 Task: Slide 5 - 01 Author Purpose.
Action: Mouse moved to (788, 472)
Screenshot: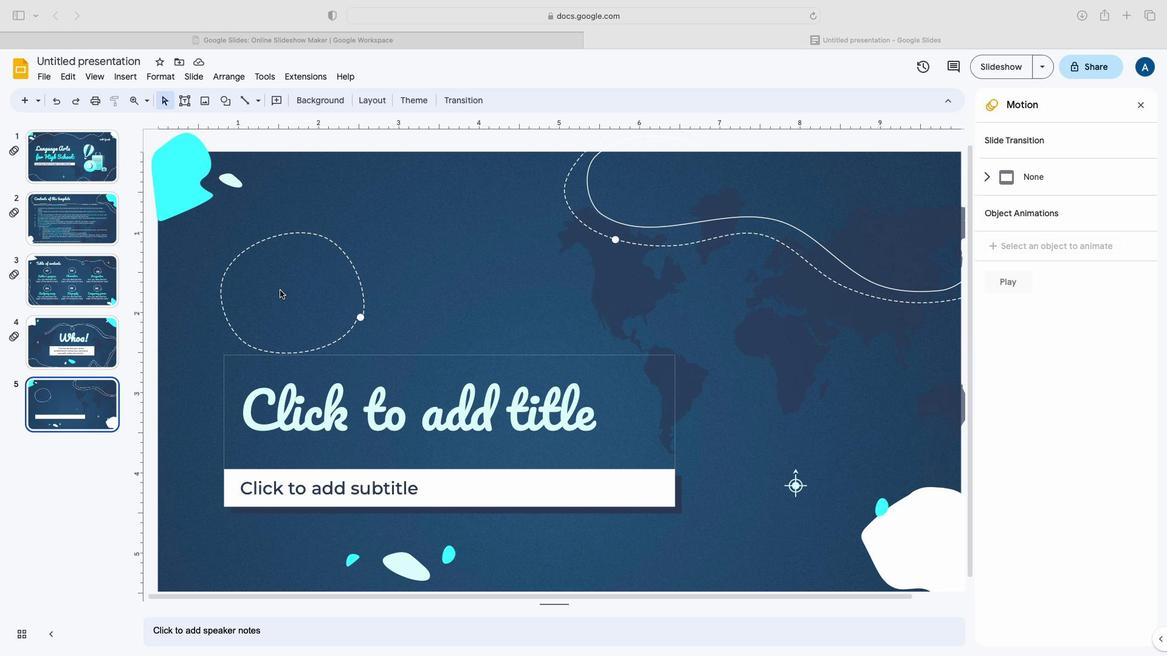 
Action: Mouse pressed left at (788, 472)
Screenshot: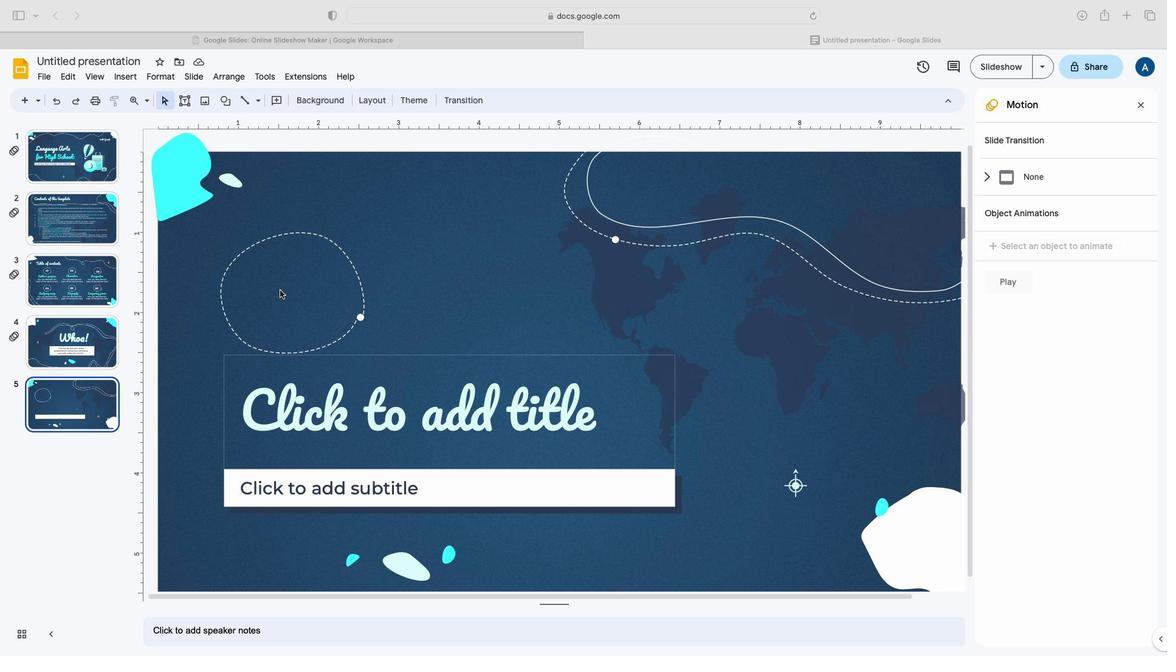 
Action: Mouse moved to (788, 472)
Screenshot: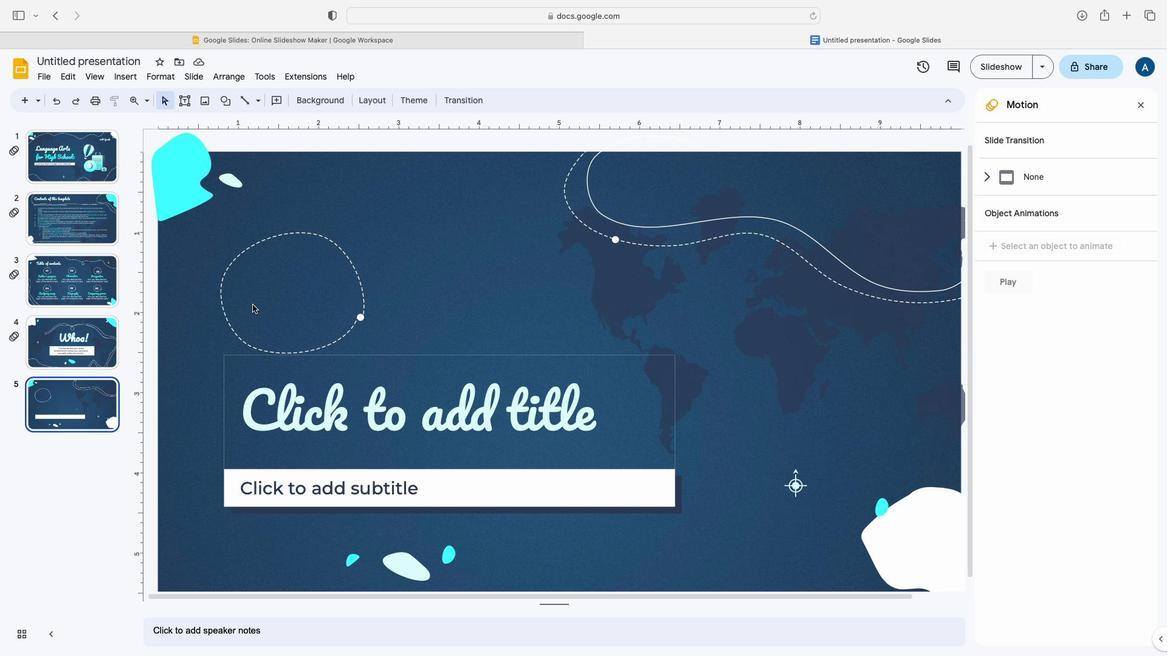 
Action: Mouse pressed left at (788, 472)
Screenshot: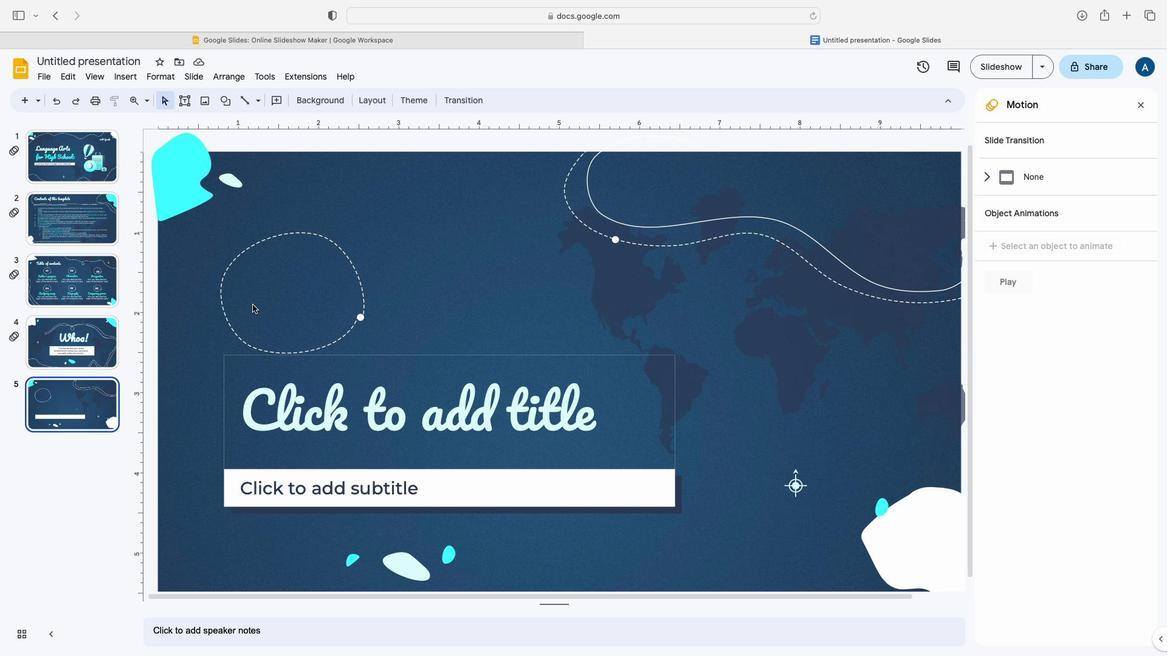 
Action: Mouse moved to (788, 479)
Screenshot: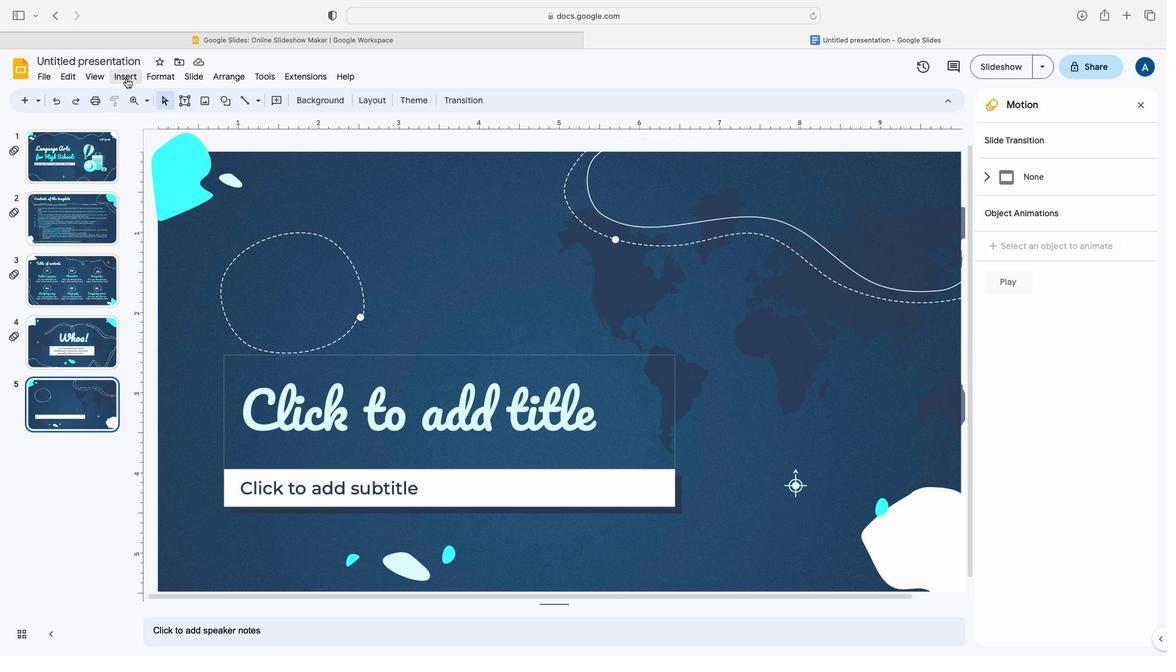 
Action: Mouse pressed left at (788, 479)
Screenshot: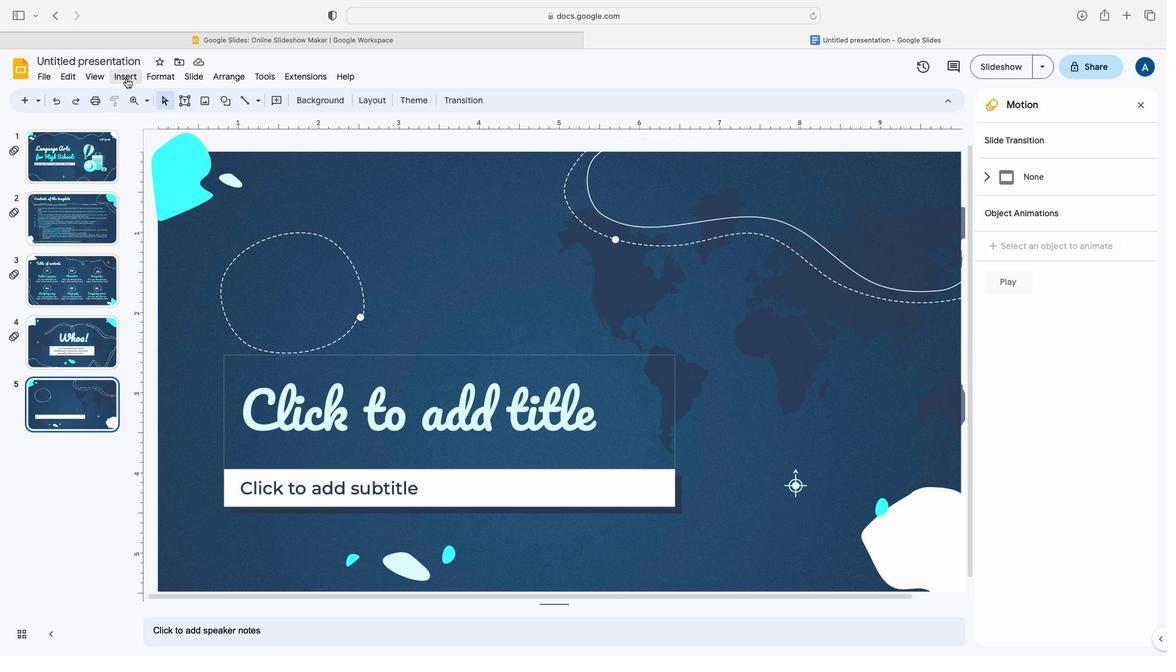 
Action: Mouse moved to (788, 478)
Screenshot: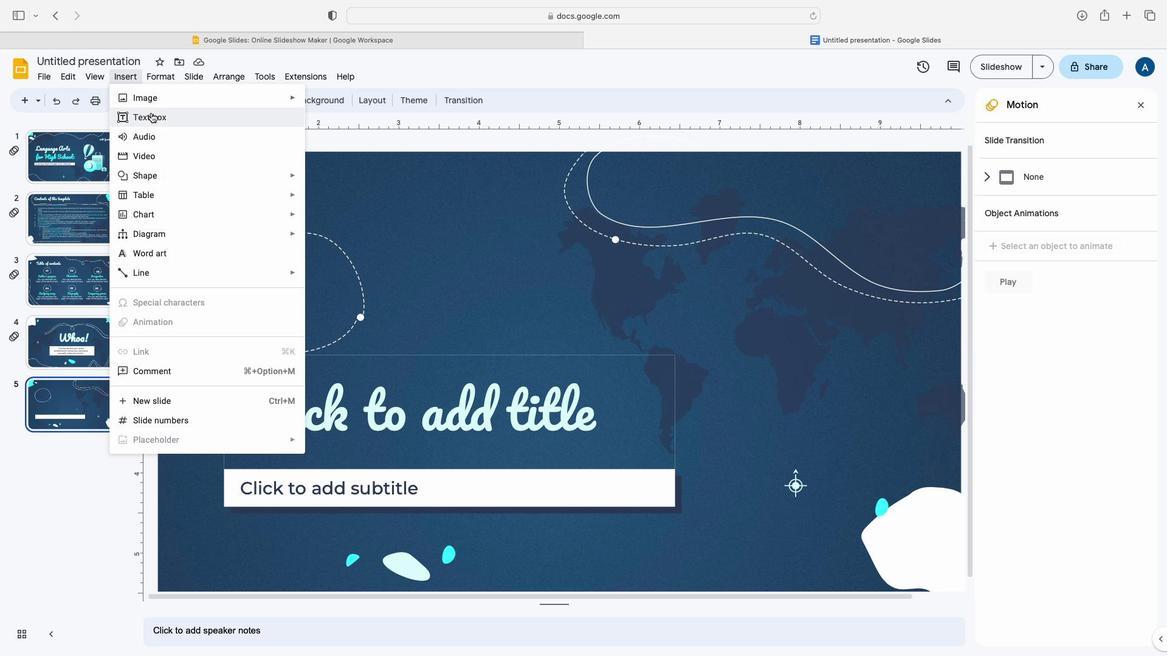 
Action: Mouse pressed left at (788, 478)
Screenshot: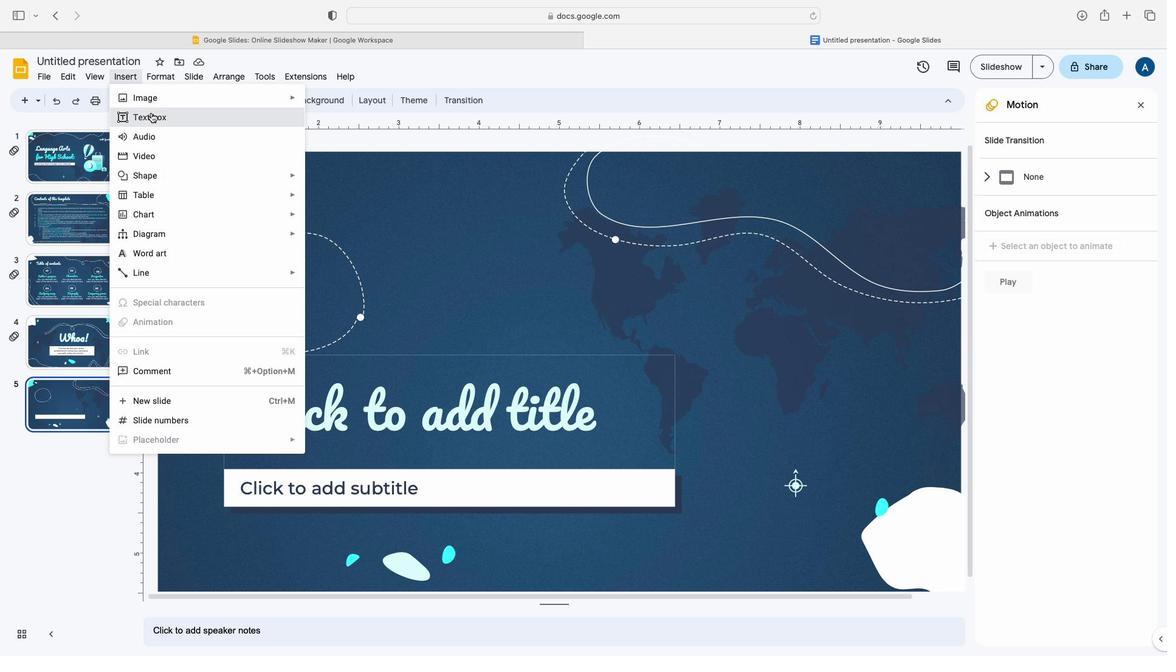 
Action: Mouse moved to (788, 473)
Screenshot: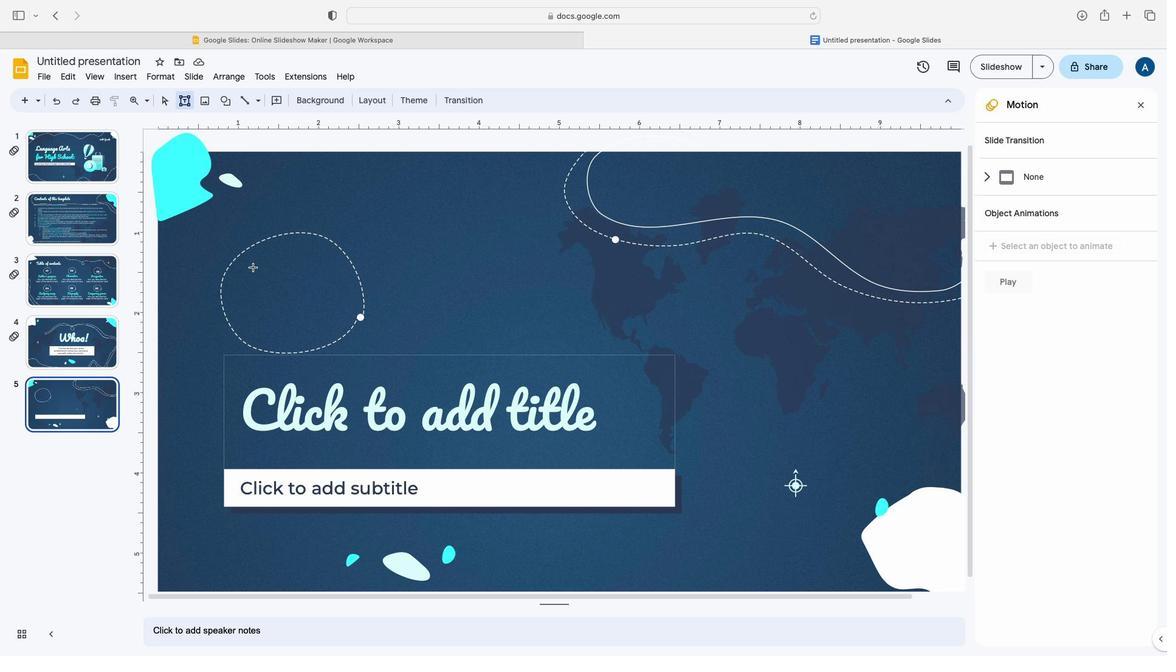 
Action: Mouse pressed left at (788, 473)
Screenshot: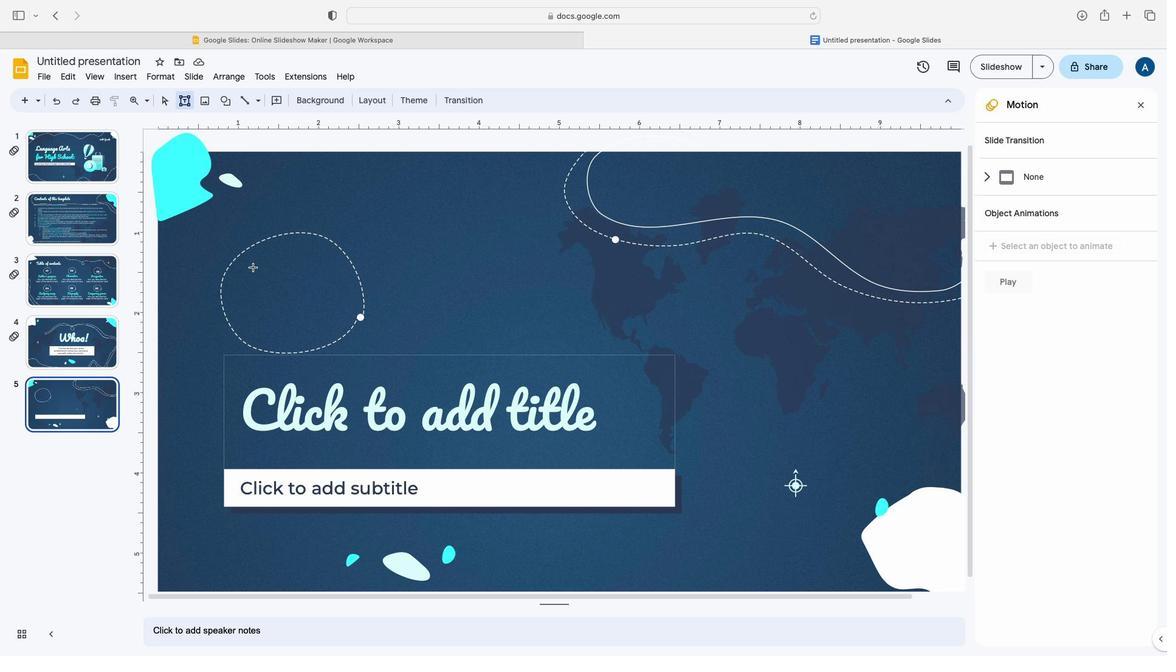 
Action: Mouse moved to (788, 472)
Screenshot: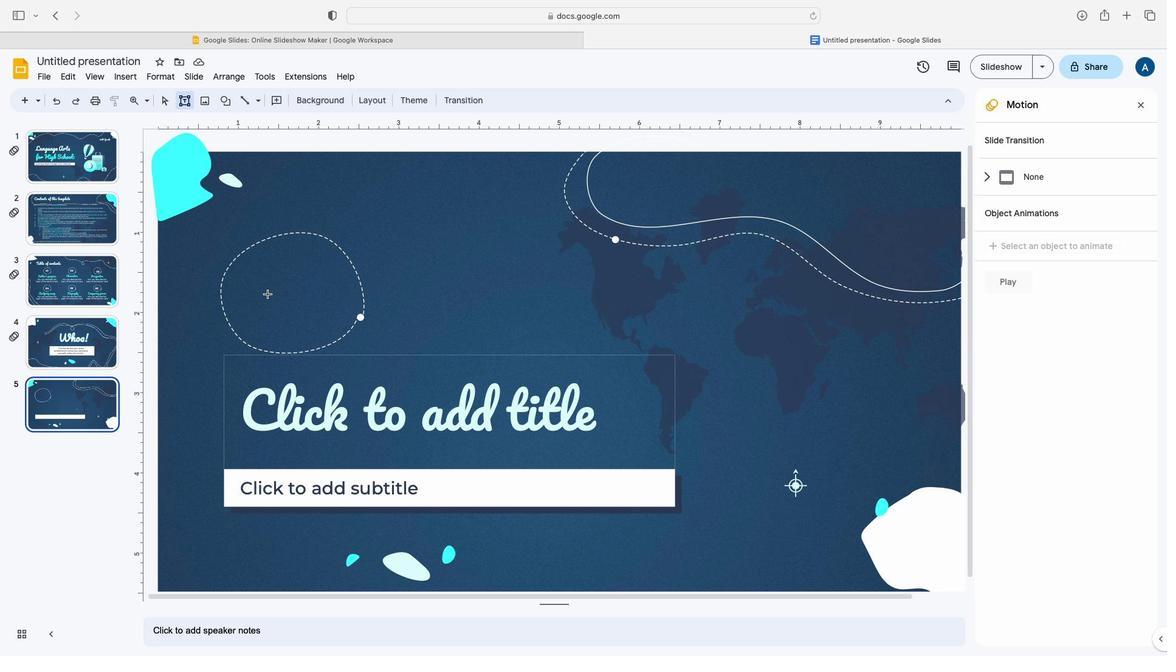 
Action: Mouse pressed left at (788, 472)
Screenshot: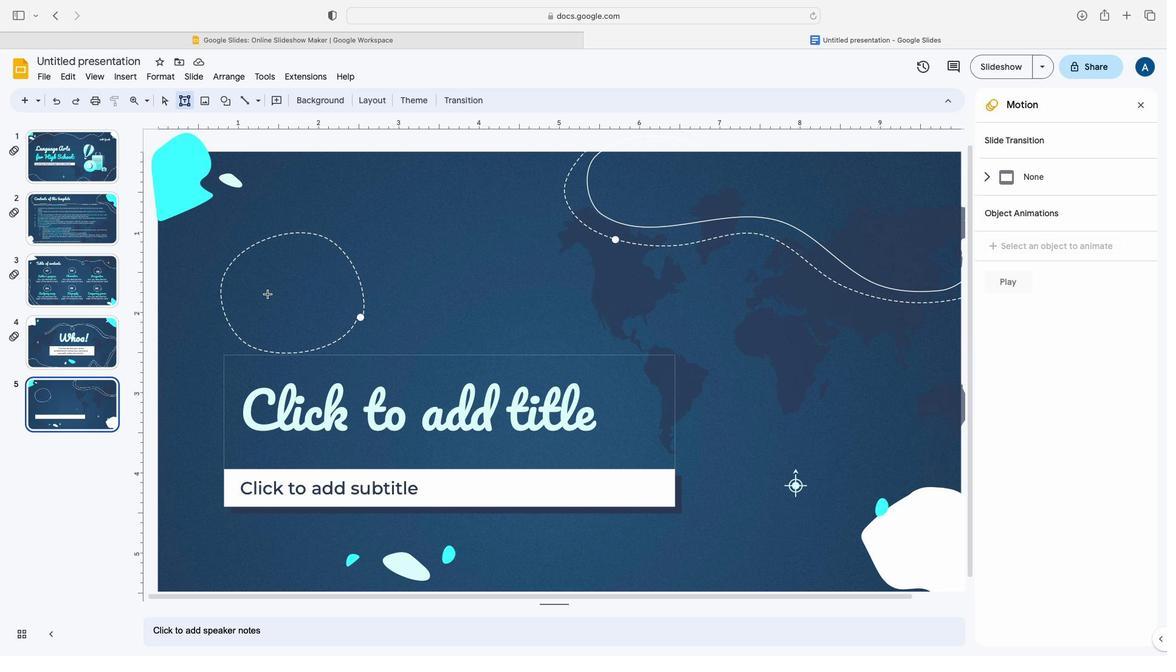 
Action: Mouse moved to (790, 471)
Screenshot: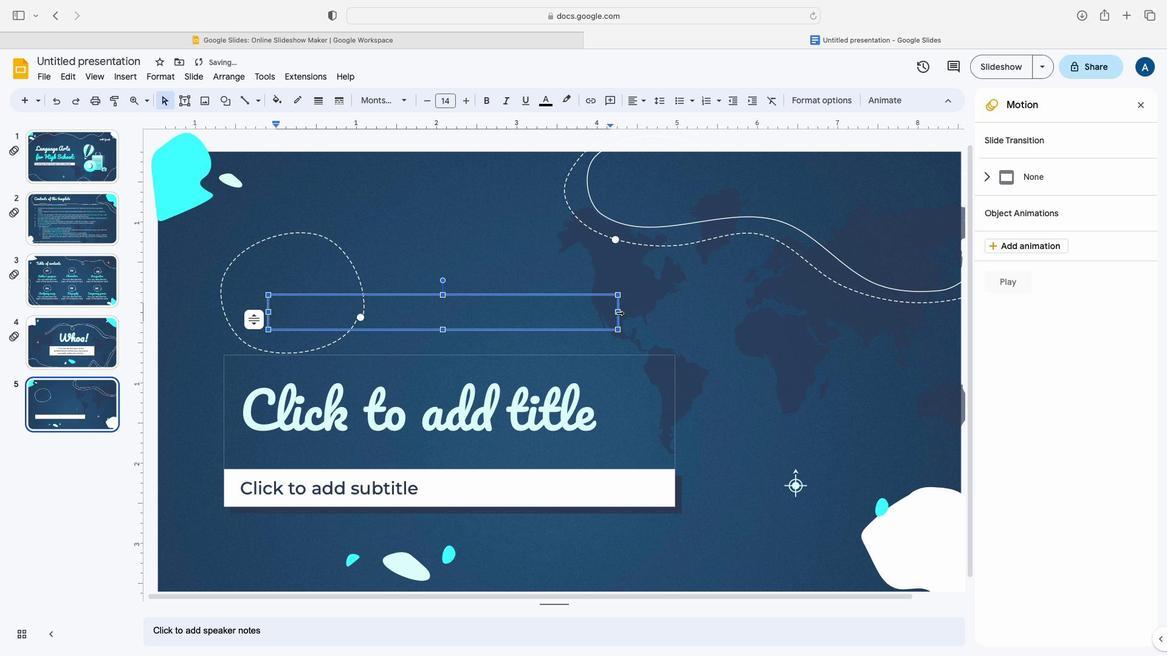 
Action: Mouse pressed left at (790, 471)
Screenshot: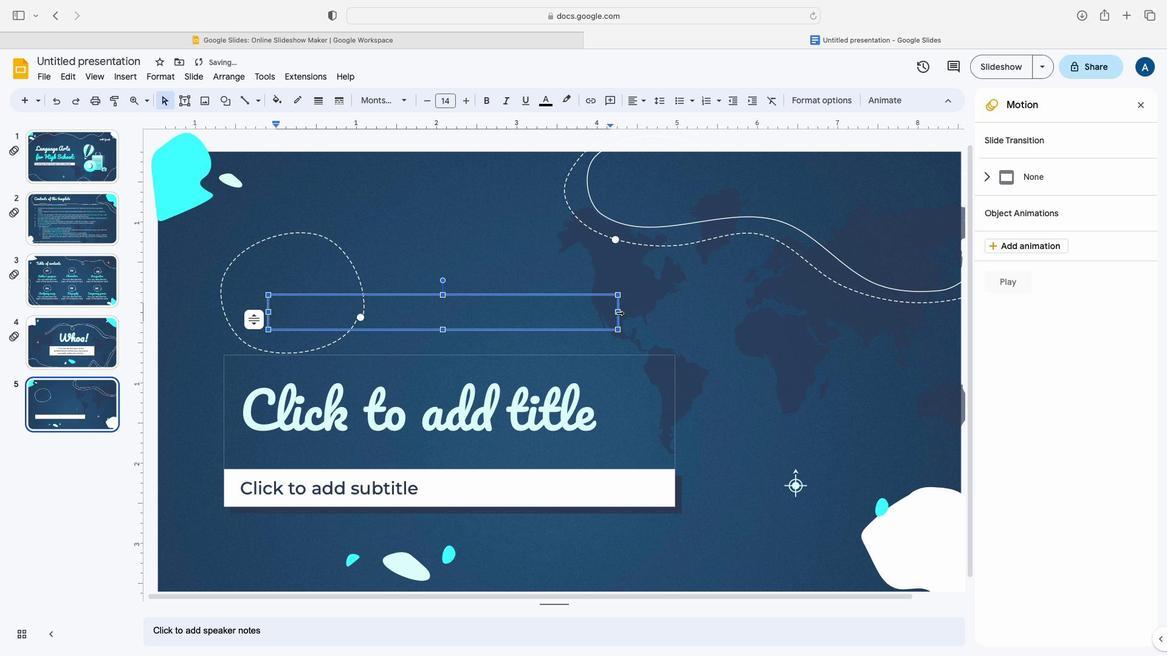 
Action: Mouse moved to (788, 472)
Screenshot: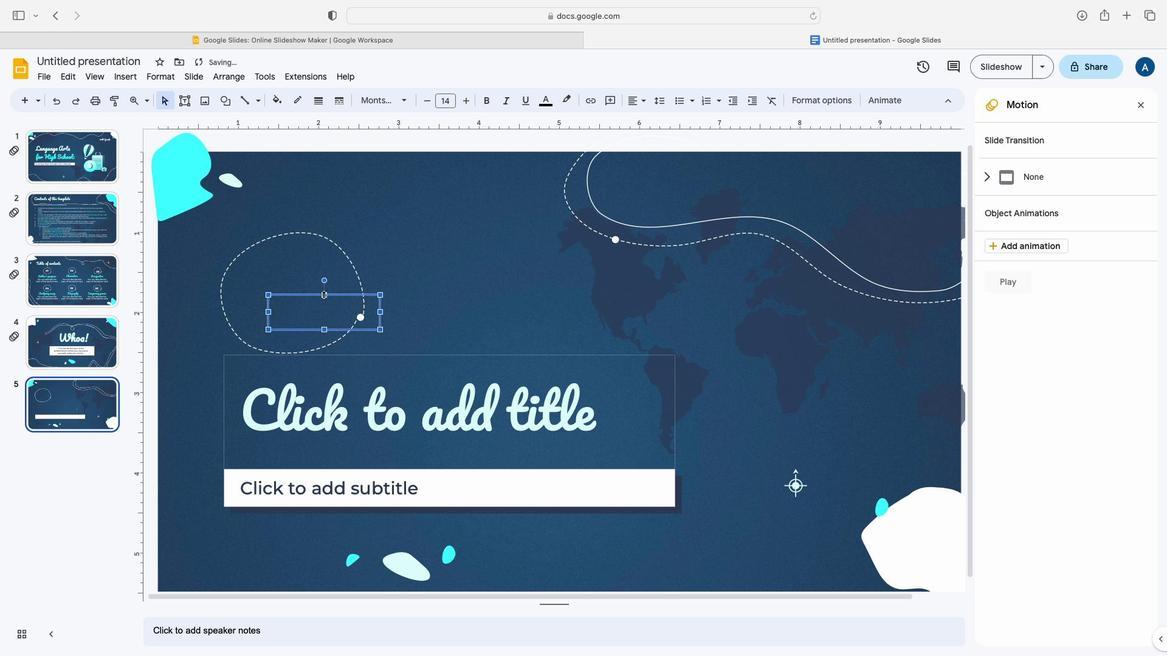 
Action: Mouse pressed left at (788, 472)
Screenshot: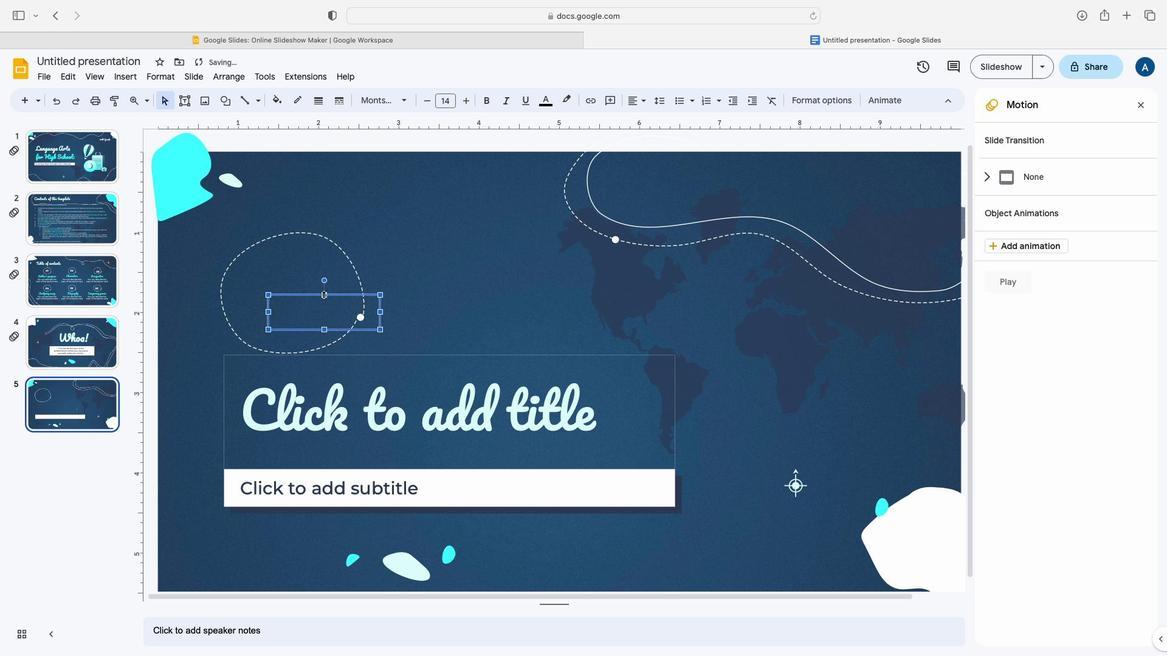 
Action: Mouse moved to (788, 472)
Screenshot: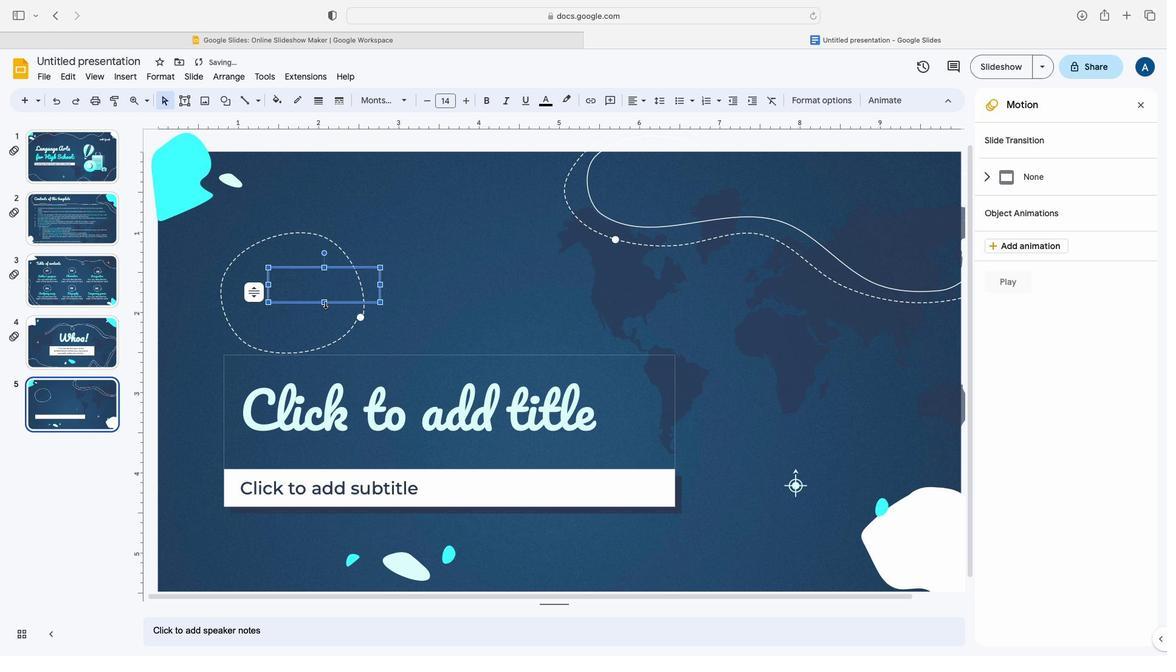 
Action: Mouse pressed left at (788, 472)
Screenshot: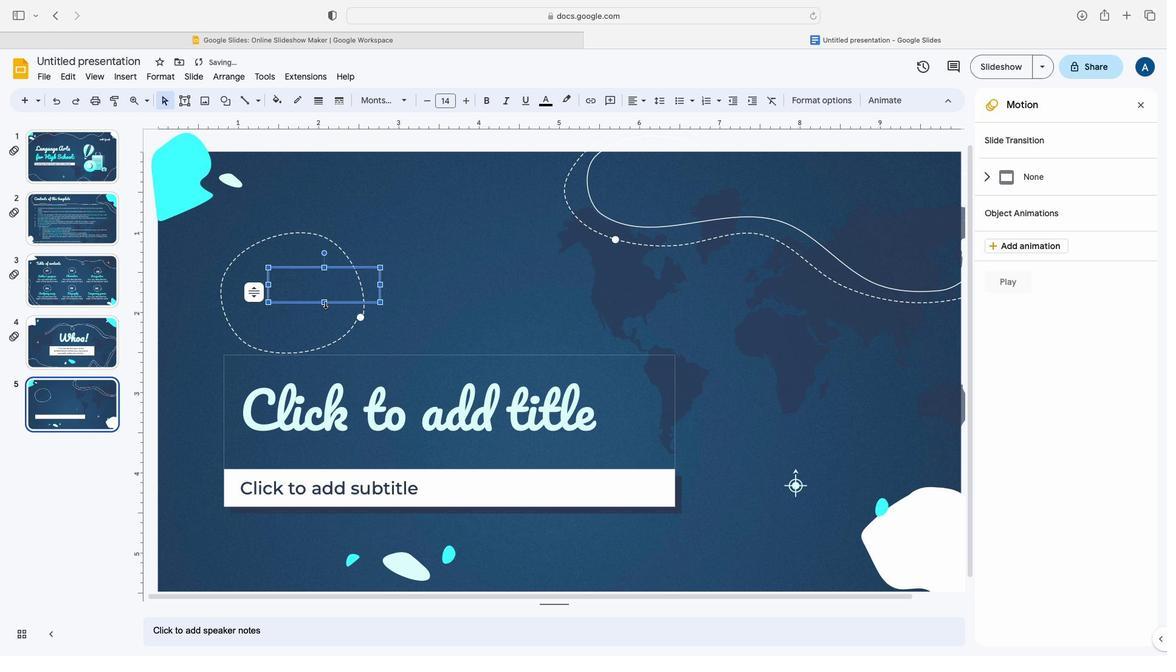 
Action: Mouse moved to (788, 472)
Screenshot: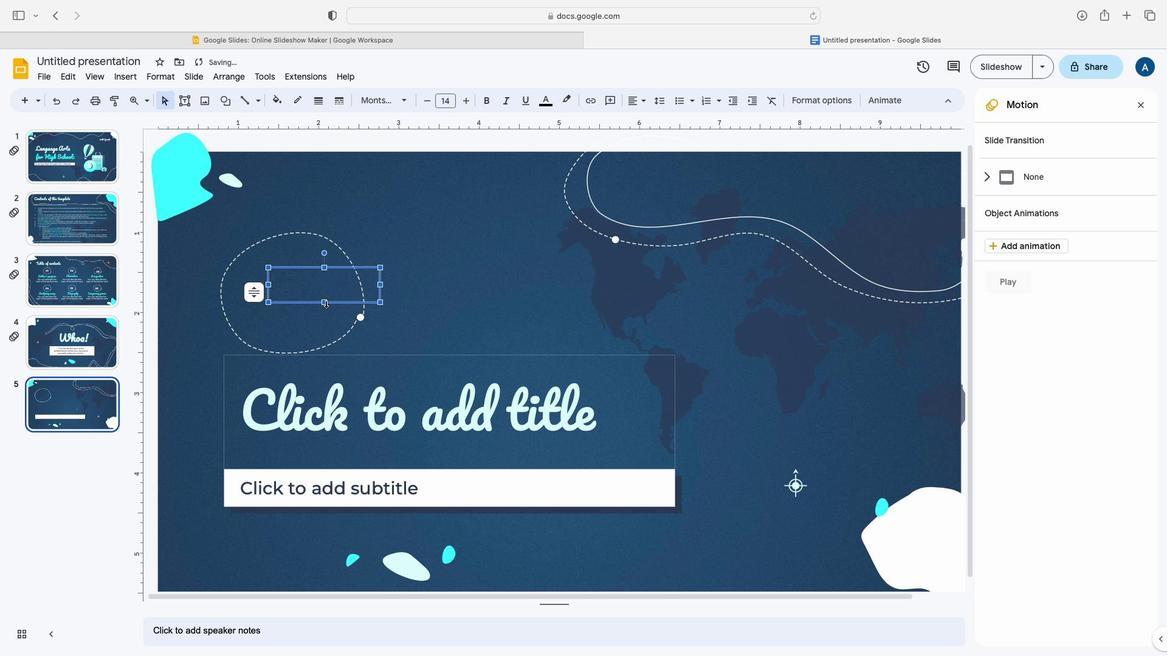 
Action: Mouse pressed left at (788, 472)
Screenshot: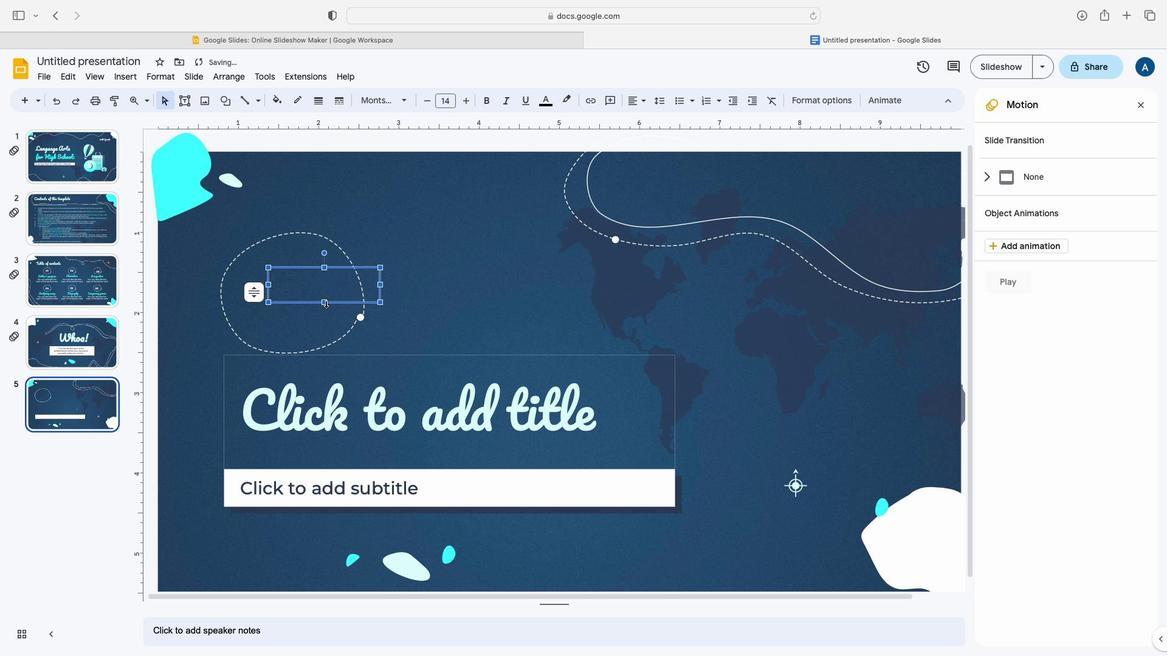 
Action: Mouse moved to (788, 472)
Screenshot: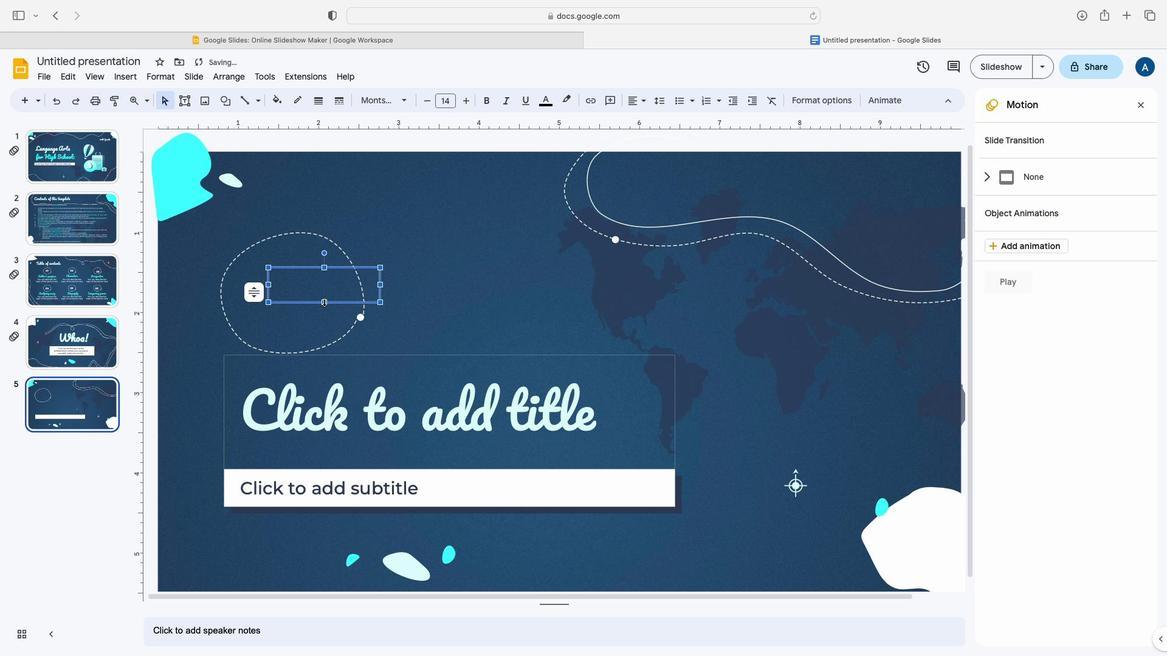 
Action: Mouse pressed left at (788, 472)
Screenshot: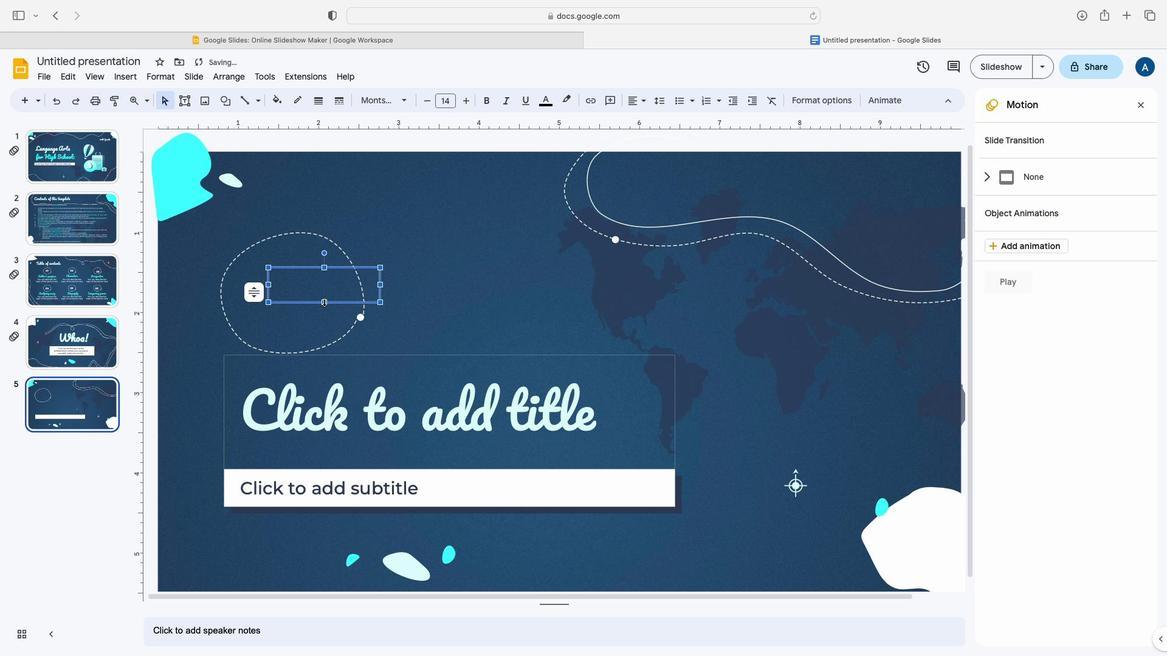 
Action: Mouse moved to (788, 472)
Screenshot: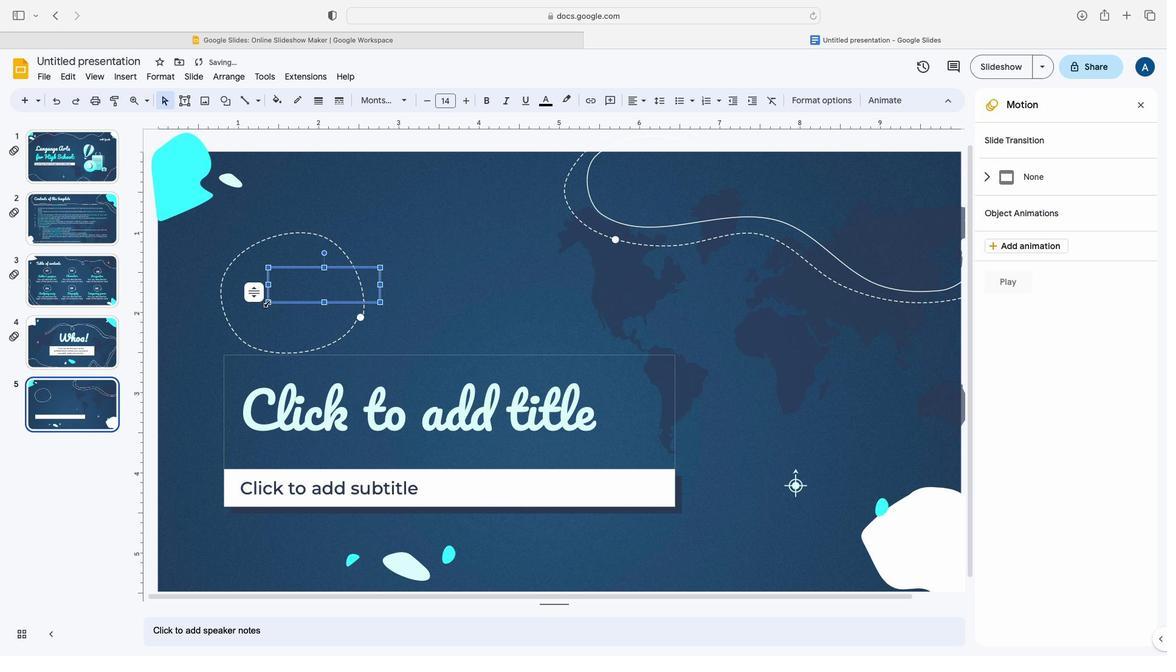 
Action: Mouse pressed left at (788, 472)
Screenshot: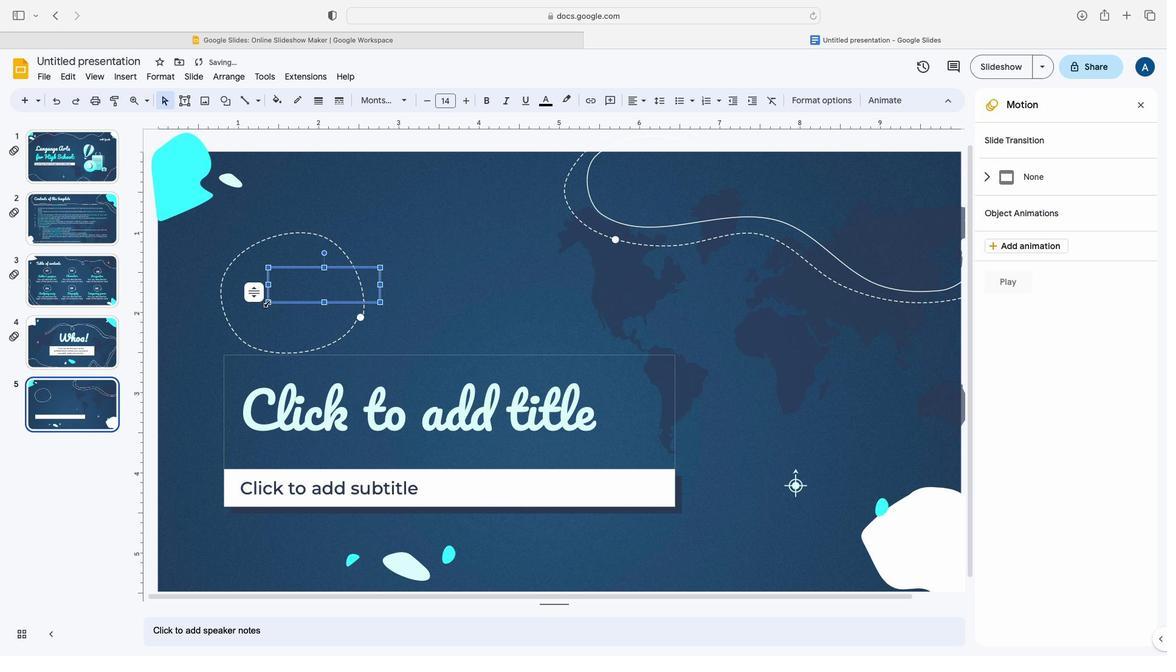 
Action: Mouse moved to (788, 472)
Screenshot: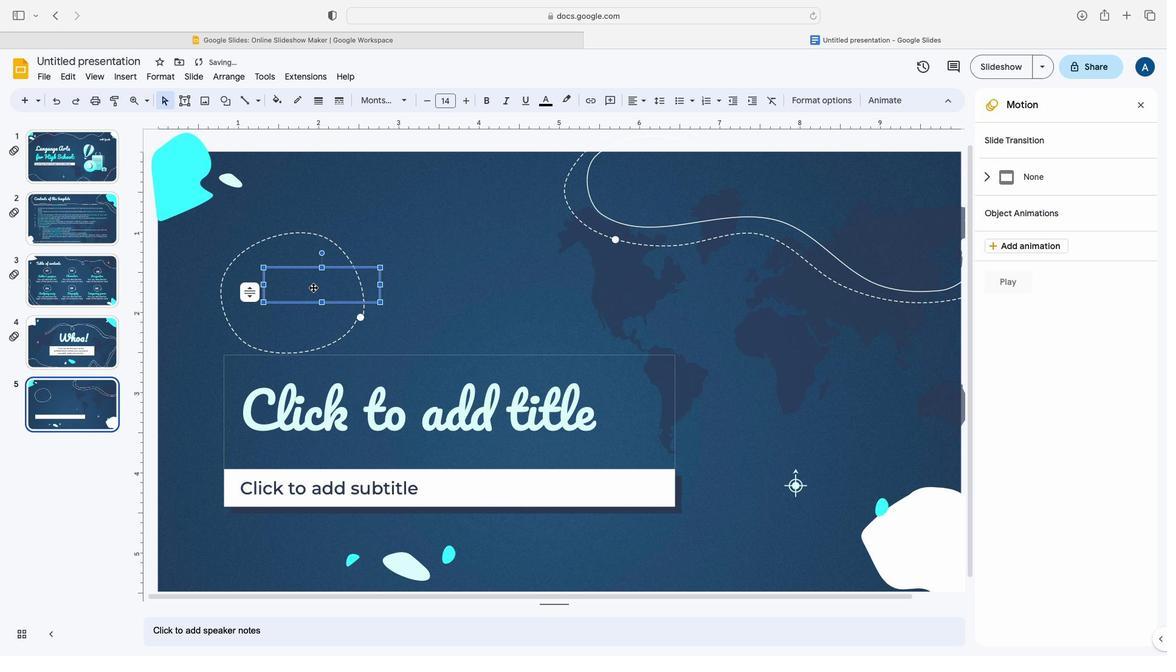 
Action: Mouse pressed left at (788, 472)
Screenshot: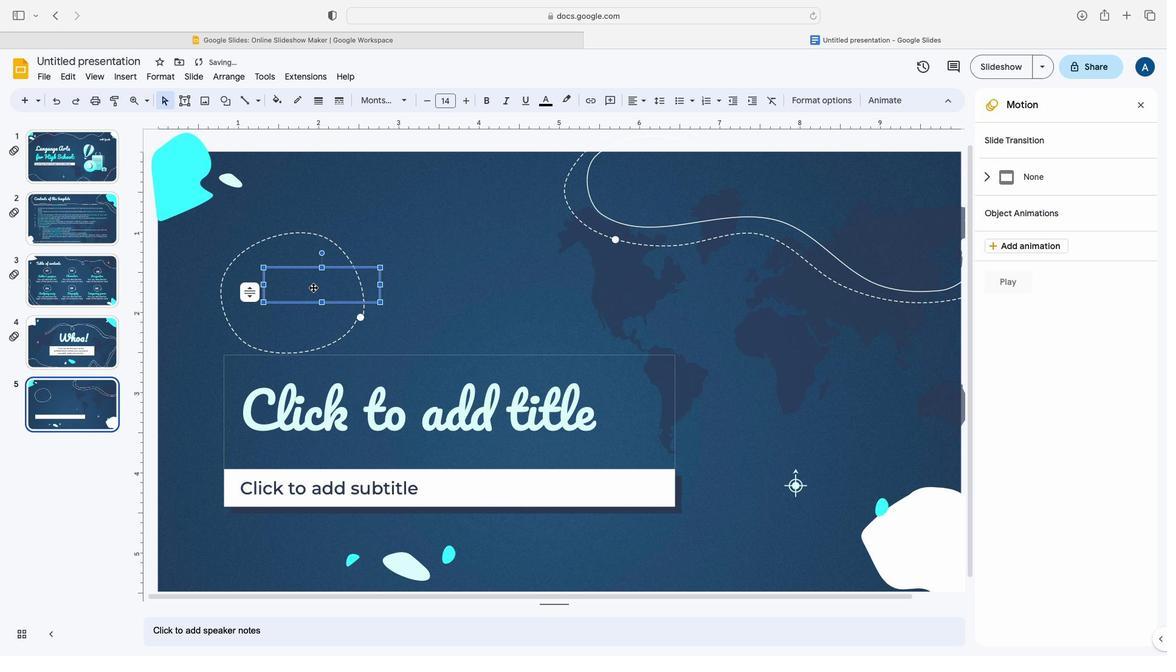 
Action: Mouse moved to (788, 472)
Screenshot: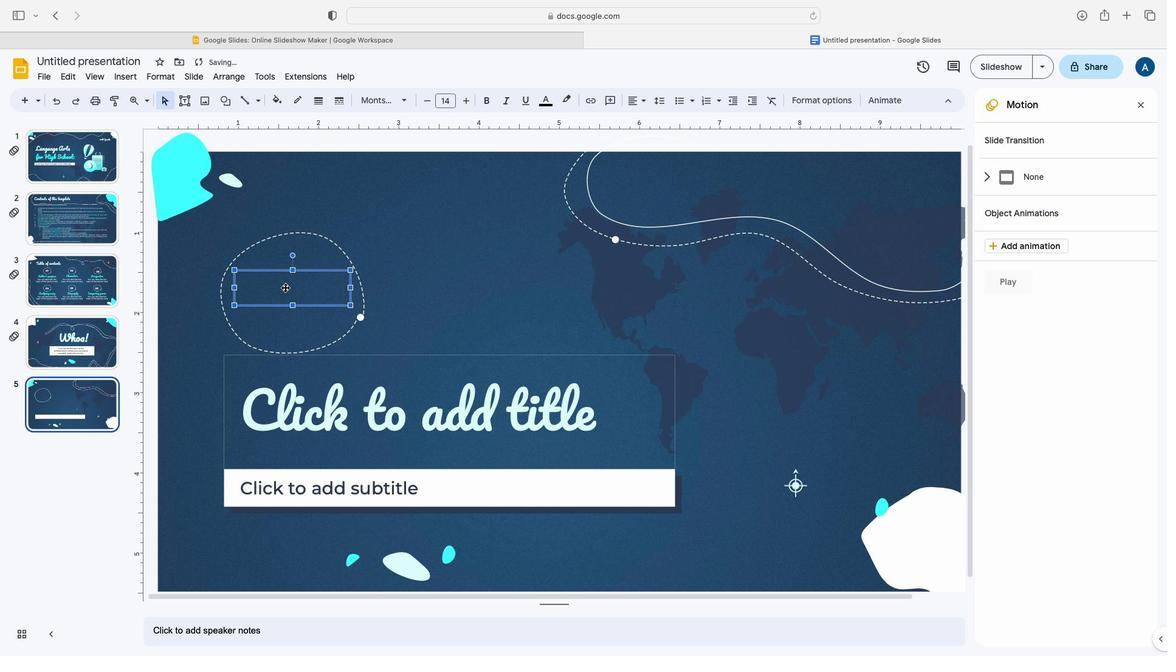 
Action: Mouse pressed left at (788, 472)
Screenshot: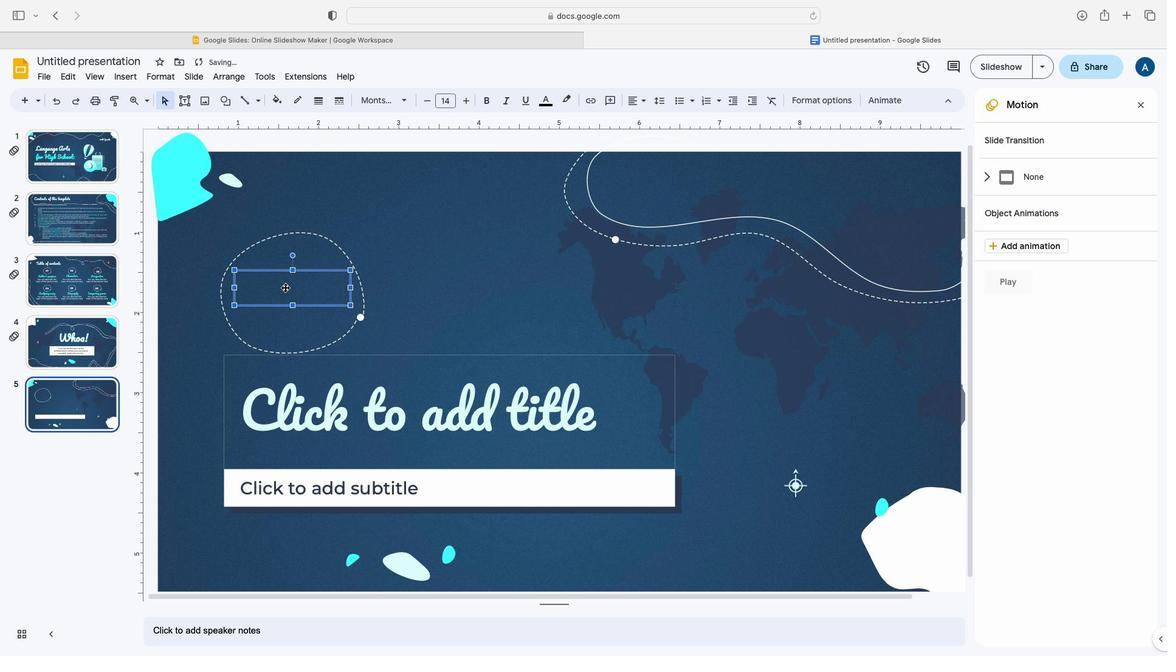 
Action: Key pressed '0''1'
Screenshot: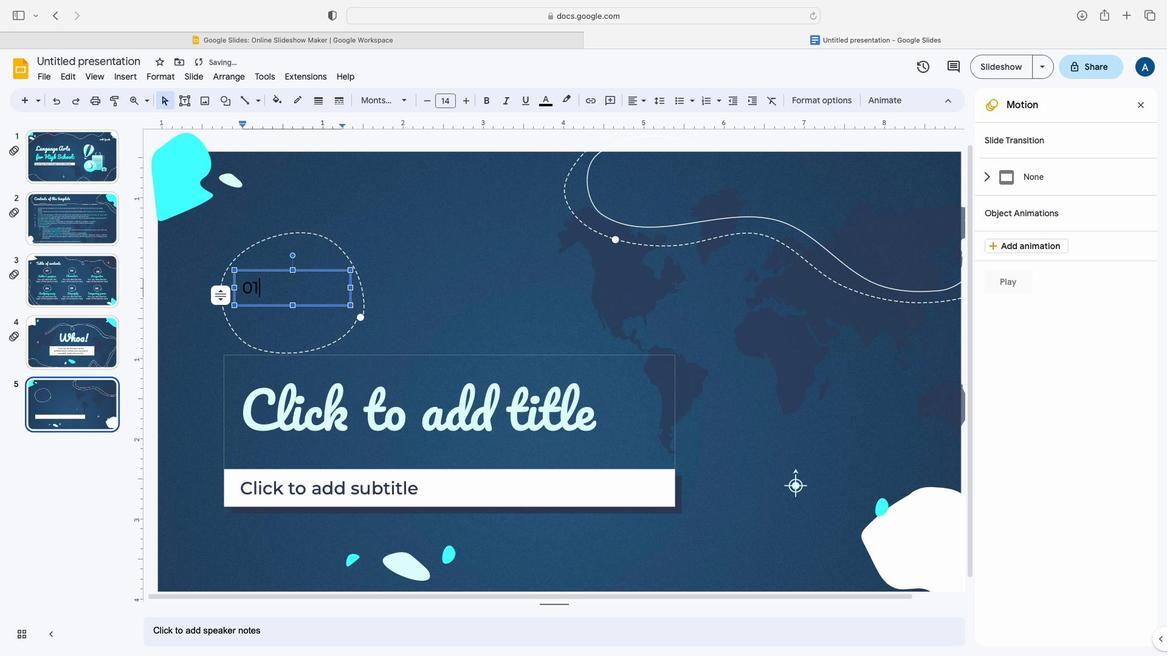 
Action: Mouse moved to (788, 472)
Screenshot: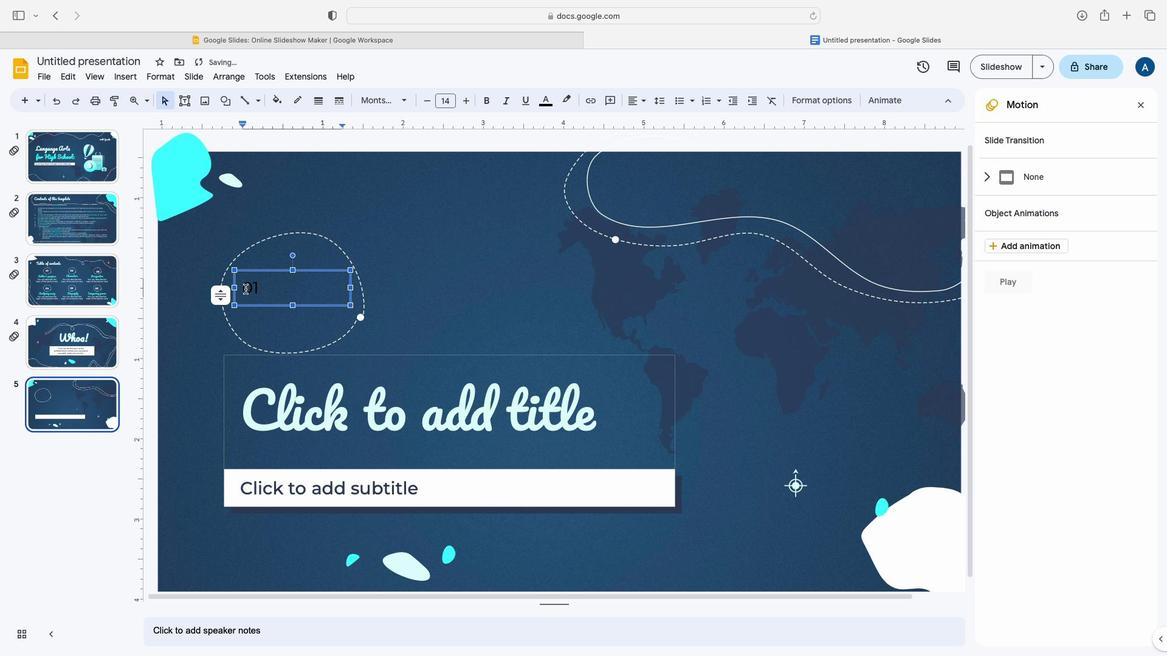 
Action: Mouse pressed left at (788, 472)
Screenshot: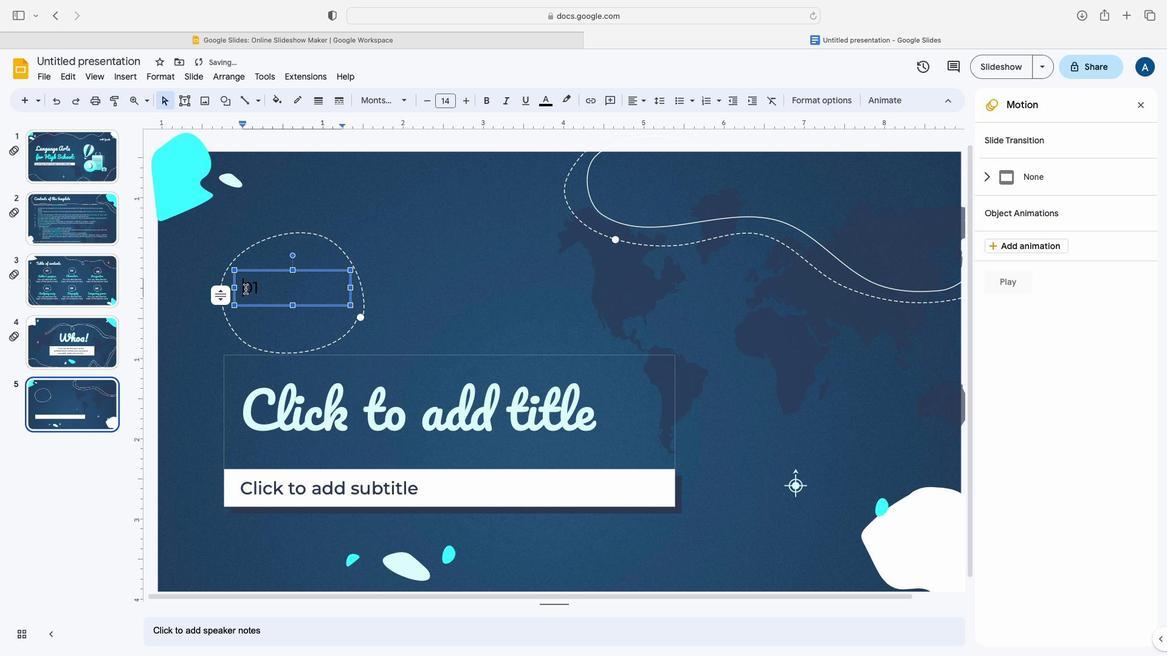 
Action: Mouse pressed left at (788, 472)
Screenshot: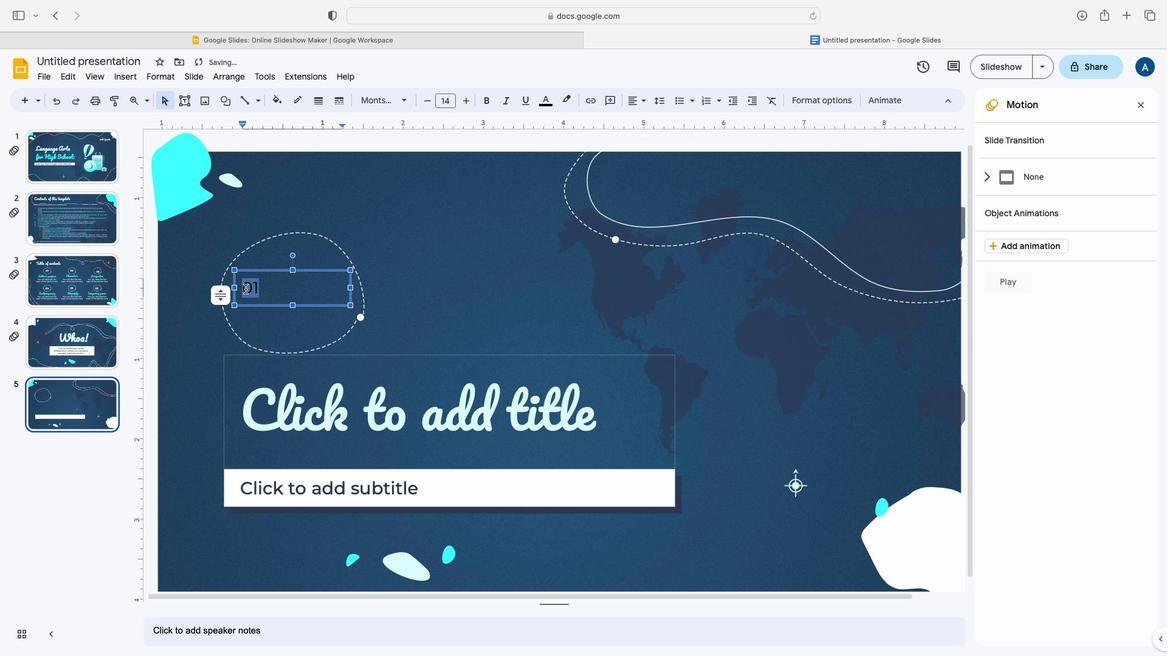 
Action: Mouse moved to (789, 478)
Screenshot: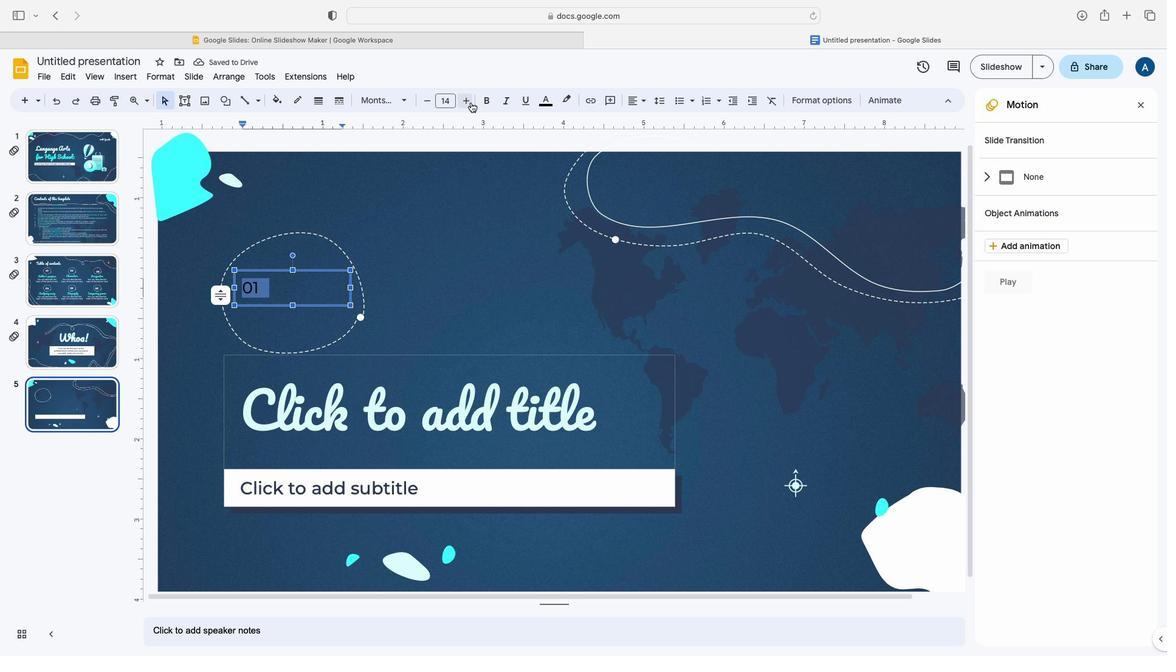 
Action: Mouse pressed left at (789, 478)
Screenshot: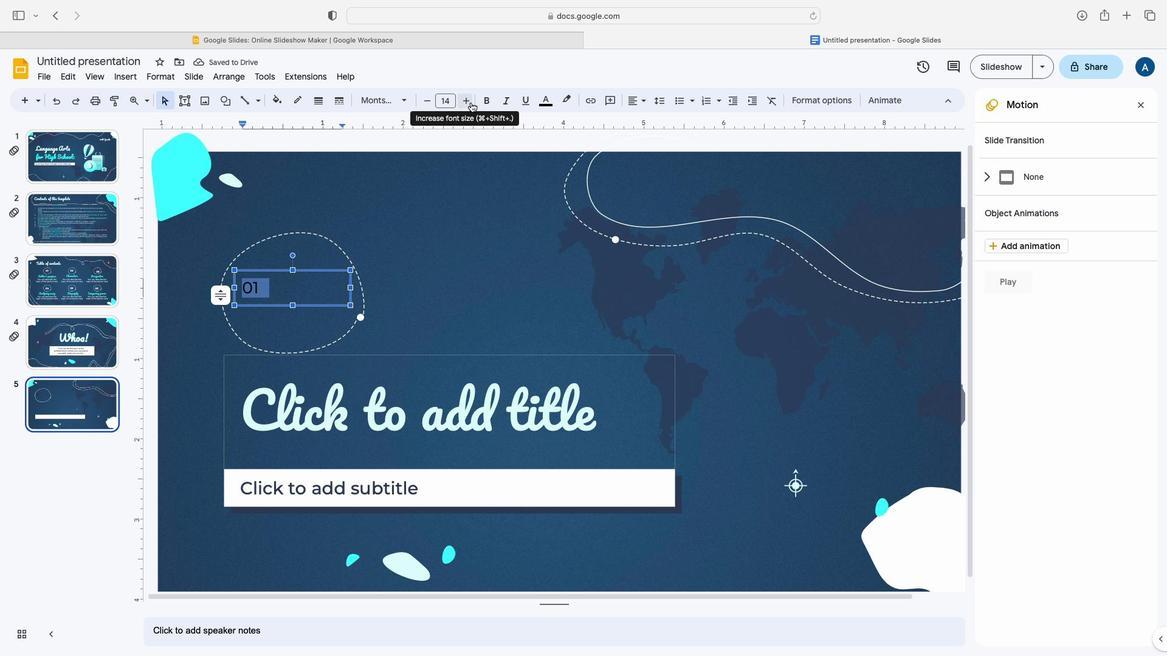 
Action: Mouse moved to (795, 471)
Screenshot: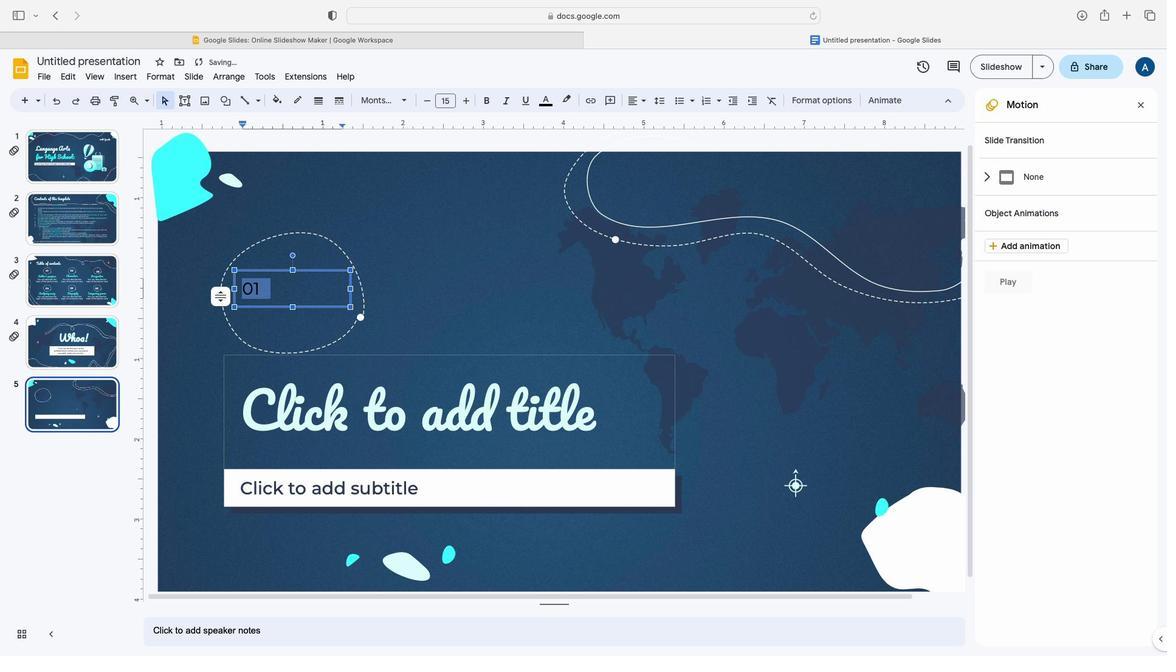 
Action: Mouse pressed left at (795, 471)
Screenshot: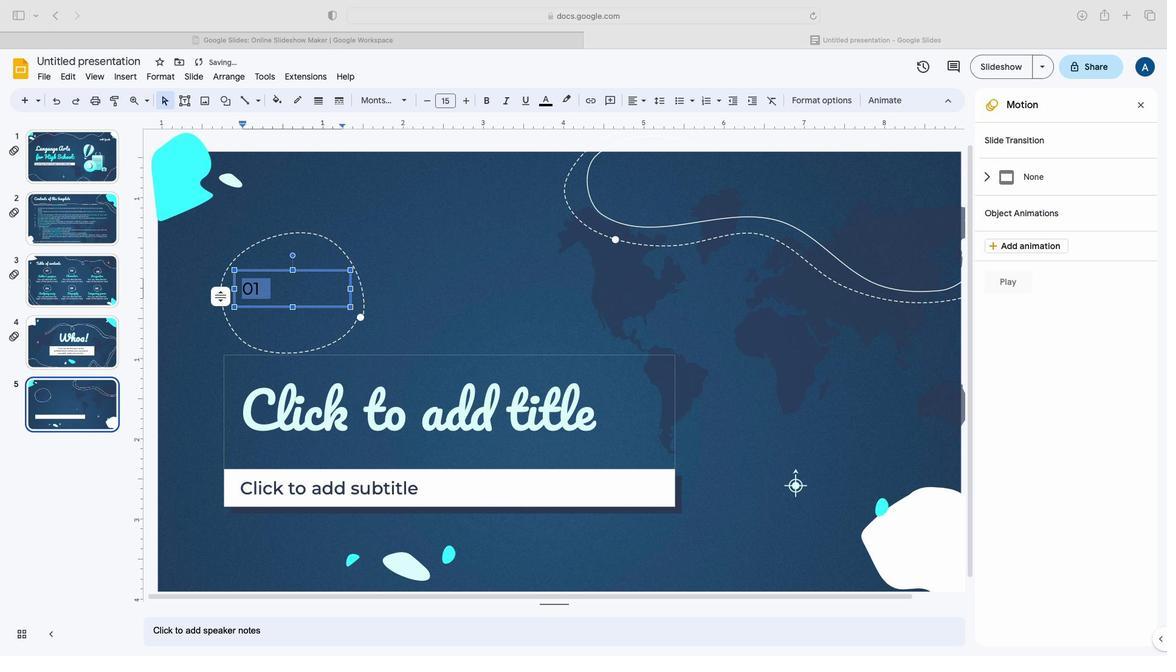 
Action: Mouse moved to (795, 471)
Screenshot: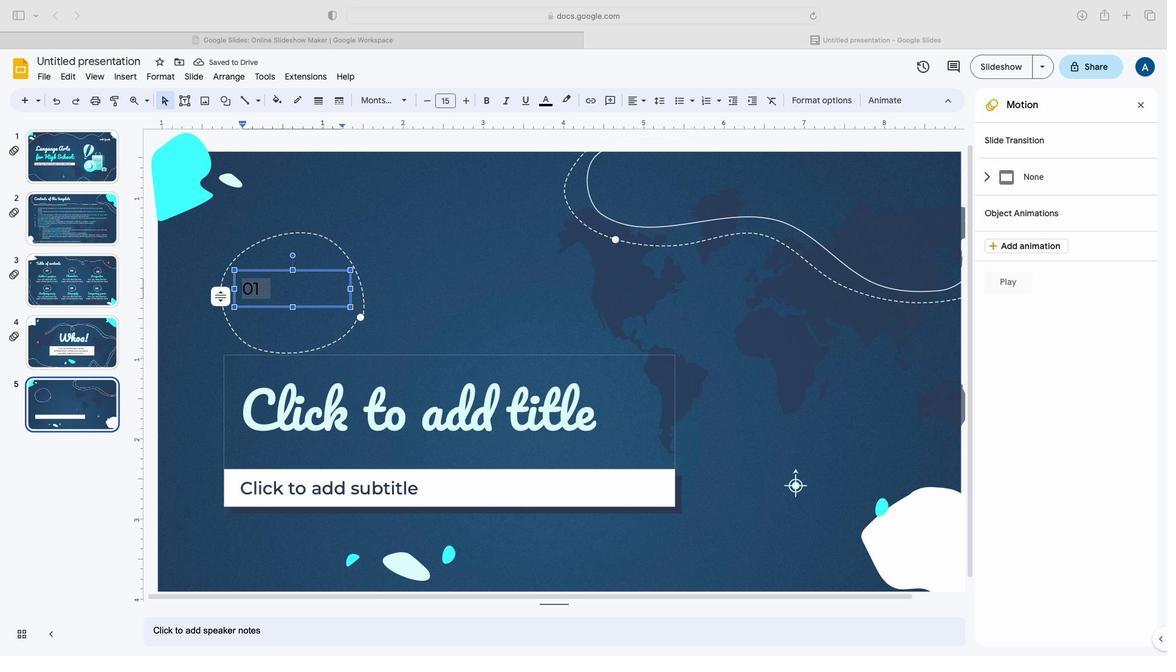 
Action: Mouse pressed left at (795, 471)
Screenshot: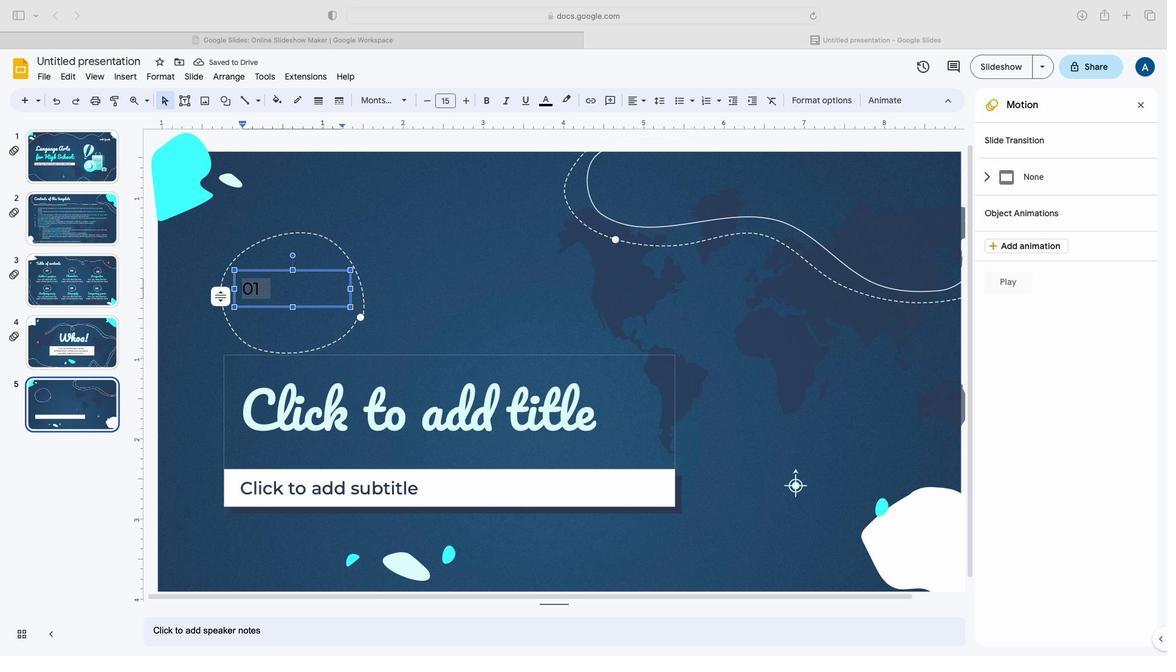
Action: Mouse moved to (789, 478)
Screenshot: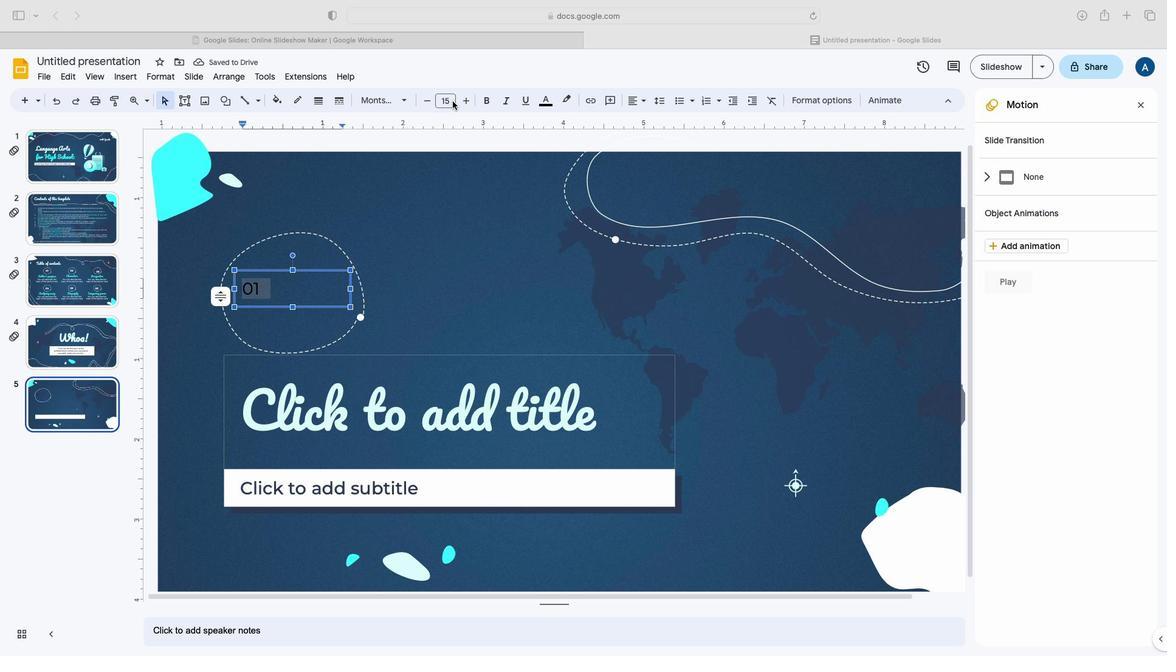 
Action: Mouse pressed left at (789, 478)
Screenshot: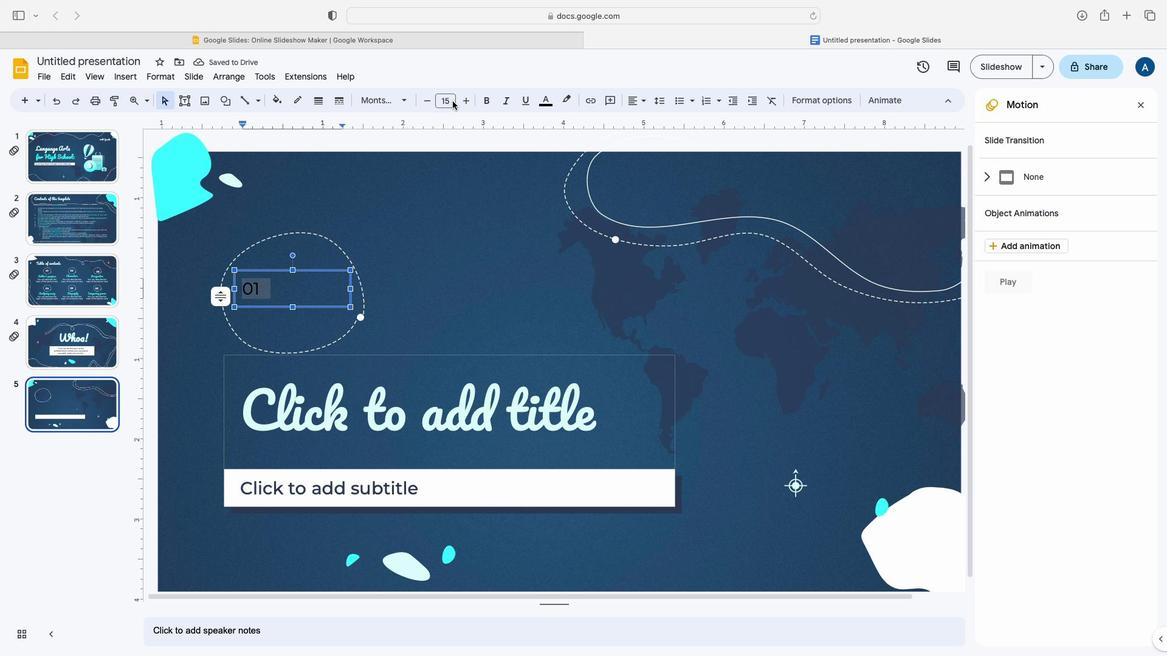 
Action: Mouse pressed left at (789, 478)
Screenshot: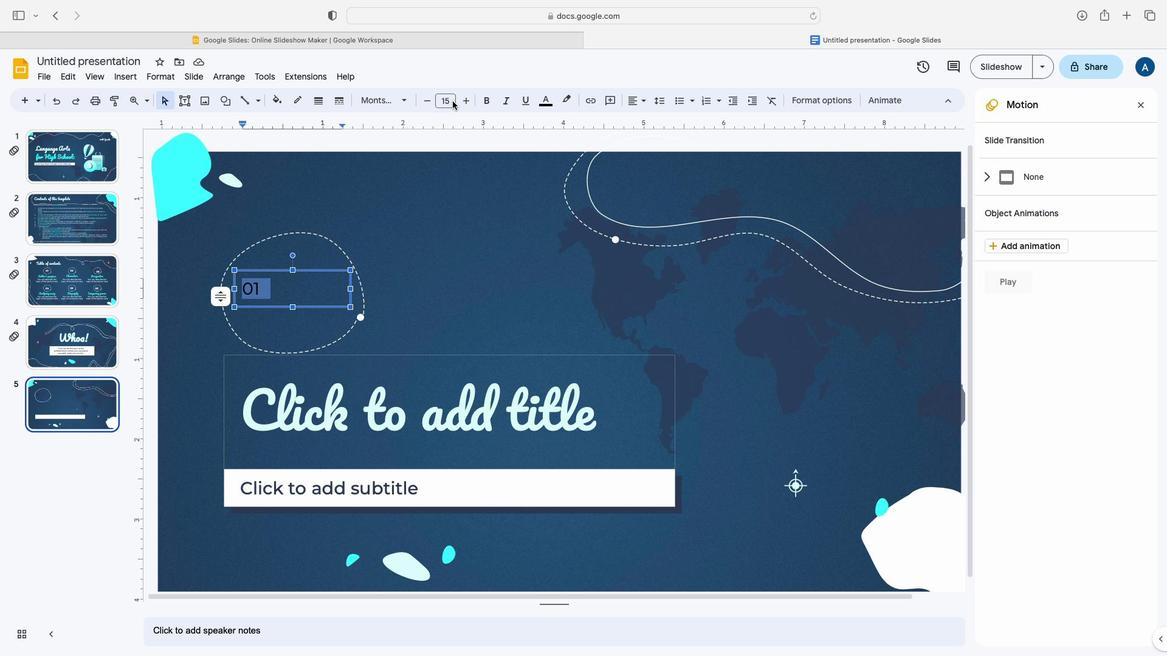 
Action: Mouse moved to (789, 469)
Screenshot: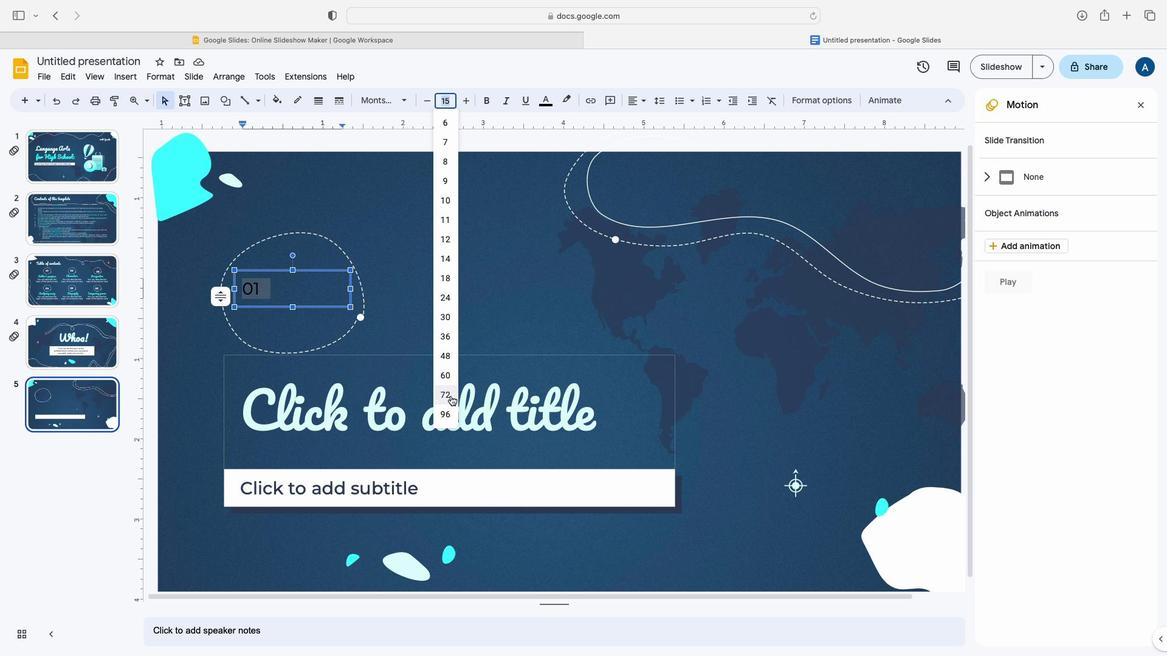
Action: Mouse pressed left at (789, 469)
Screenshot: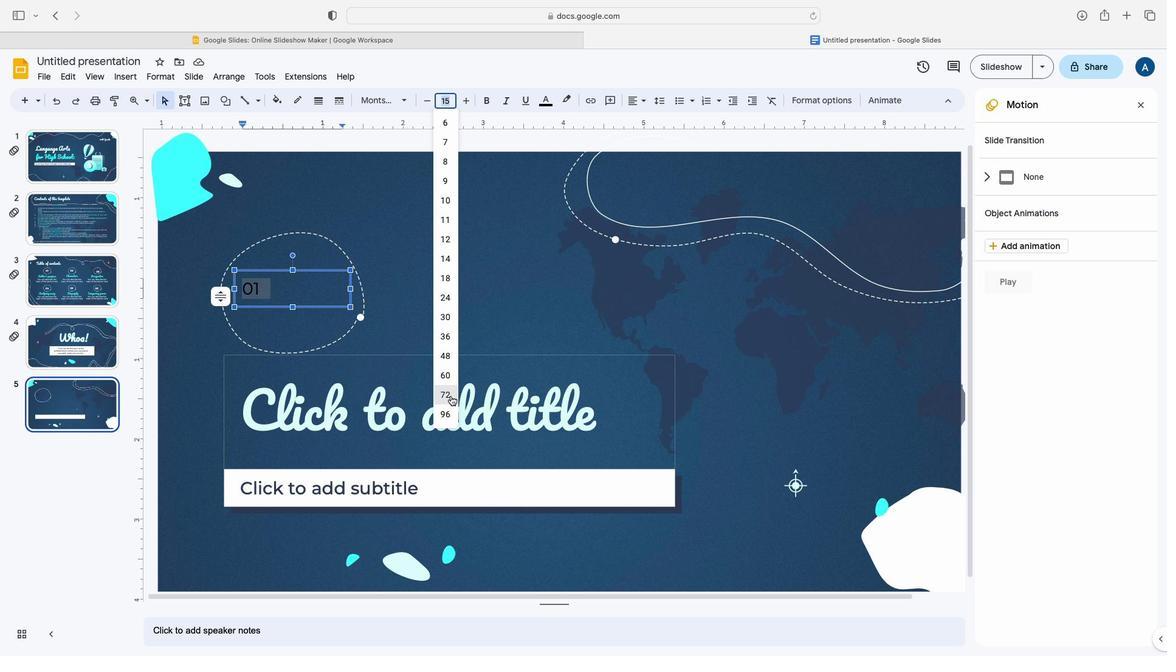 
Action: Mouse moved to (789, 478)
Screenshot: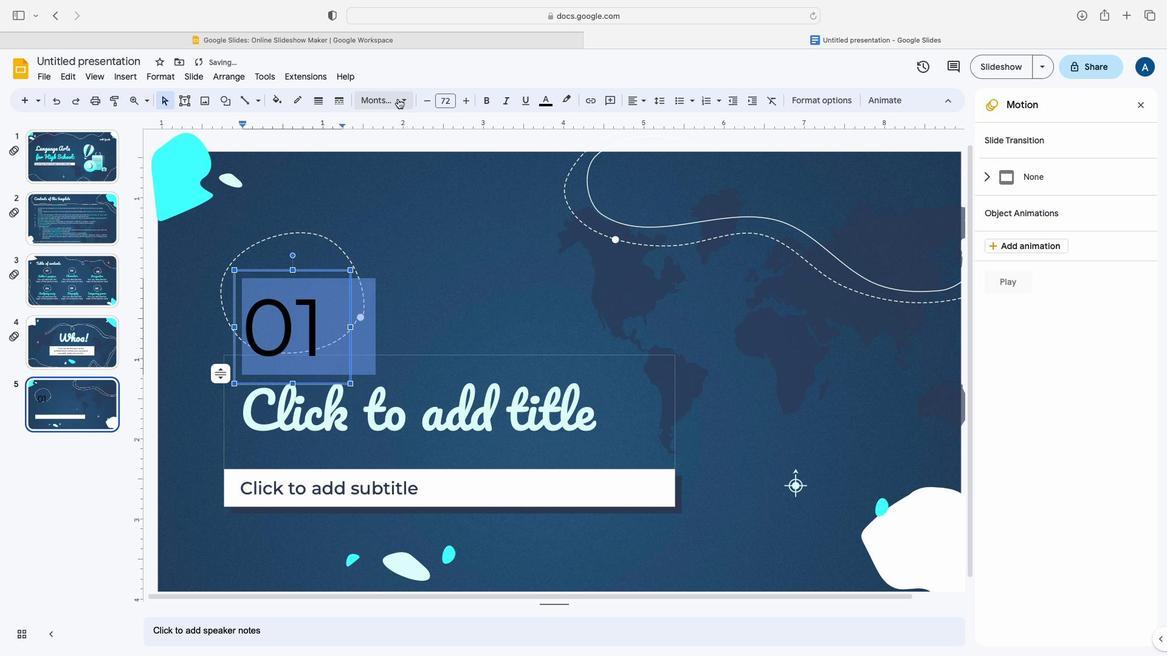 
Action: Mouse pressed left at (789, 478)
Screenshot: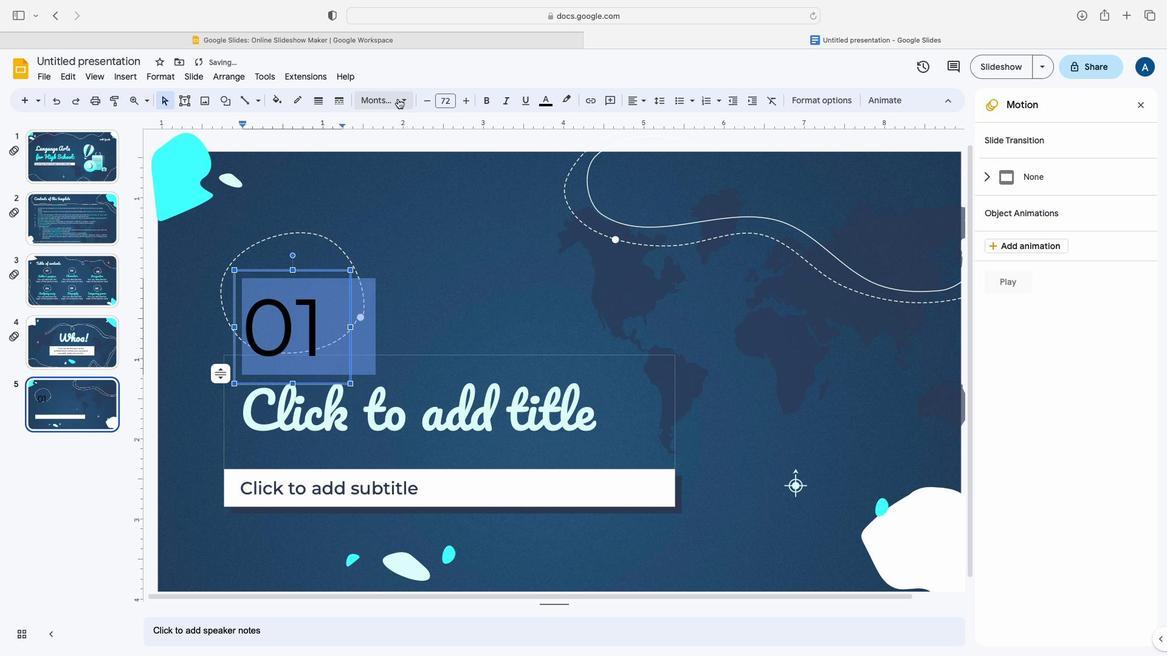 
Action: Mouse moved to (789, 476)
Screenshot: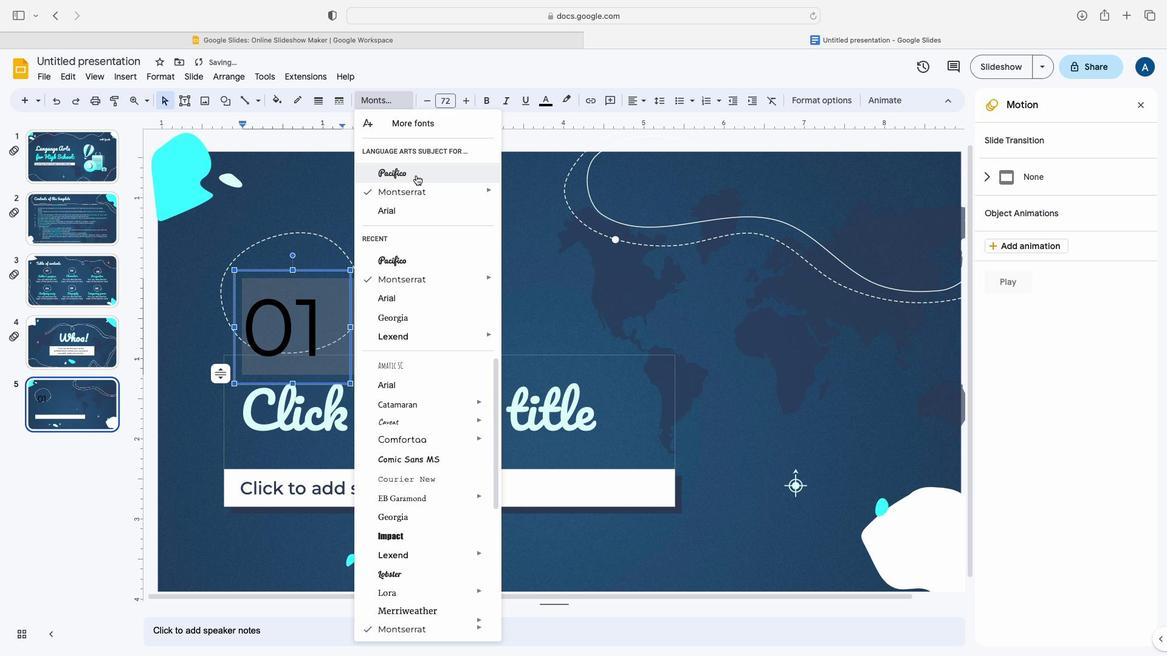 
Action: Mouse pressed left at (789, 476)
Screenshot: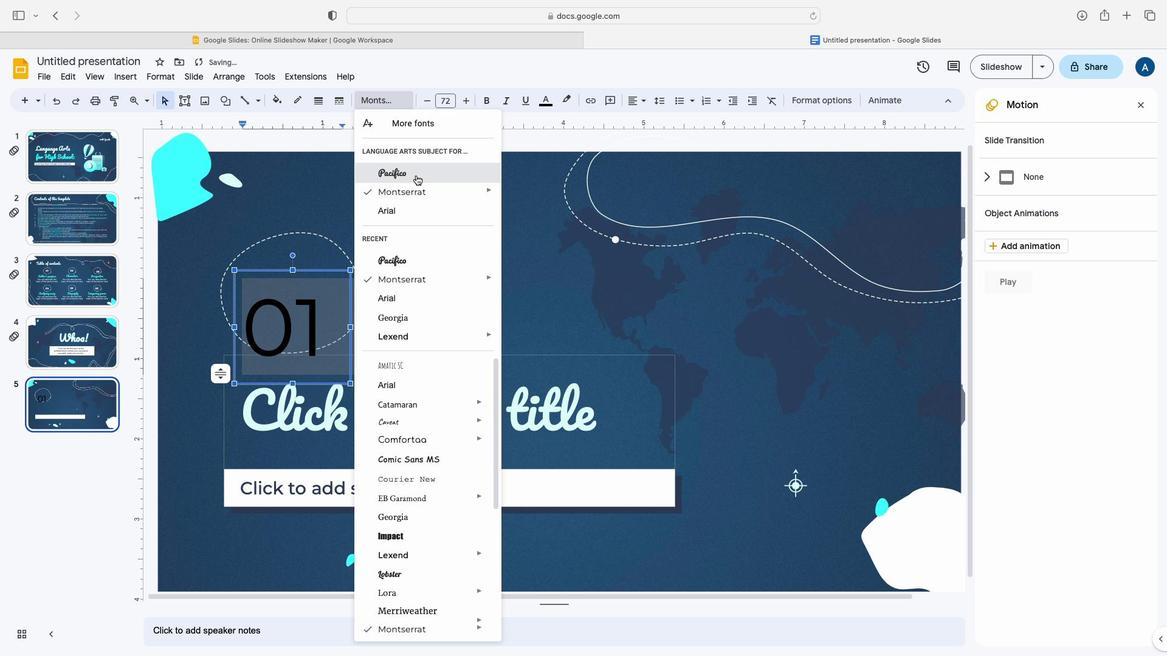 
Action: Mouse moved to (788, 473)
Screenshot: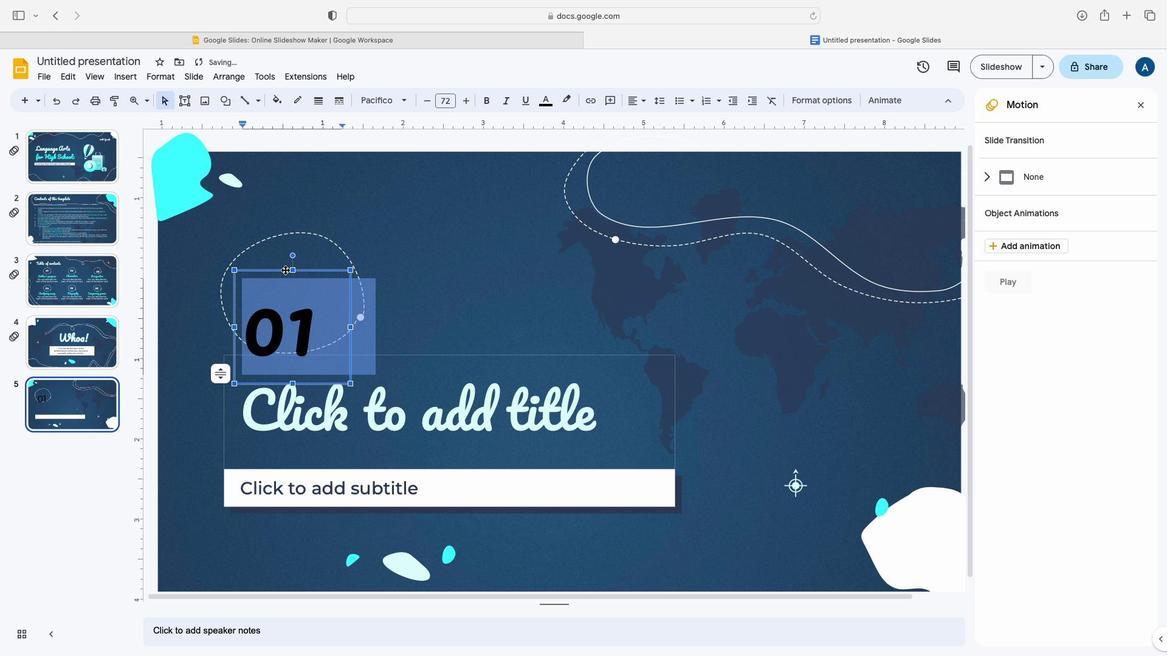 
Action: Mouse pressed left at (788, 473)
Screenshot: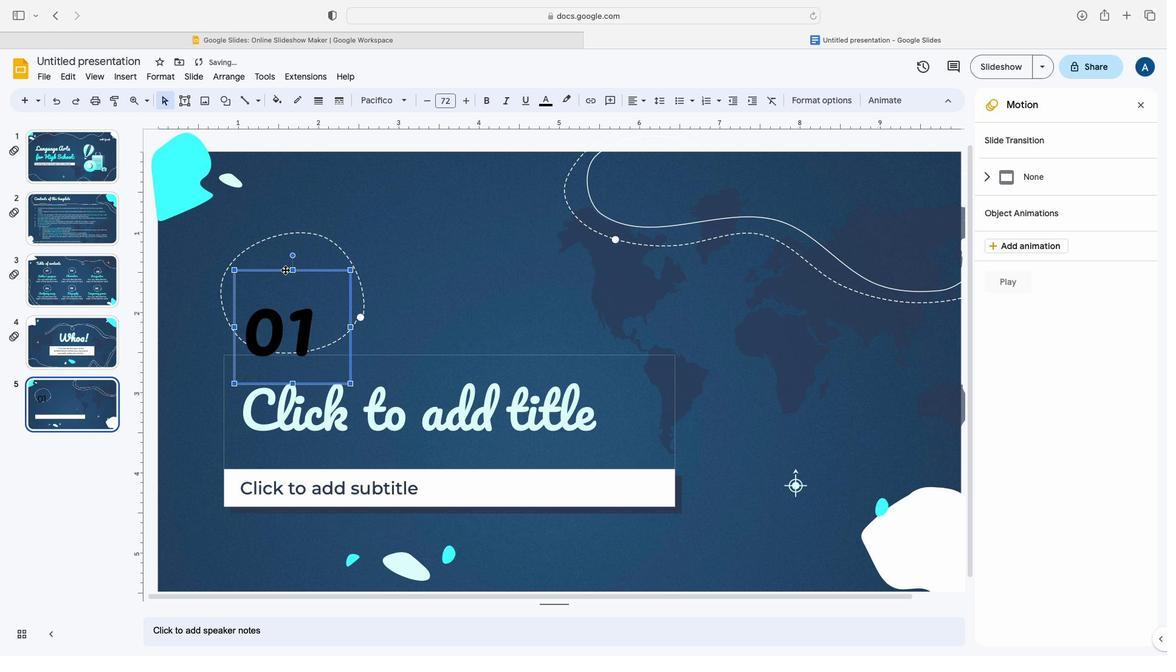 
Action: Mouse moved to (788, 473)
Screenshot: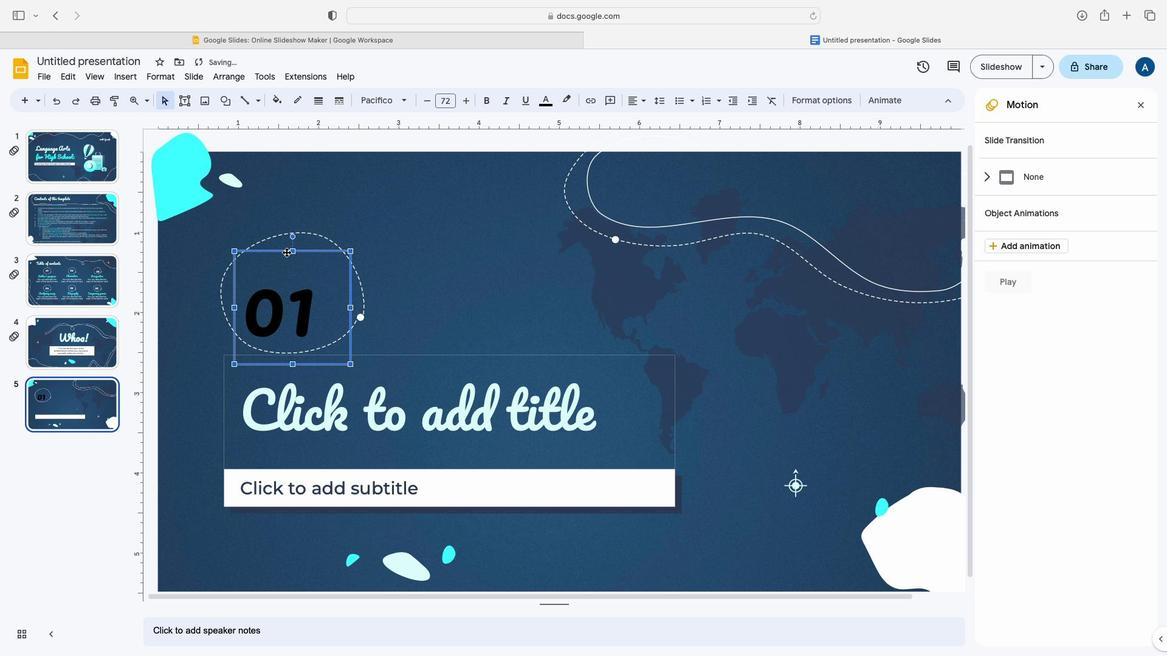 
Action: Mouse pressed left at (788, 473)
Screenshot: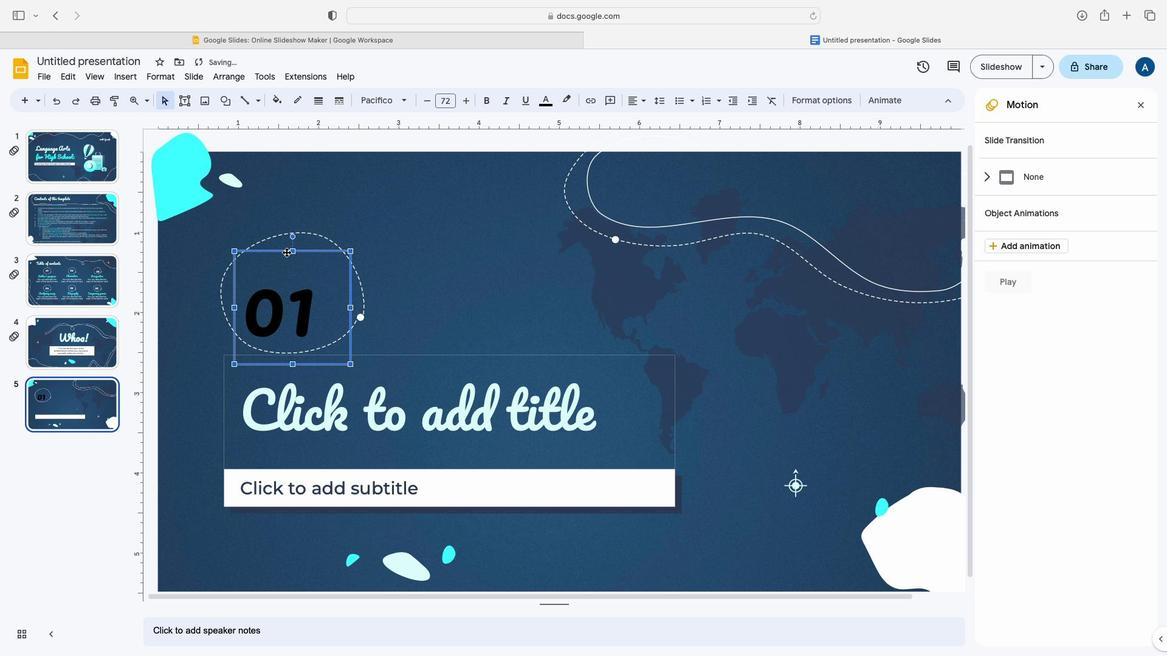 
Action: Mouse moved to (789, 472)
Screenshot: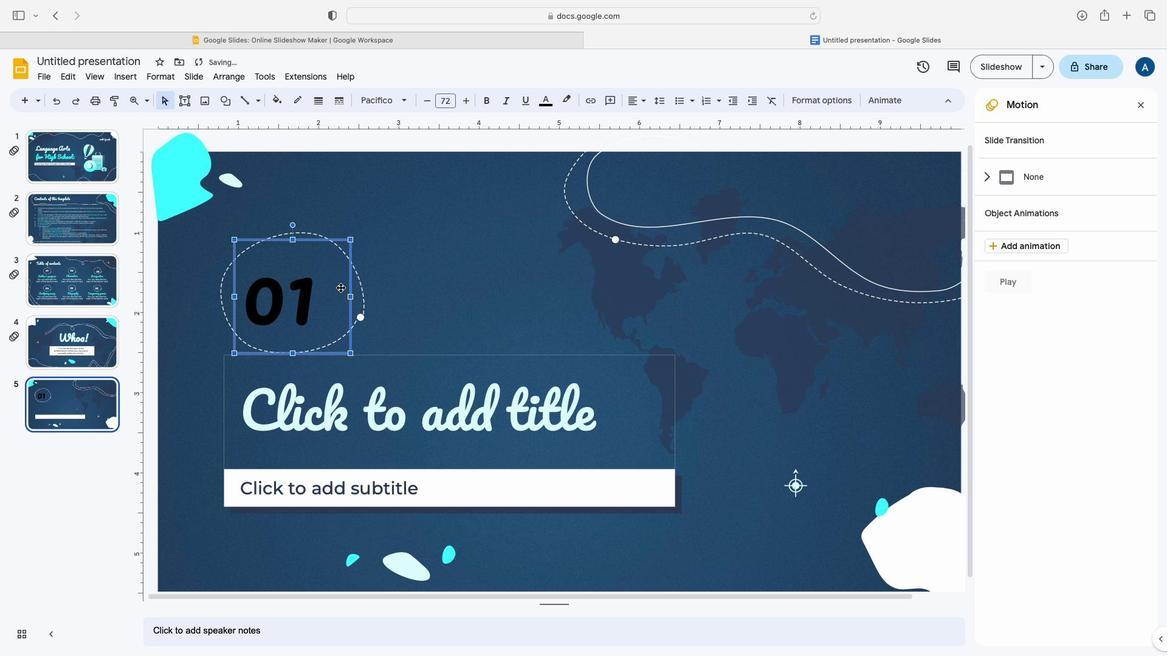 
Action: Mouse pressed left at (789, 472)
Screenshot: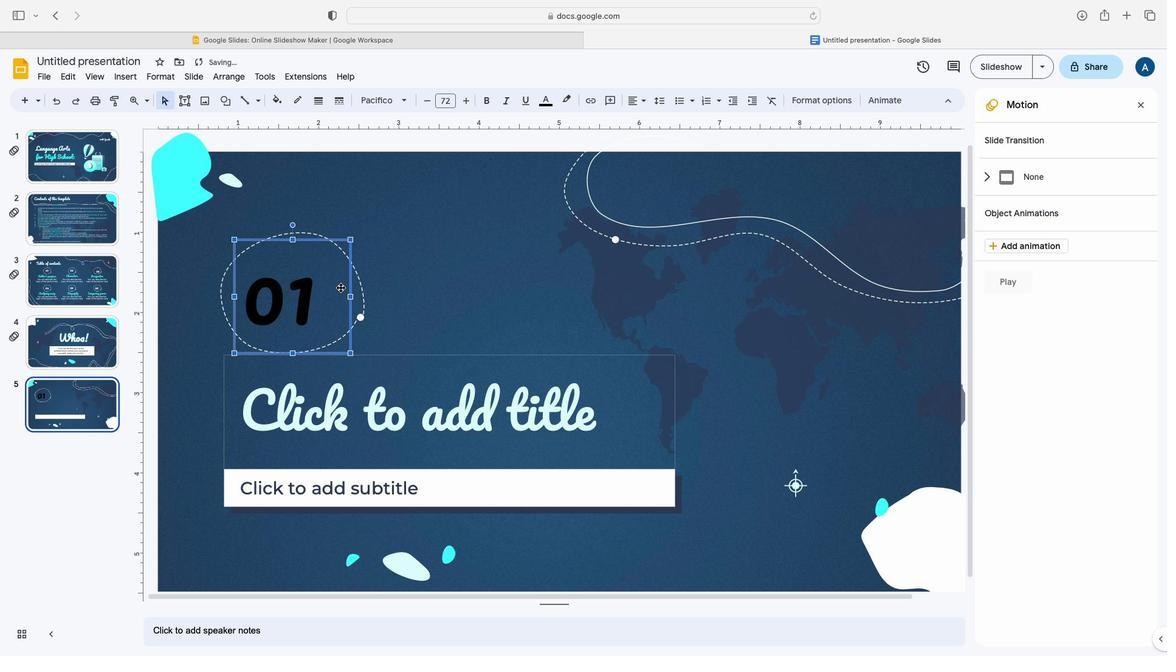 
Action: Mouse moved to (788, 472)
Screenshot: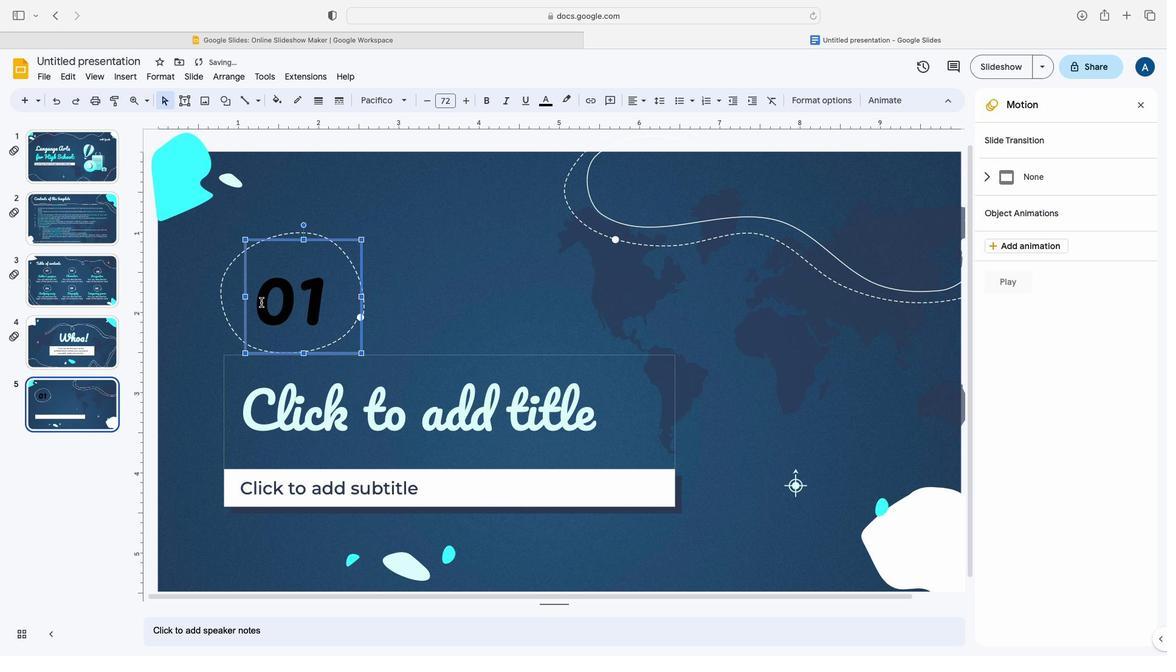 
Action: Mouse pressed left at (788, 472)
Screenshot: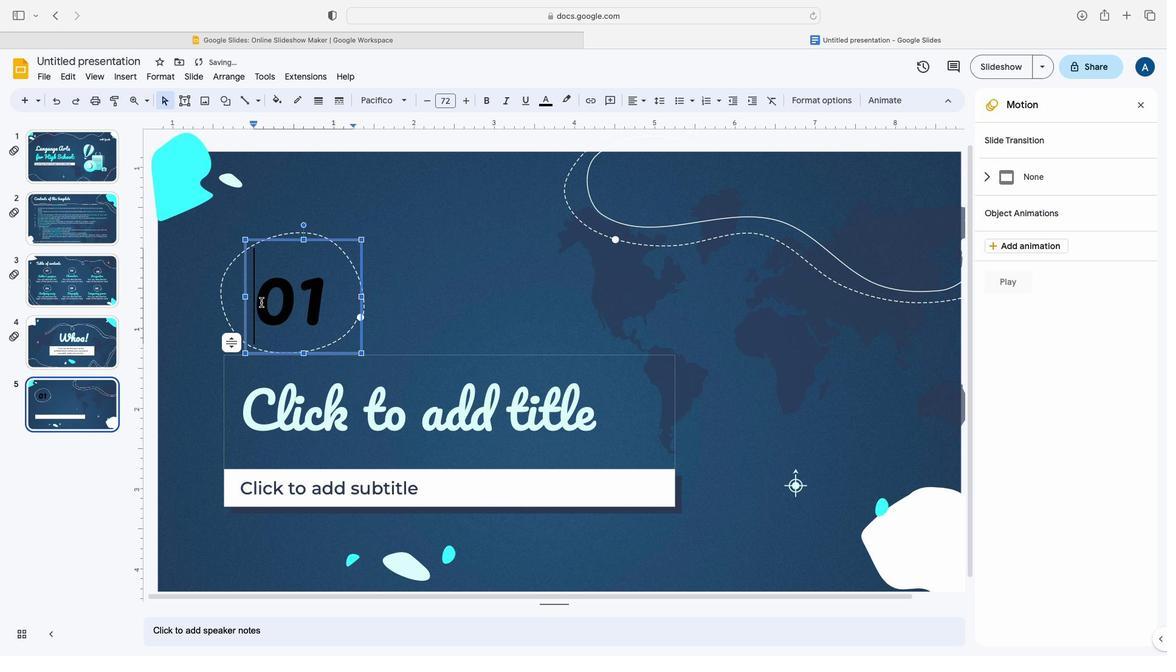 
Action: Mouse moved to (789, 478)
Screenshot: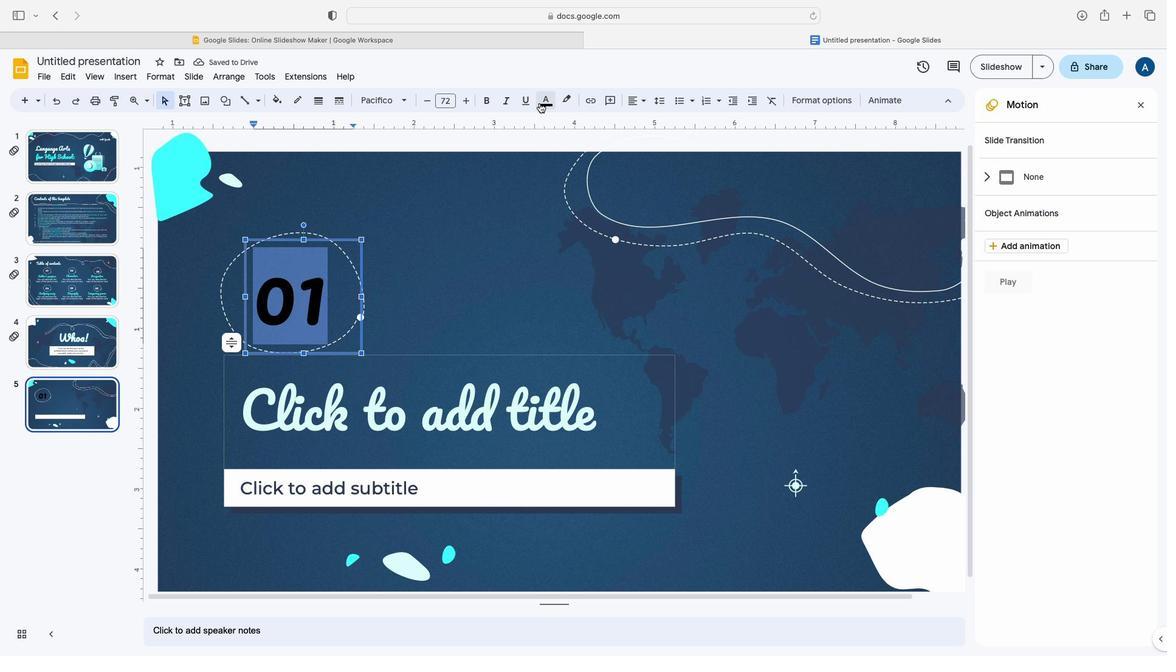
Action: Mouse pressed left at (789, 478)
Screenshot: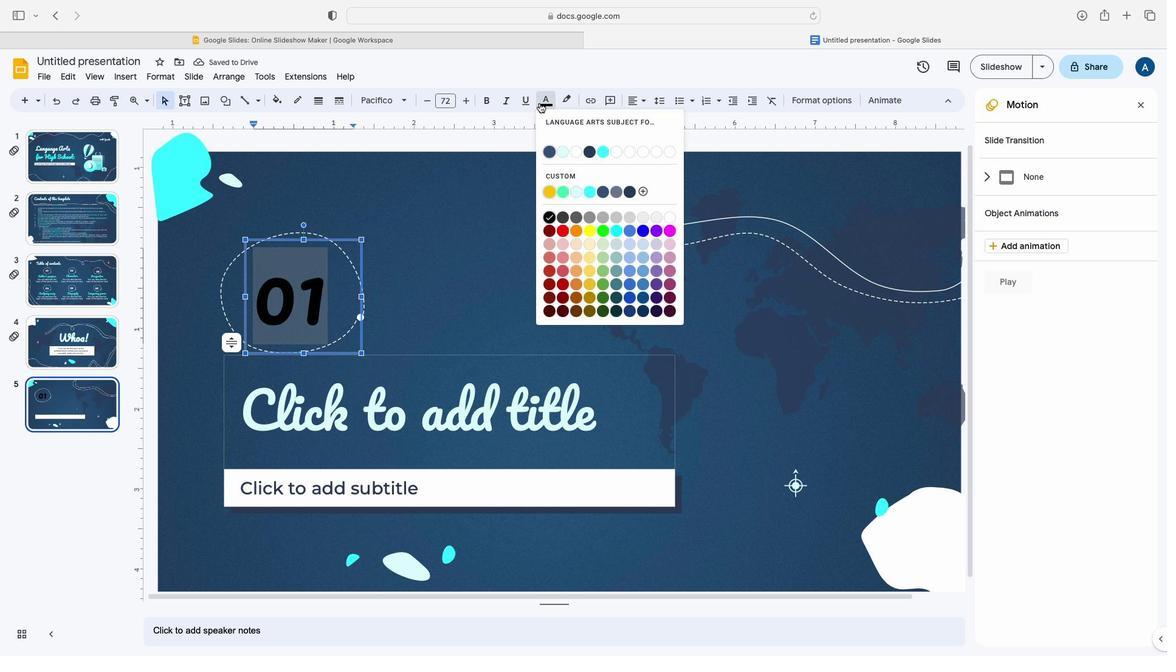 
Action: Mouse moved to (790, 477)
Screenshot: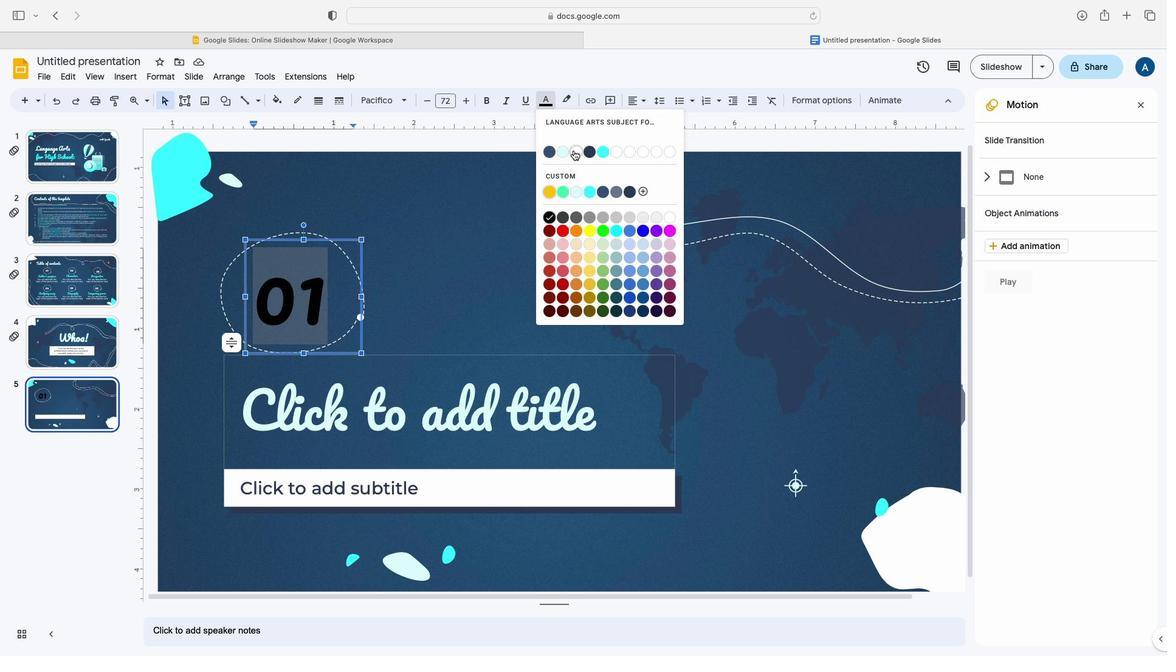 
Action: Mouse pressed left at (790, 477)
Screenshot: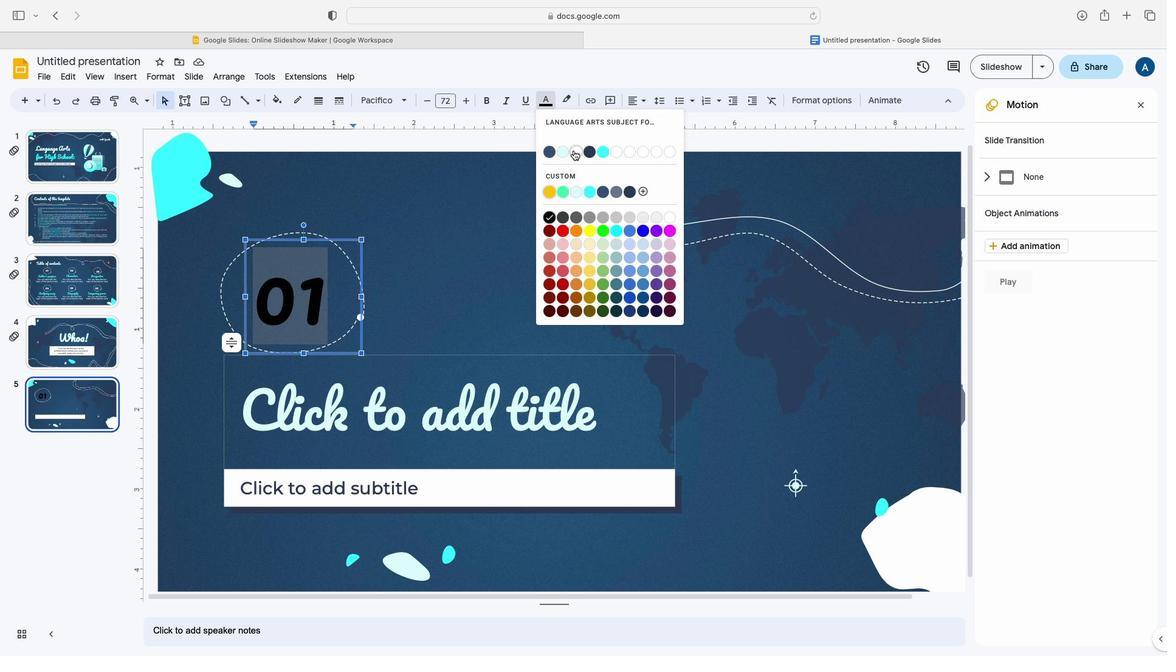 
Action: Mouse moved to (789, 468)
Screenshot: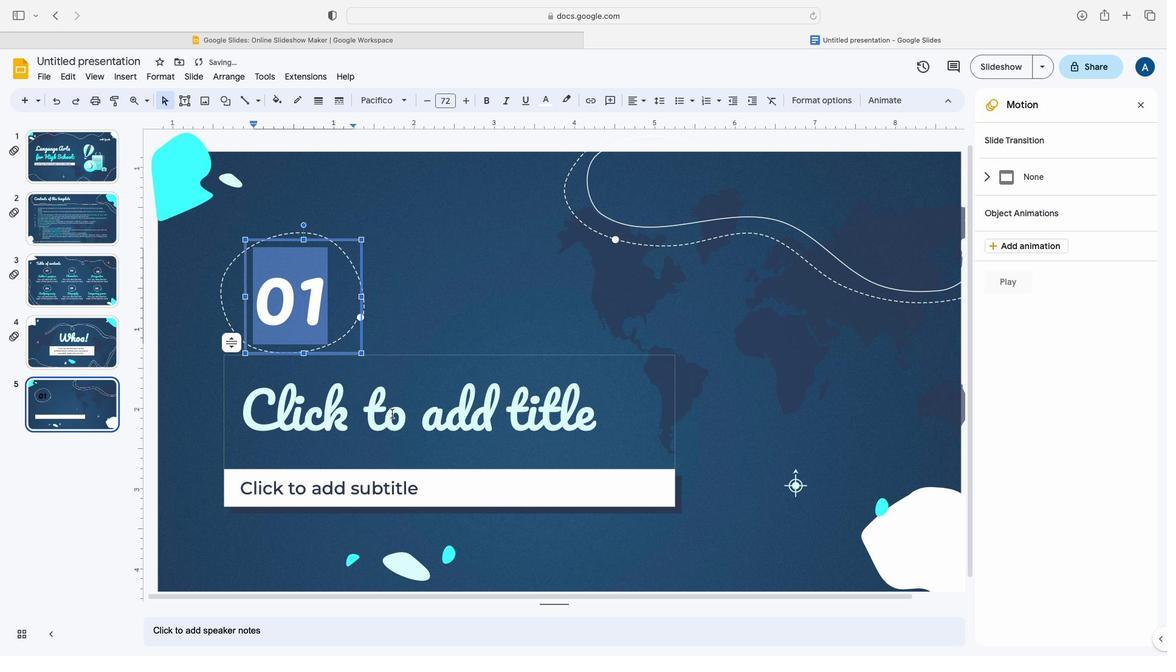 
Action: Mouse pressed left at (789, 468)
Screenshot: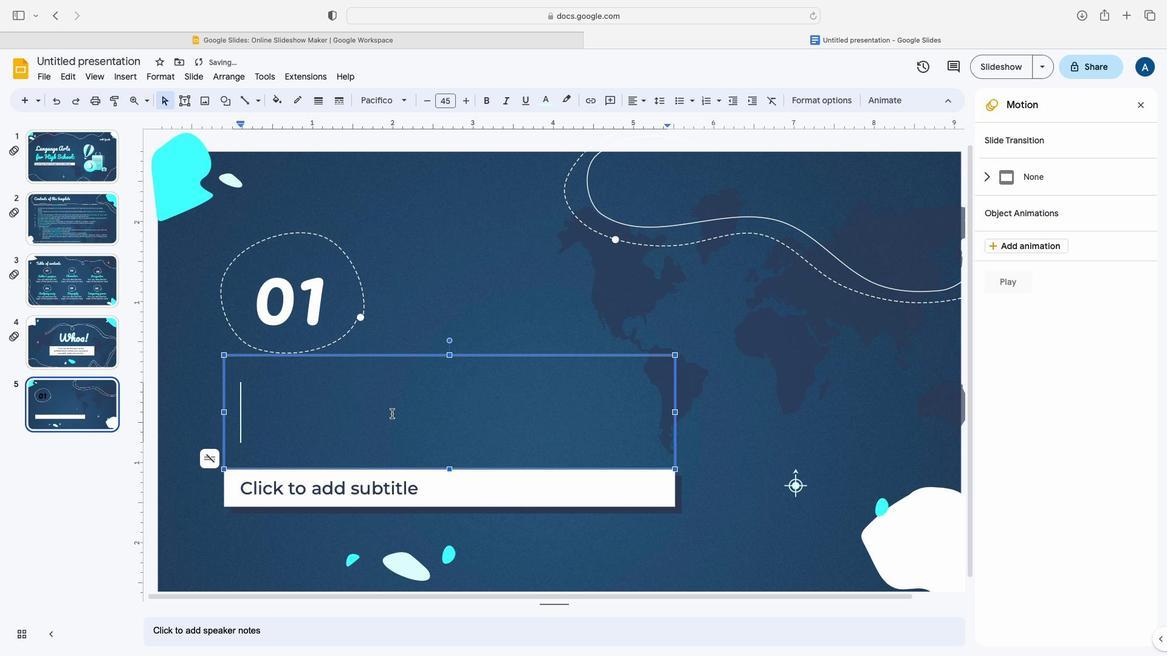 
Action: Mouse moved to (789, 468)
Screenshot: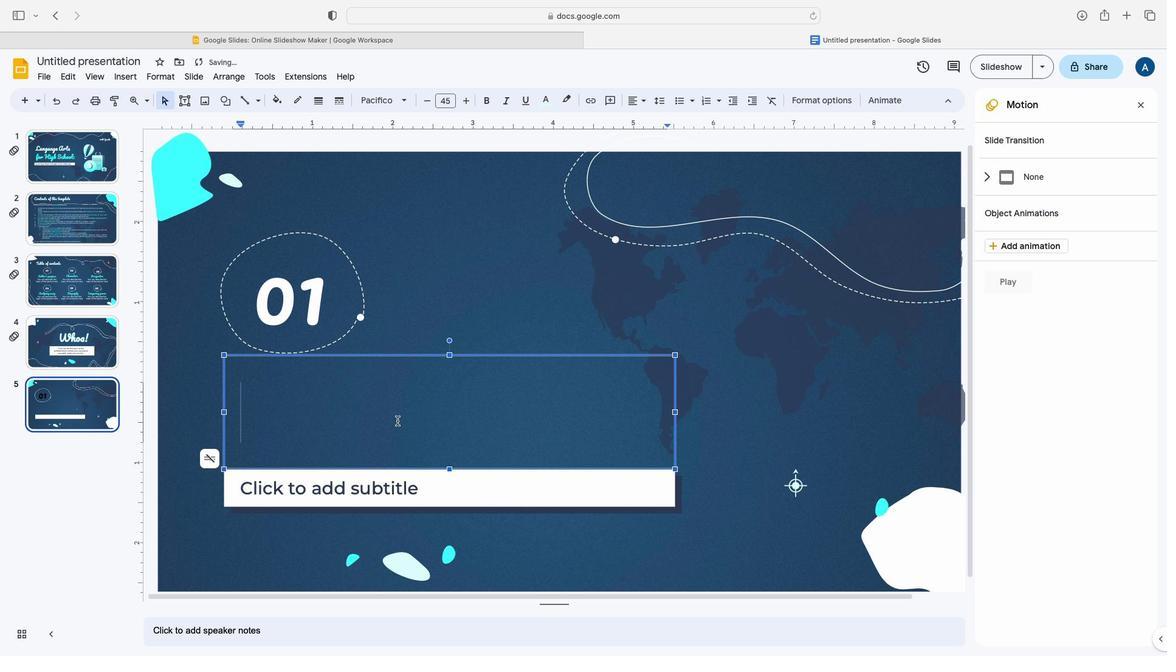
Action: Key pressed Key.shift'A''u''t''h''o''r'"'"'s'Key.space'p''u''r''p''o''s''e'
Screenshot: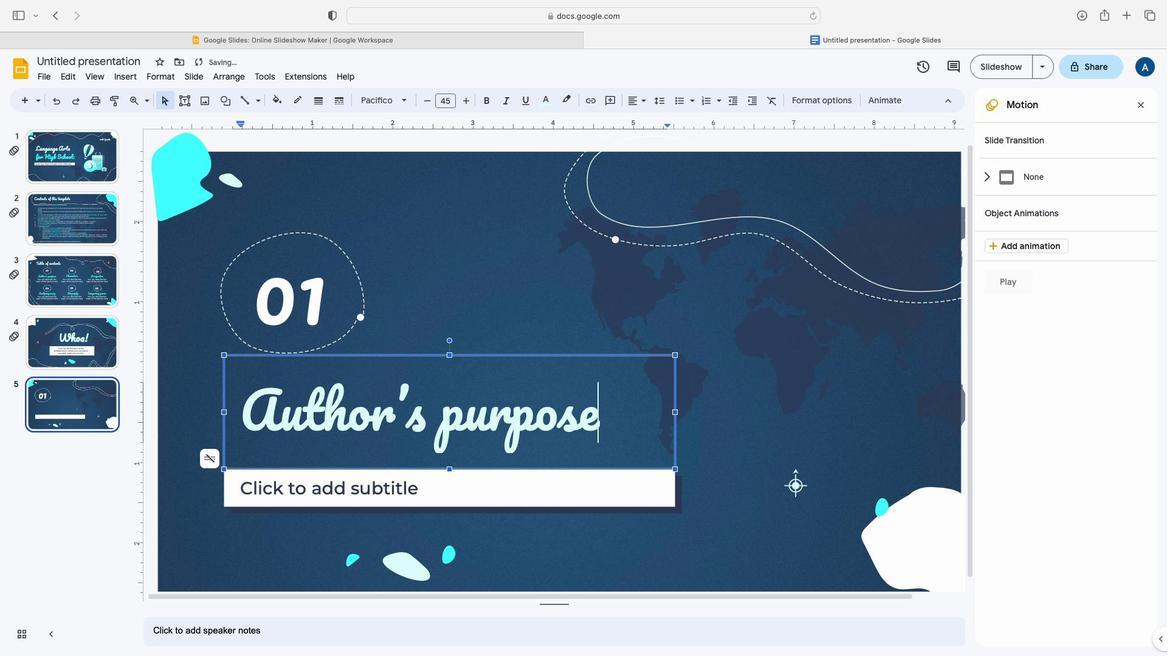 
Action: Mouse moved to (788, 469)
Screenshot: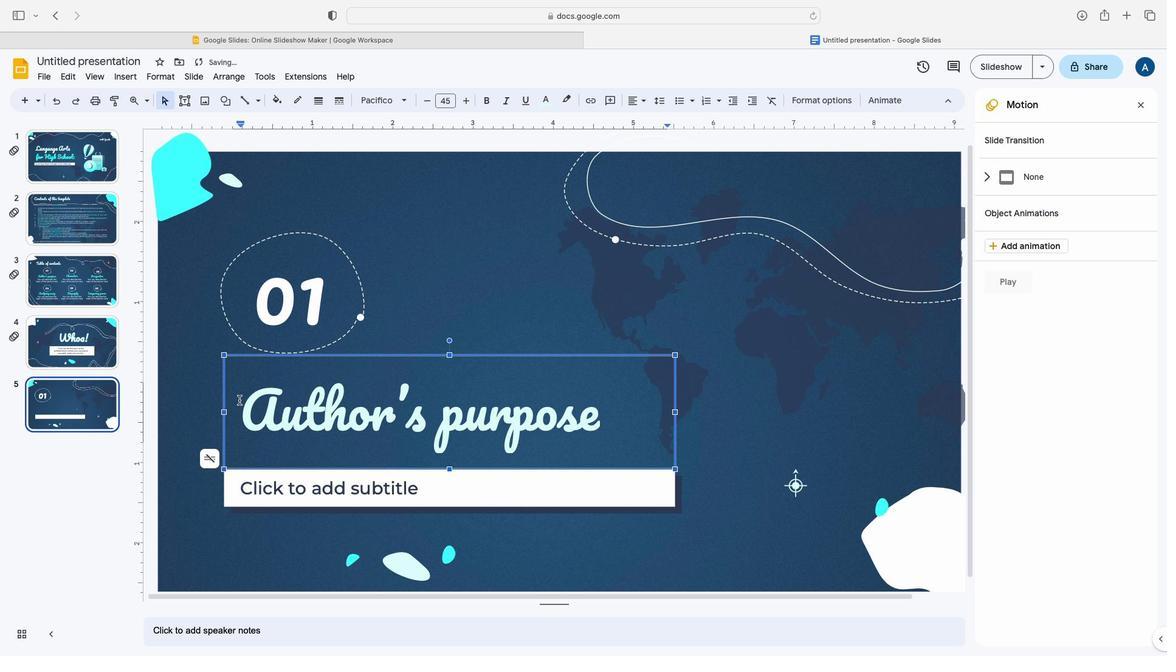 
Action: Mouse pressed left at (788, 469)
Screenshot: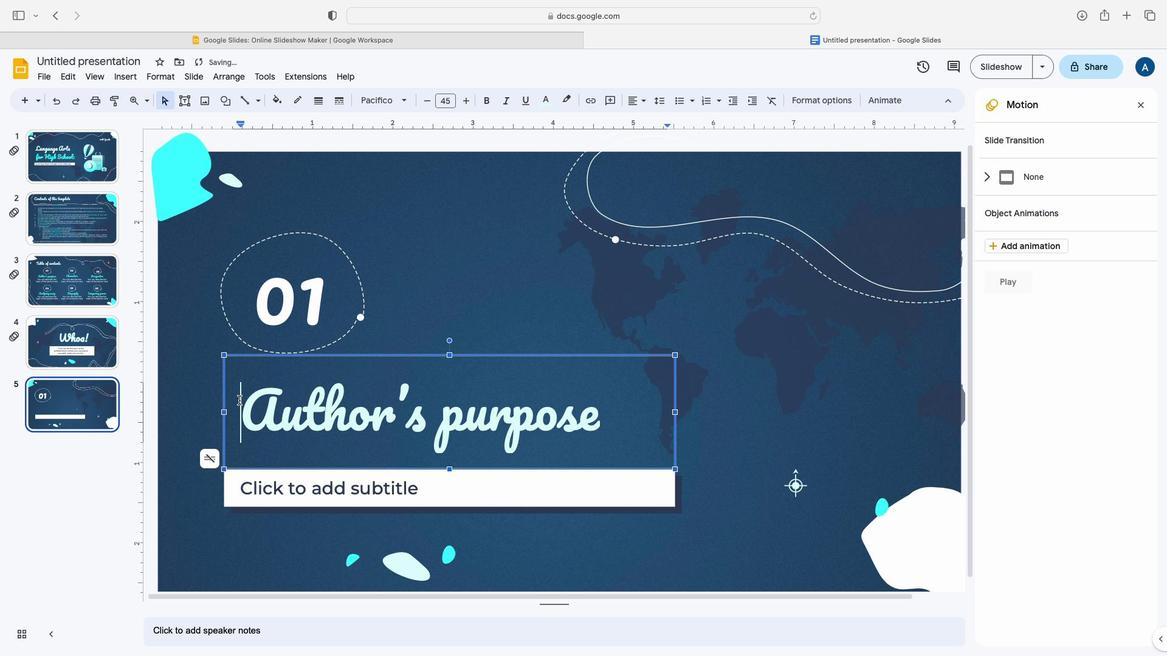 
Action: Mouse moved to (788, 469)
Screenshot: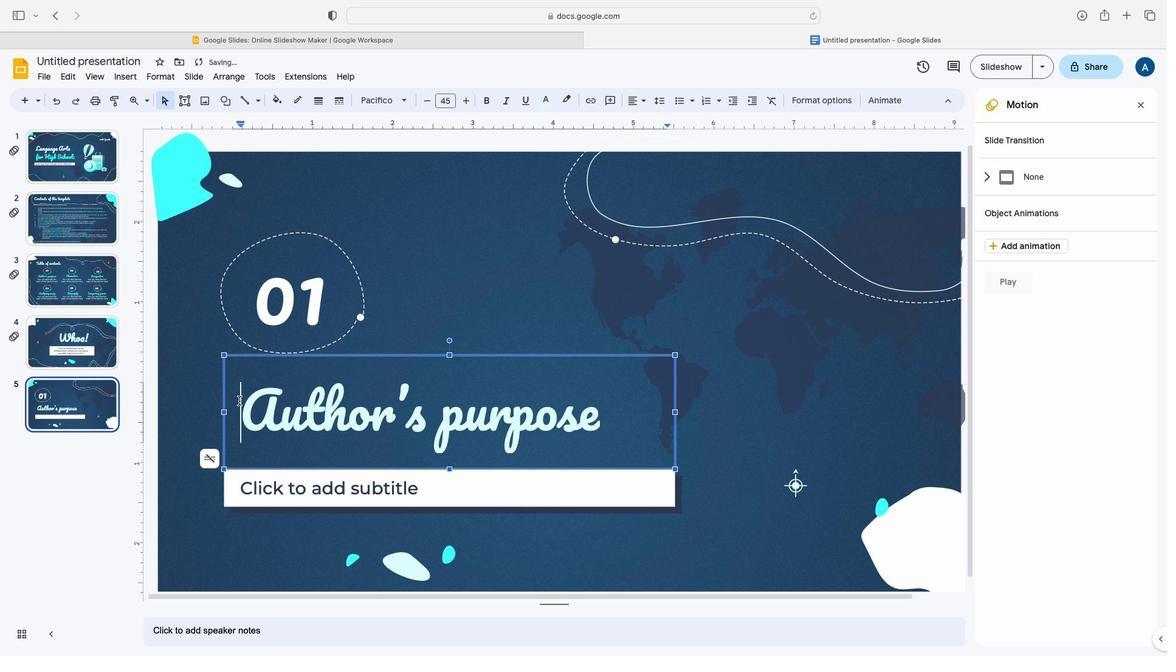 
Action: Mouse pressed left at (788, 469)
Screenshot: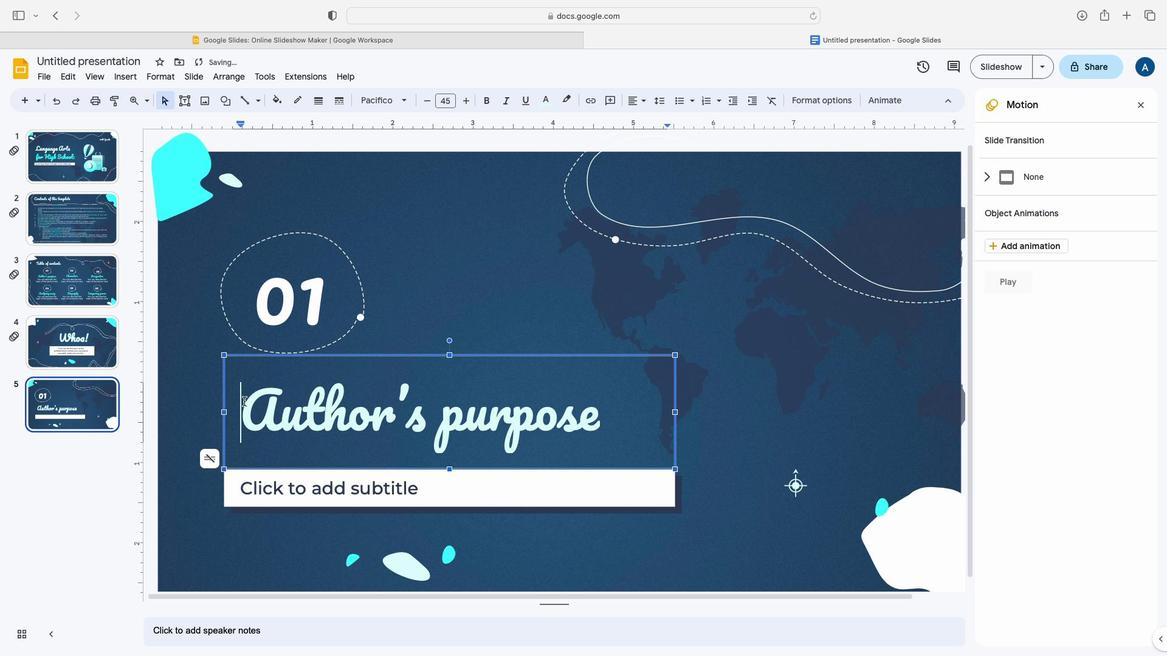 
Action: Mouse moved to (789, 478)
Screenshot: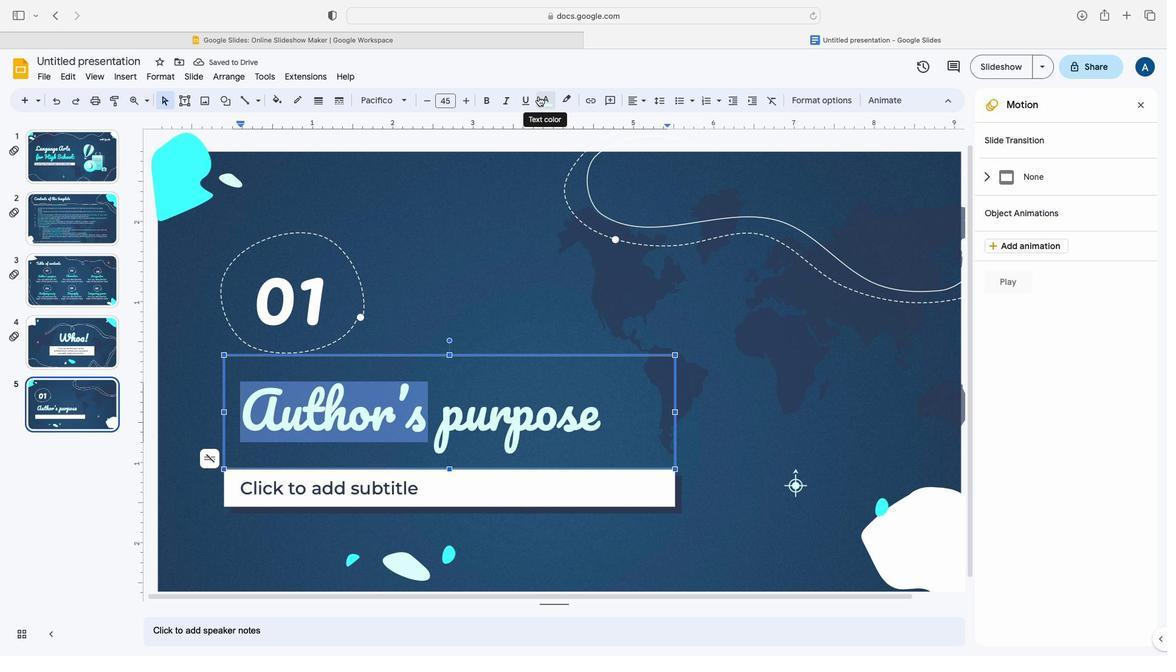 
Action: Mouse pressed left at (789, 478)
Screenshot: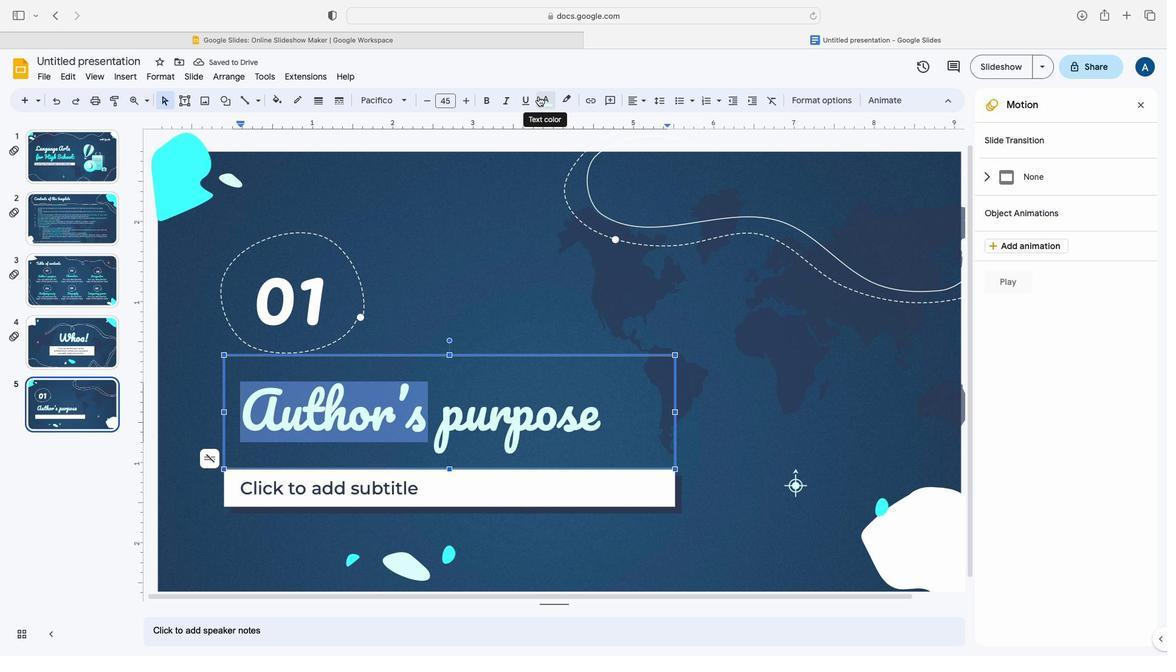 
Action: Mouse moved to (790, 477)
Screenshot: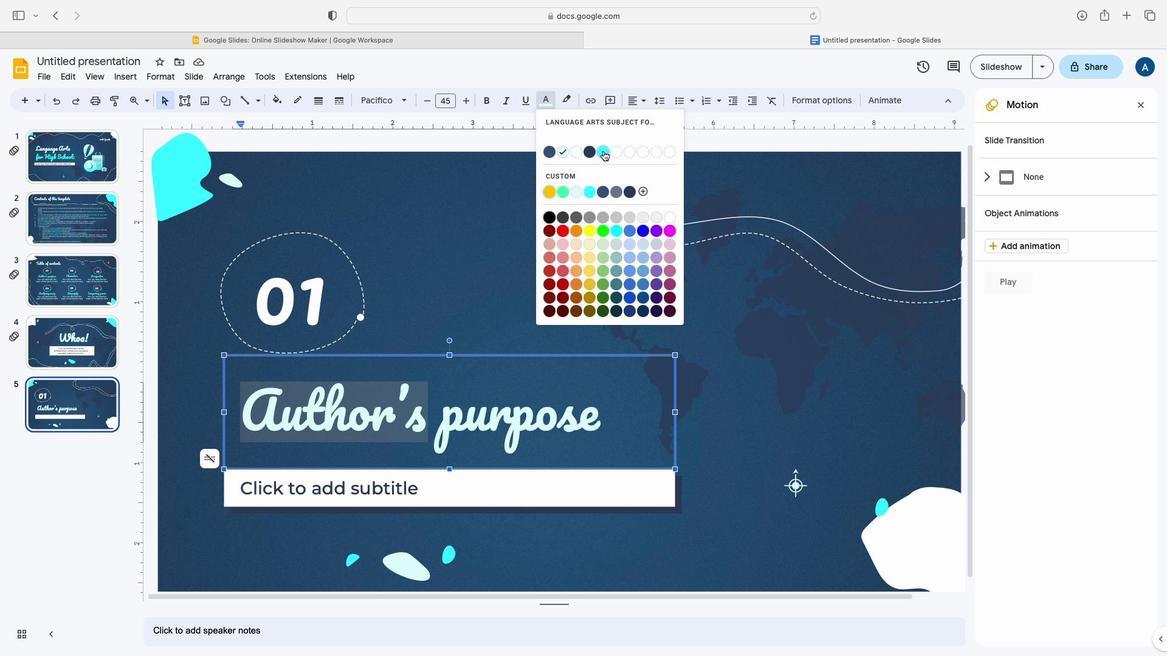 
Action: Mouse pressed left at (790, 477)
Screenshot: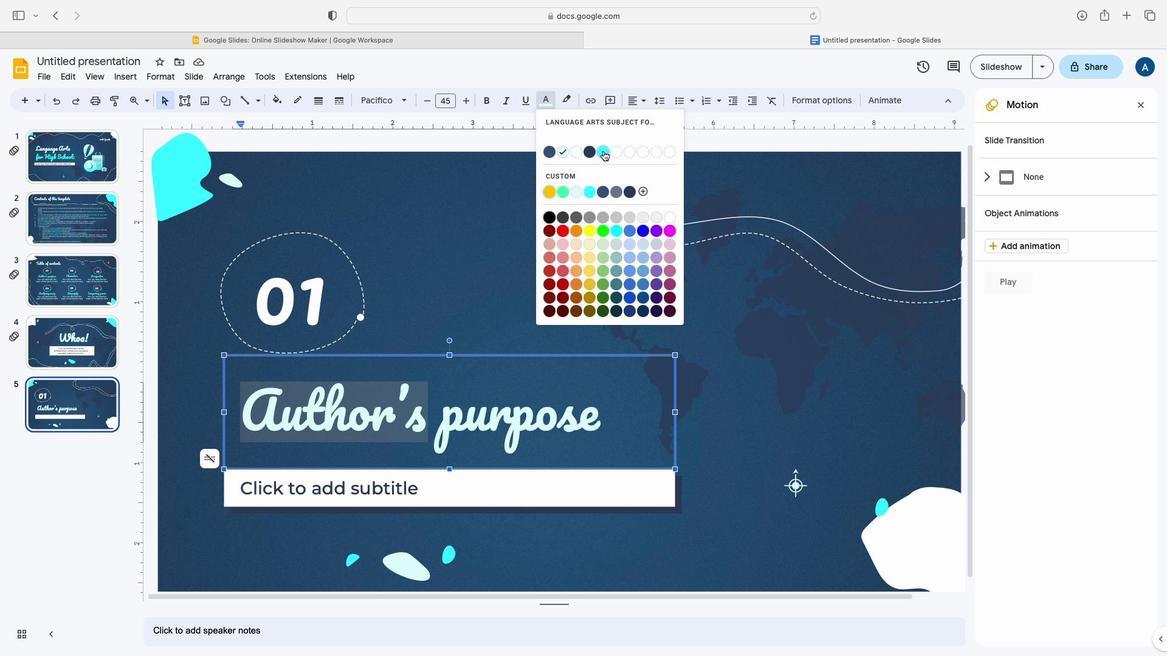 
Action: Mouse moved to (788, 466)
Screenshot: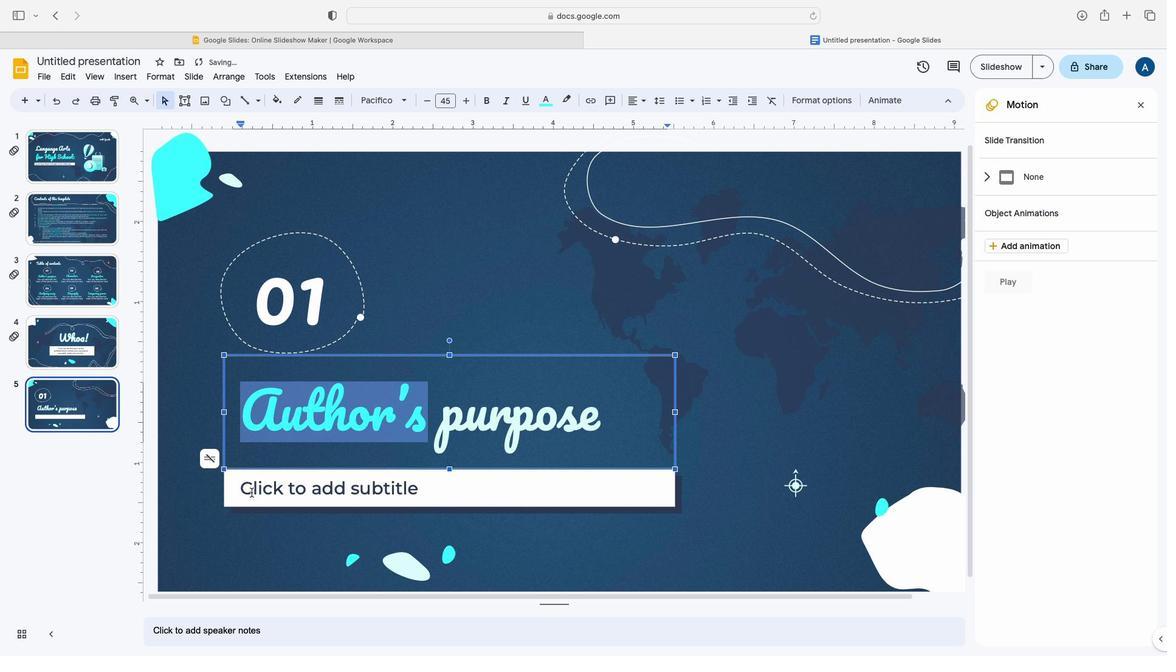 
Action: Mouse pressed left at (788, 466)
Screenshot: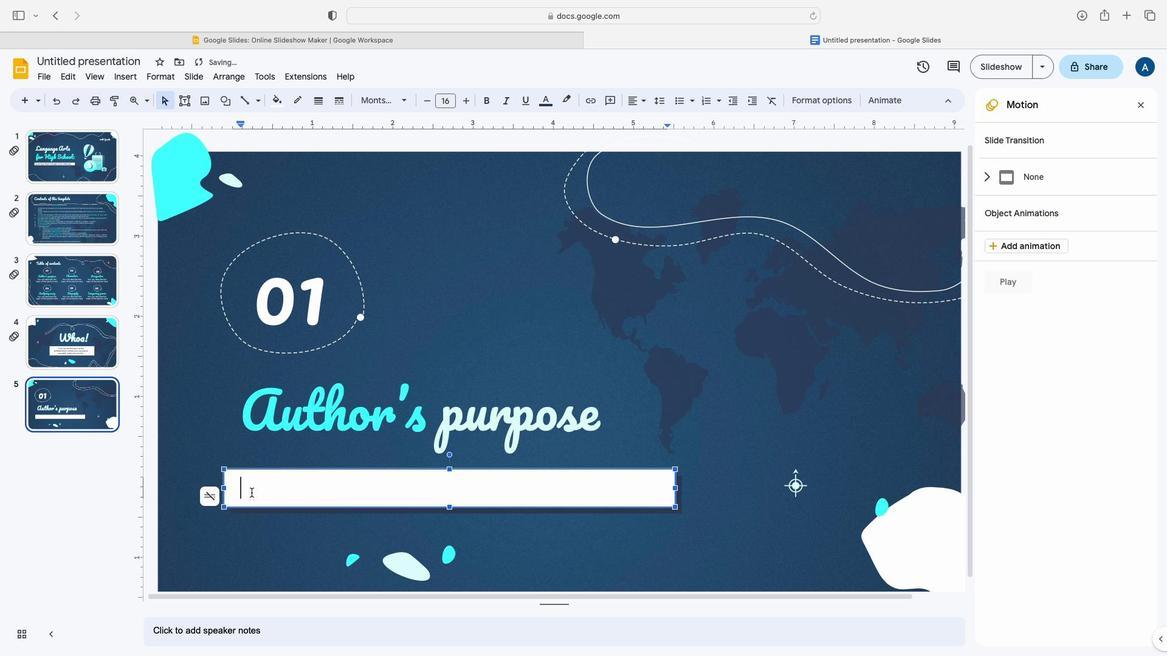 
Action: Key pressed Key.shift'Y''o''u'Key.space'c''a''n'Key.space'e''n''t''e''r'Key.space'a'Key.space's''u''b''t''i''t''l''e'Key.space'h''e''r''e'Key.space'i''f'Key.space'y''o''u'Key.space'n''e''e''d'Key.space'i''t'
Screenshot: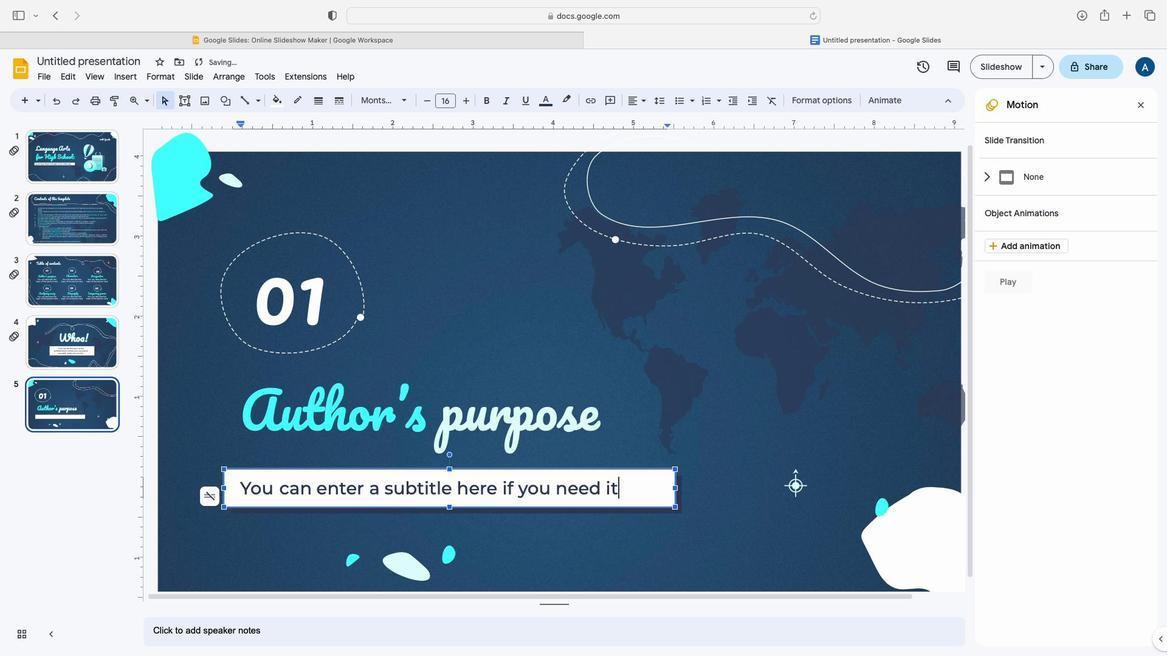 
Action: Mouse moved to (790, 471)
Screenshot: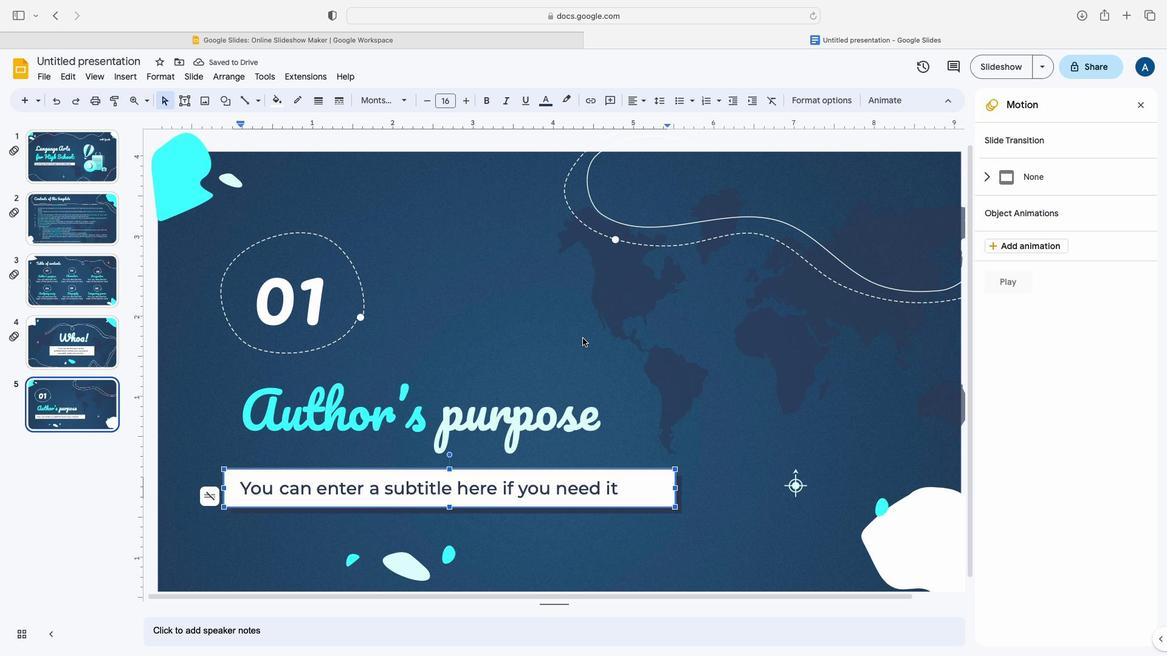 
Action: Mouse pressed left at (790, 471)
Screenshot: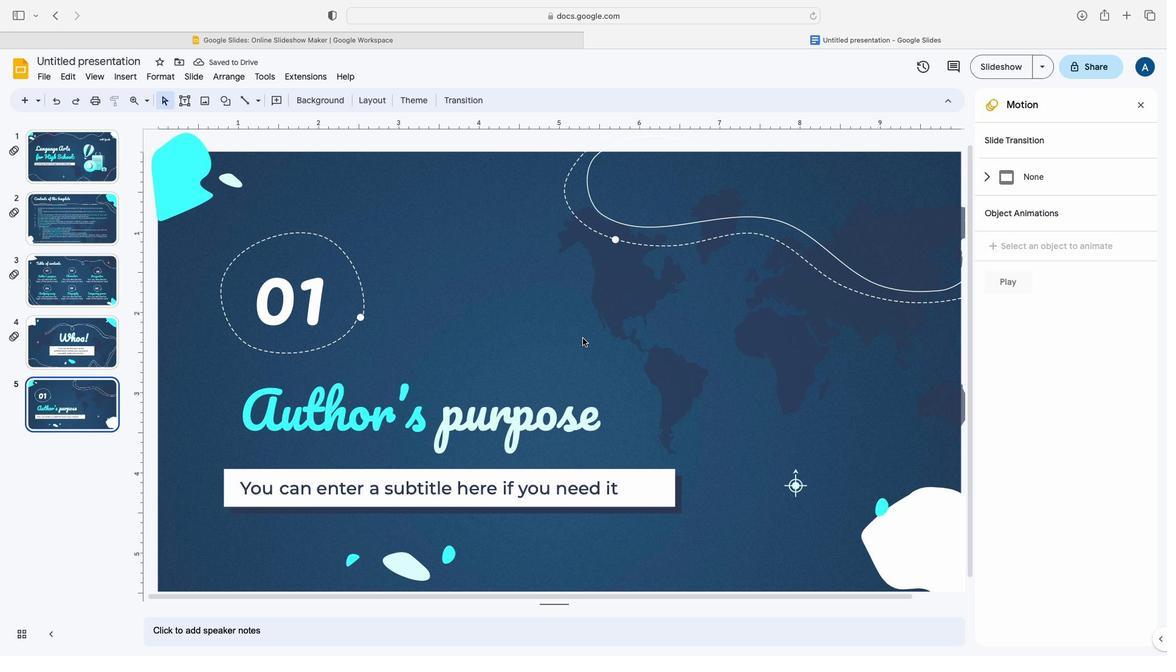 
Action: Mouse moved to (798, 471)
Screenshot: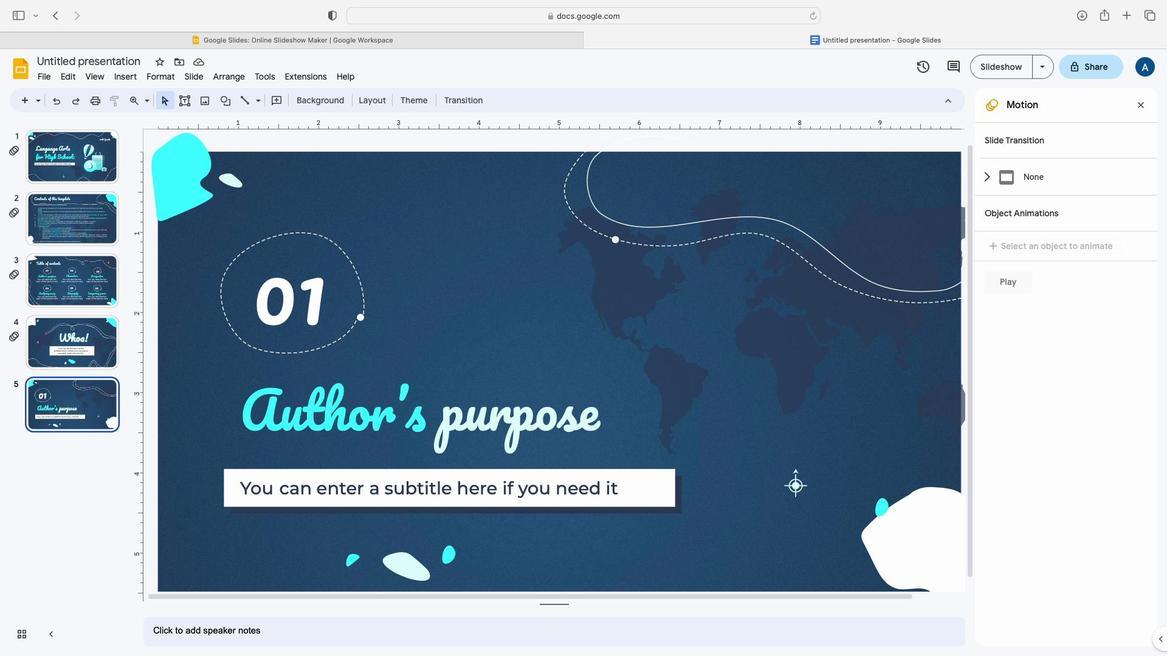 
Action: Mouse pressed left at (798, 471)
Screenshot: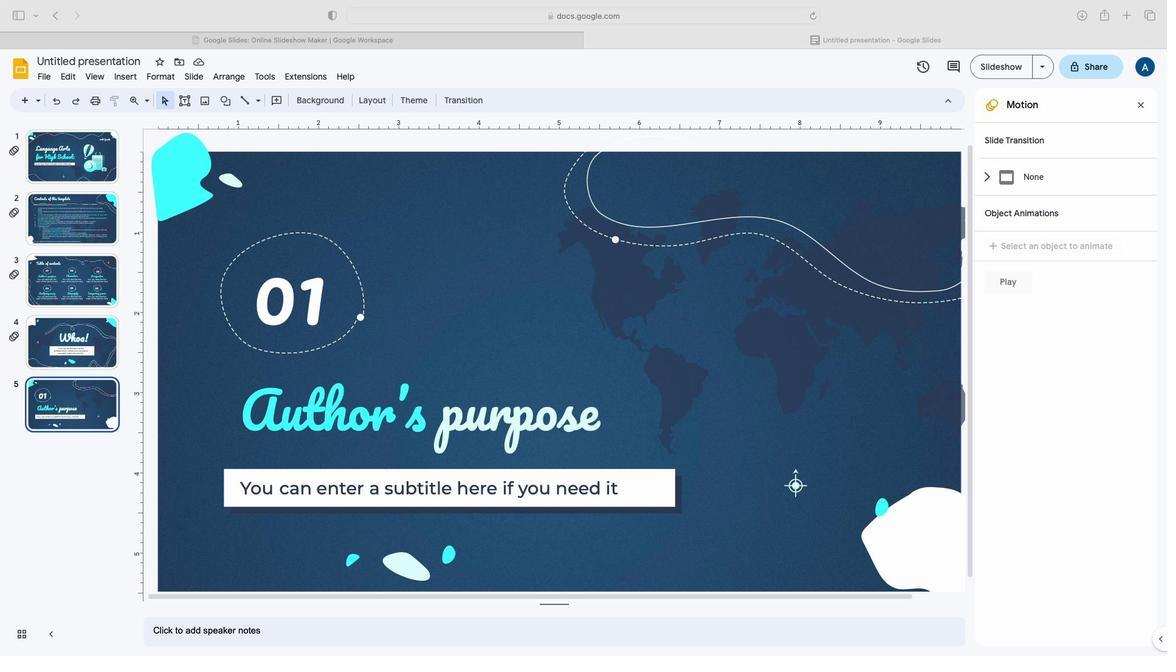 
Action: Mouse pressed left at (798, 471)
Screenshot: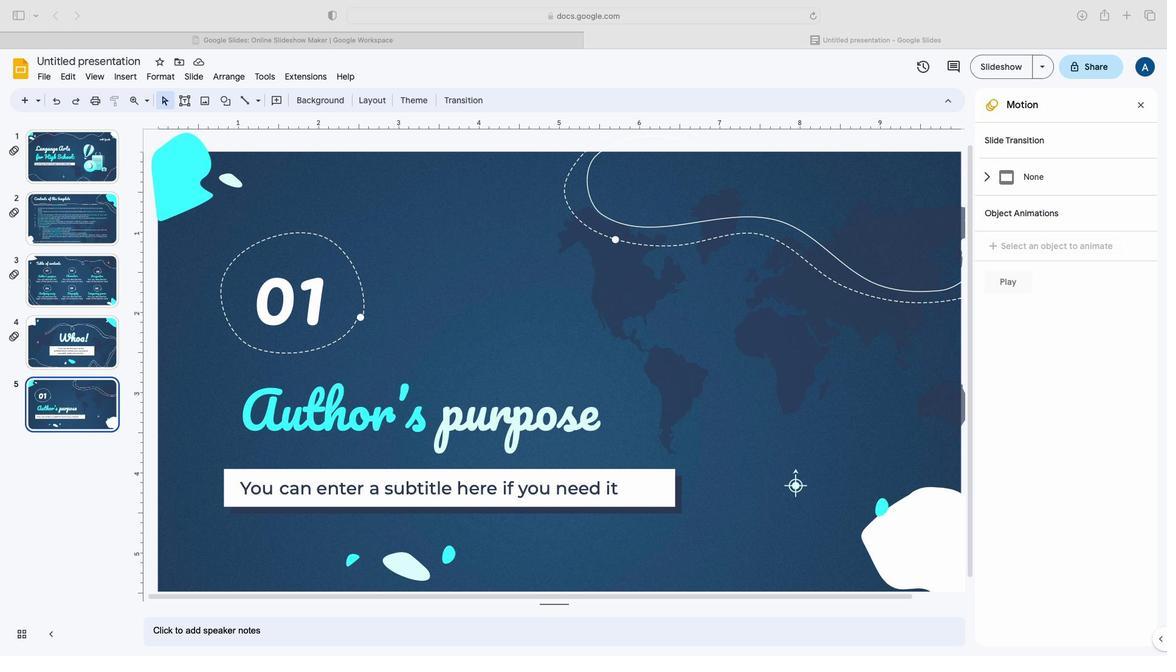 
Action: Mouse pressed right at (798, 471)
Screenshot: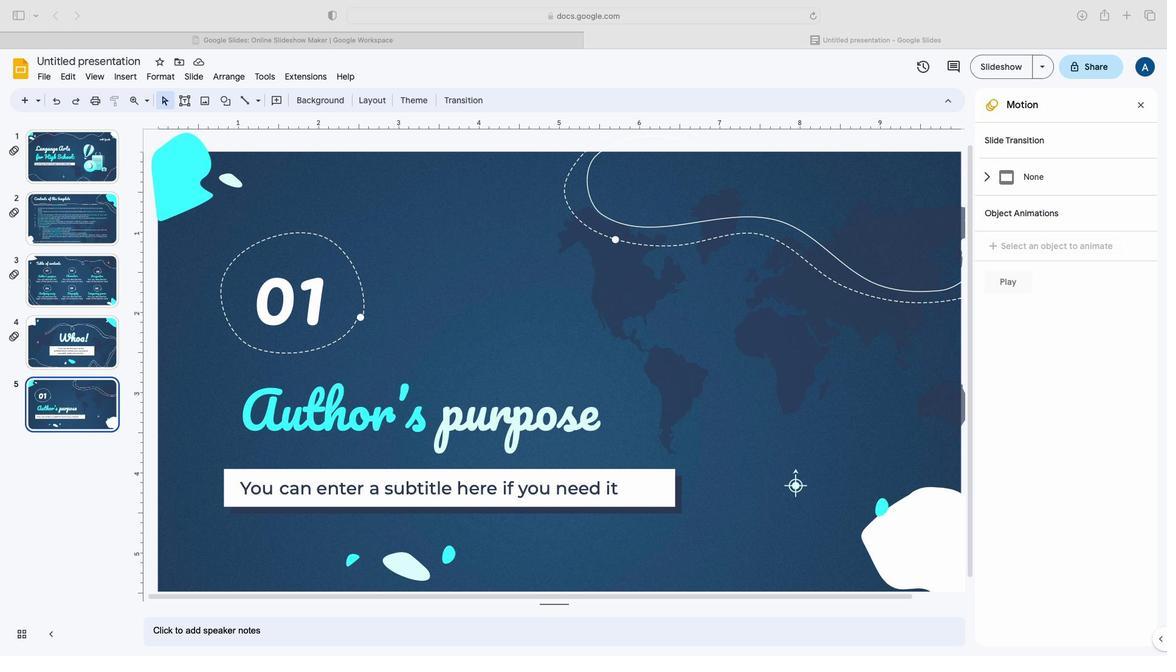 
Action: Mouse moved to (798, 470)
Screenshot: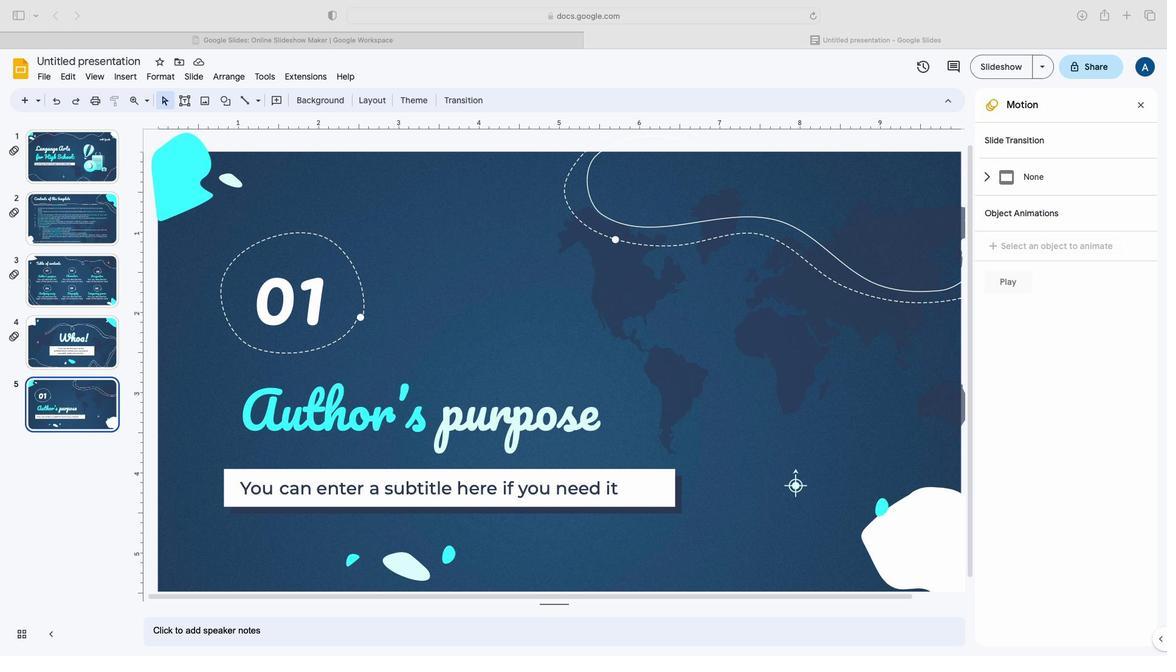 
Action: Mouse pressed right at (798, 470)
Screenshot: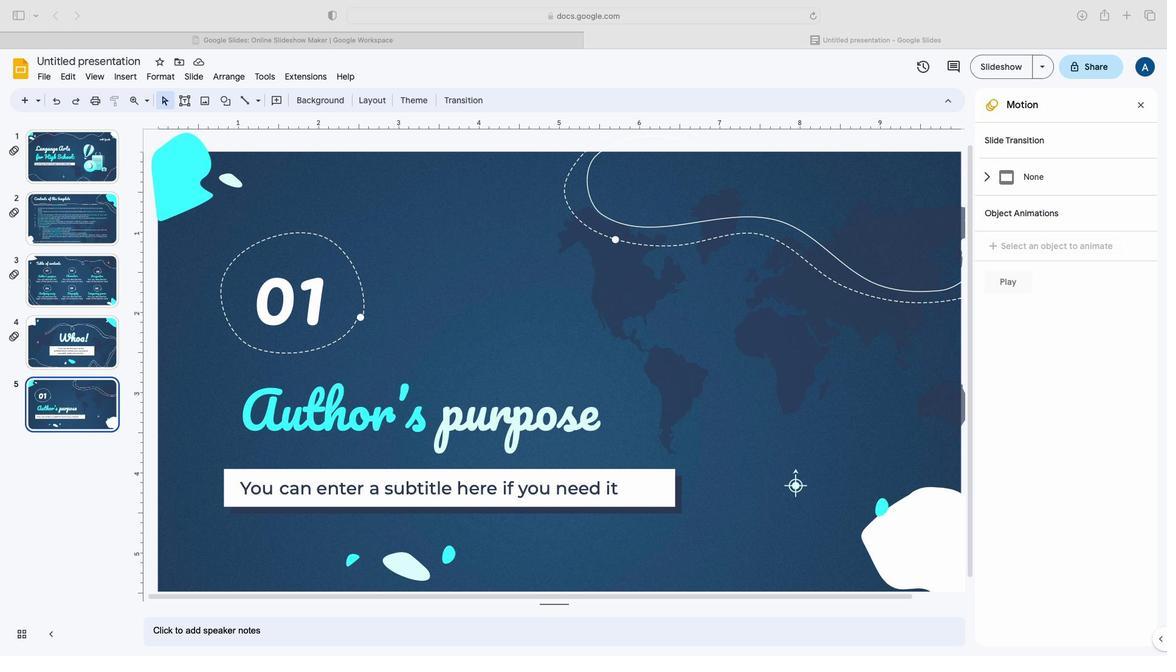 
Action: Mouse moved to (798, 470)
Screenshot: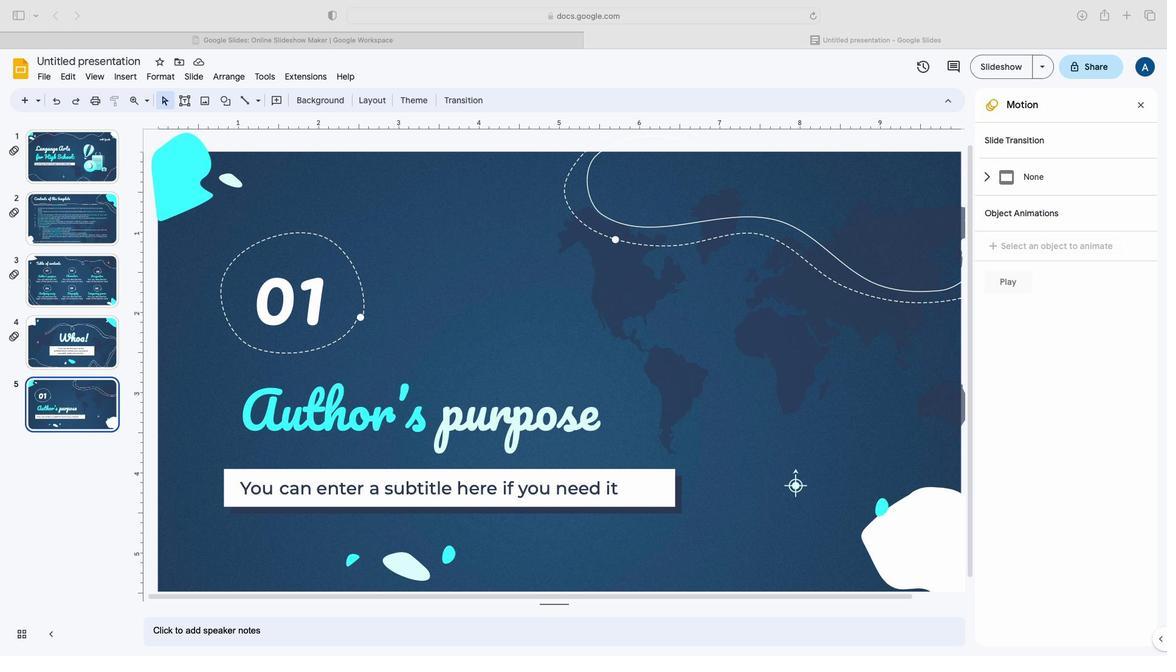 
Action: Mouse pressed left at (798, 470)
Screenshot: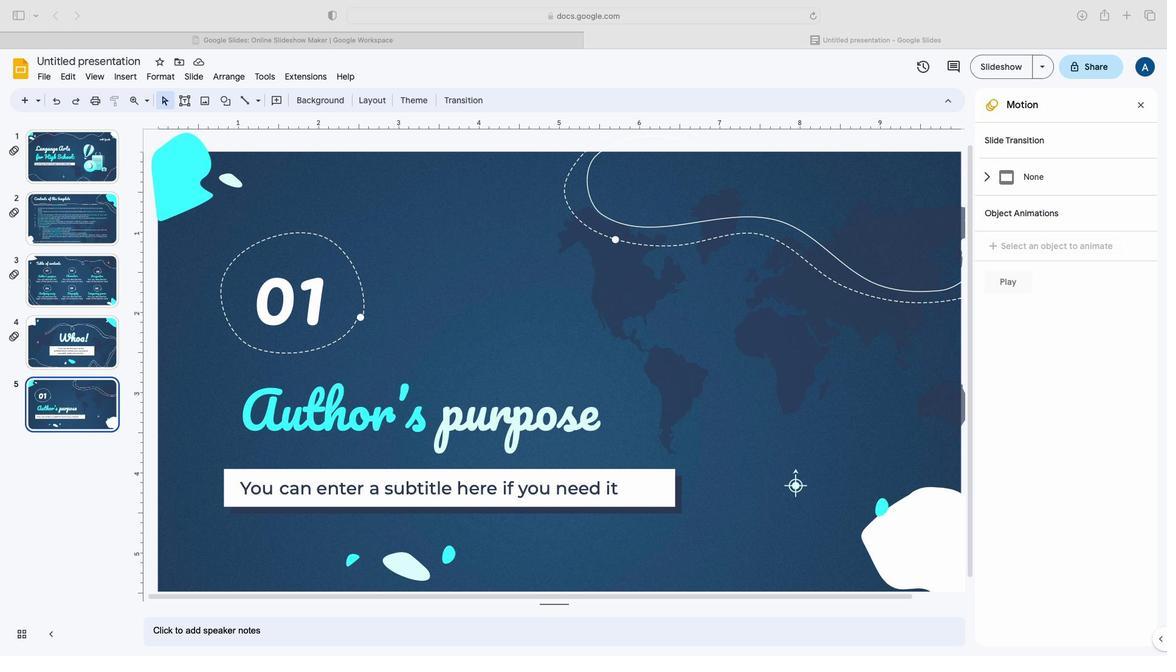 
Action: Mouse moved to (791, 470)
Screenshot: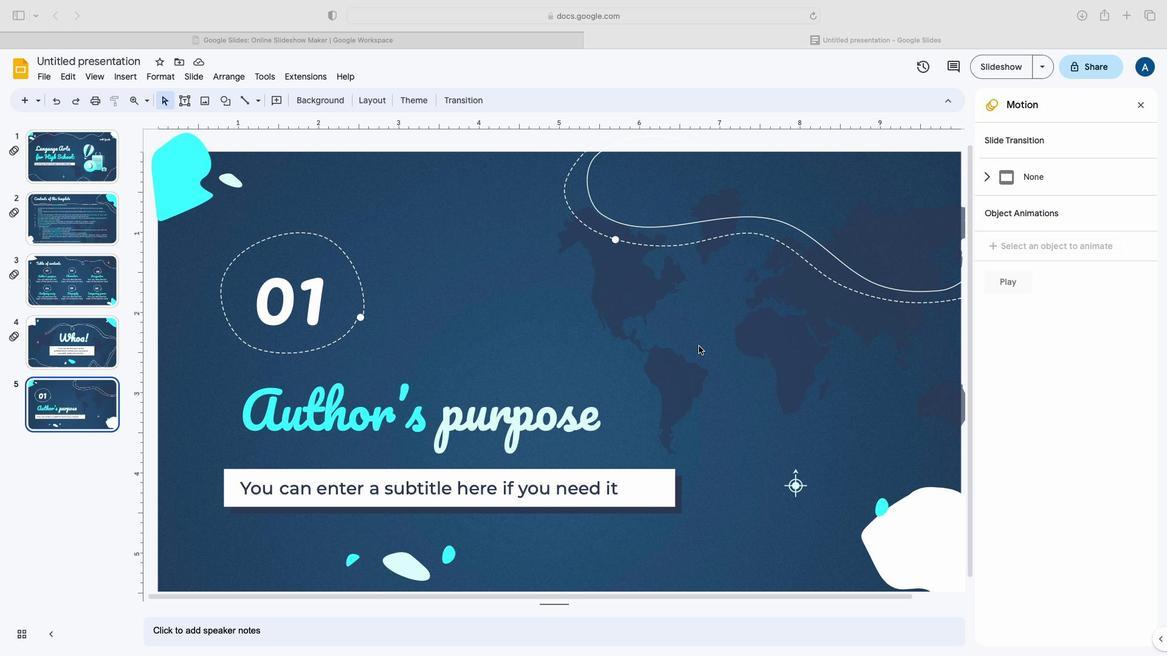 
Action: Mouse pressed left at (791, 470)
Screenshot: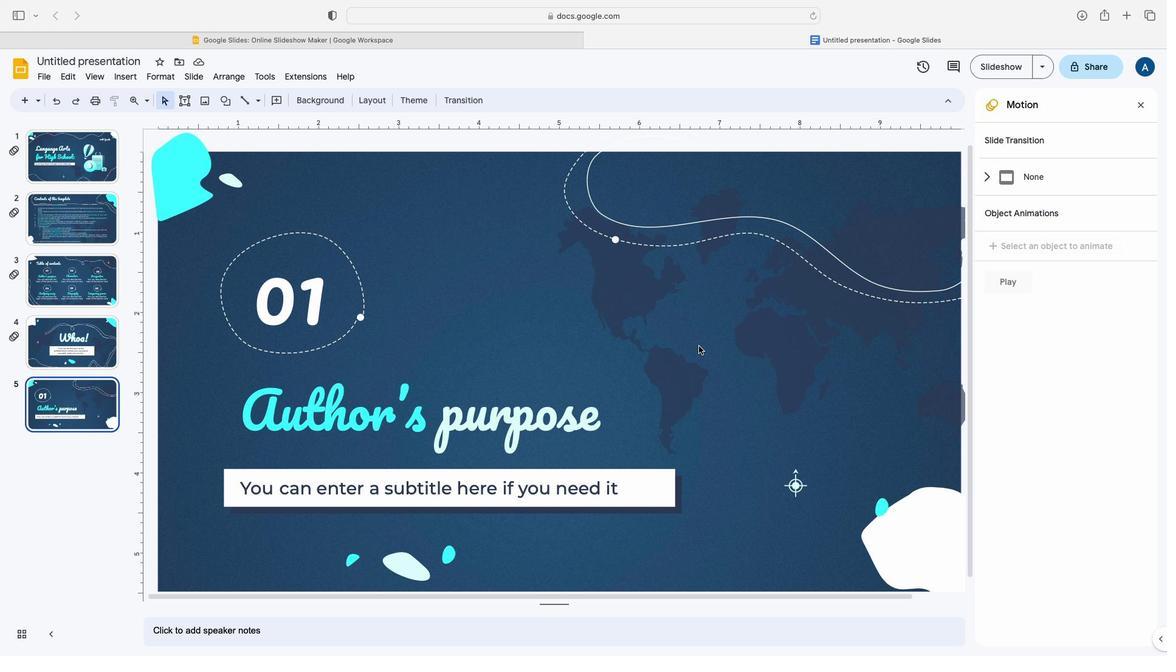 
Action: Mouse moved to (791, 471)
Screenshot: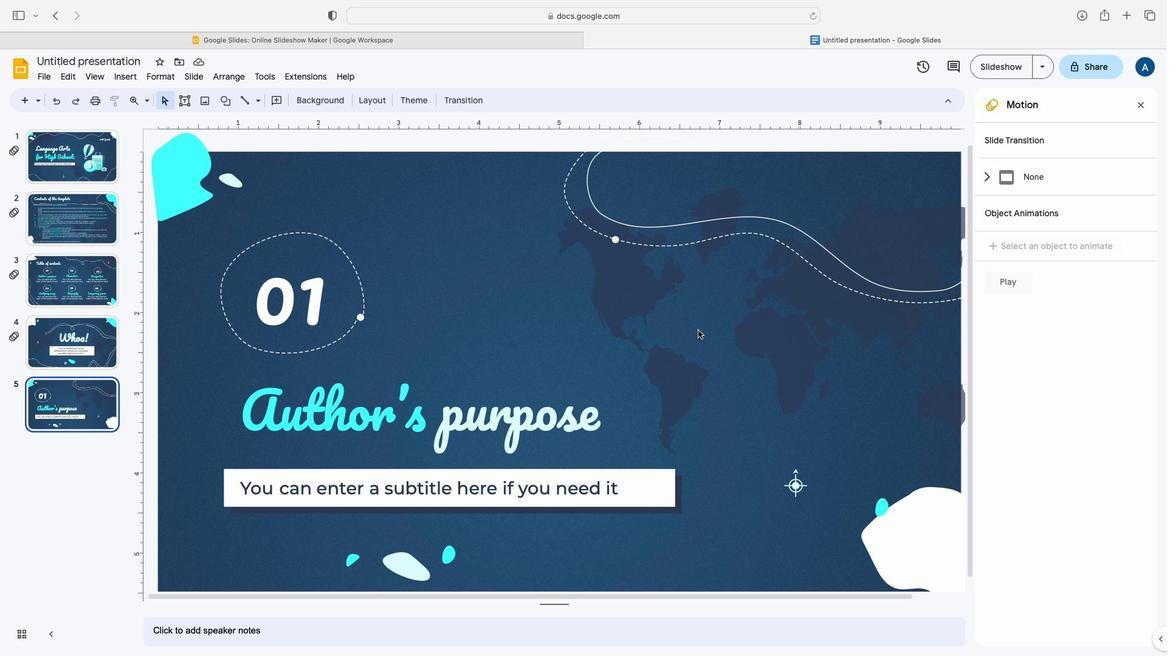 
Action: Mouse pressed left at (791, 471)
Screenshot: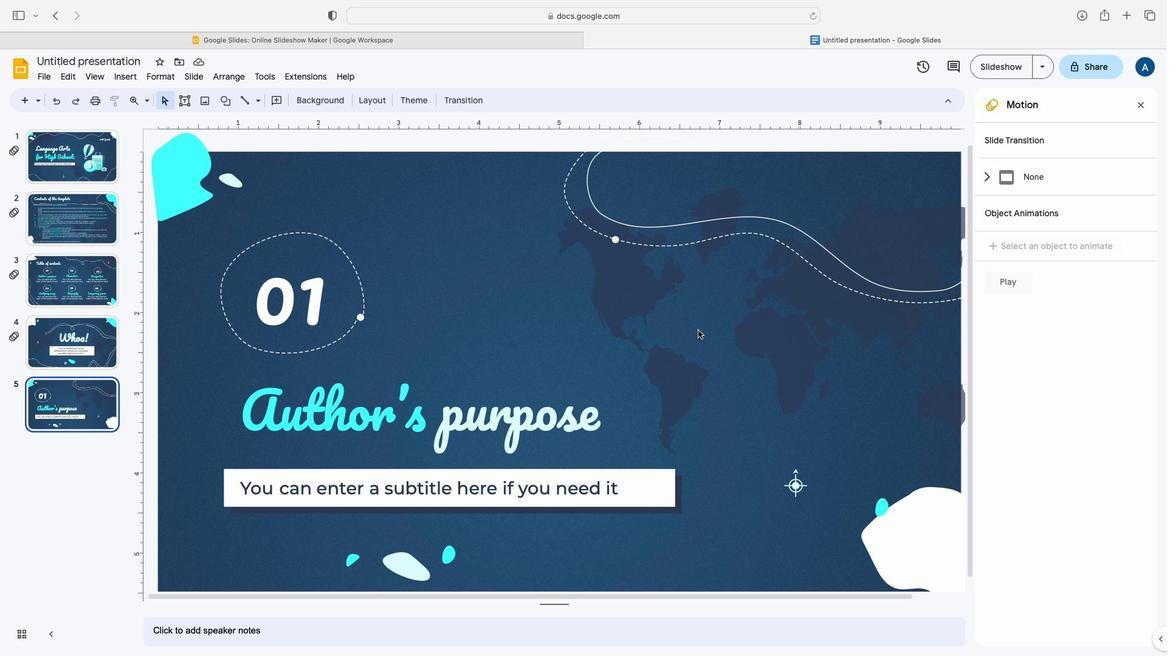 
Action: Mouse pressed right at (791, 471)
Screenshot: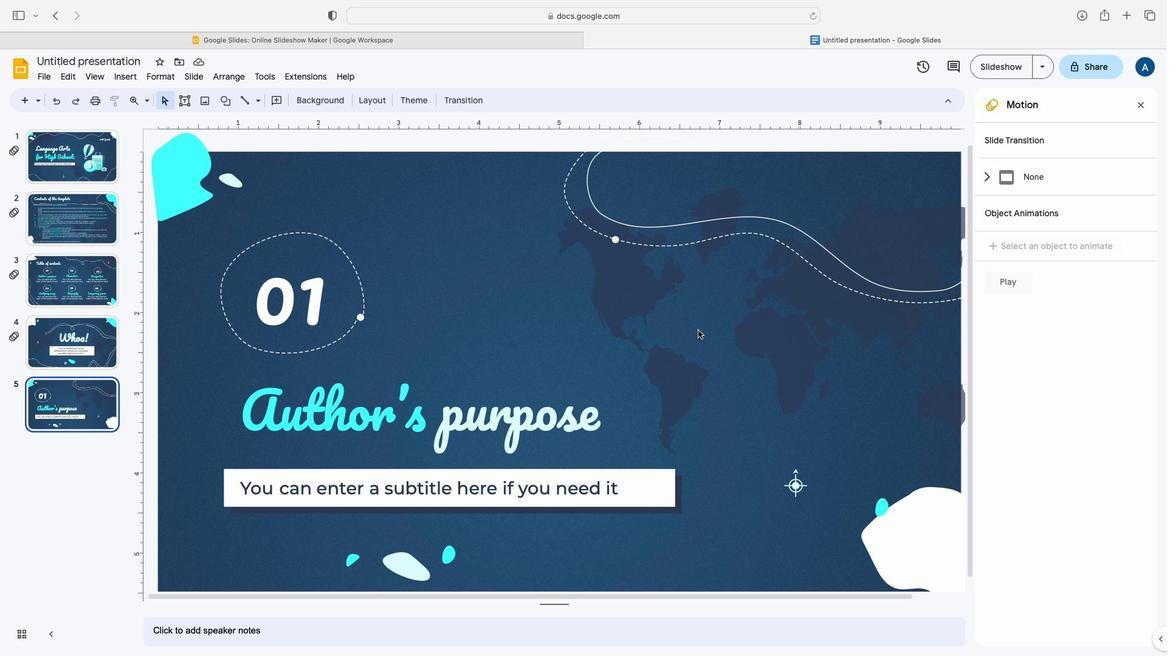 
Action: Mouse moved to (791, 471)
Screenshot: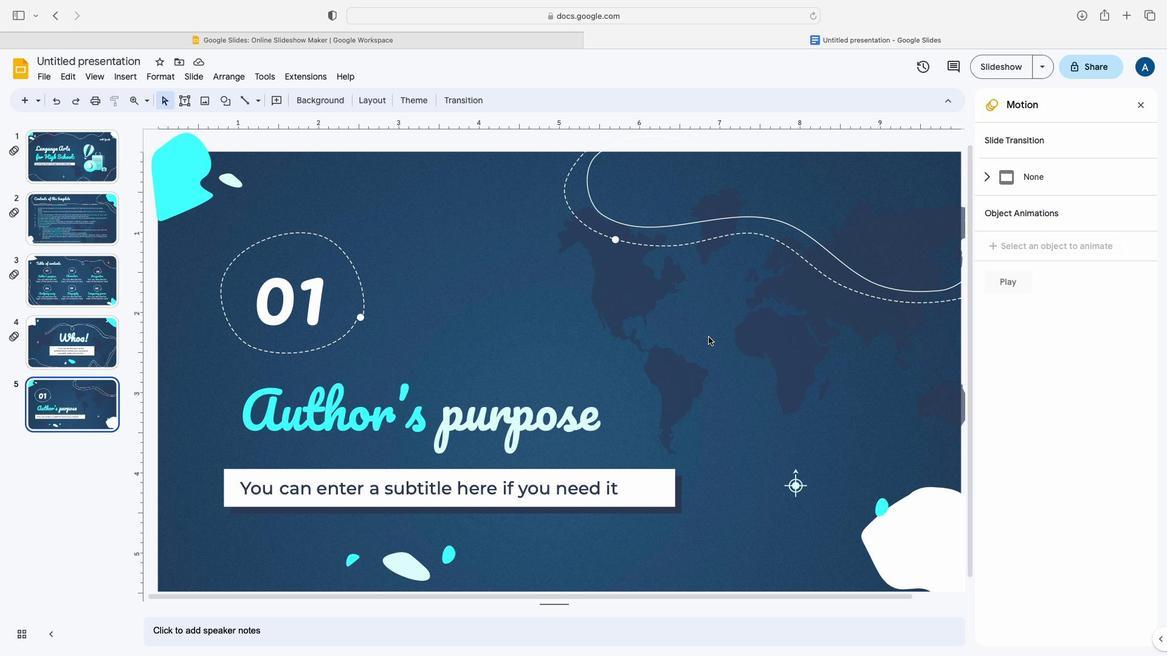 
Action: Mouse pressed right at (791, 471)
Screenshot: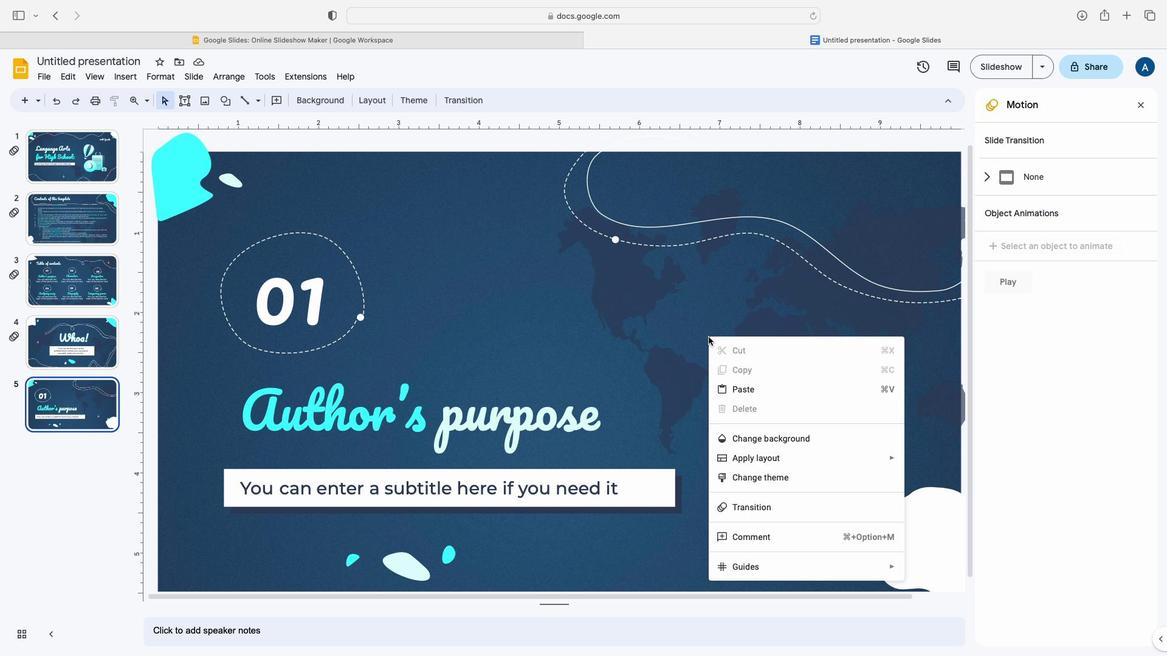 
Action: Mouse moved to (791, 469)
Screenshot: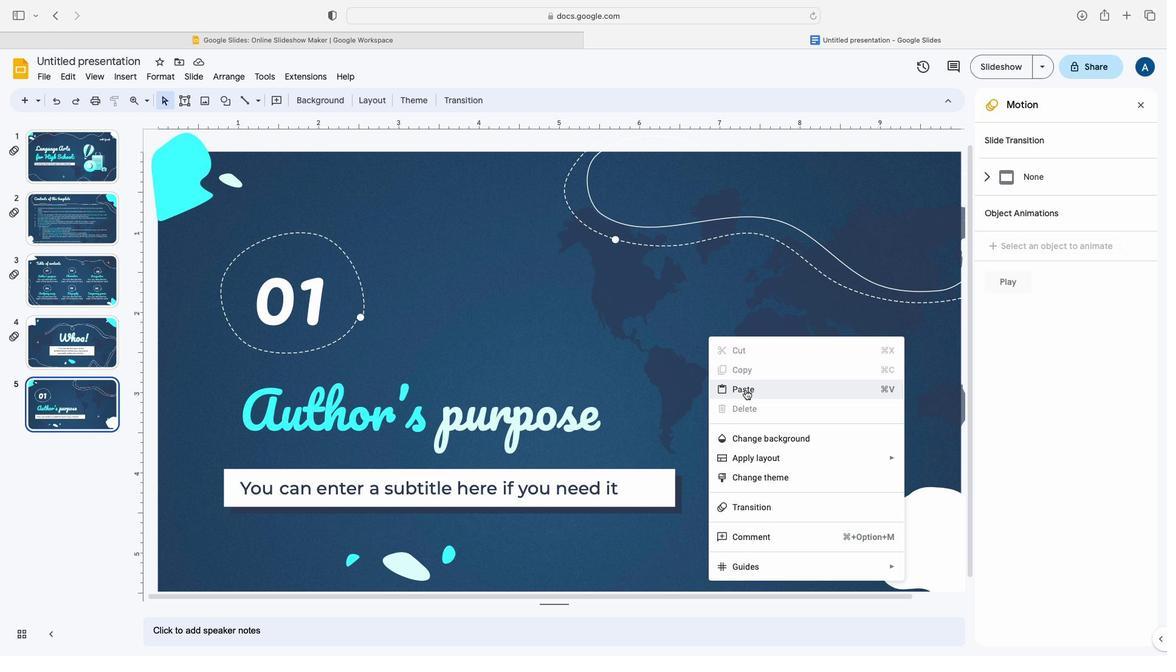 
Action: Mouse pressed left at (791, 469)
Screenshot: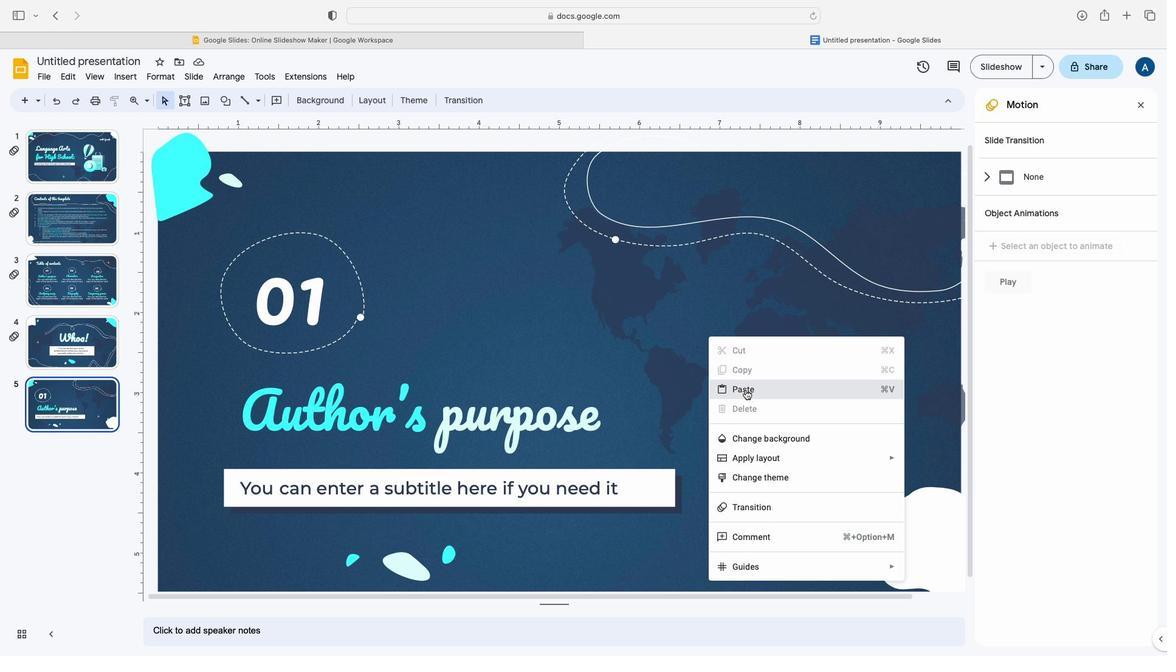 
Action: Mouse moved to (791, 471)
Screenshot: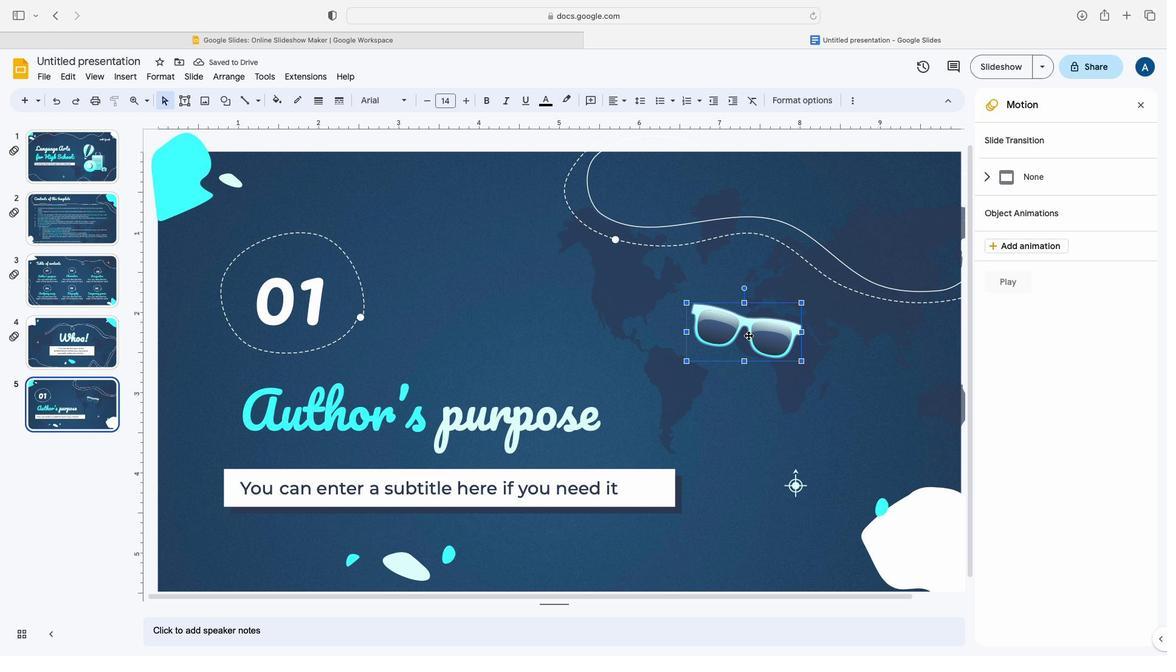 
Action: Mouse pressed left at (791, 471)
Screenshot: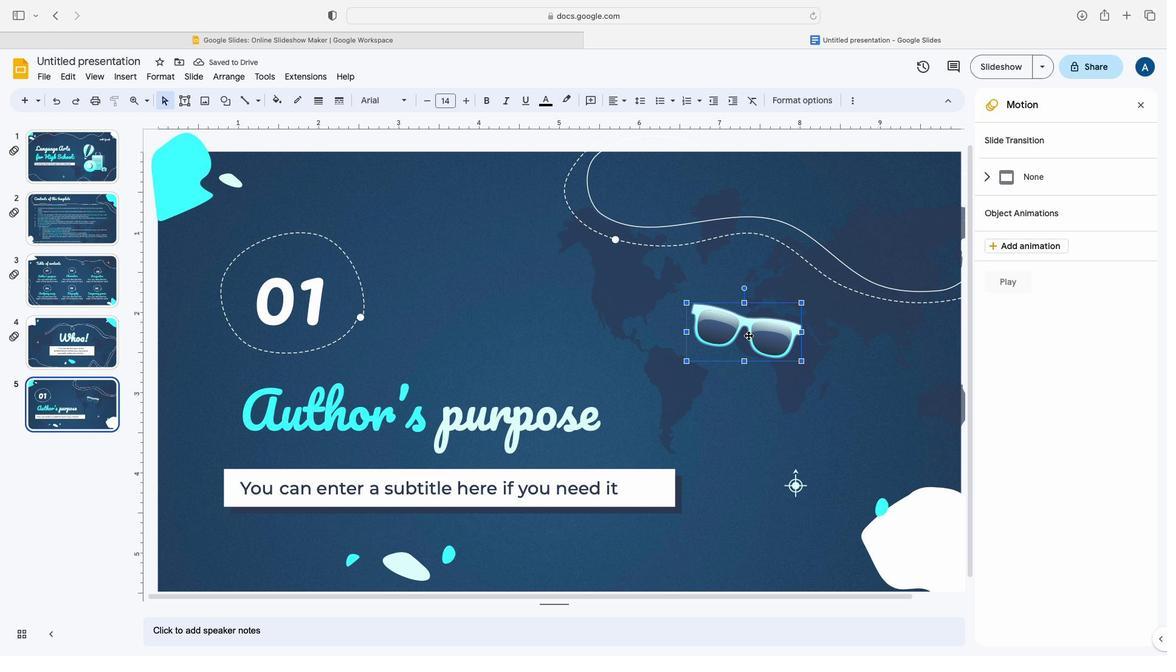 
Action: Mouse moved to (791, 469)
Screenshot: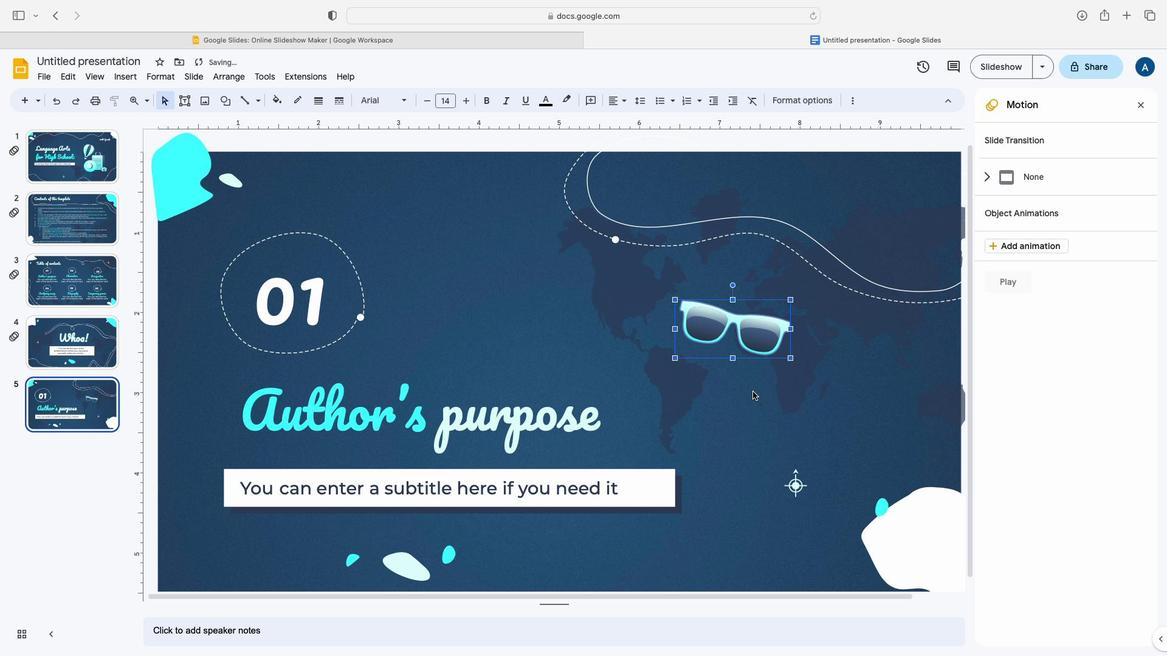
Action: Mouse pressed left at (791, 469)
Screenshot: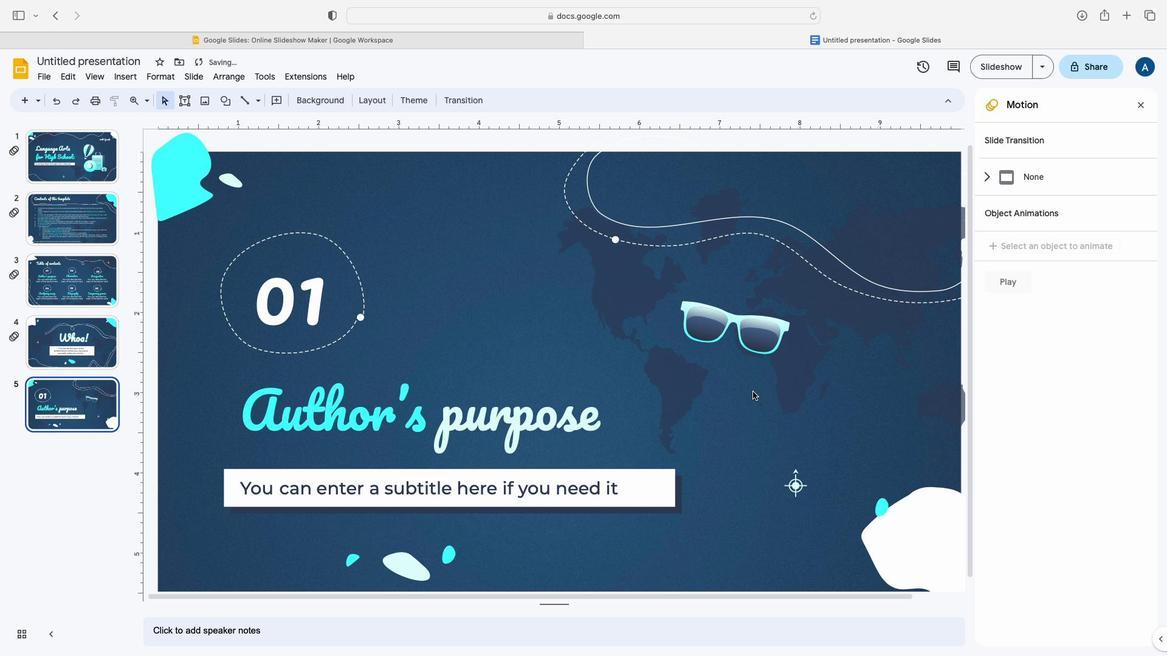 
Action: Mouse moved to (788, 475)
Screenshot: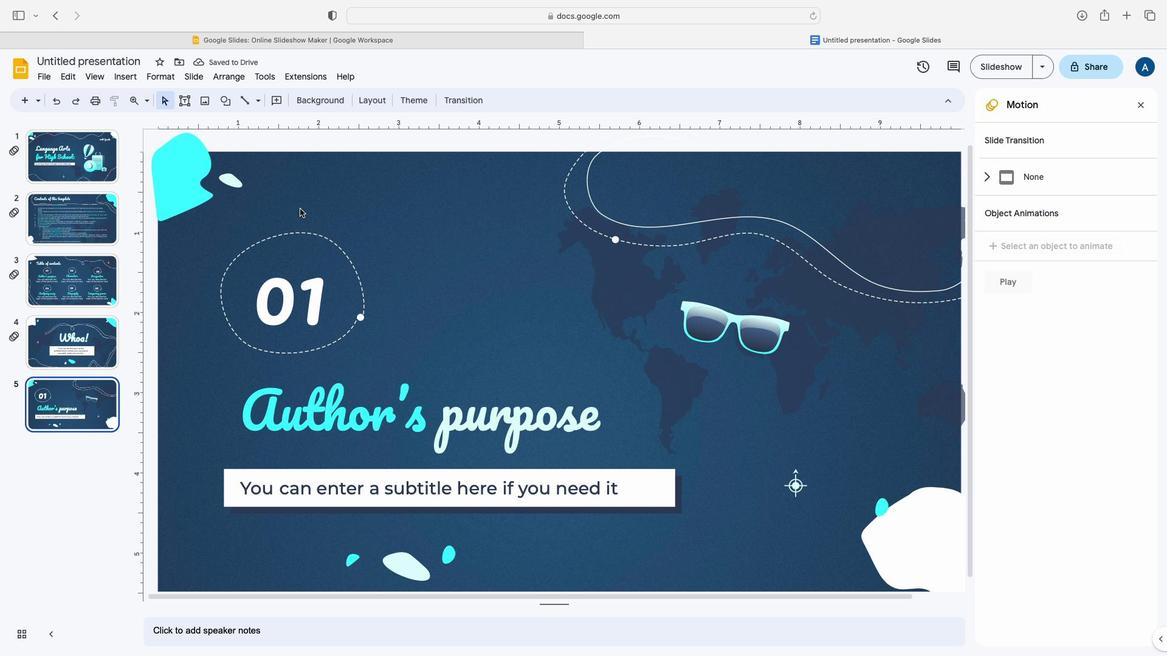 
Action: Mouse pressed left at (788, 475)
Screenshot: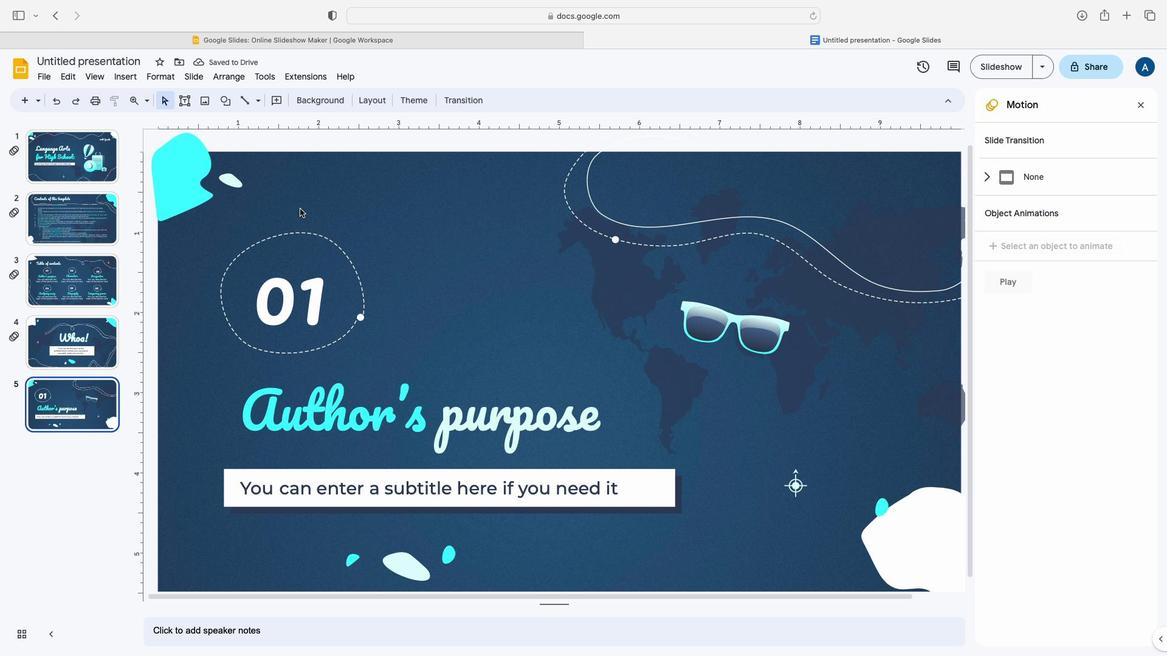 
Action: Mouse moved to (789, 474)
Screenshot: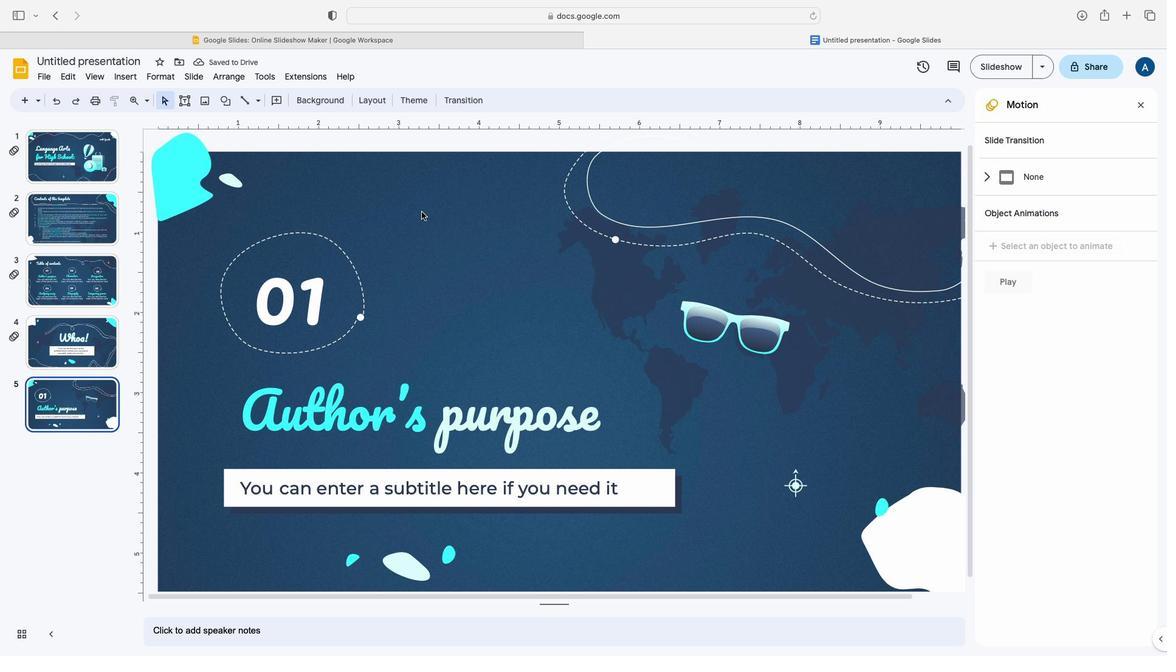 
Action: Mouse pressed left at (789, 474)
Screenshot: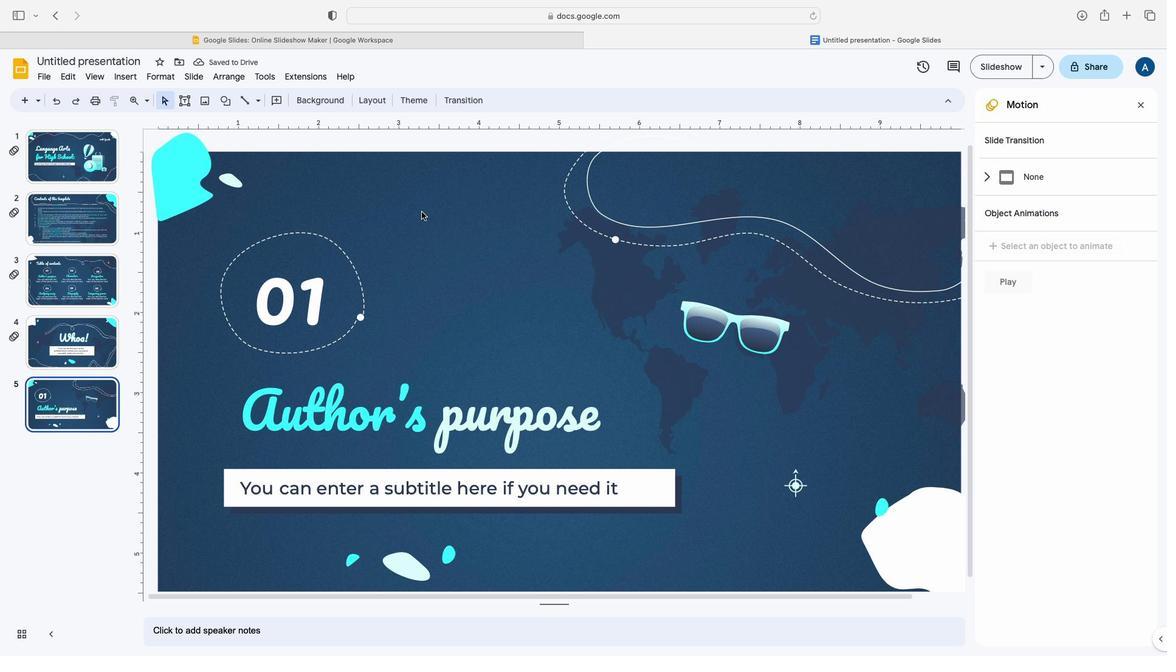 
Action: Mouse pressed left at (789, 474)
Screenshot: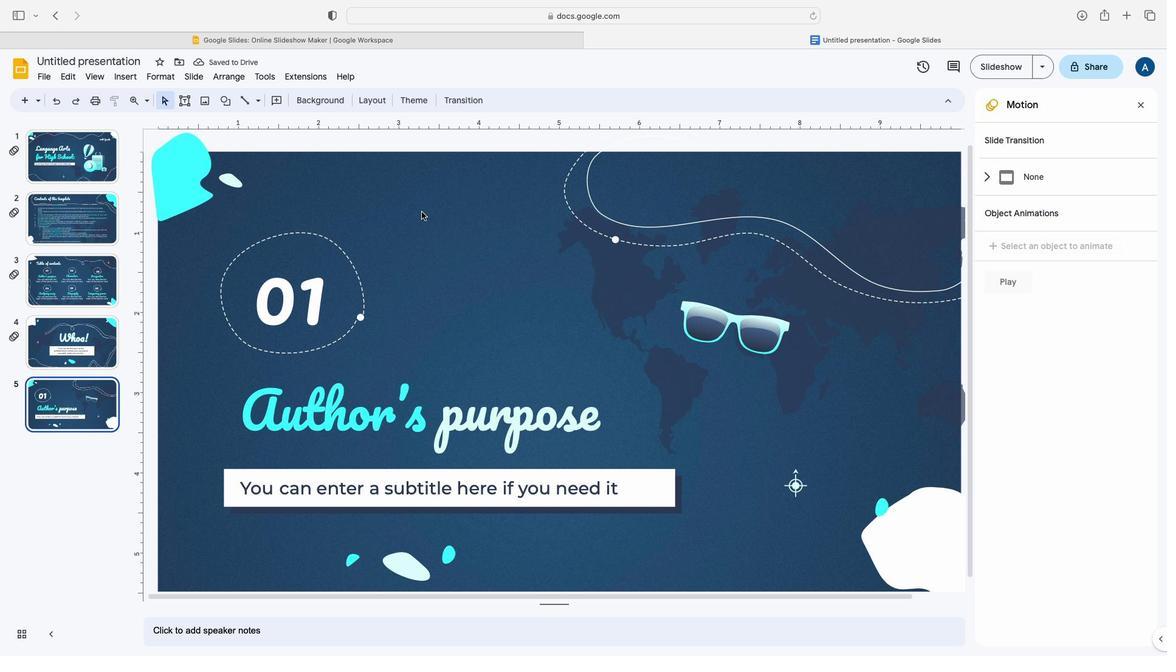 
Action: Mouse moved to (788, 479)
Screenshot: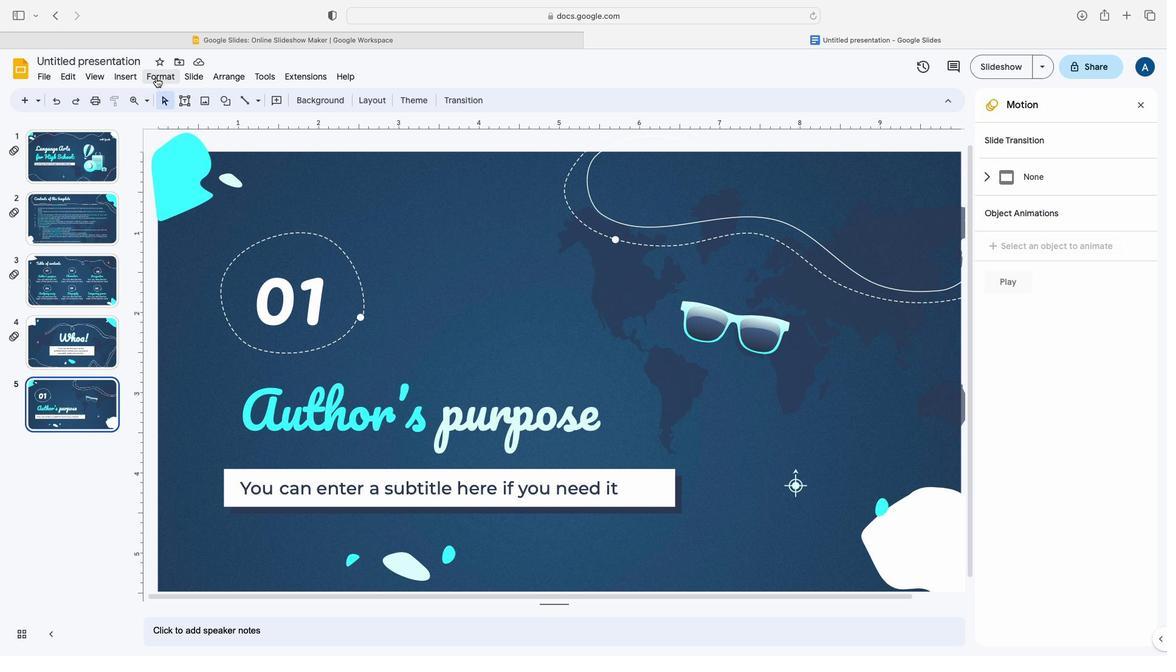
Action: Mouse pressed left at (788, 479)
Screenshot: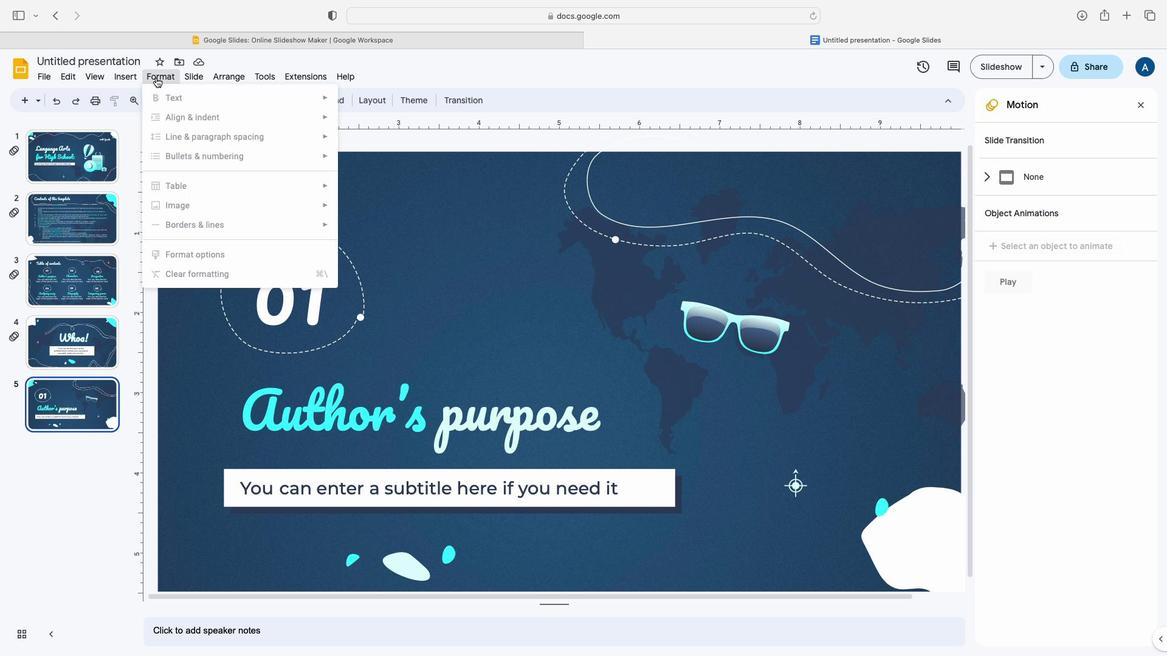 
Action: Mouse moved to (788, 479)
Screenshot: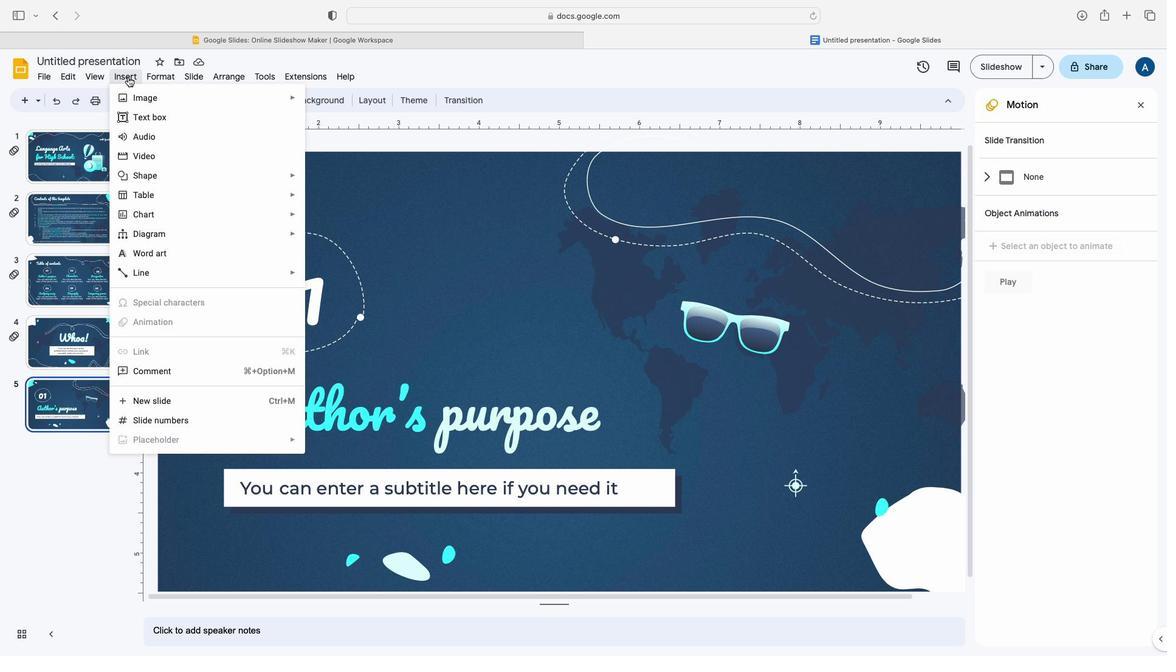 
Action: Mouse pressed left at (788, 479)
Screenshot: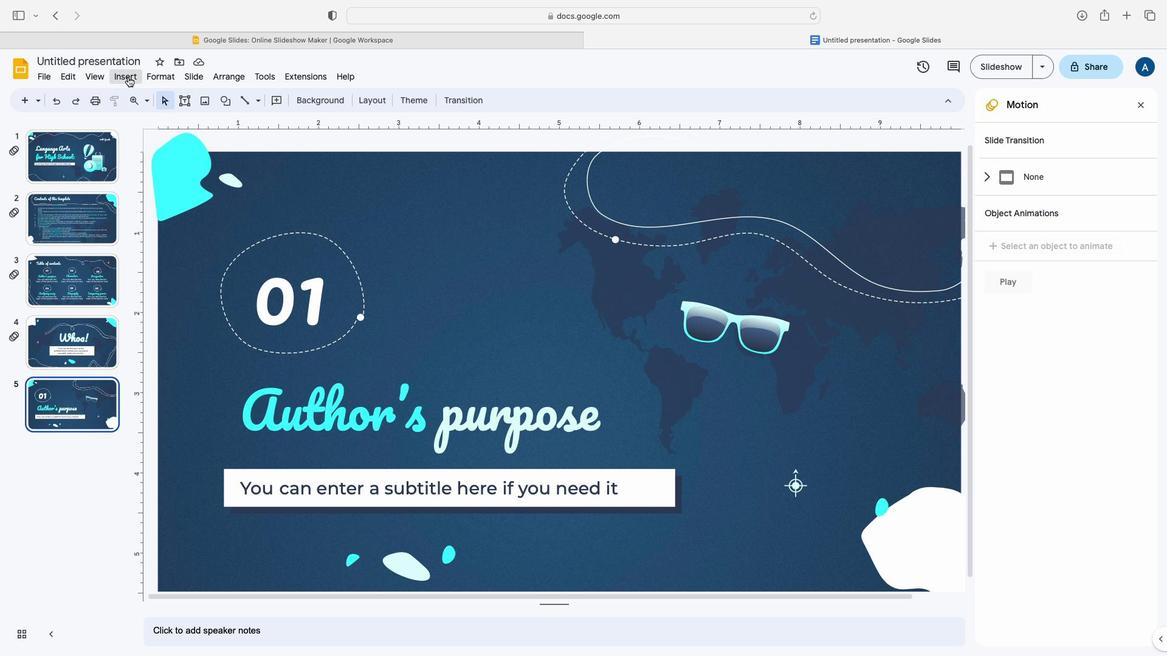 
Action: Mouse pressed left at (788, 479)
Screenshot: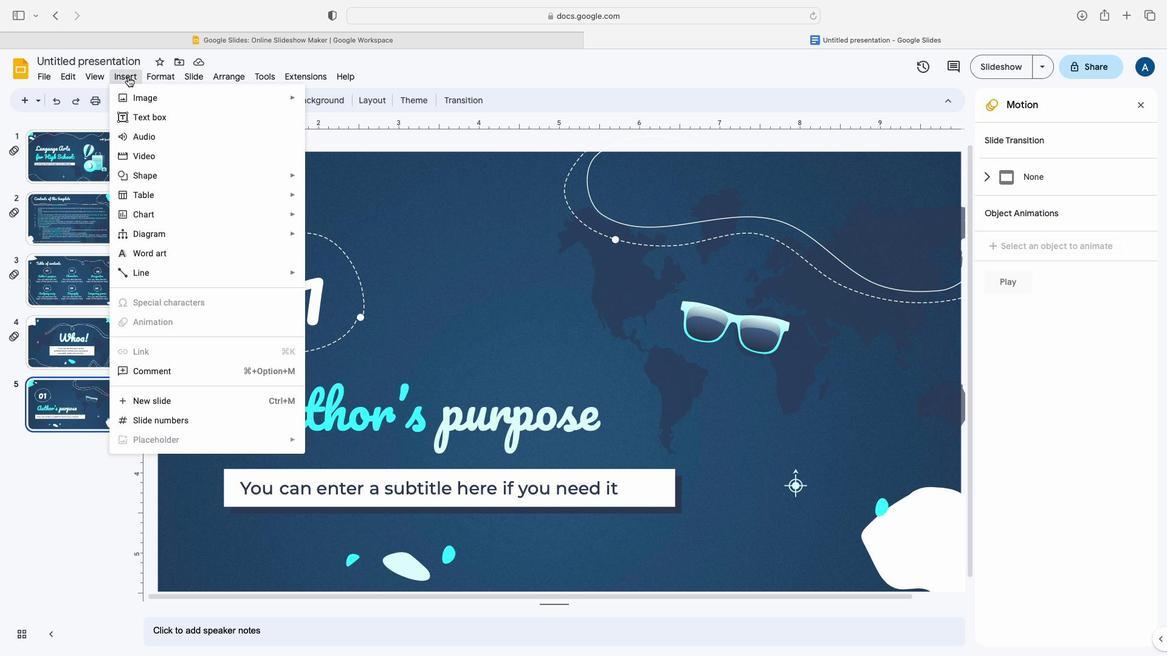 
Action: Mouse moved to (789, 474)
Screenshot: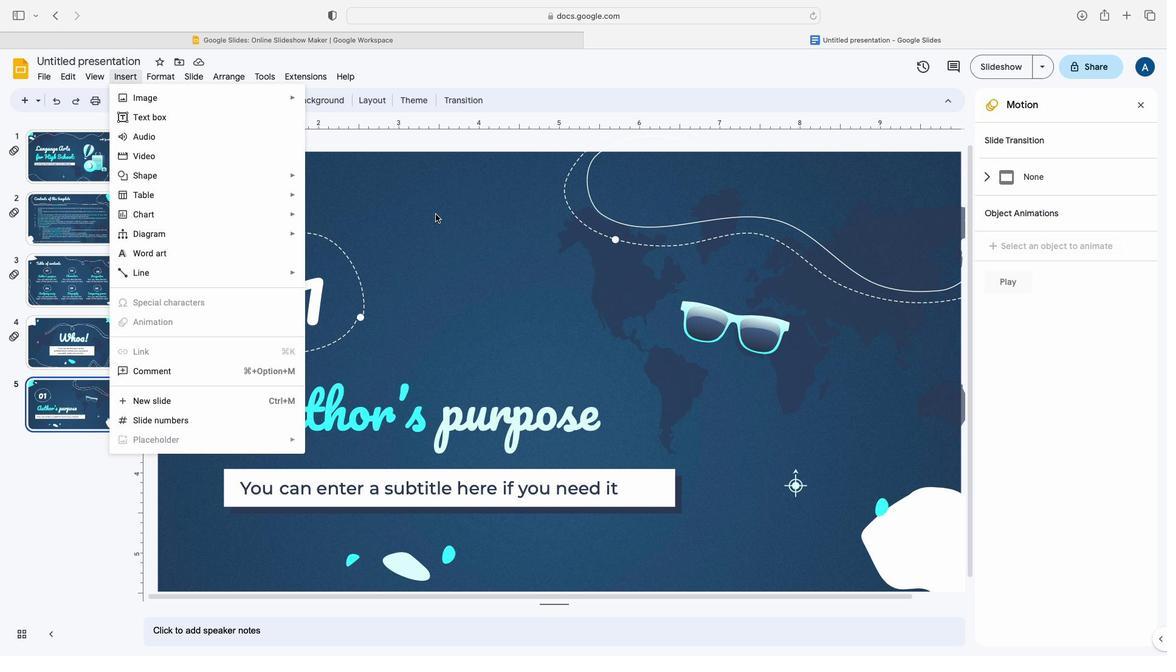 
Action: Mouse pressed right at (789, 474)
Screenshot: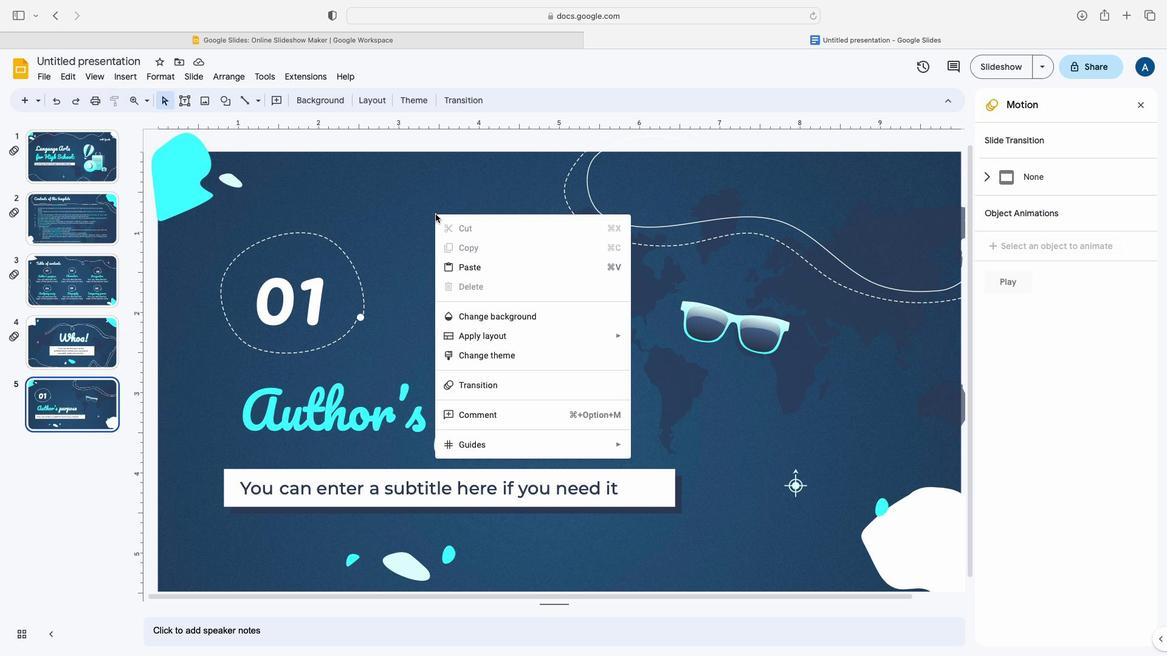 
Action: Mouse moved to (789, 469)
Screenshot: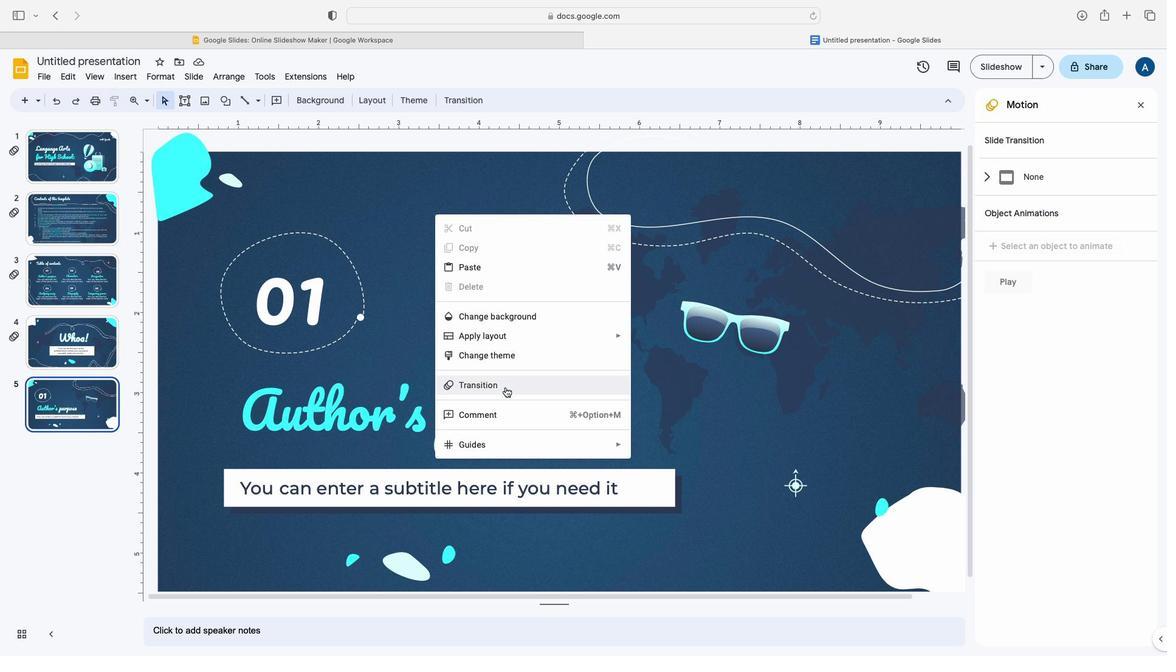 
Action: Mouse pressed left at (789, 469)
Screenshot: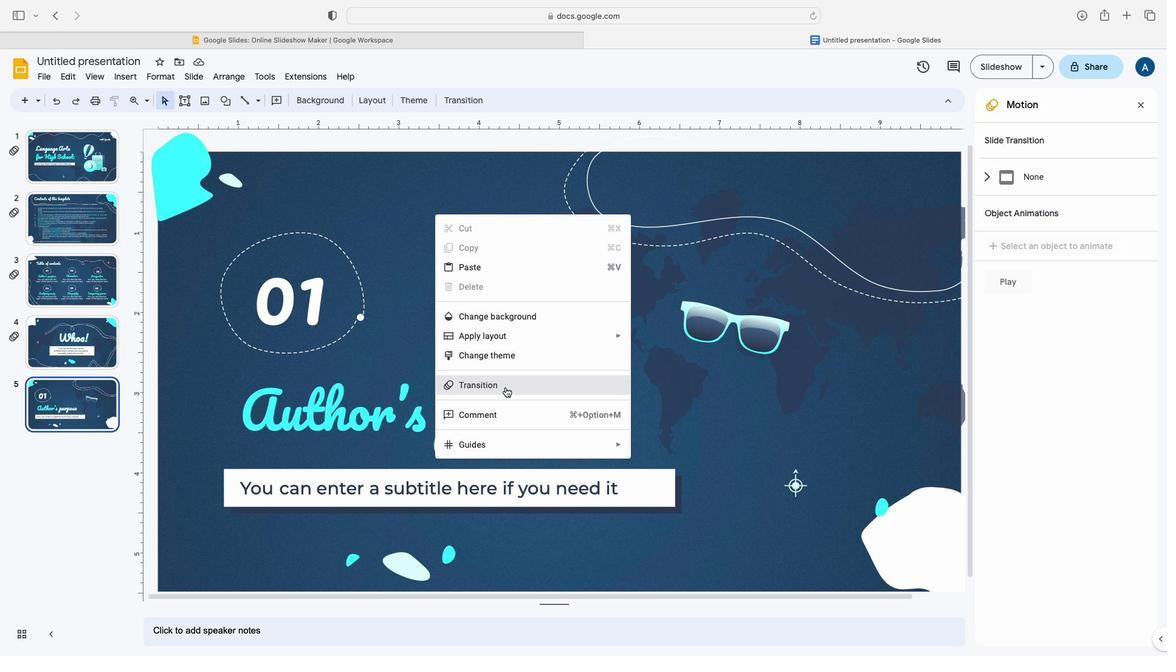 
Action: Mouse moved to (792, 474)
Screenshot: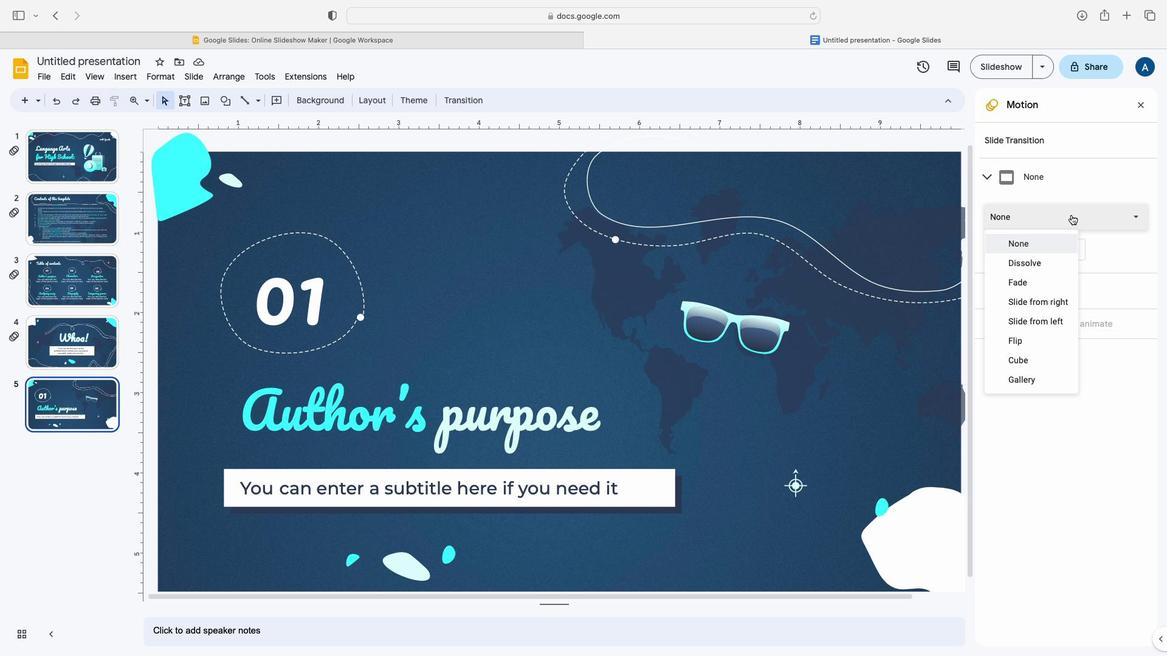 
Action: Mouse pressed left at (792, 474)
Screenshot: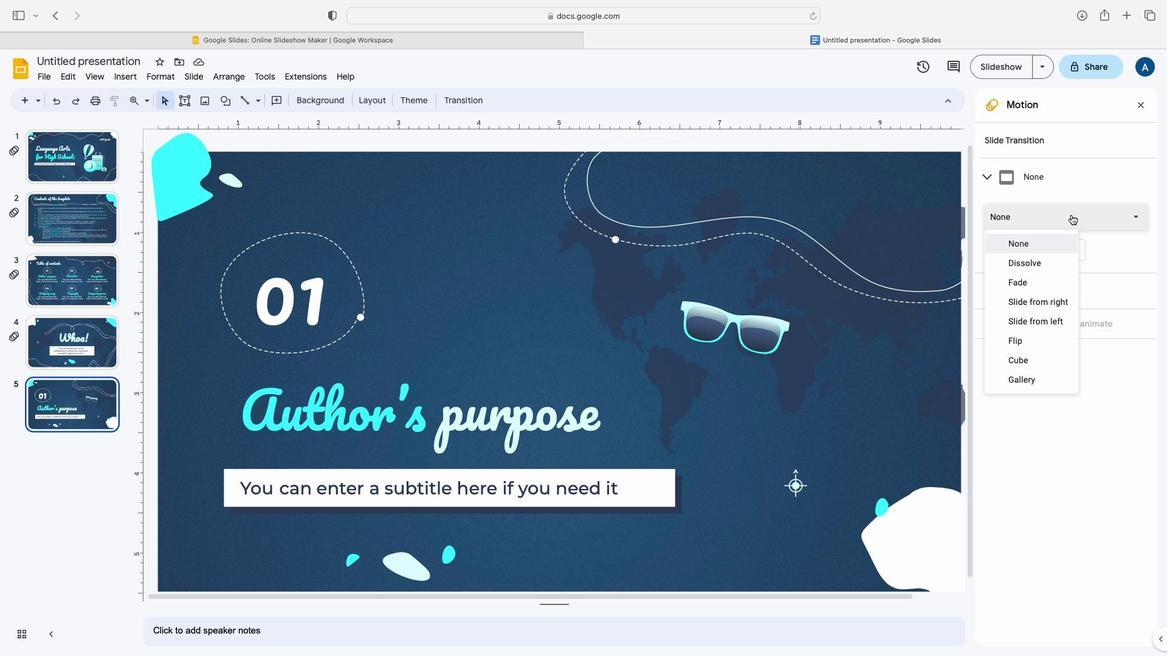 
Action: Mouse moved to (792, 470)
Screenshot: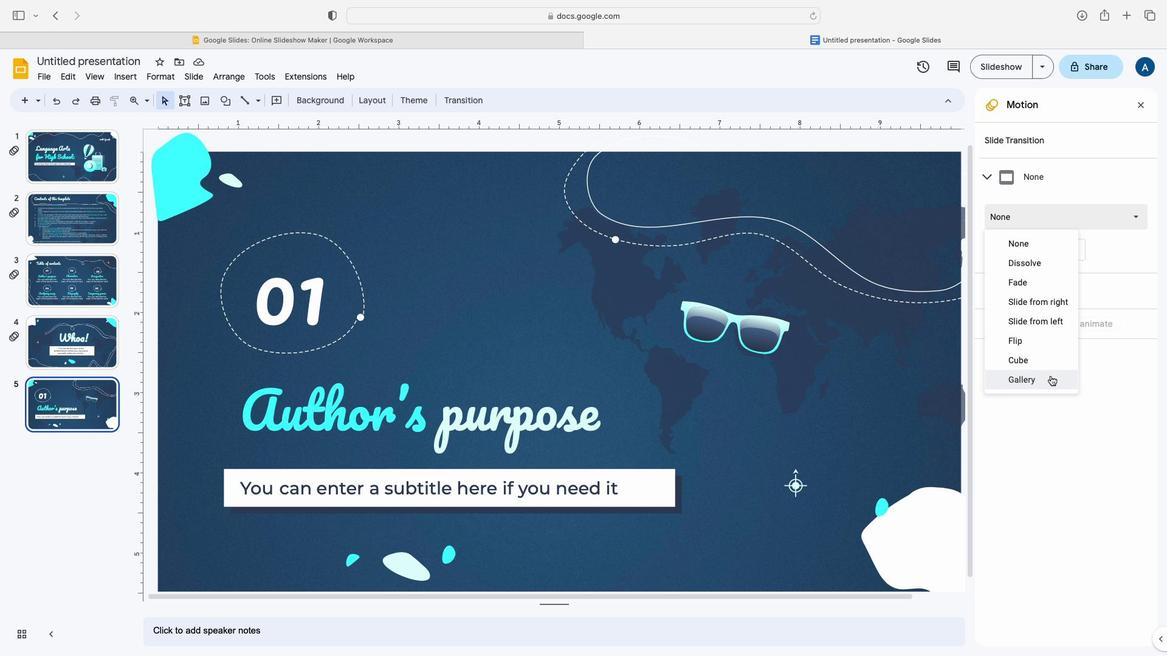 
Action: Mouse pressed left at (792, 470)
Screenshot: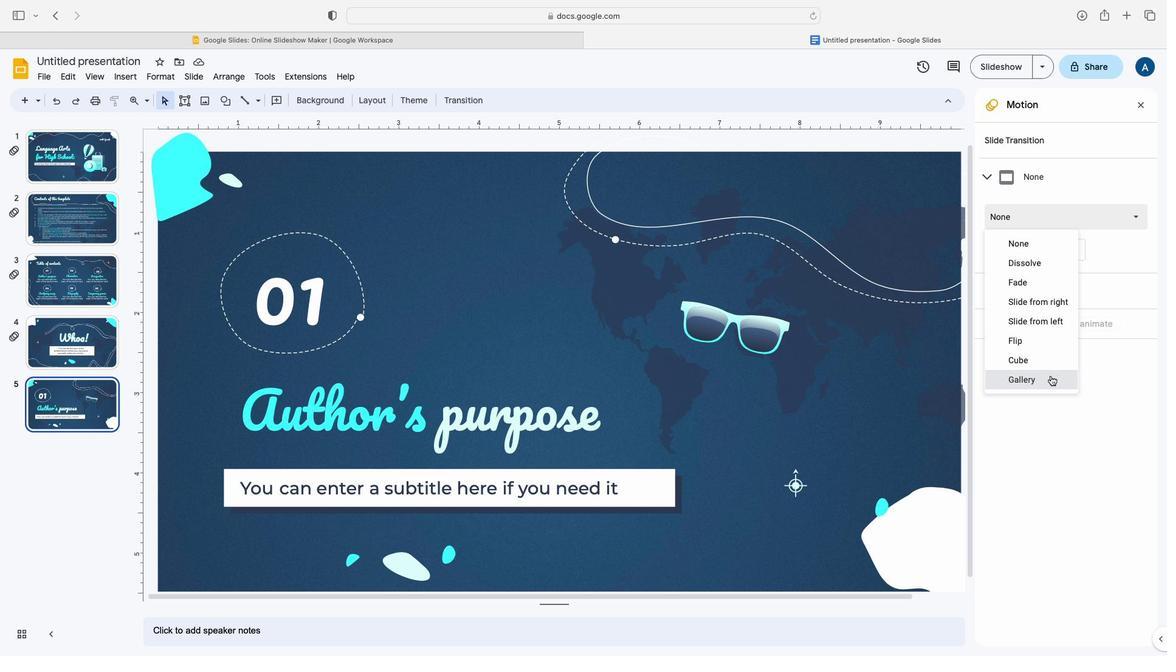 
Action: Mouse moved to (793, 474)
Screenshot: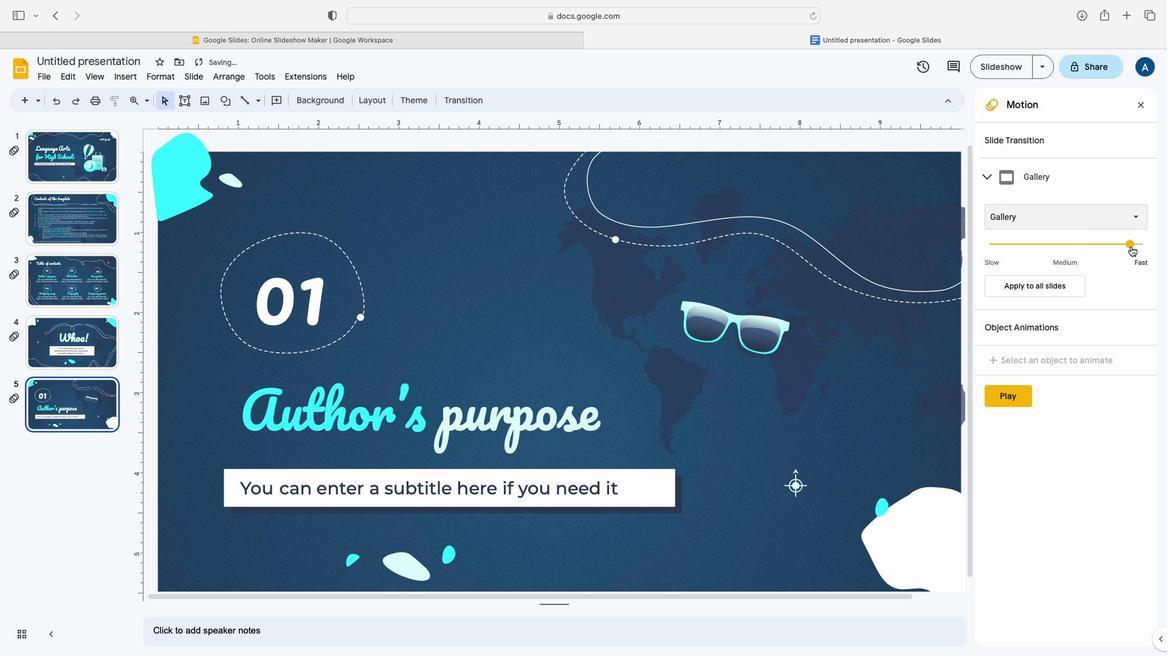 
Action: Mouse pressed left at (793, 474)
Screenshot: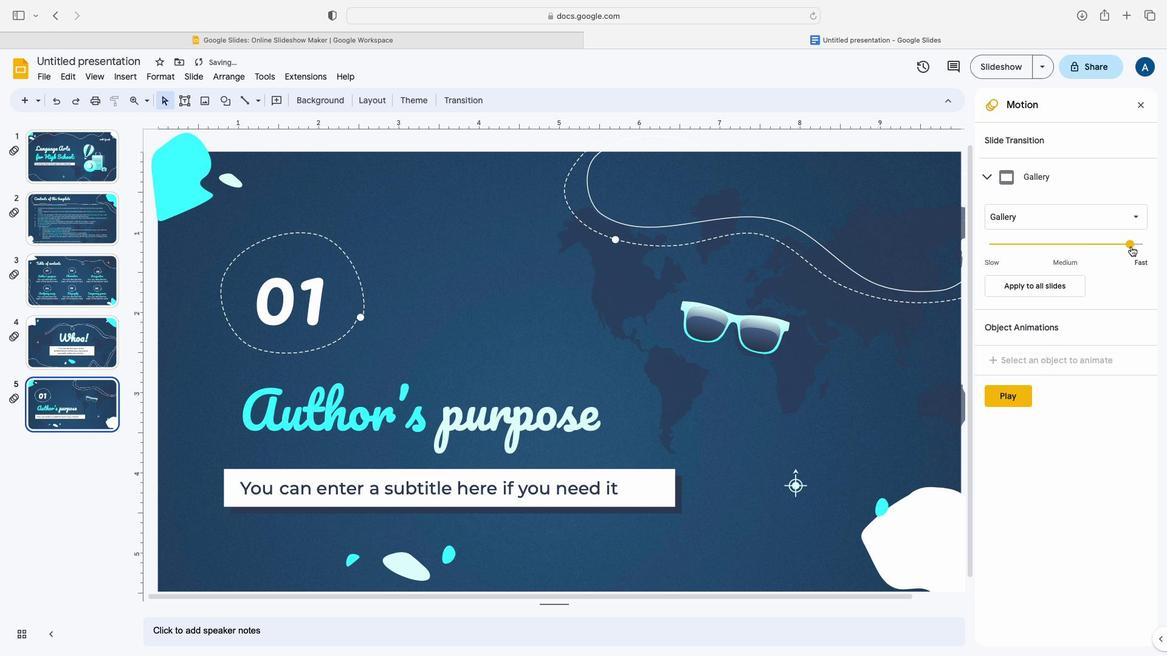
Action: Mouse moved to (788, 471)
Screenshot: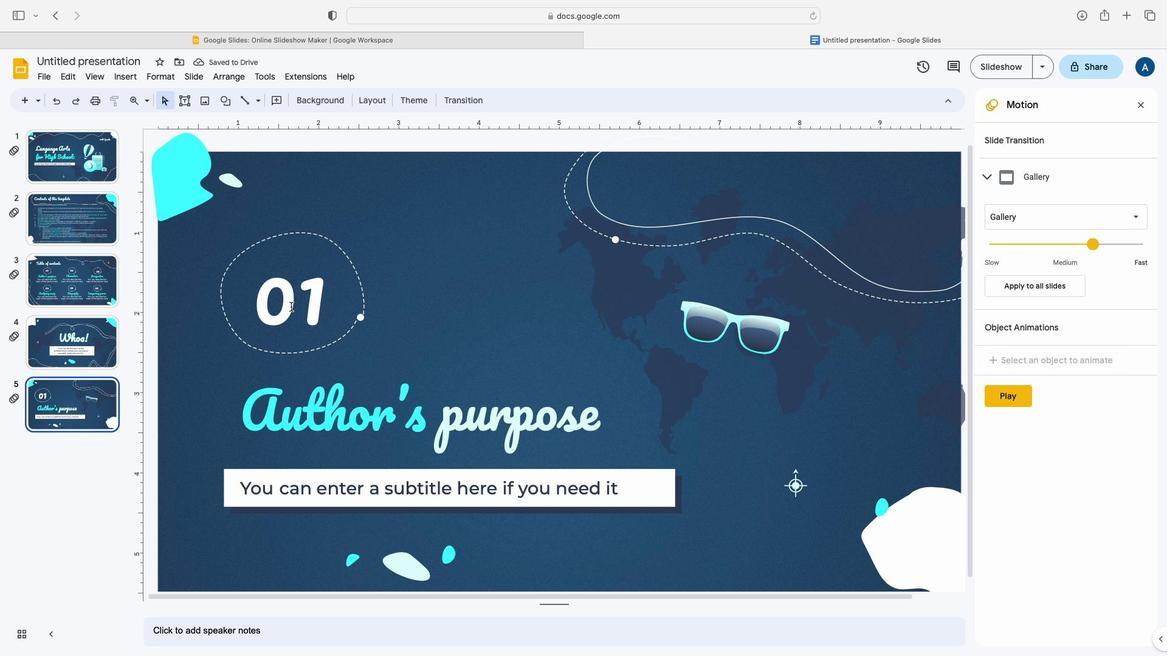 
Action: Mouse pressed left at (788, 471)
Screenshot: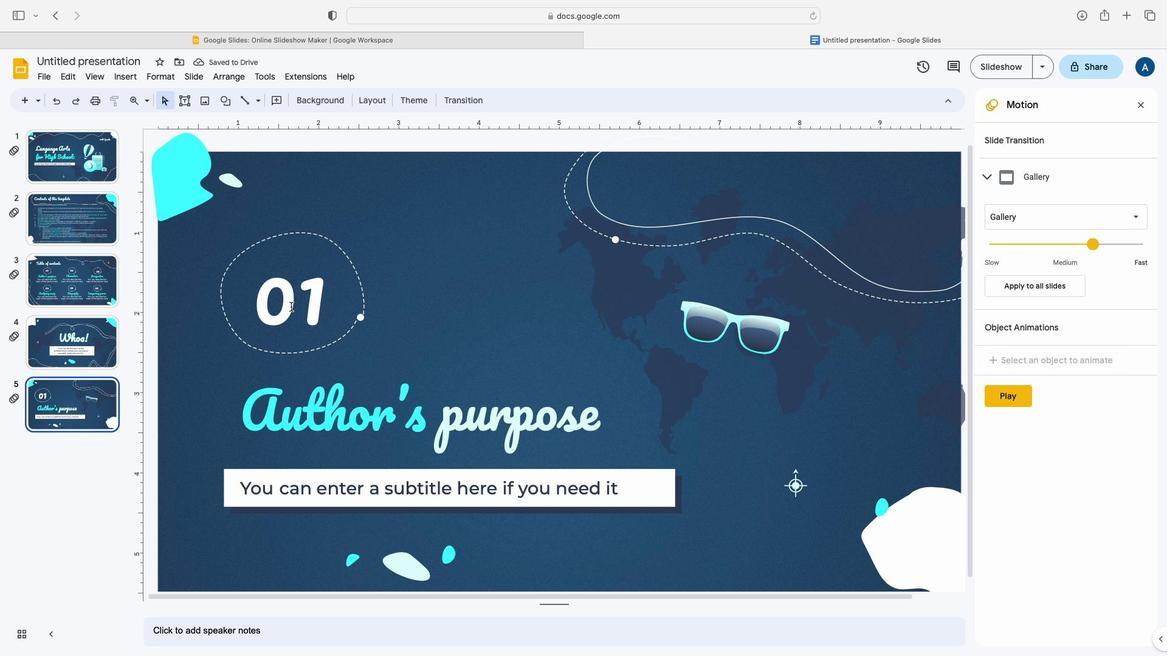 
Action: Mouse moved to (792, 474)
Screenshot: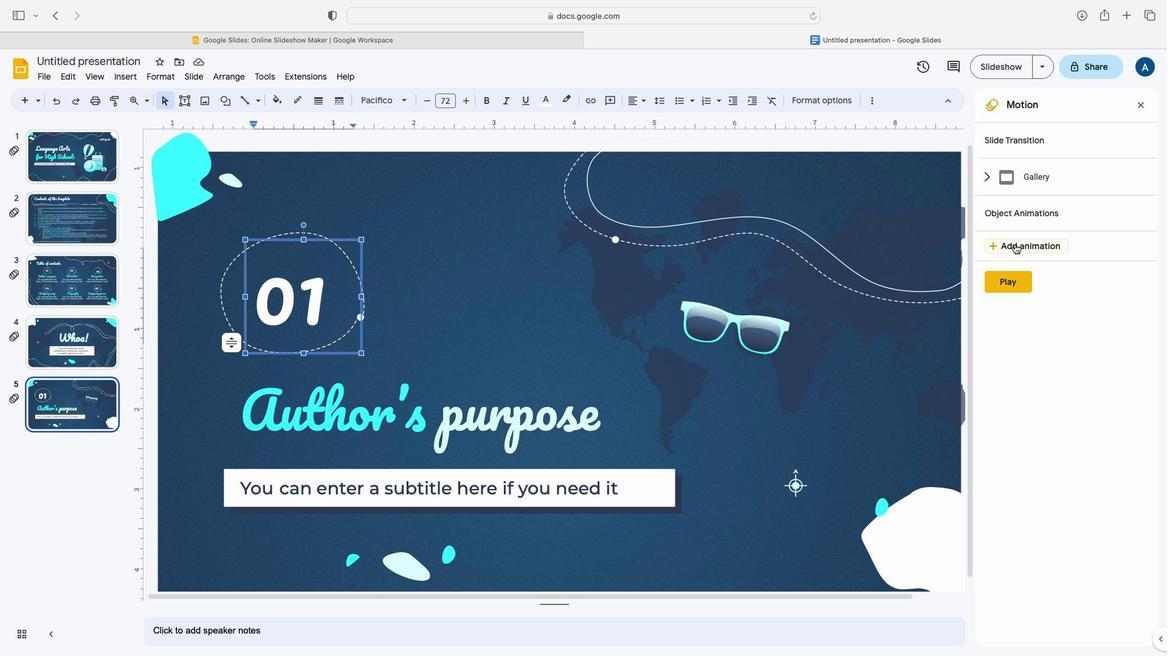 
Action: Mouse pressed left at (792, 474)
Screenshot: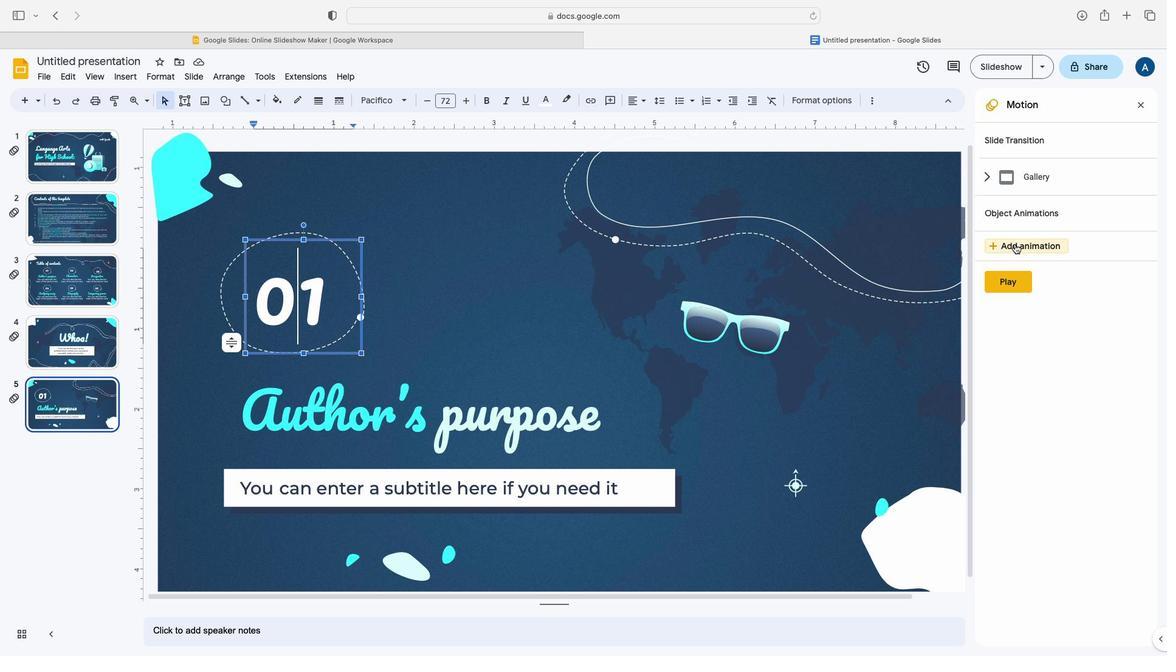 
Action: Mouse moved to (792, 472)
Screenshot: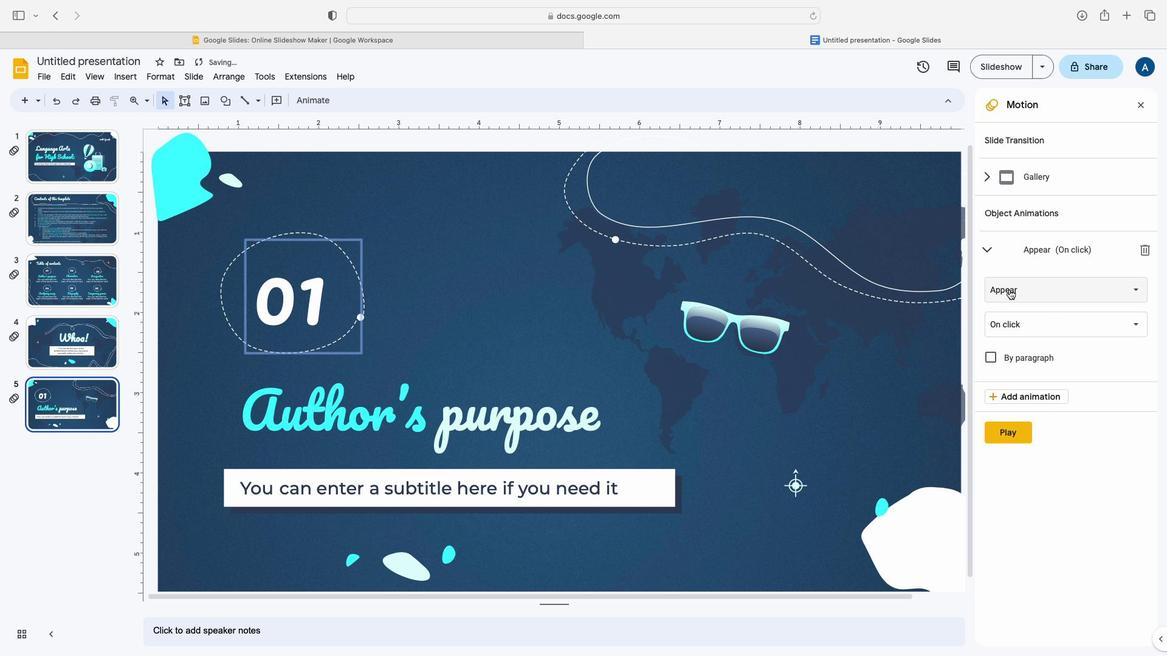 
Action: Mouse pressed left at (792, 472)
Screenshot: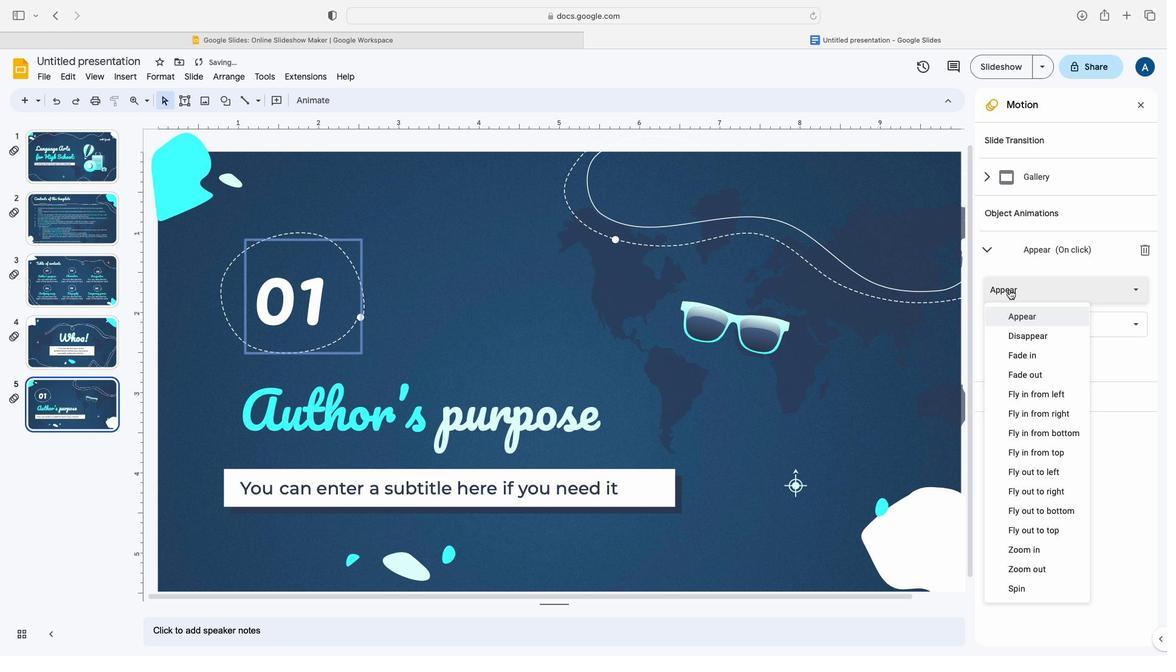 
Action: Mouse moved to (792, 466)
Screenshot: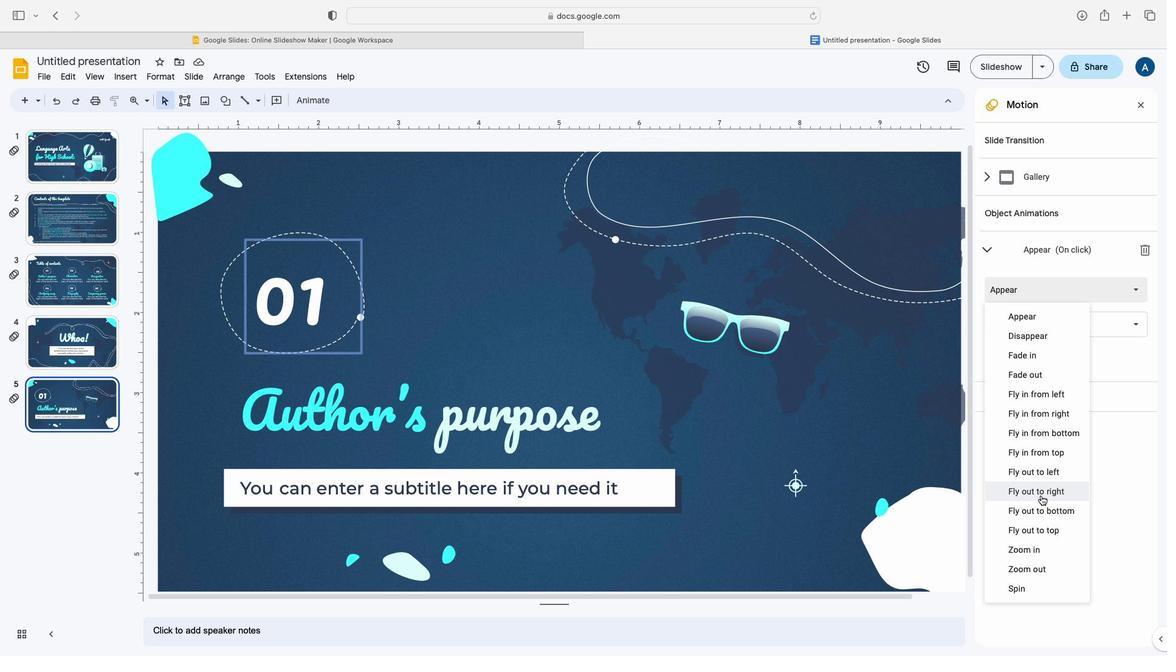 
Action: Mouse pressed left at (792, 466)
Screenshot: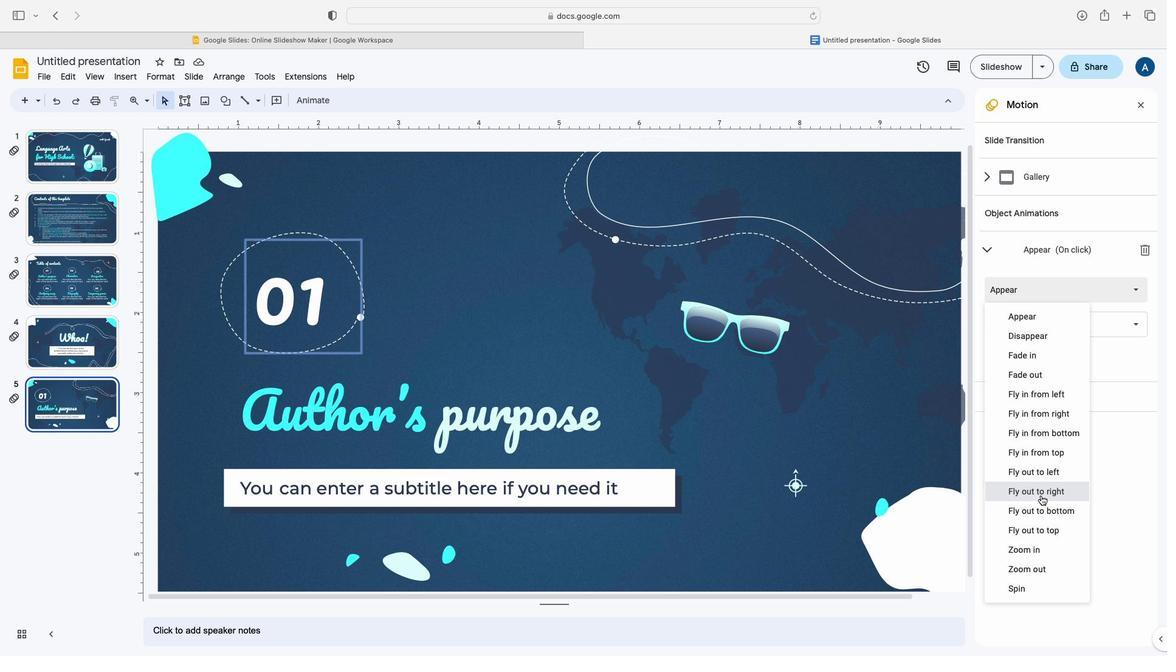
Action: Mouse moved to (792, 470)
Screenshot: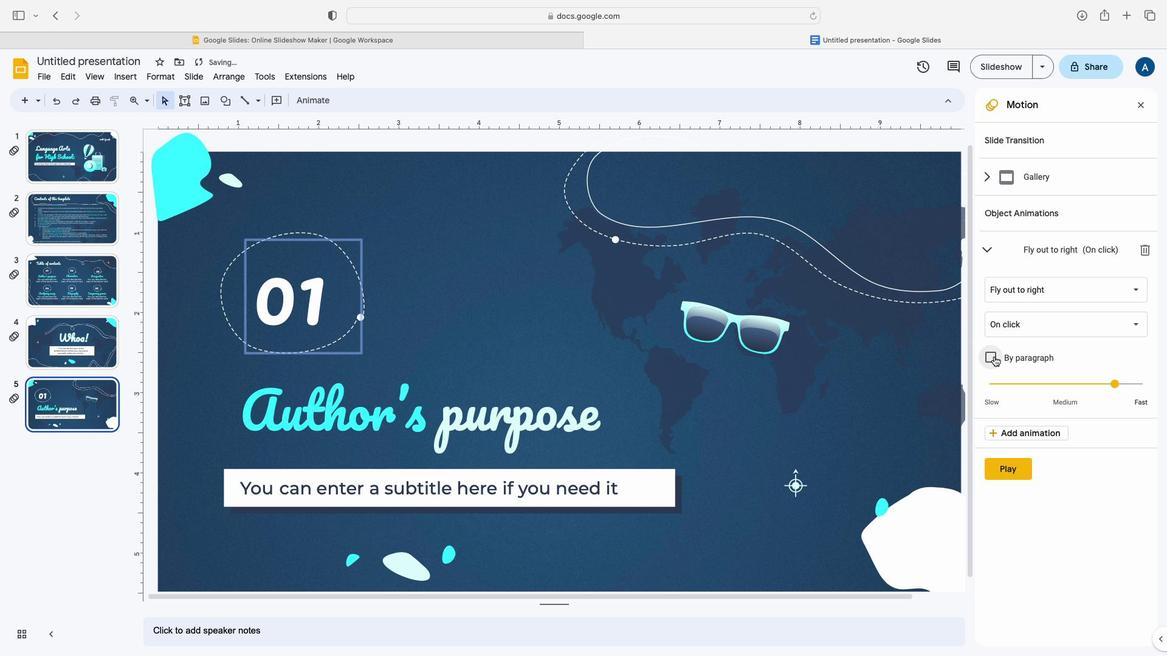 
Action: Mouse pressed left at (792, 470)
Screenshot: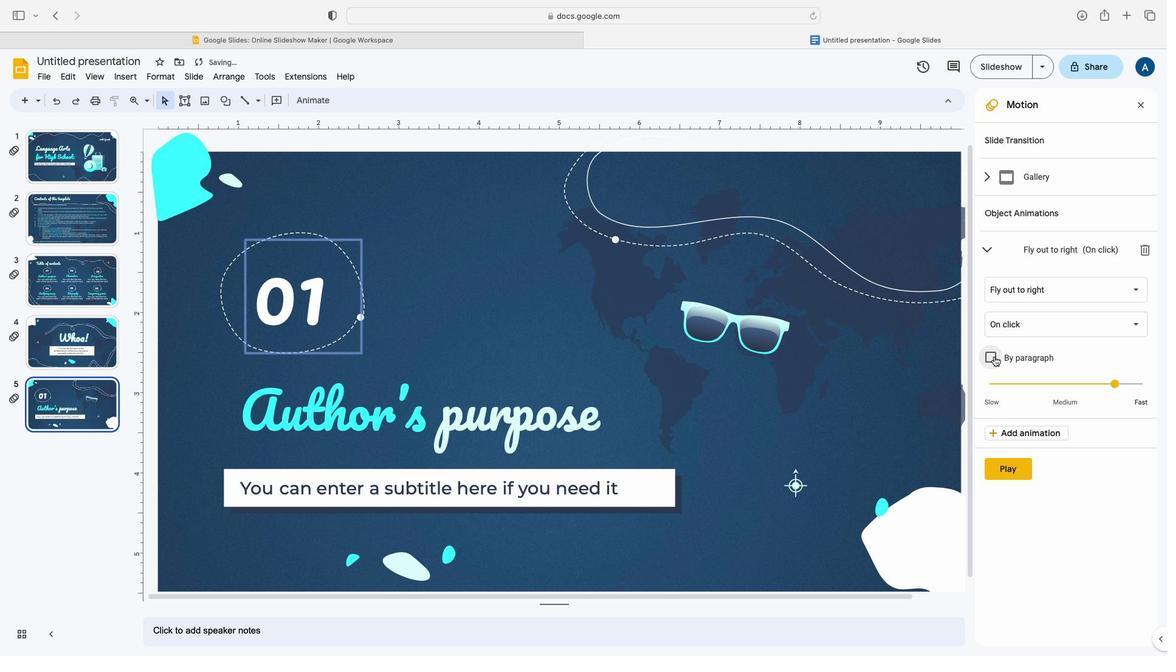 
Action: Mouse moved to (792, 471)
Screenshot: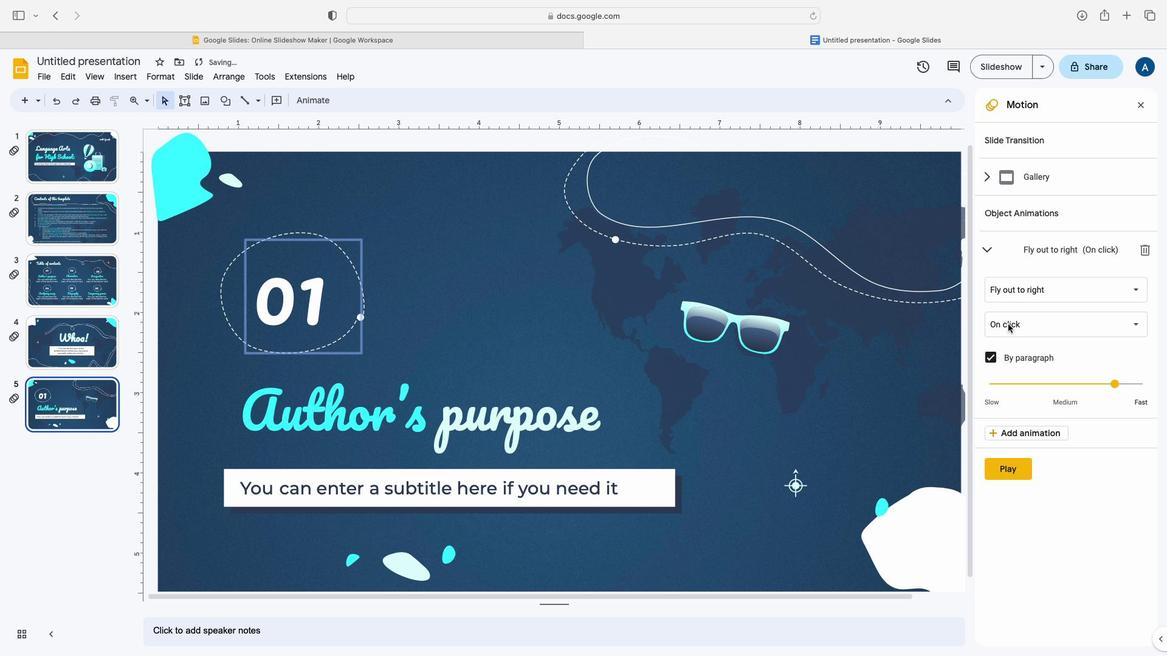 
Action: Mouse pressed left at (792, 471)
Screenshot: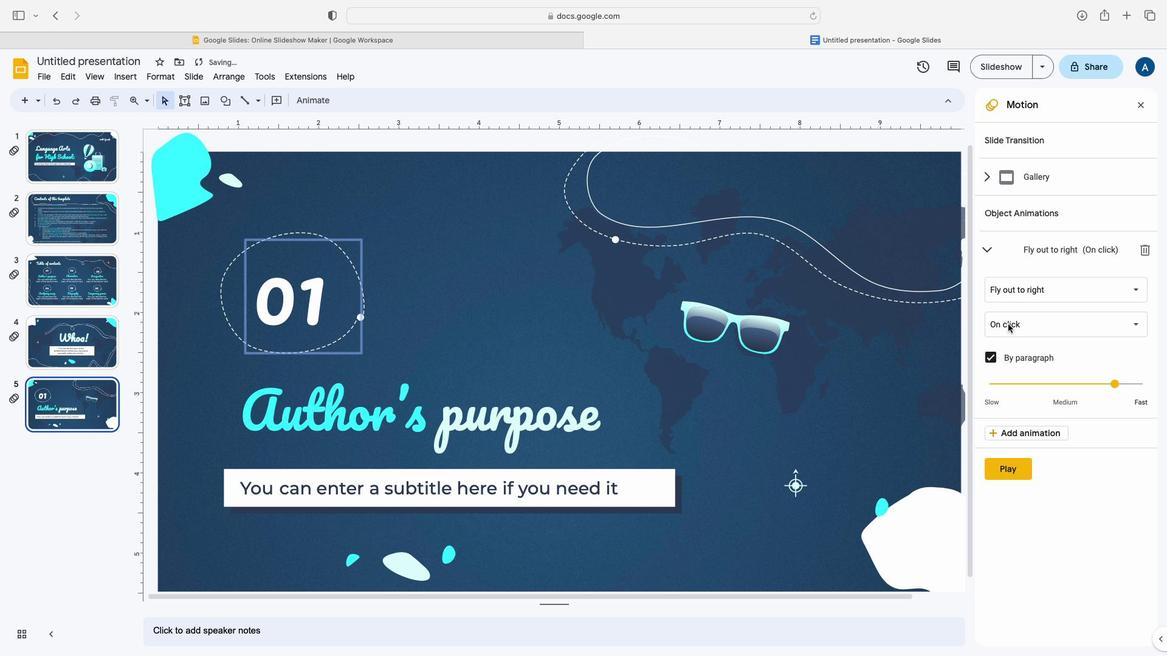
Action: Mouse moved to (792, 471)
Screenshot: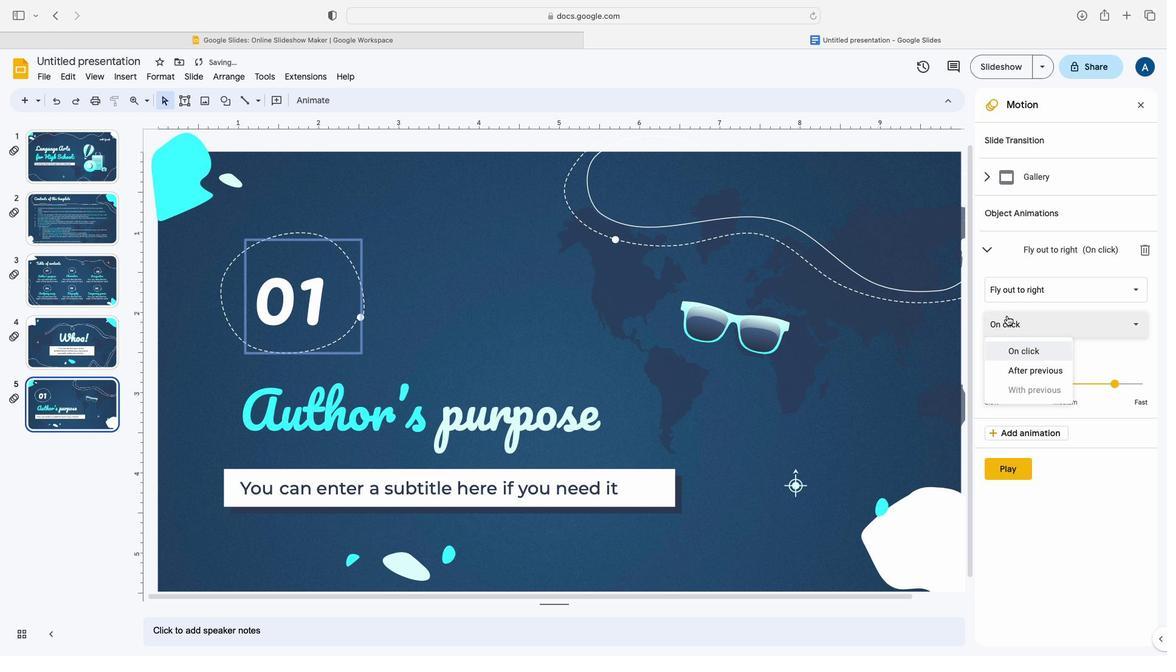 
Action: Mouse pressed left at (792, 471)
Screenshot: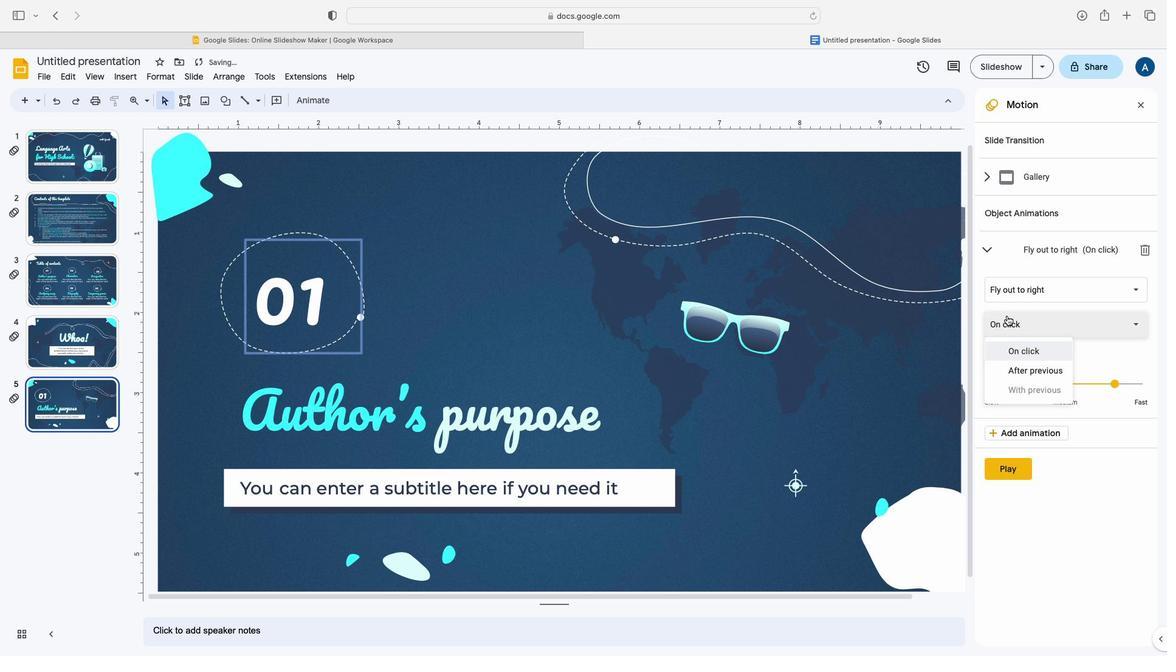 
Action: Mouse moved to (792, 470)
Screenshot: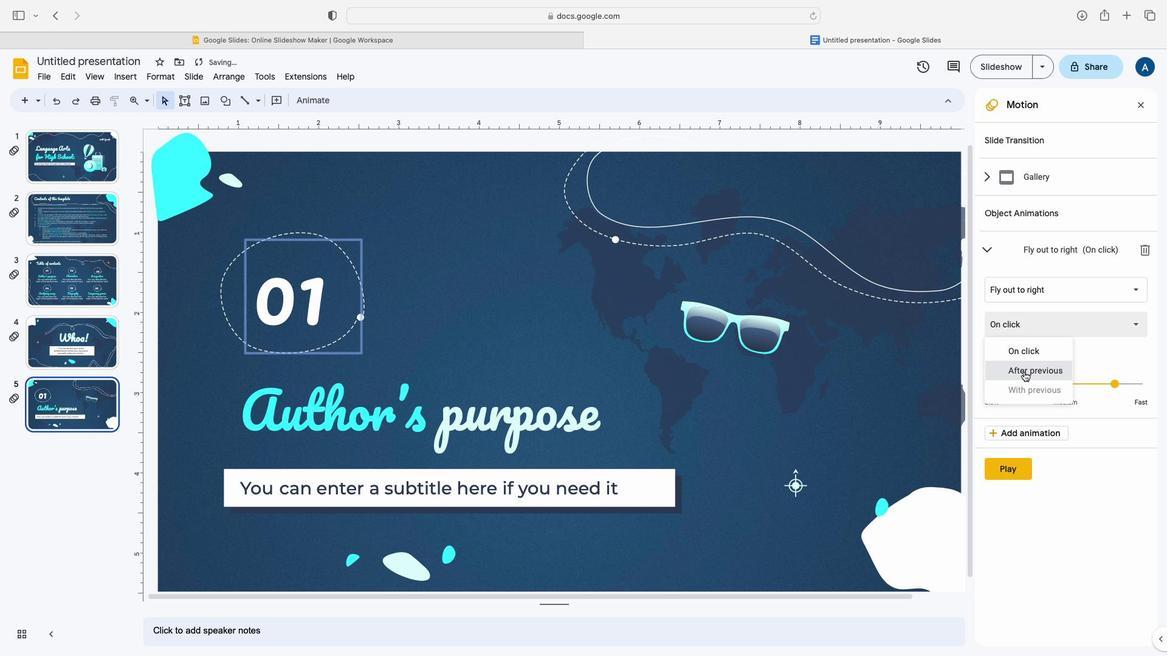 
Action: Mouse pressed left at (792, 470)
Screenshot: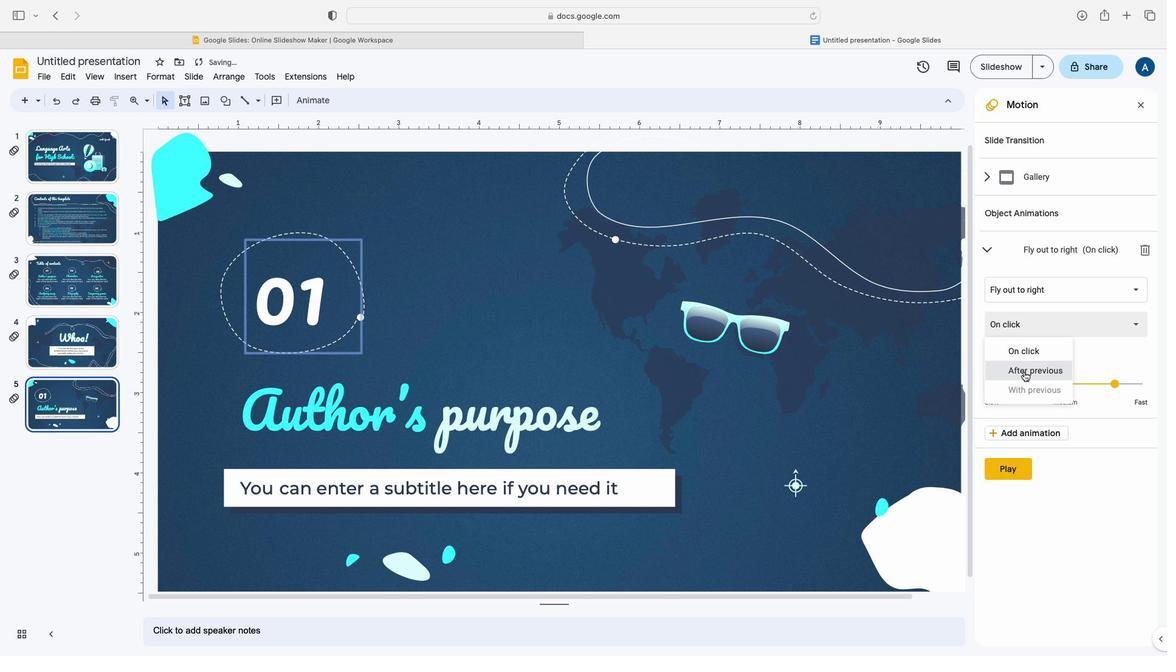 
Action: Mouse moved to (789, 468)
Screenshot: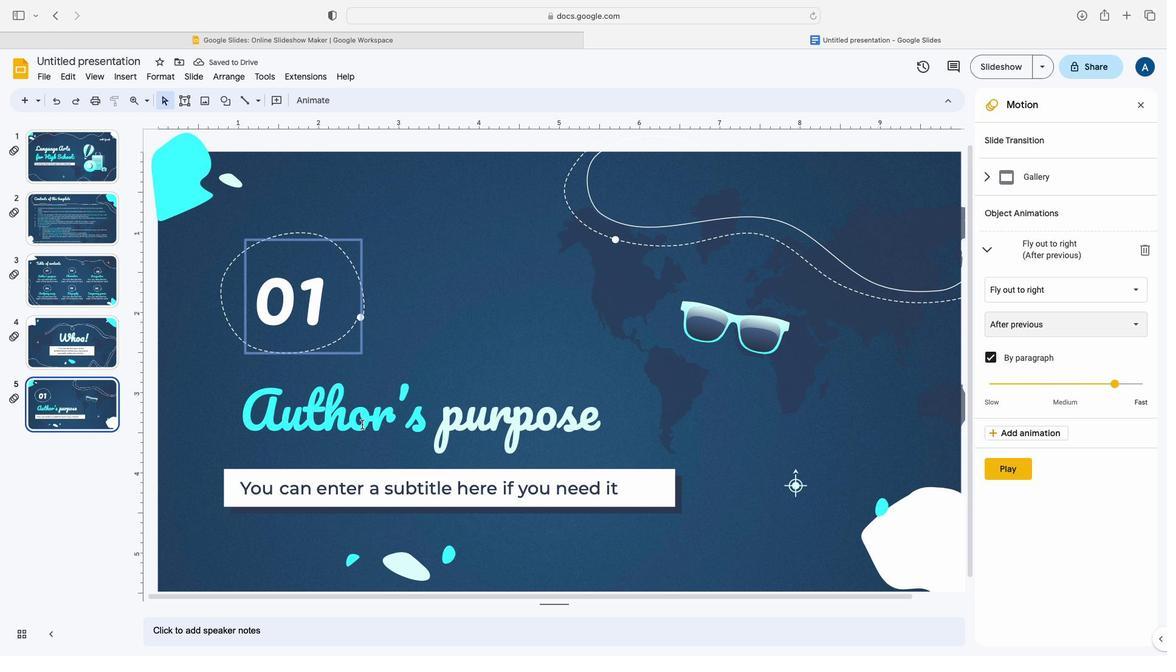 
Action: Mouse pressed left at (789, 468)
Screenshot: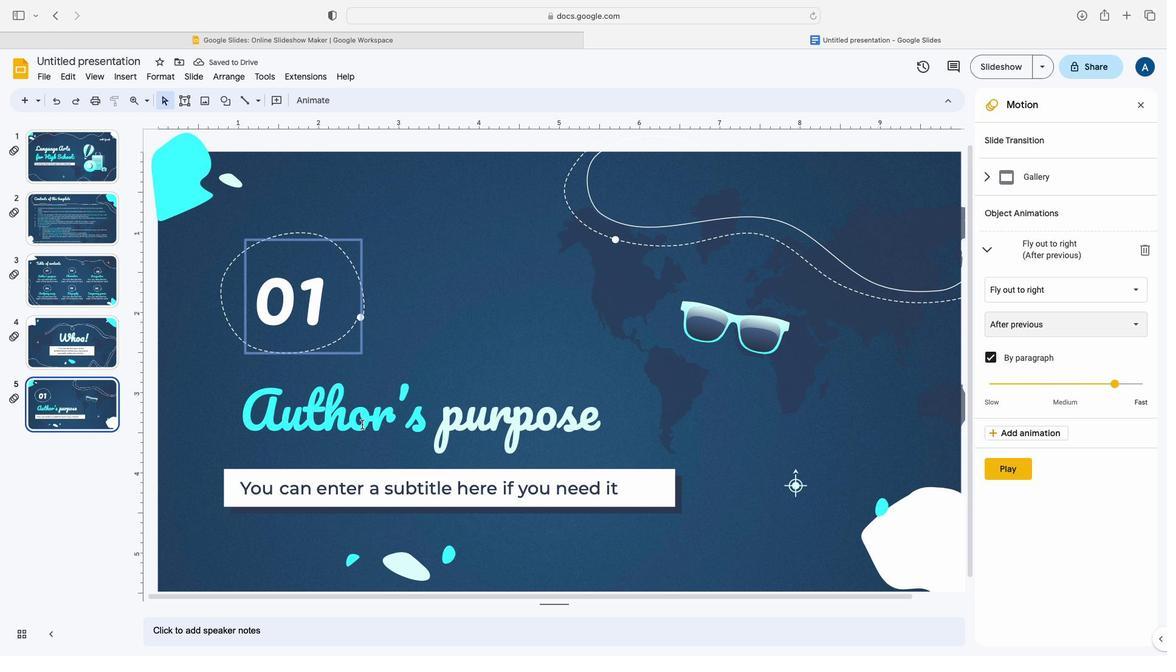 
Action: Mouse moved to (792, 473)
Screenshot: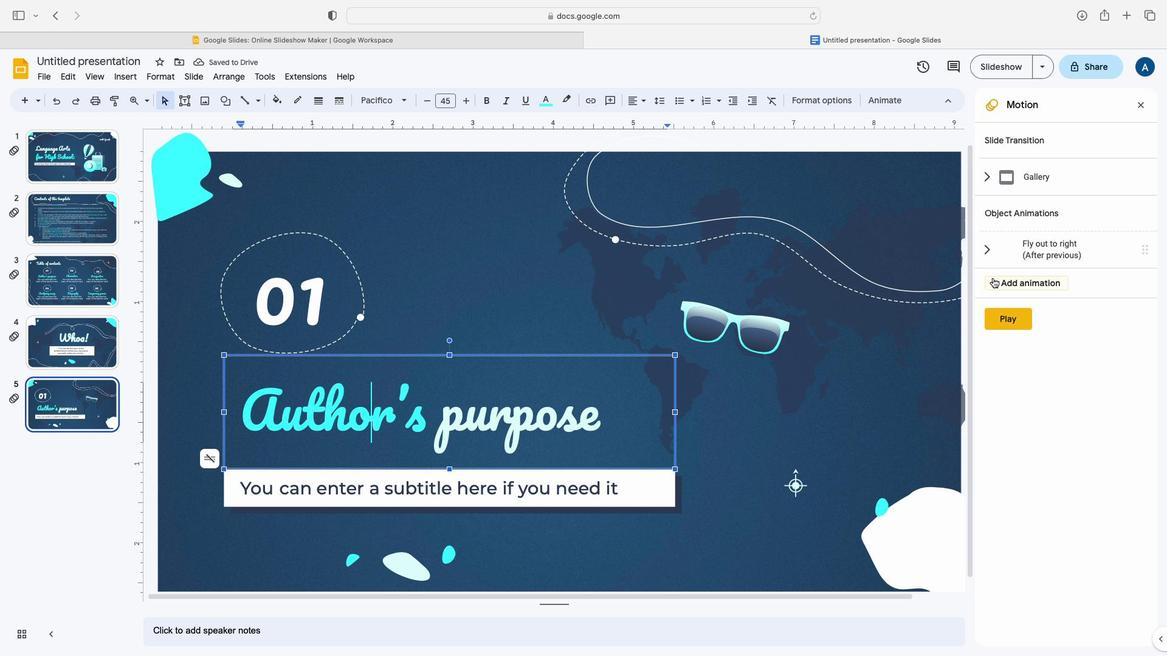 
Action: Mouse pressed left at (792, 473)
Screenshot: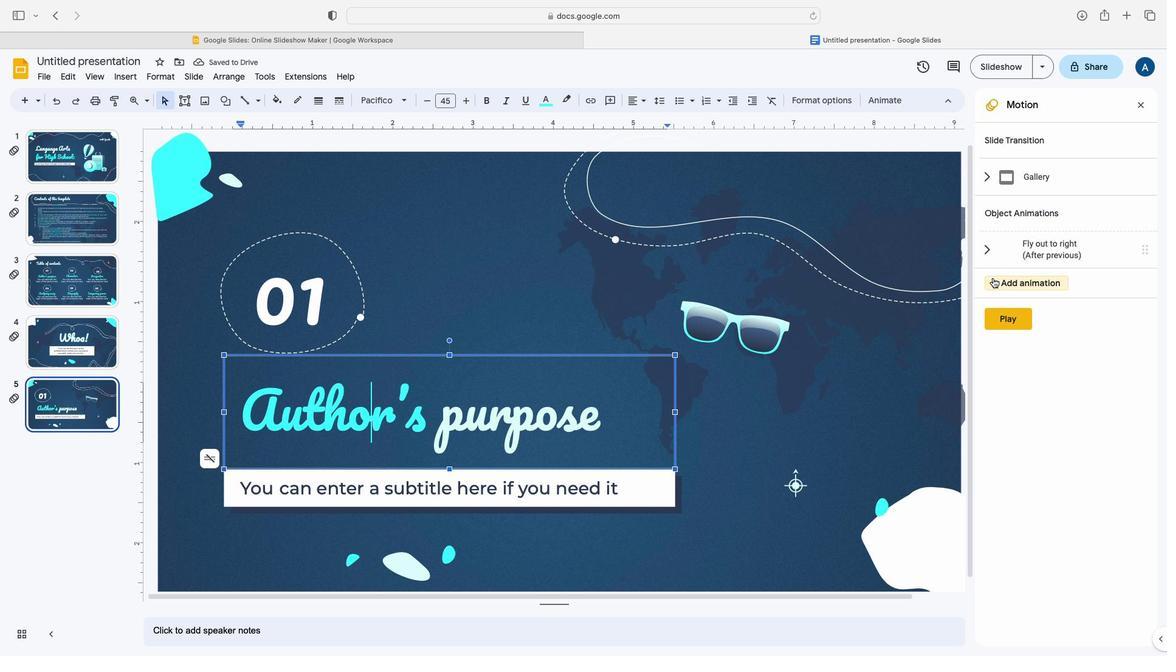 
Action: Mouse moved to (792, 471)
Screenshot: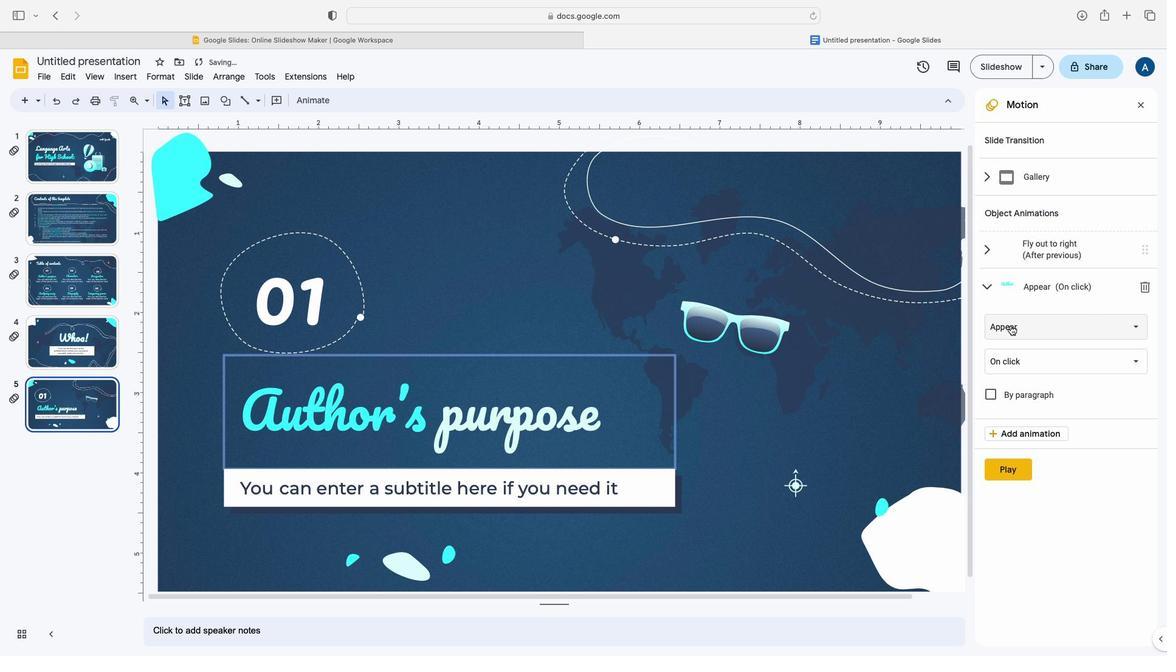 
Action: Mouse pressed left at (792, 471)
Screenshot: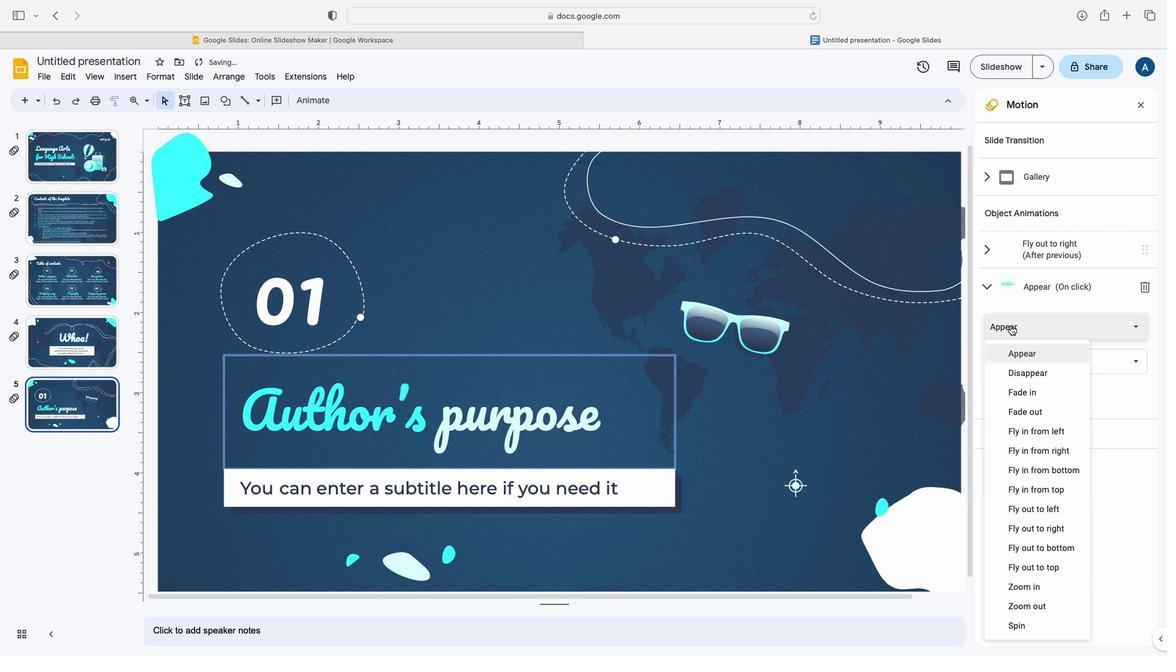 
Action: Mouse moved to (792, 465)
Screenshot: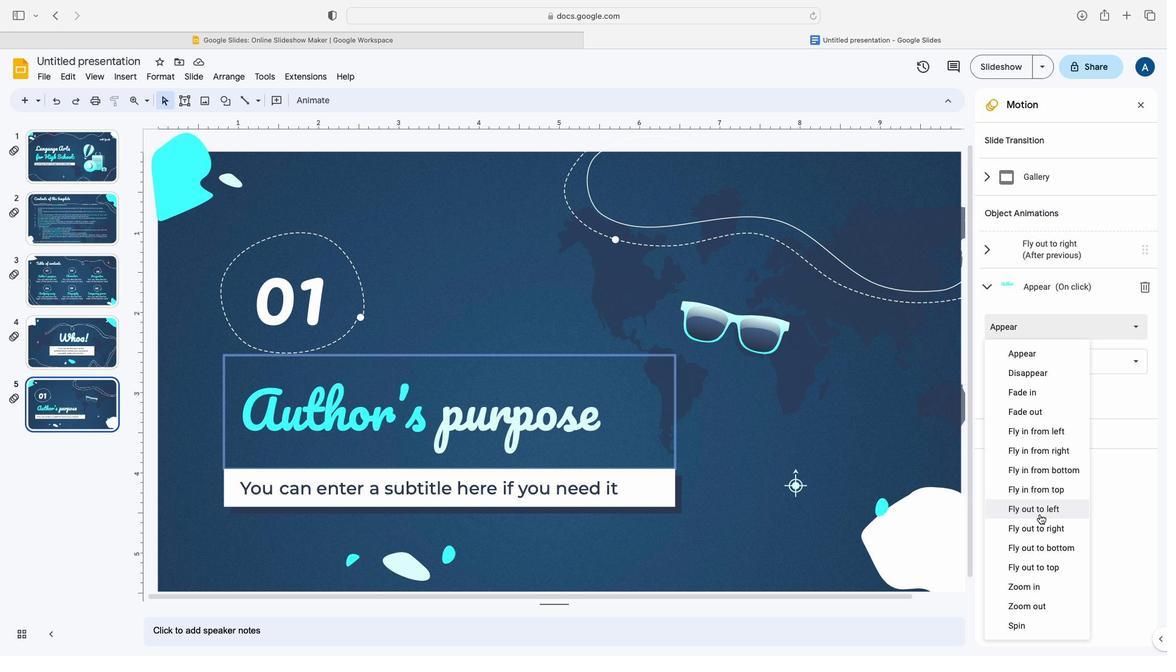 
Action: Mouse pressed left at (792, 465)
Screenshot: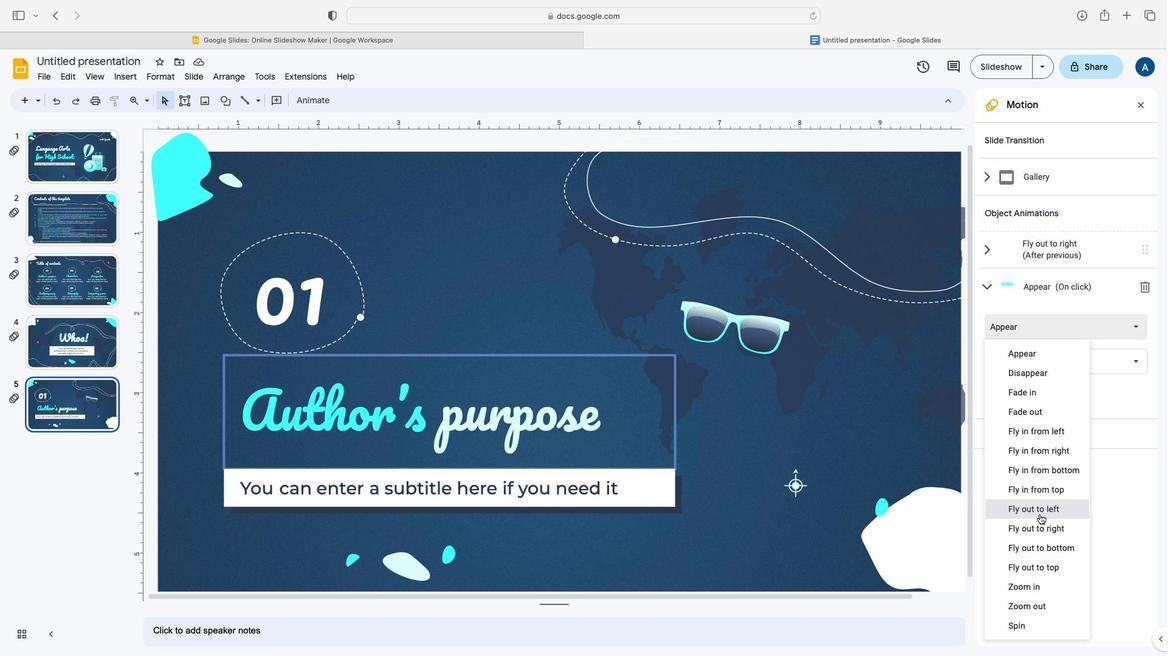 
Action: Mouse moved to (792, 470)
Screenshot: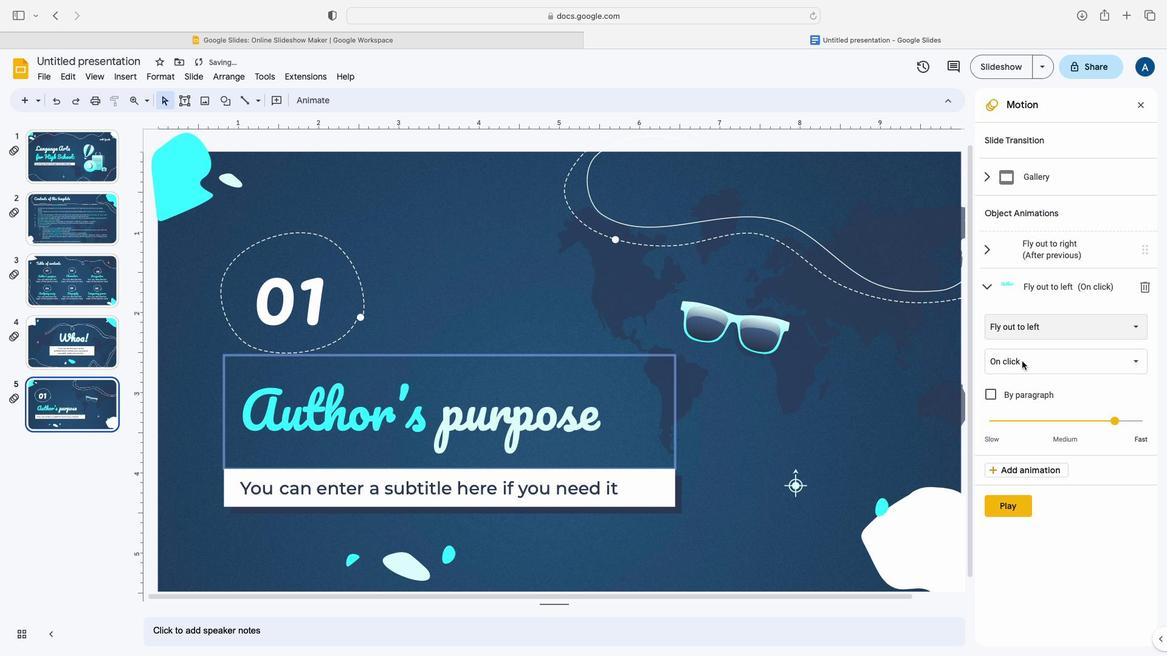 
Action: Mouse pressed left at (792, 470)
Screenshot: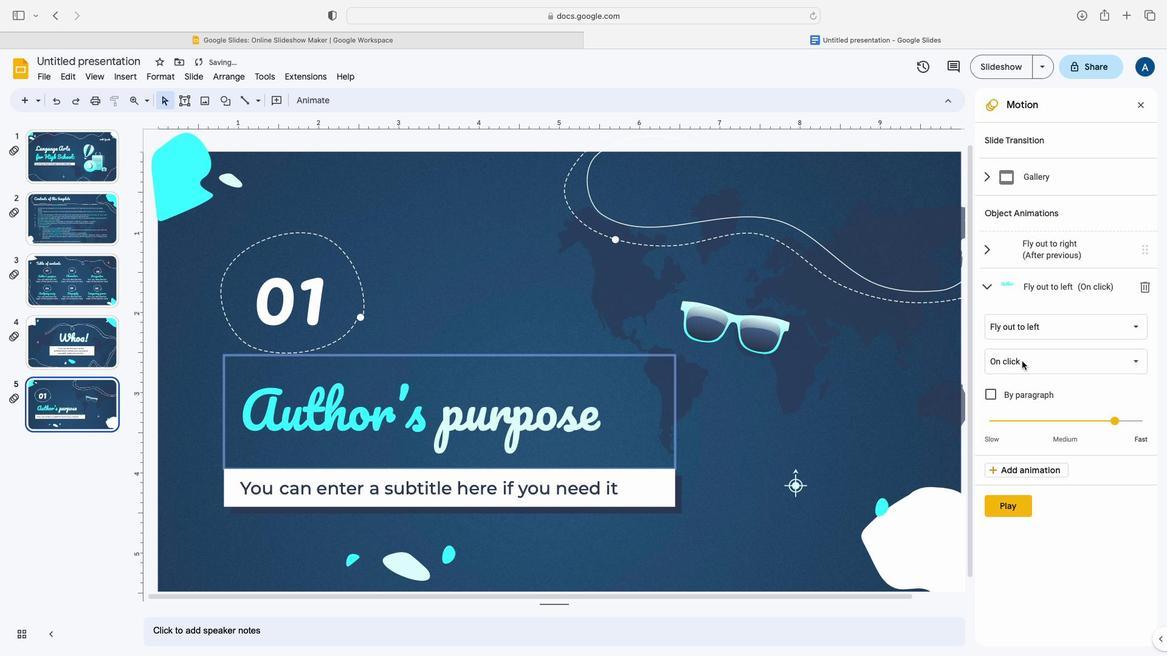 
Action: Mouse moved to (792, 470)
Screenshot: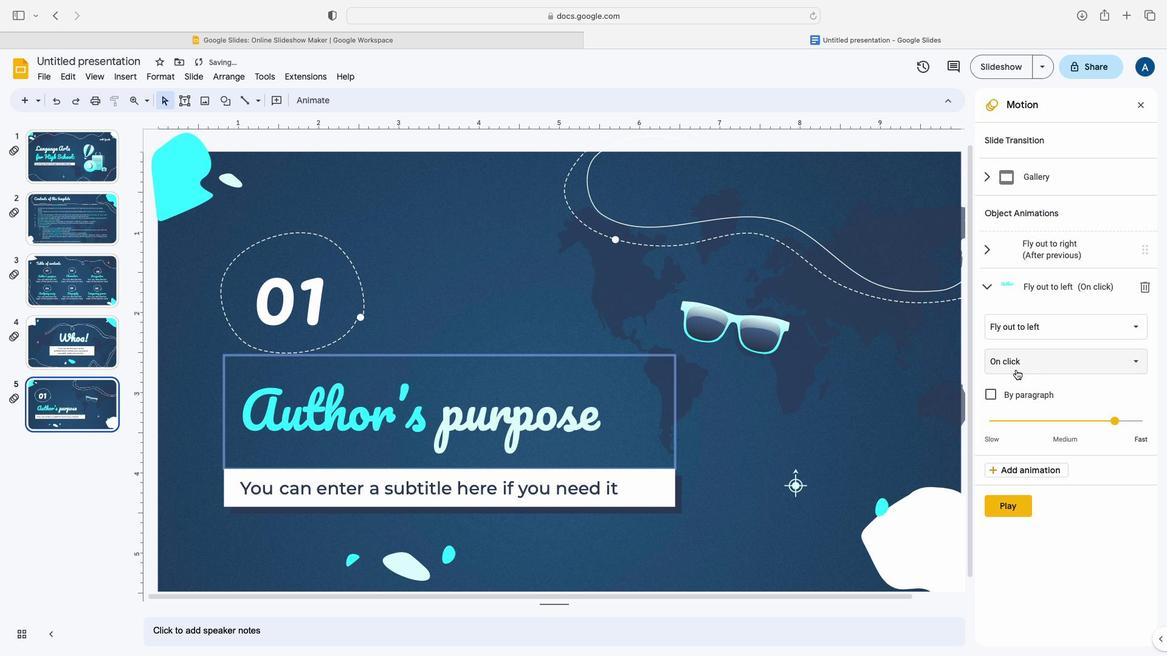 
Action: Mouse pressed left at (792, 470)
Screenshot: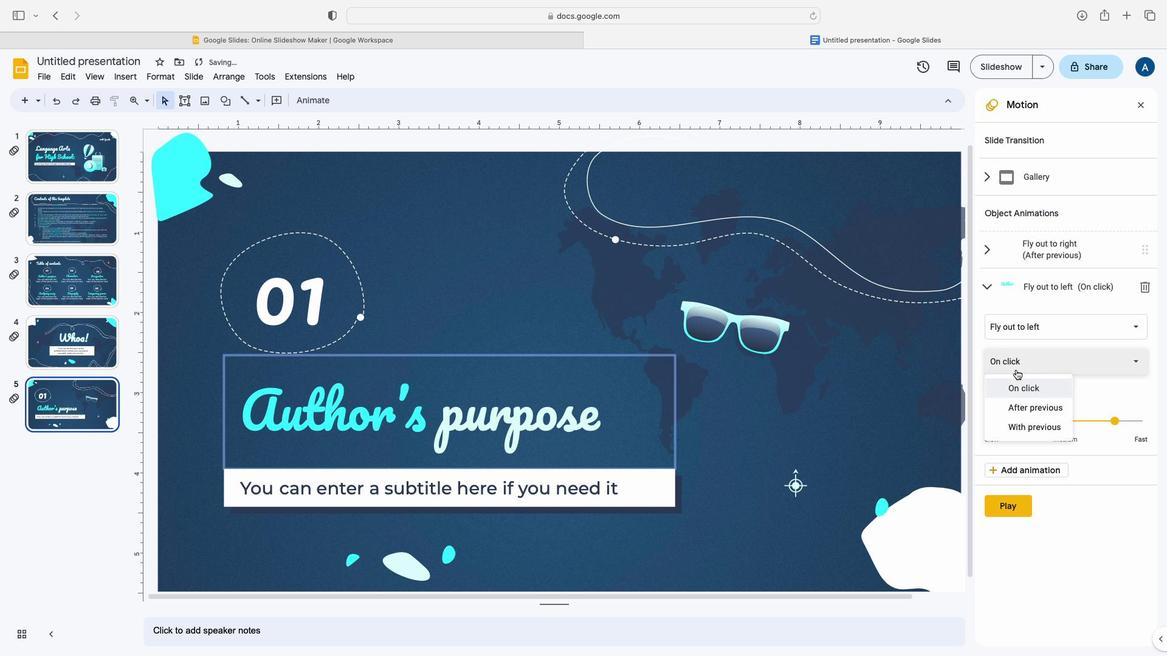 
Action: Mouse moved to (792, 468)
Screenshot: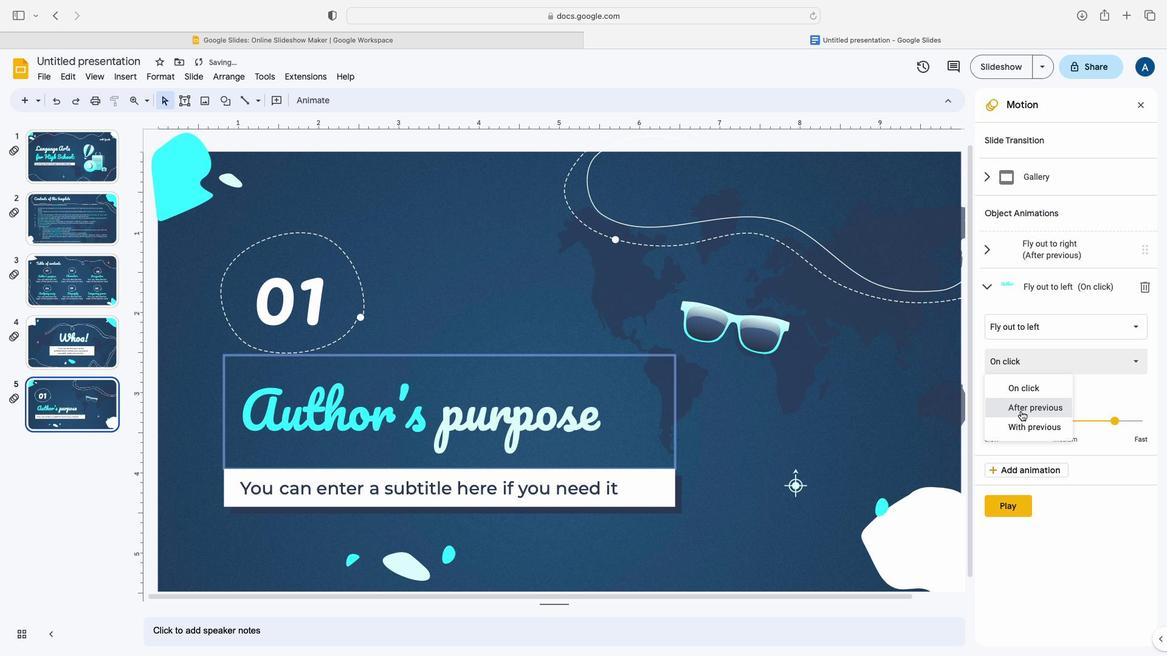 
Action: Mouse pressed left at (792, 468)
Screenshot: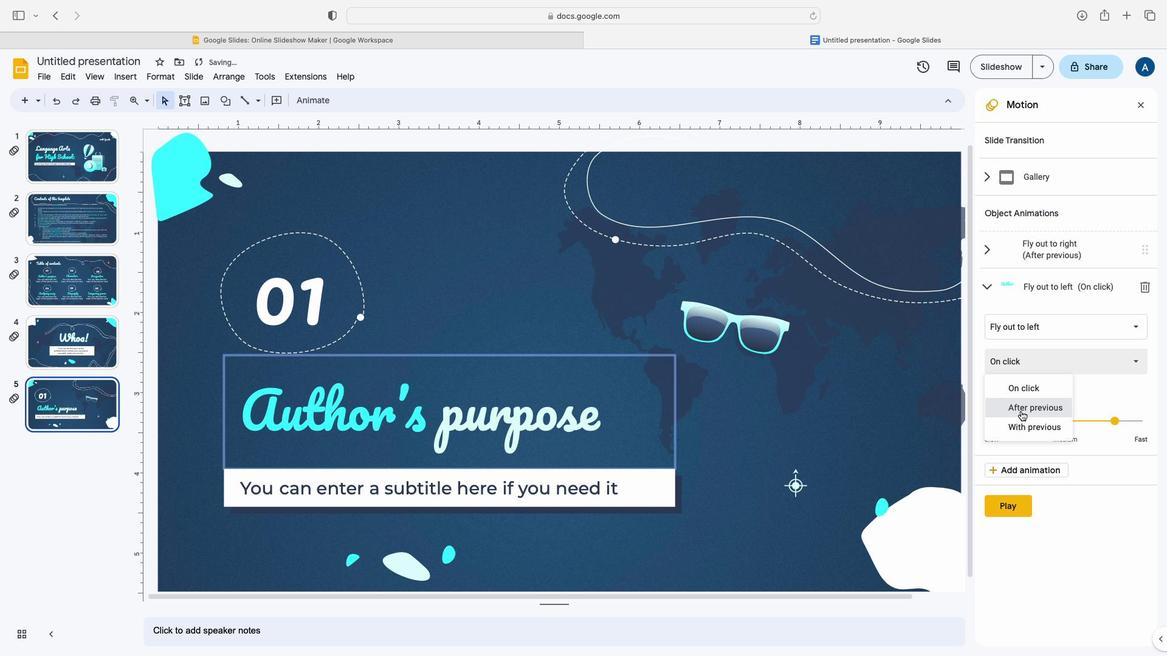 
Action: Mouse moved to (792, 469)
Screenshot: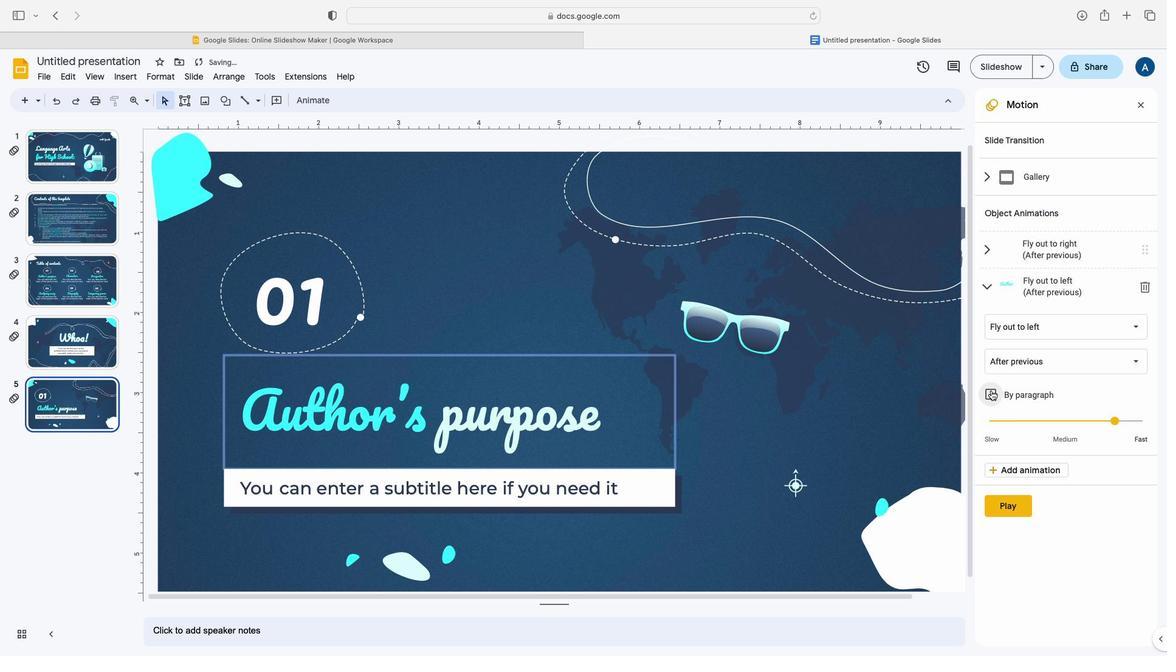 
Action: Mouse pressed left at (792, 469)
Screenshot: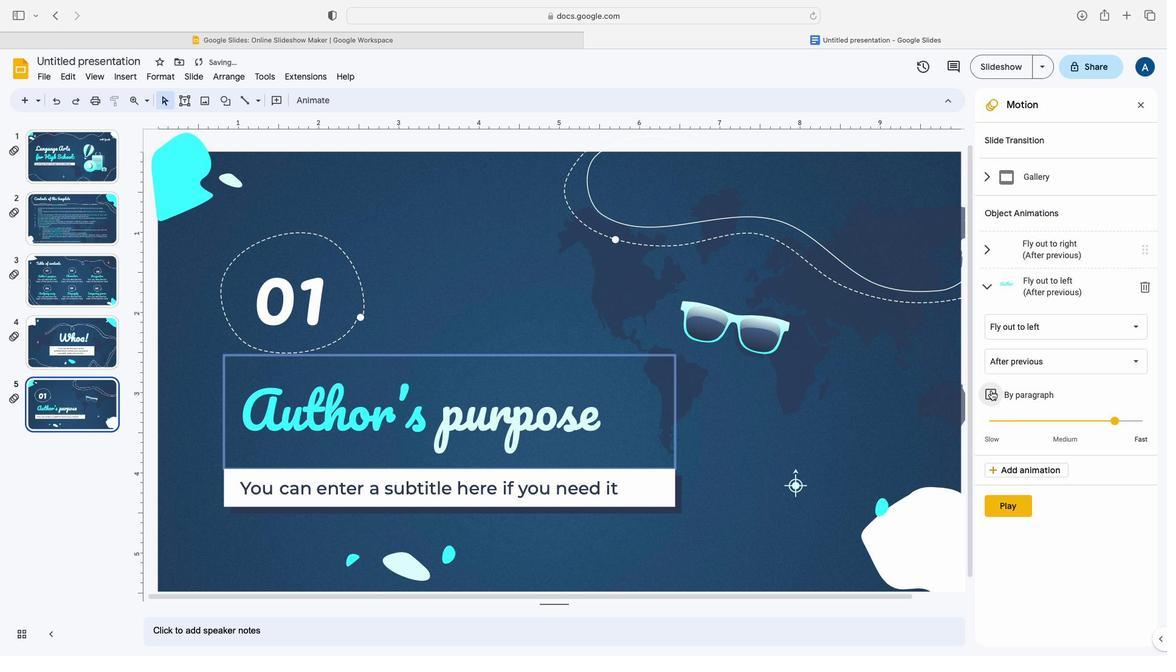 
Action: Mouse moved to (790, 466)
Screenshot: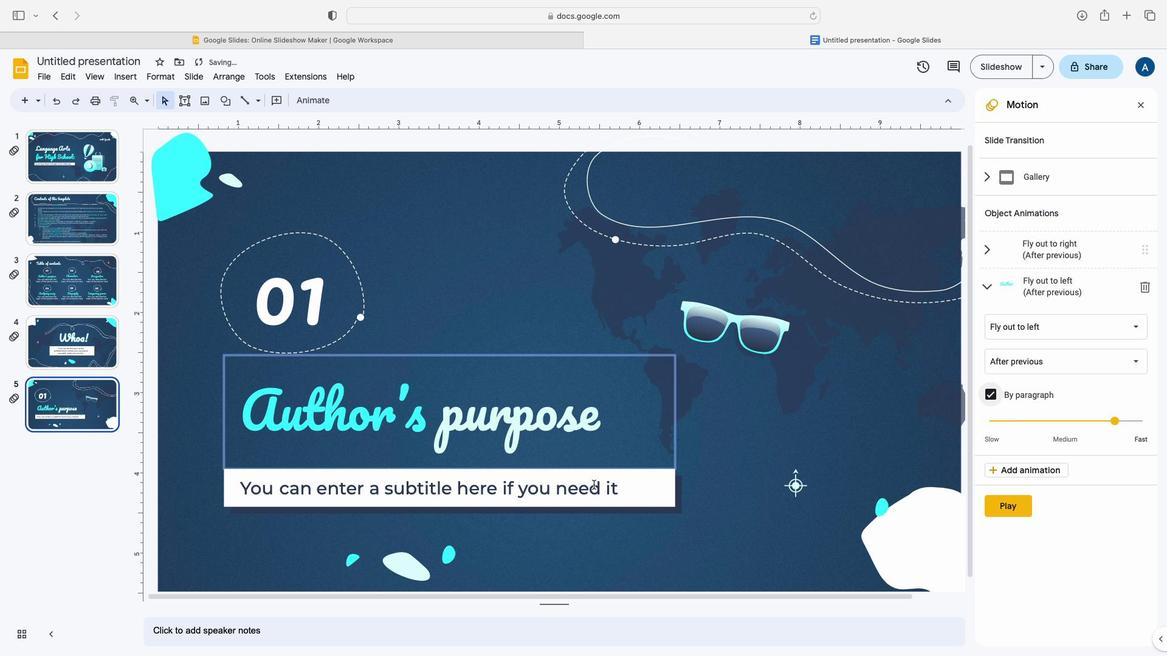 
Action: Mouse pressed left at (790, 466)
Screenshot: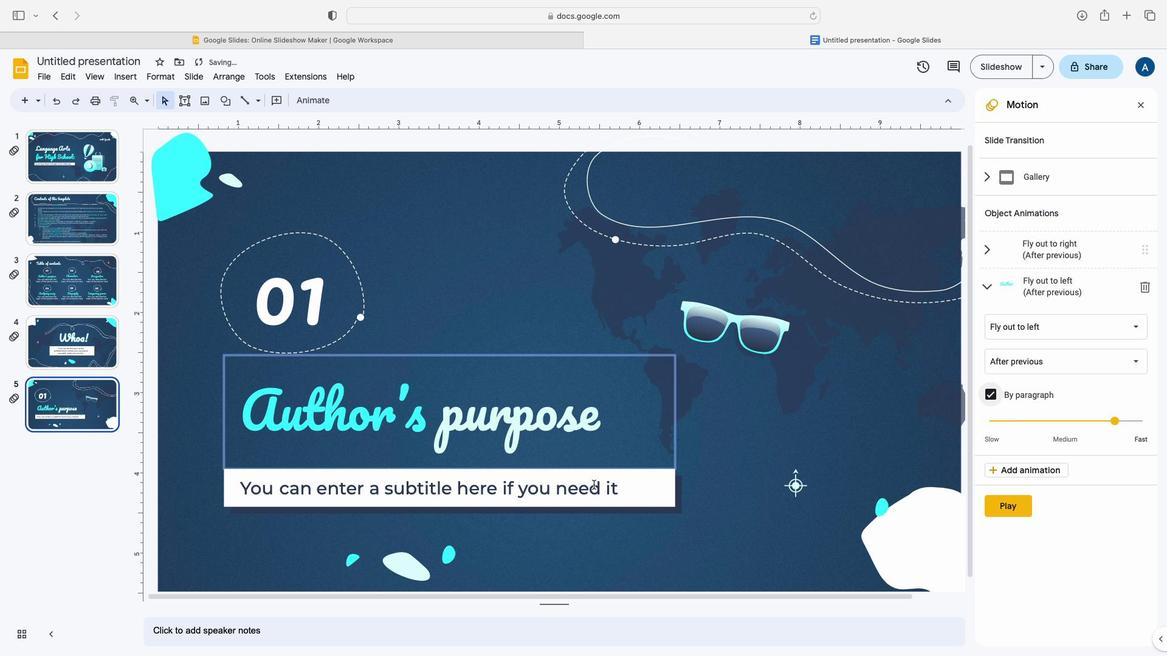 
Action: Mouse moved to (792, 471)
Screenshot: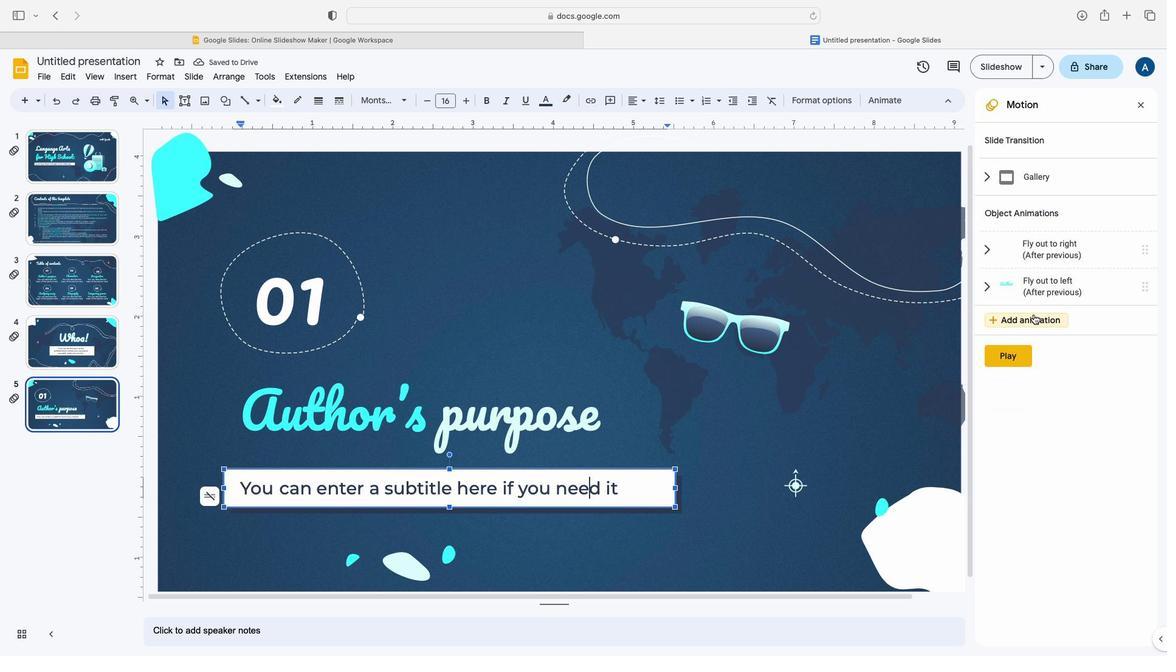 
Action: Mouse pressed left at (792, 471)
Screenshot: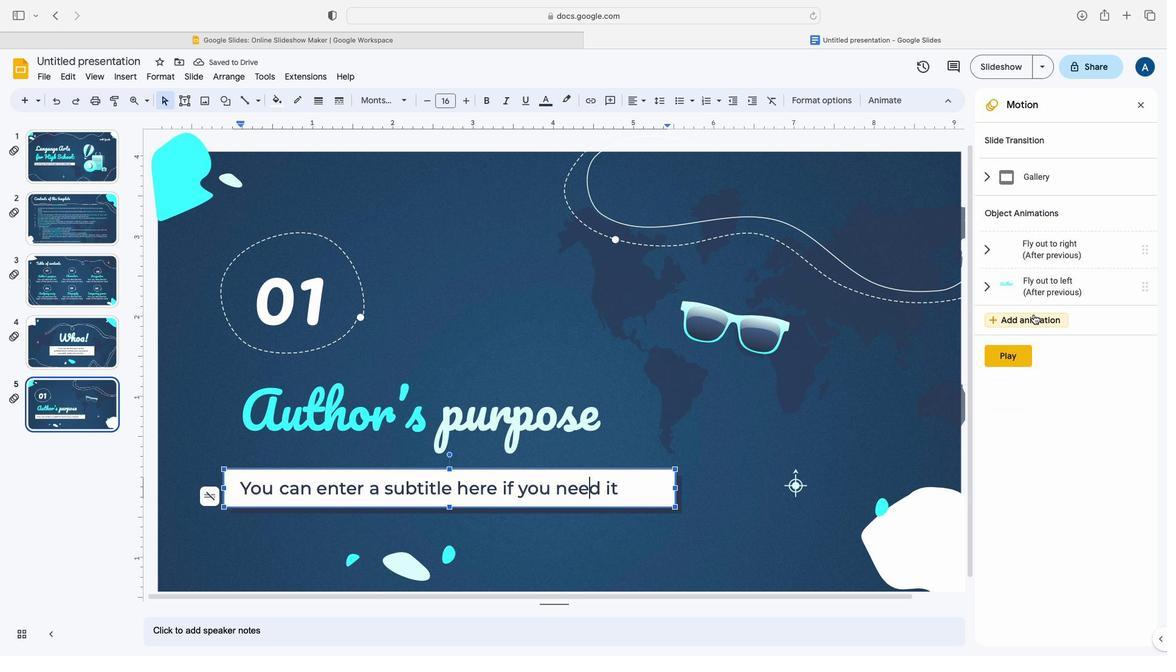 
Action: Mouse moved to (792, 470)
Screenshot: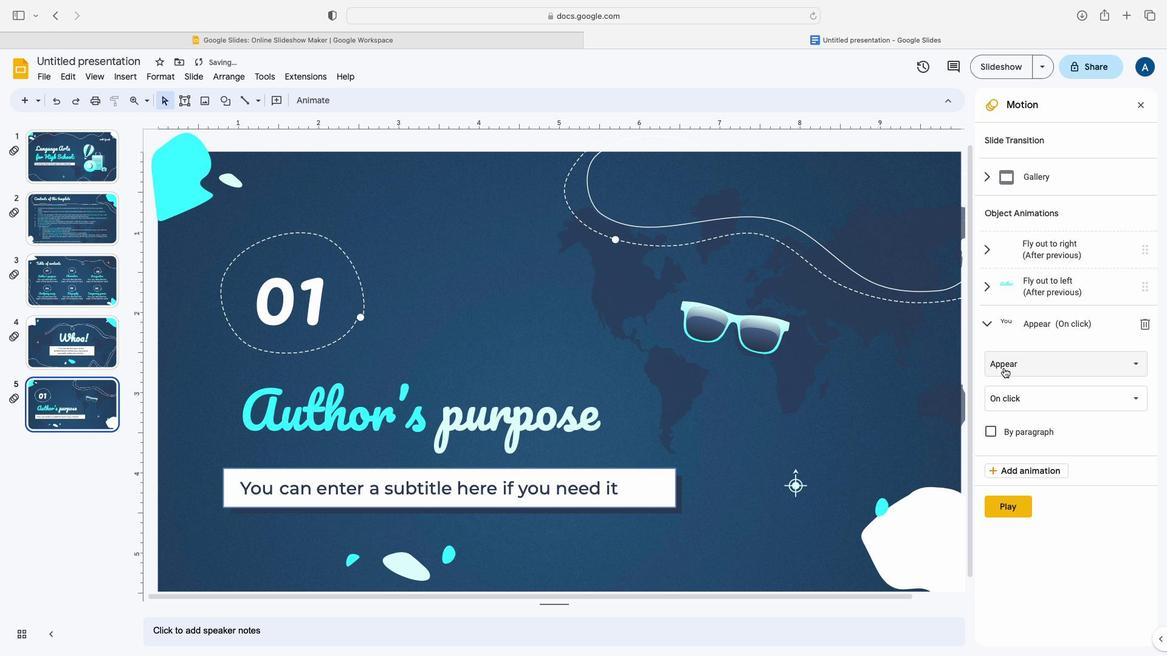 
Action: Mouse pressed left at (792, 470)
Screenshot: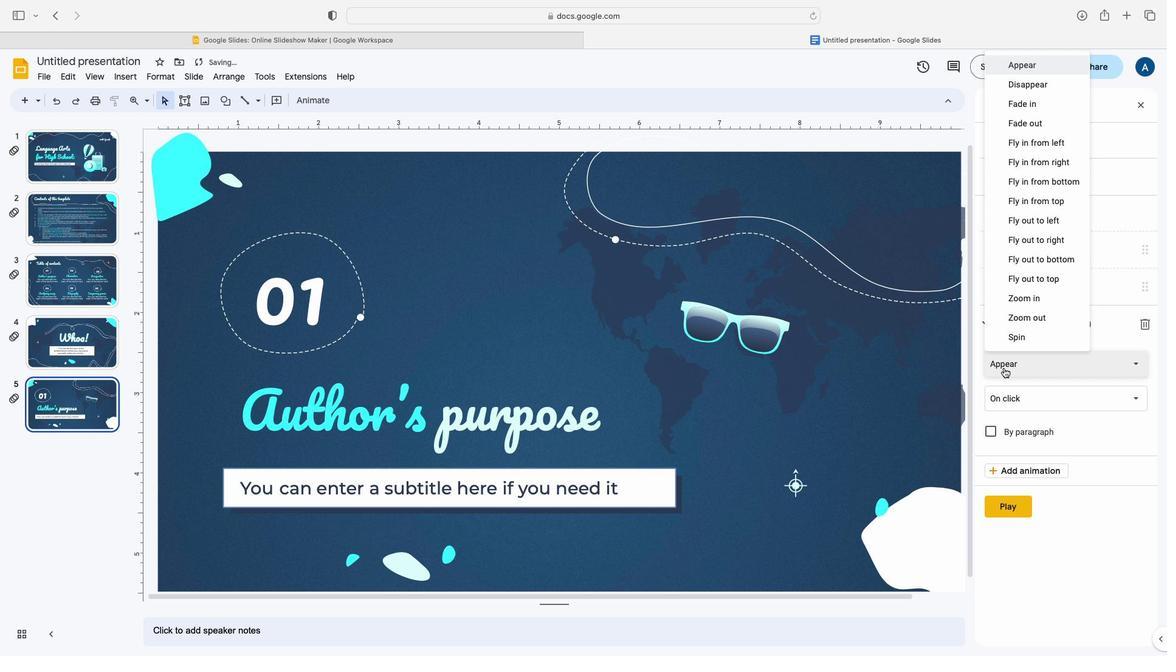 
Action: Mouse moved to (792, 471)
Screenshot: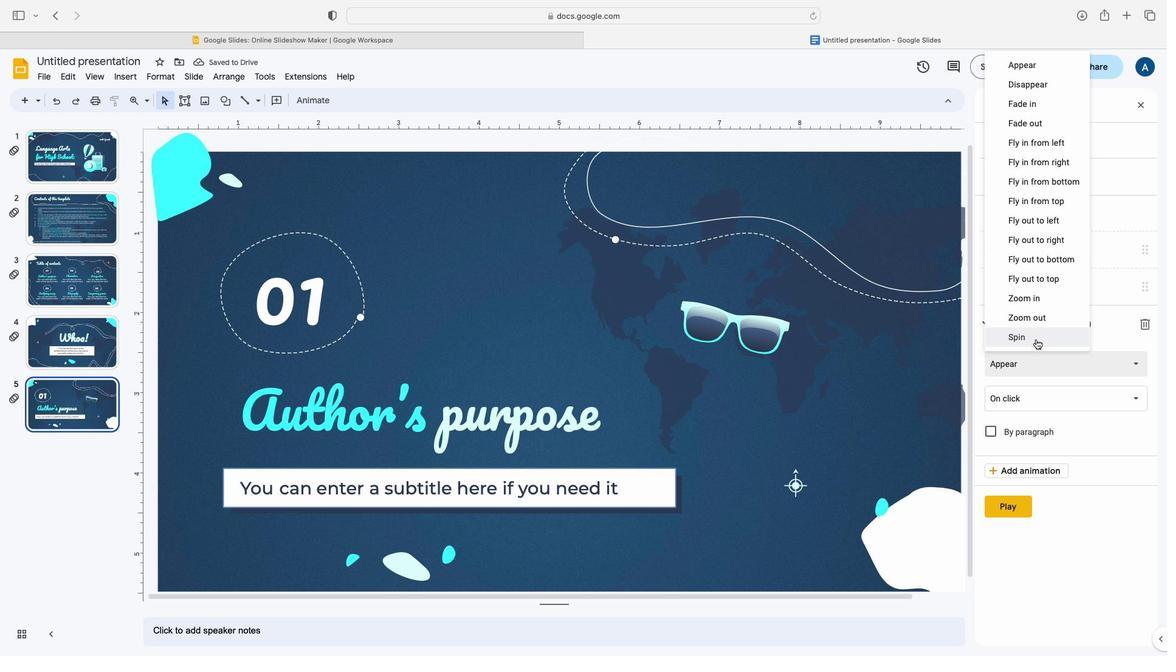 
Action: Mouse pressed left at (792, 471)
Screenshot: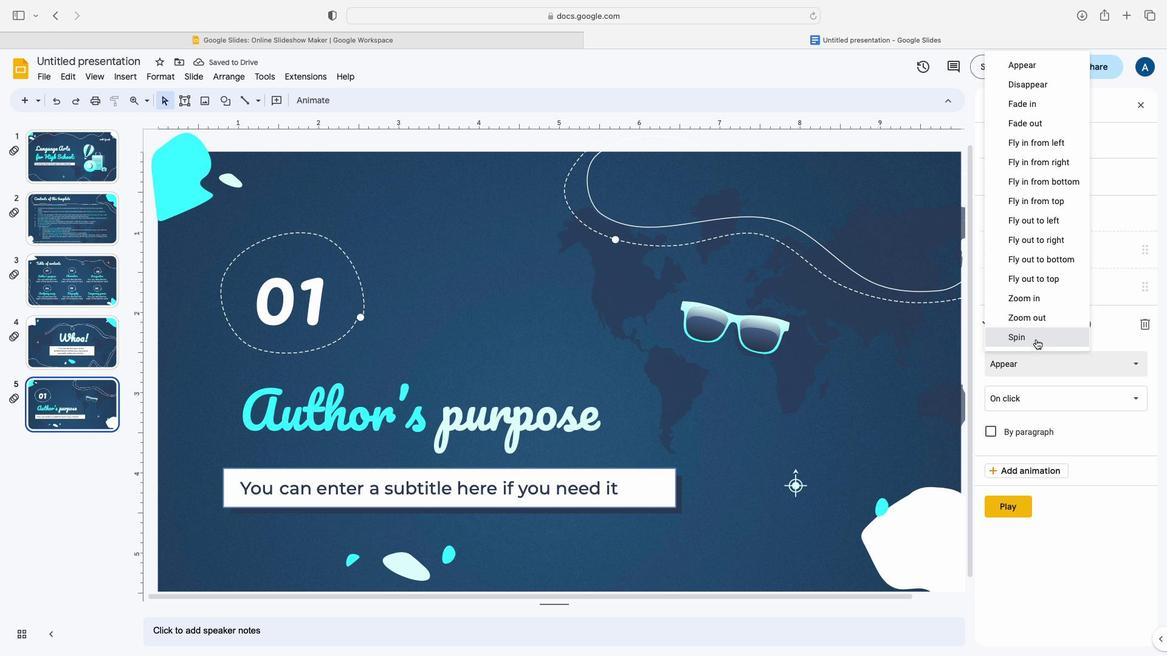 
Action: Mouse moved to (792, 468)
Screenshot: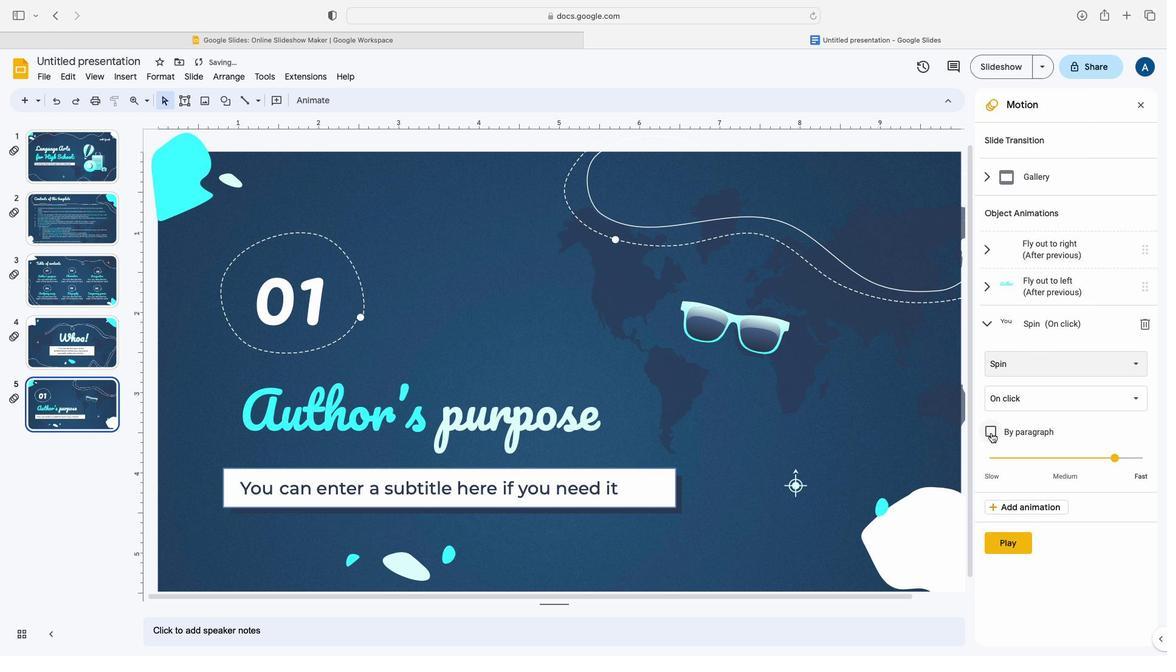 
Action: Mouse pressed left at (792, 468)
Screenshot: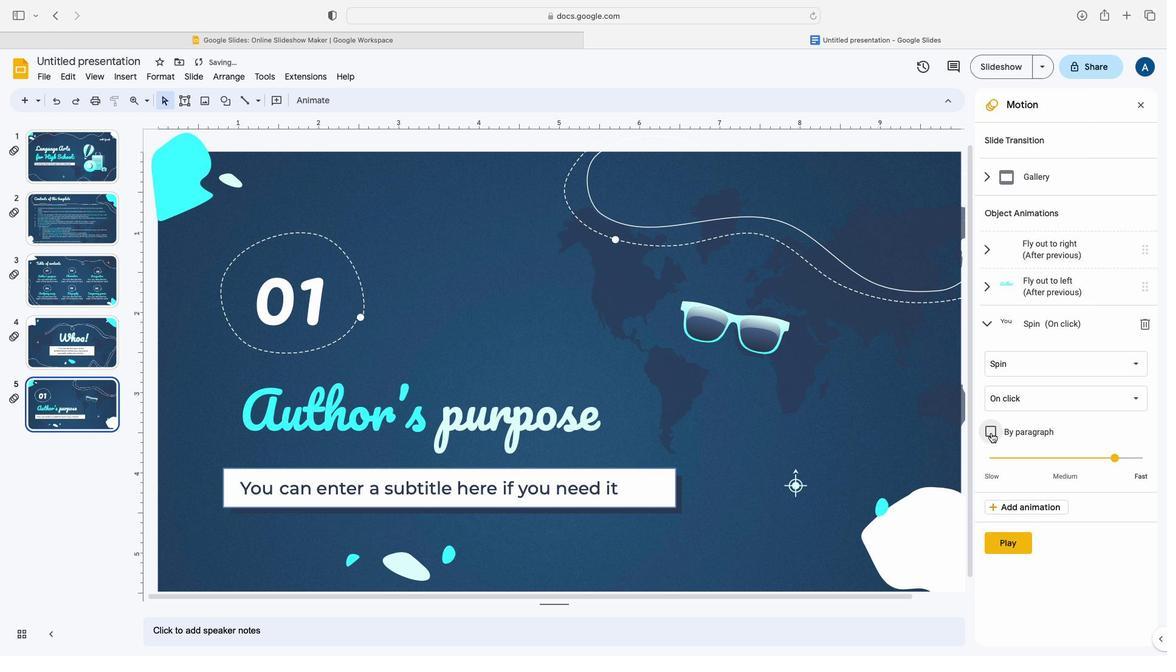 
Action: Mouse moved to (792, 468)
Screenshot: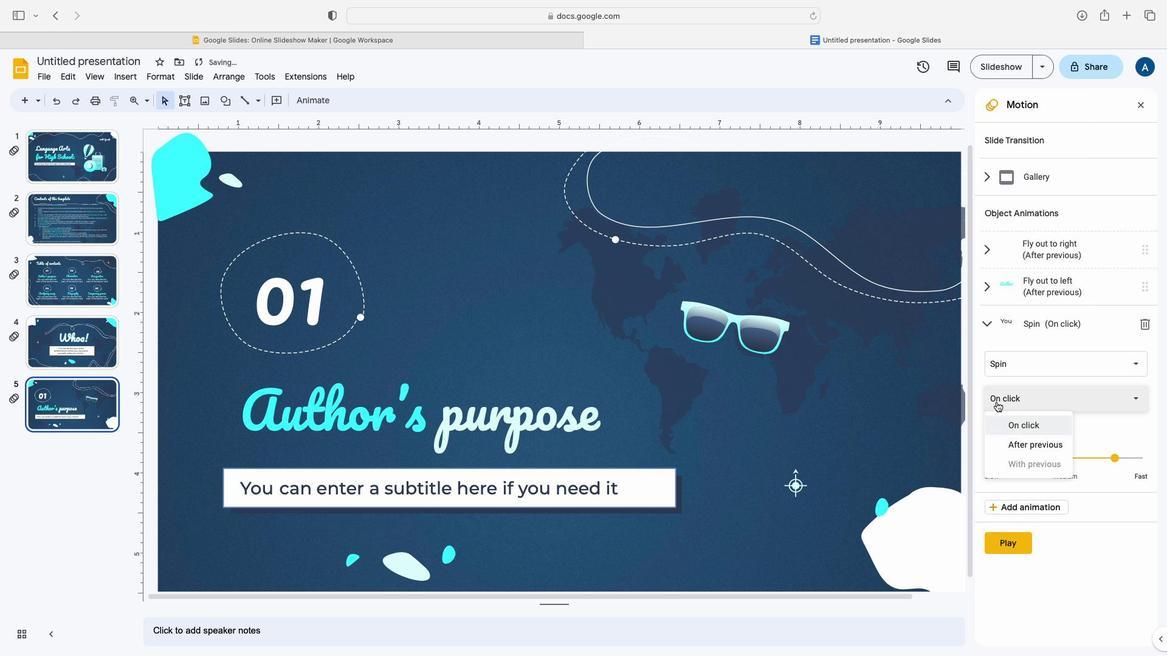 
Action: Mouse pressed left at (792, 468)
Screenshot: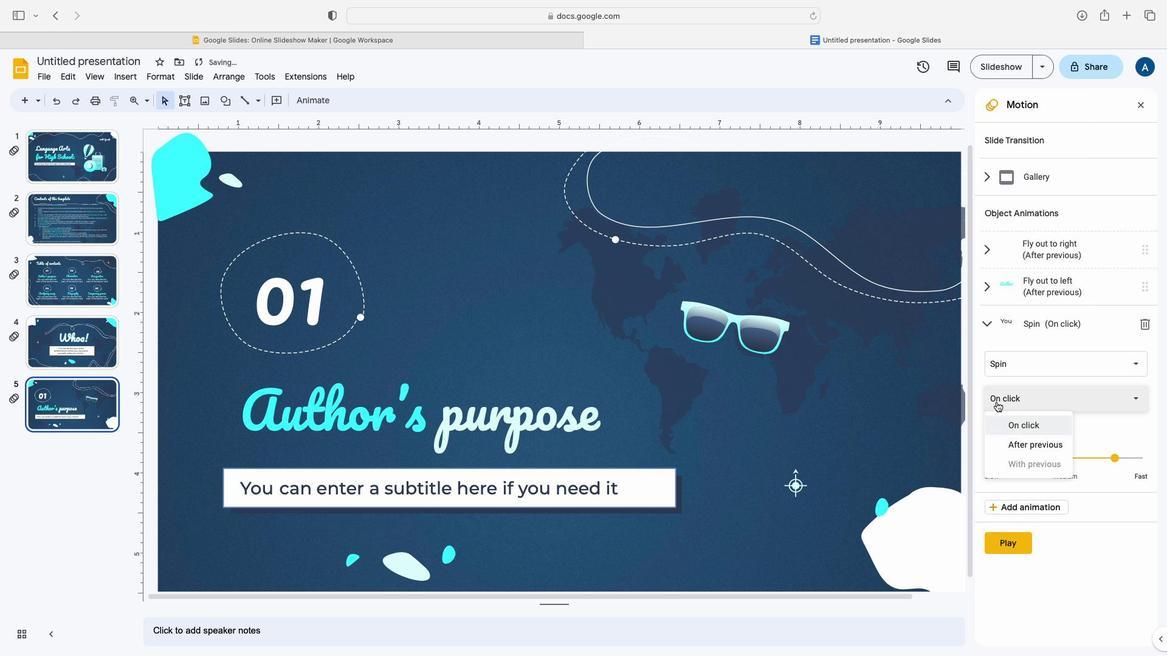 
Action: Mouse moved to (792, 467)
Screenshot: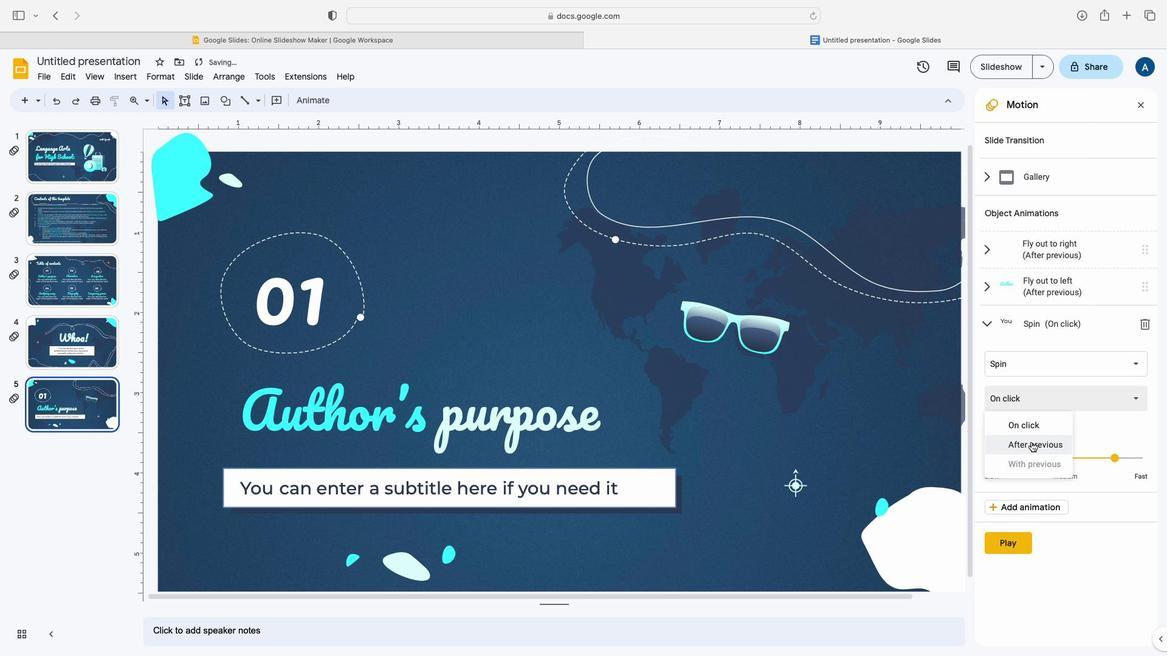 
Action: Mouse pressed left at (792, 467)
Screenshot: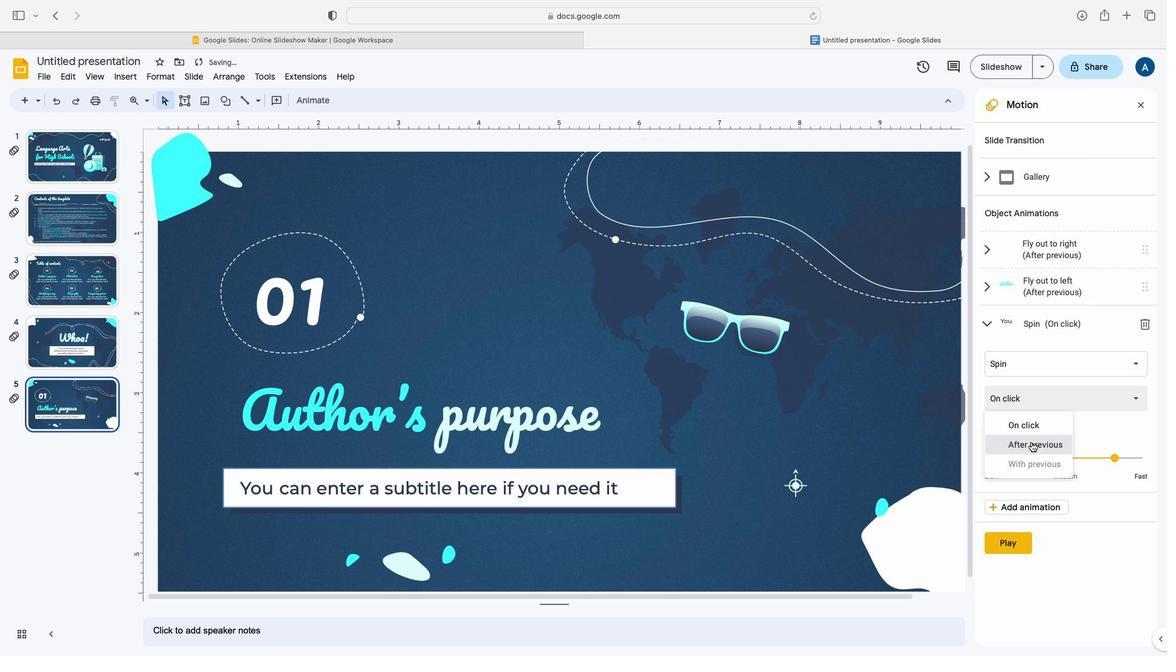 
Action: Mouse moved to (793, 467)
Screenshot: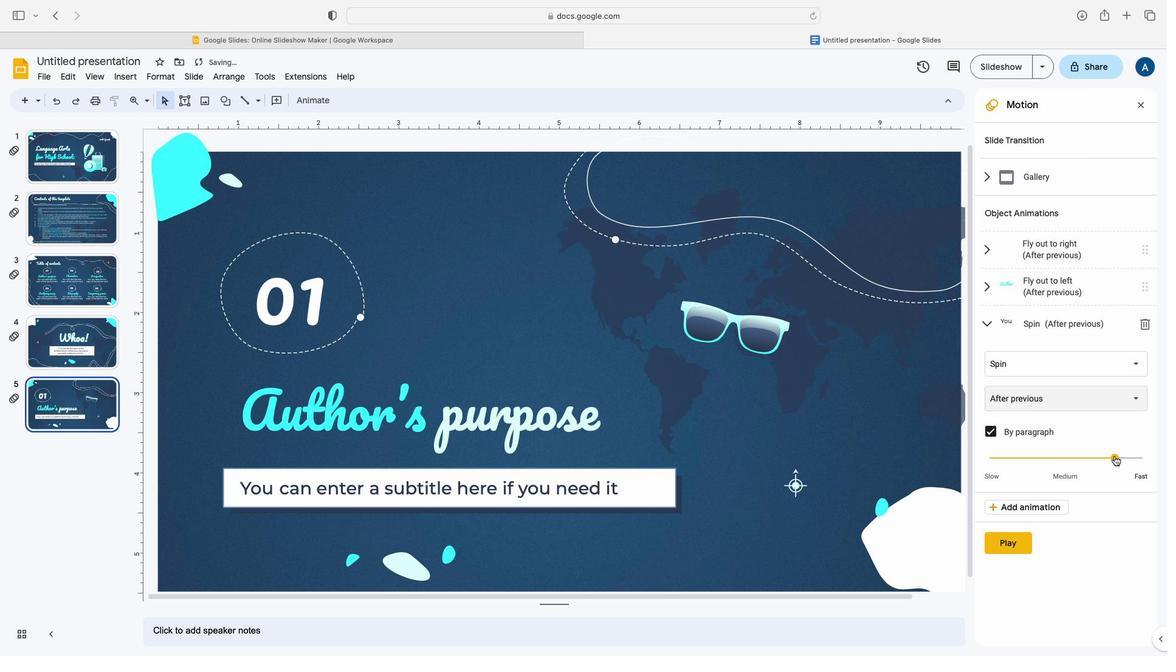 
Action: Mouse pressed left at (793, 467)
Screenshot: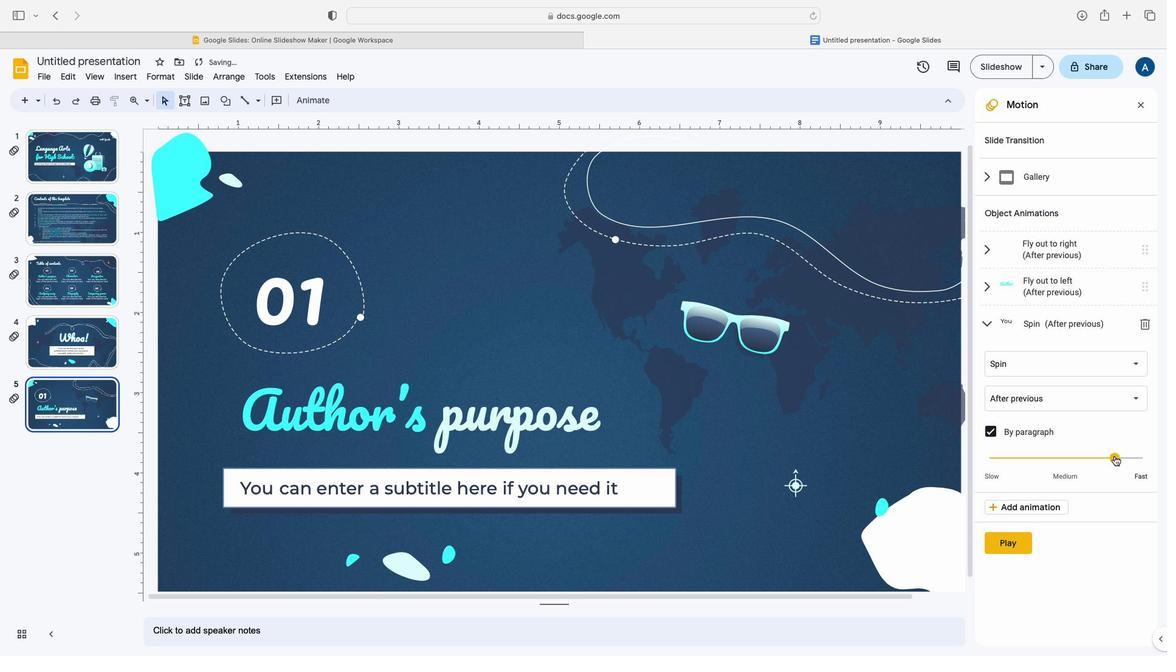 
Action: Mouse moved to (791, 466)
Screenshot: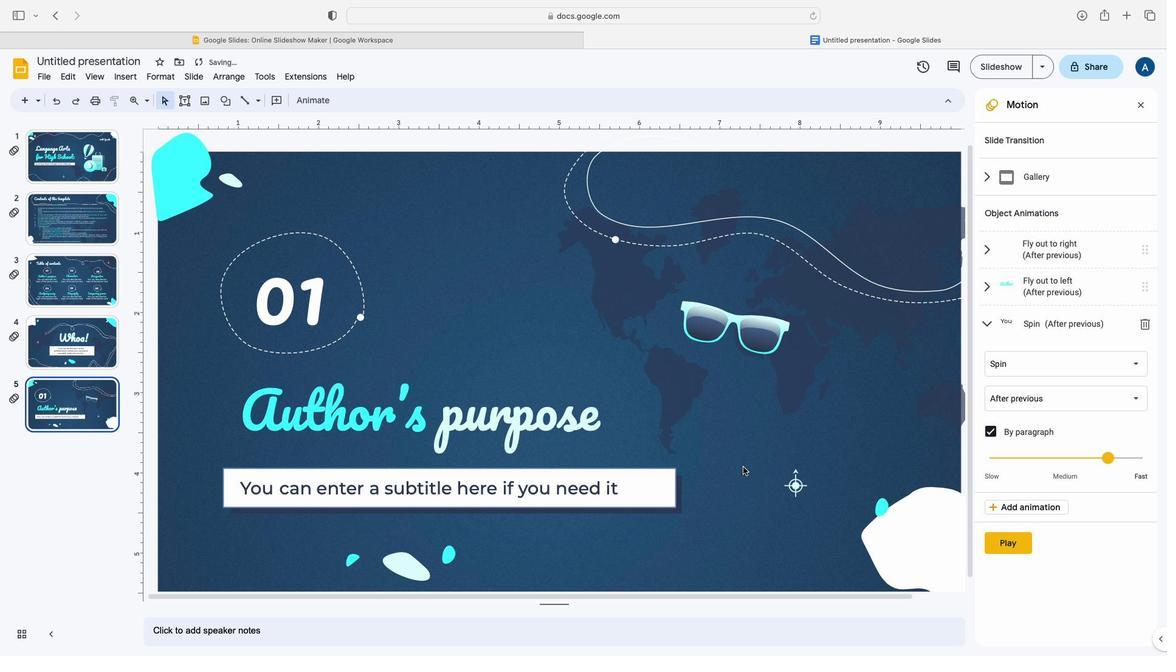 
Action: Mouse pressed left at (791, 466)
Screenshot: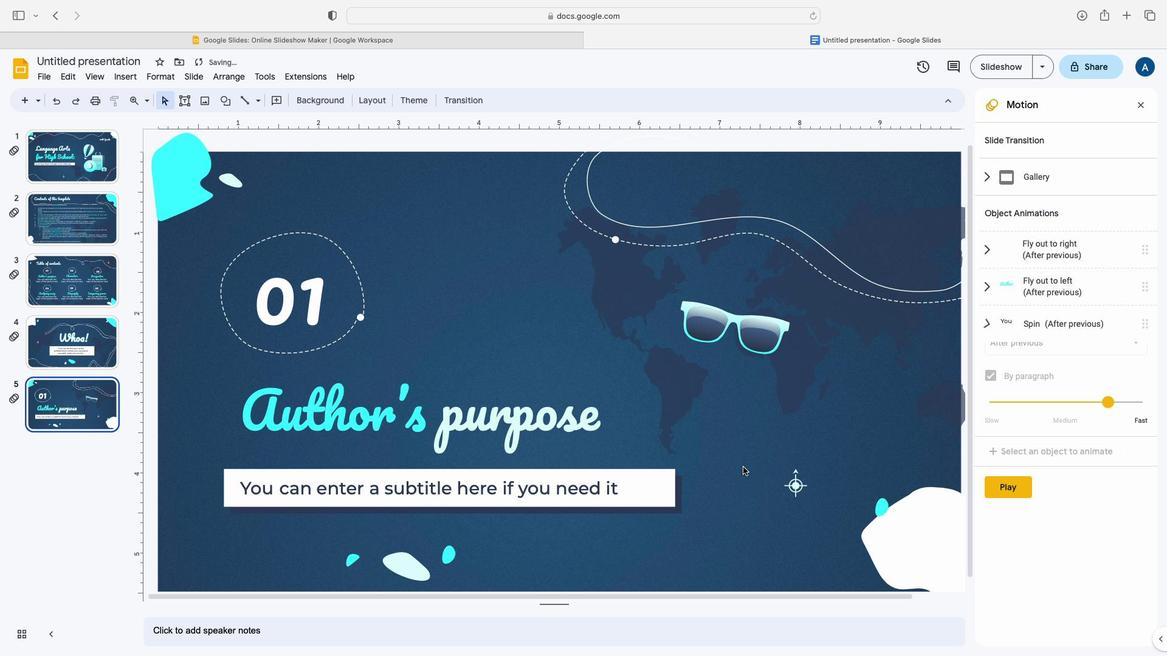 
Action: Mouse moved to (791, 471)
Screenshot: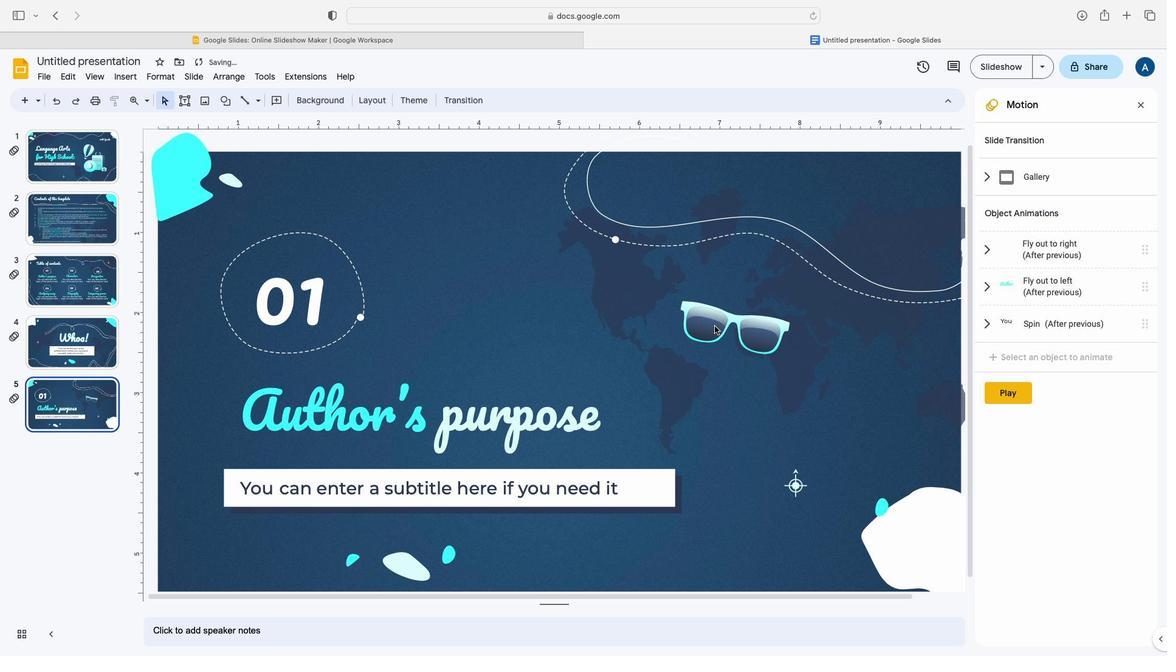 
Action: Mouse pressed left at (791, 471)
Screenshot: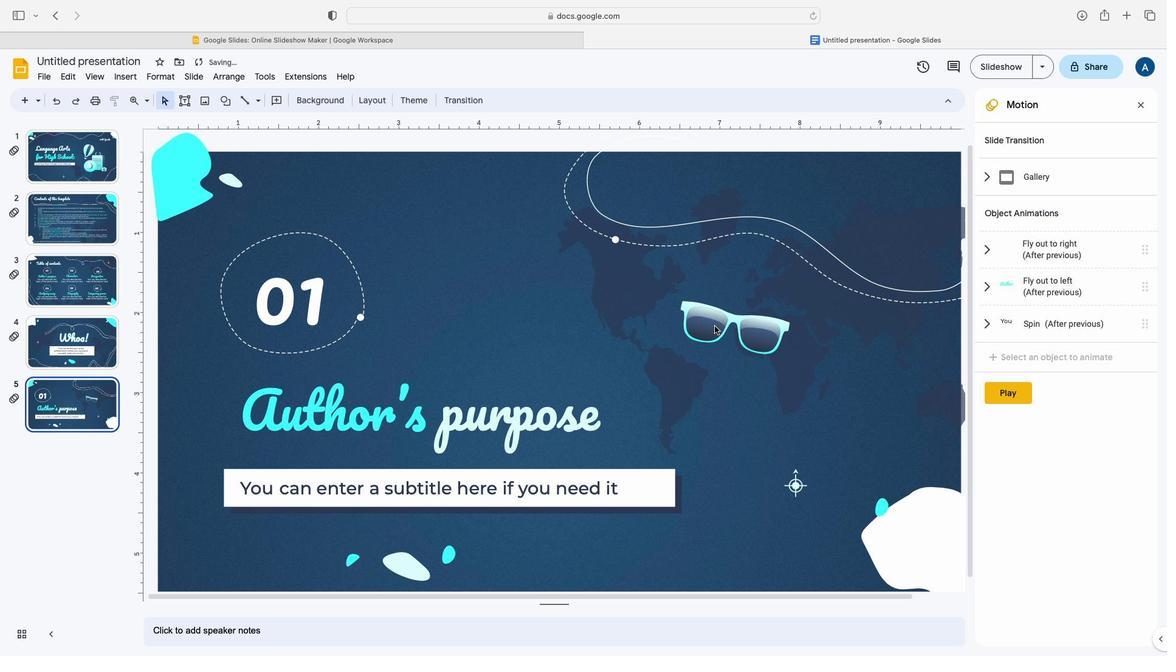 
Action: Mouse pressed right at (791, 471)
Screenshot: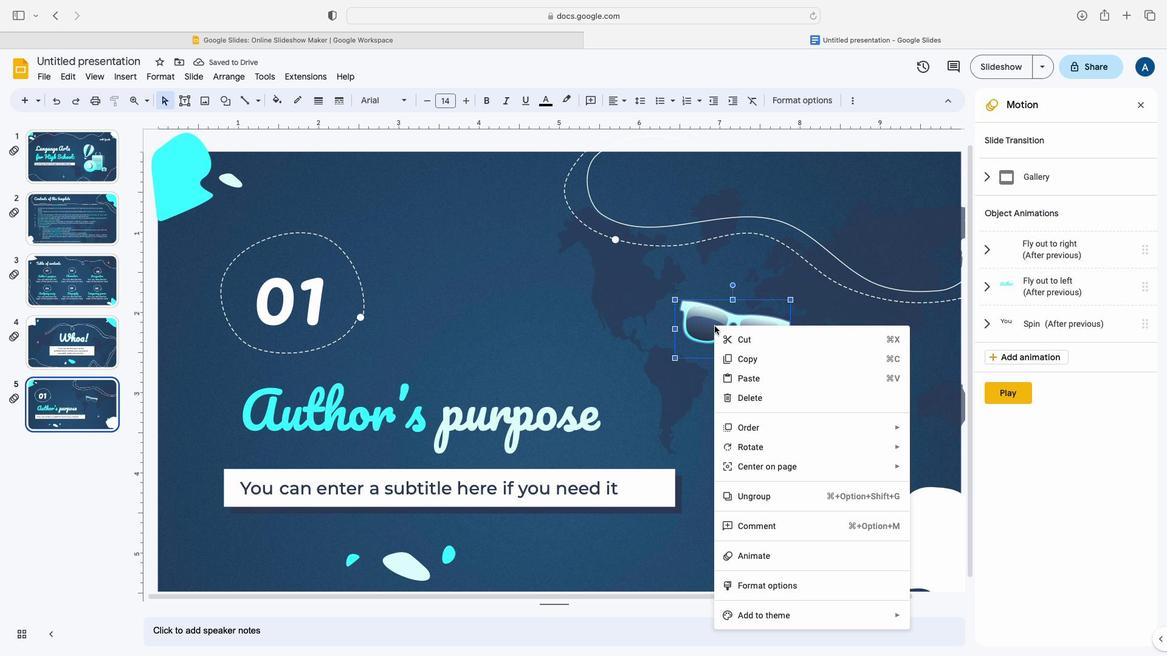 
Action: Mouse moved to (789, 473)
Screenshot: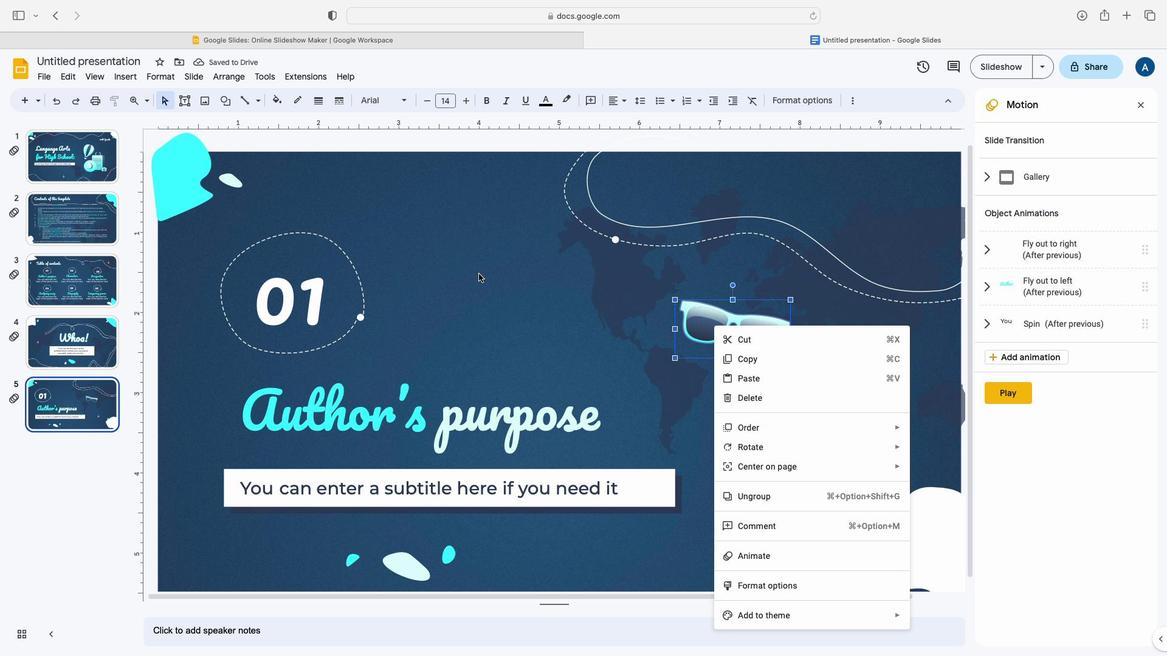 
Action: Mouse pressed left at (789, 473)
Screenshot: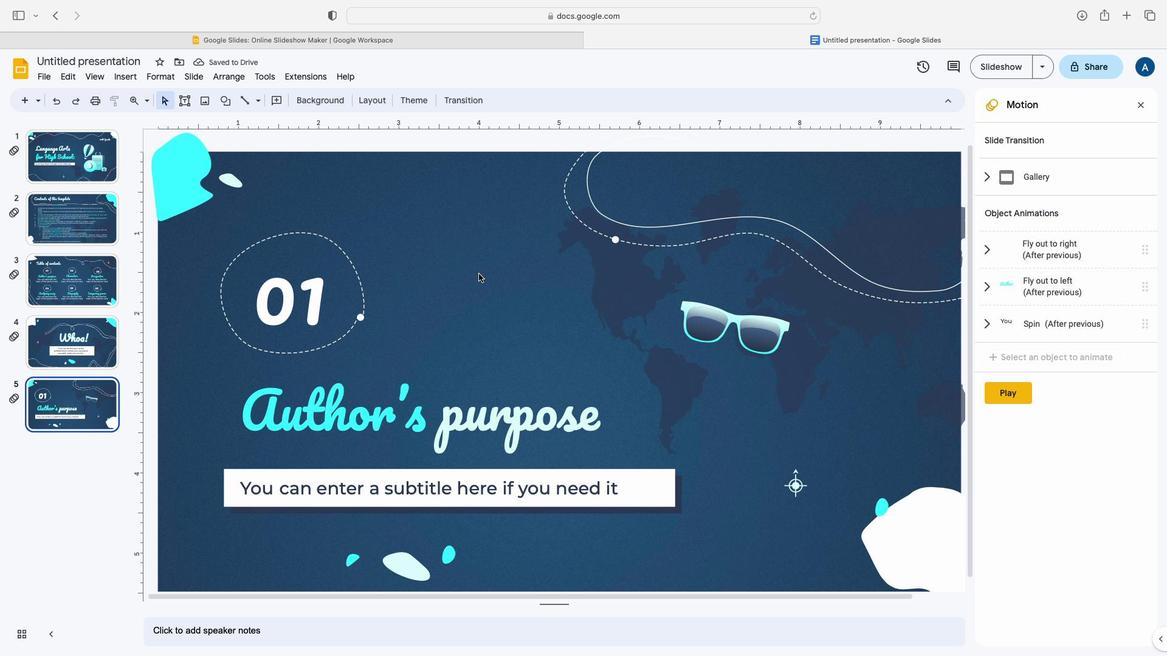 
Action: Mouse moved to (792, 469)
Screenshot: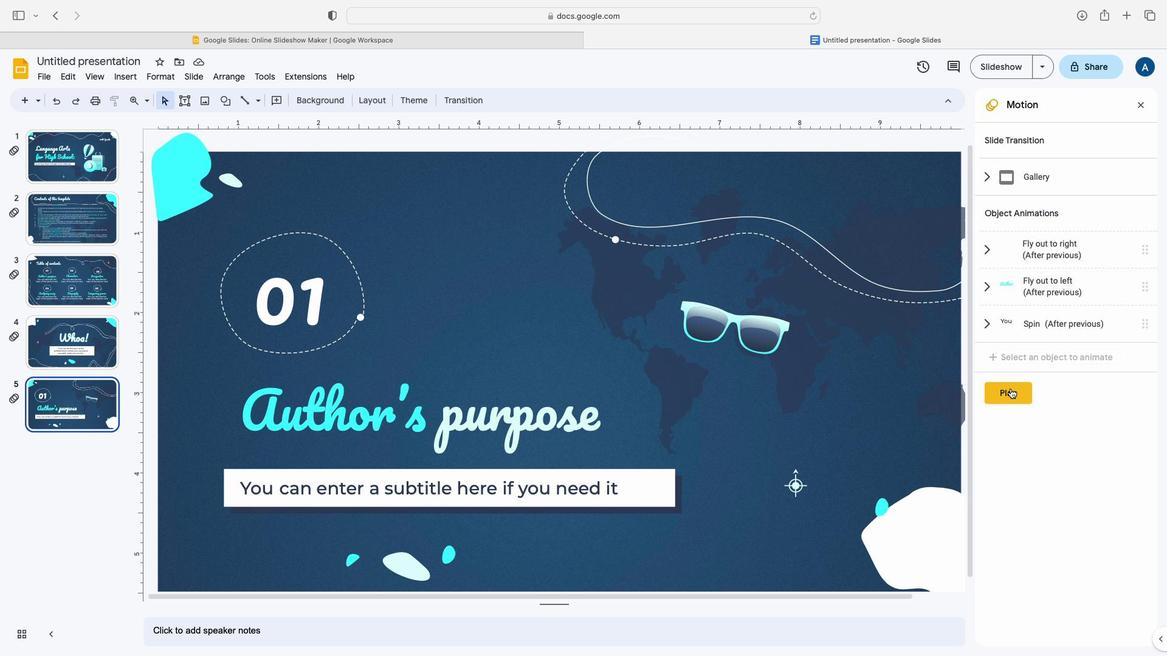 
Action: Mouse pressed left at (792, 469)
Screenshot: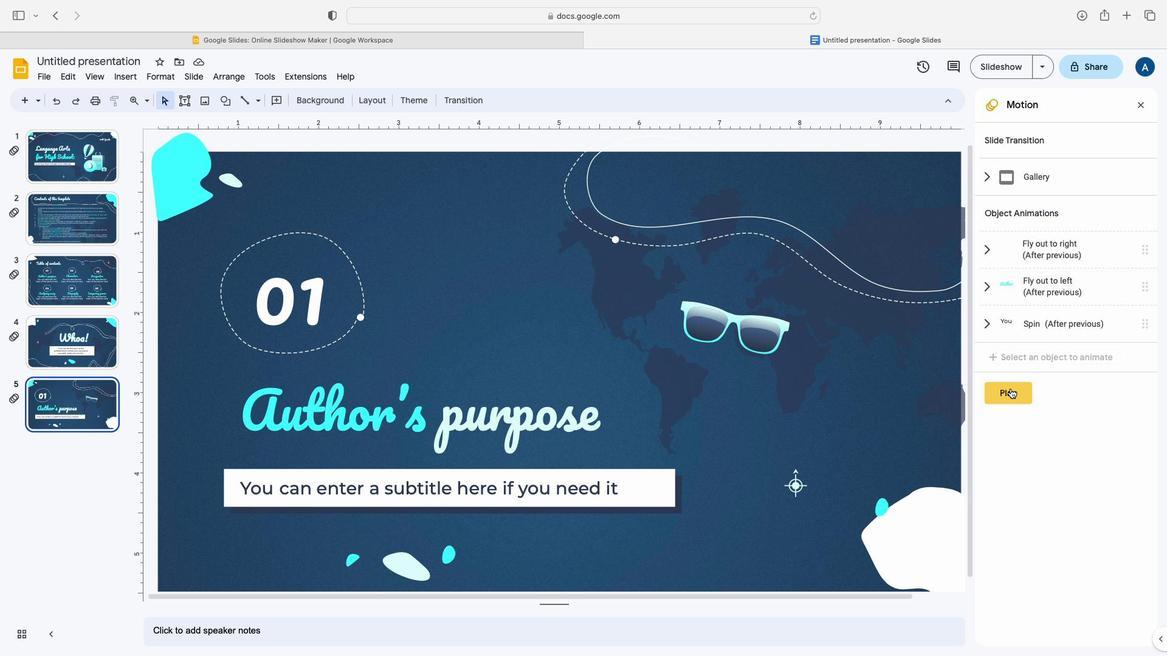 
Action: Mouse moved to (789, 471)
Screenshot: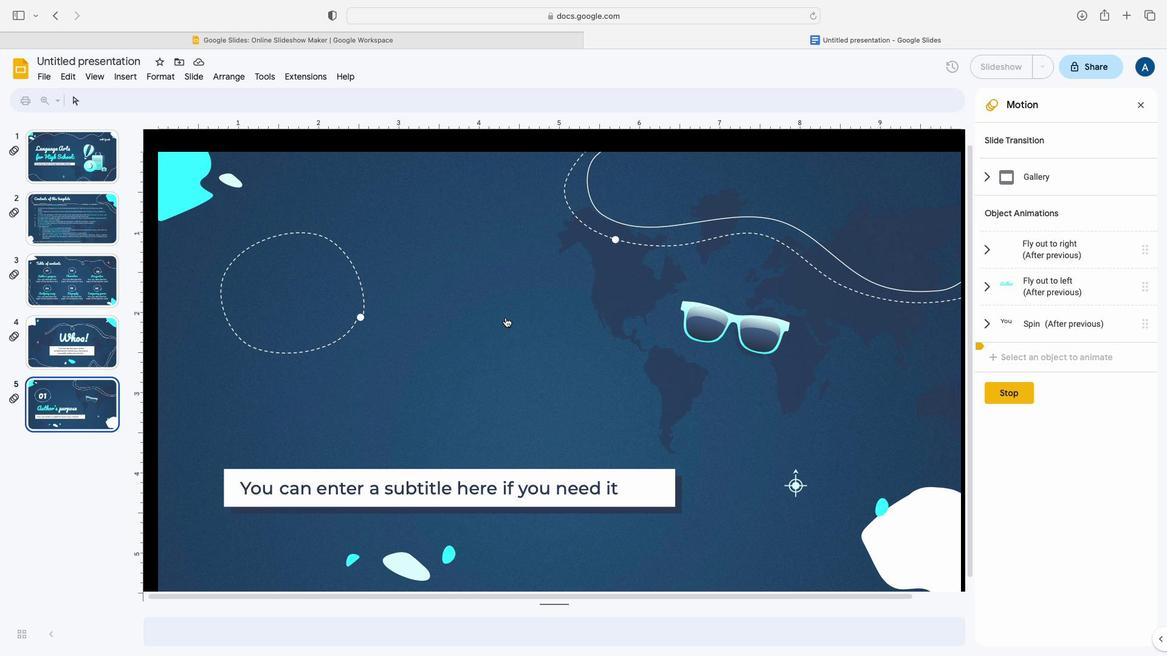 
Action: Mouse pressed right at (789, 471)
Screenshot: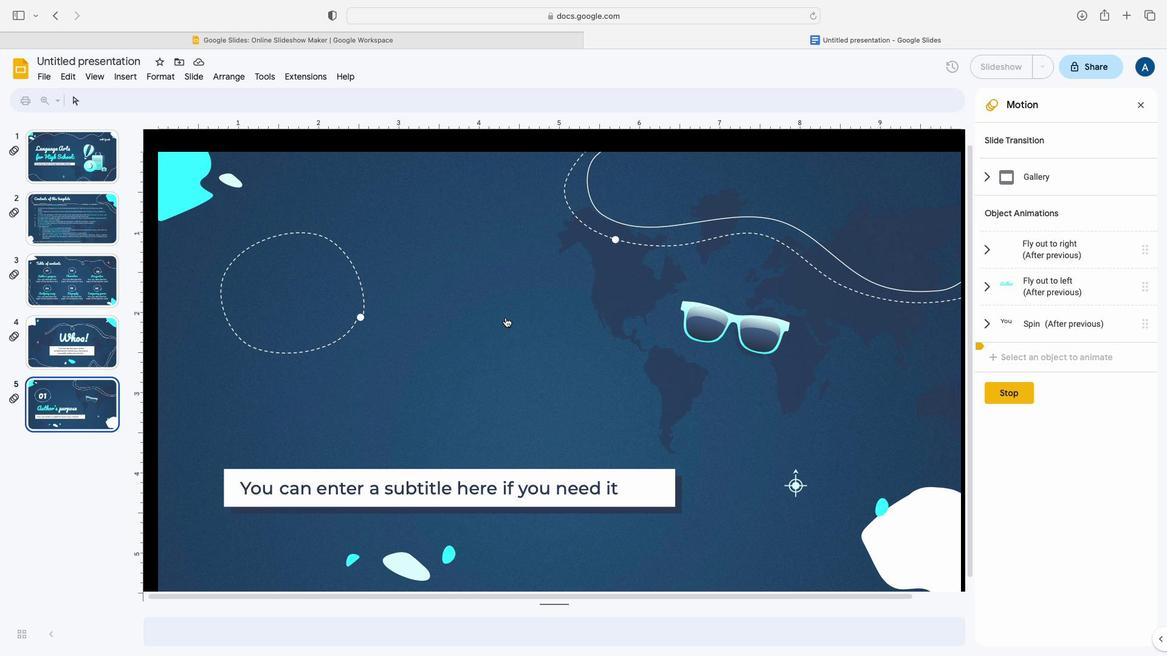 
Action: Mouse moved to (791, 473)
Screenshot: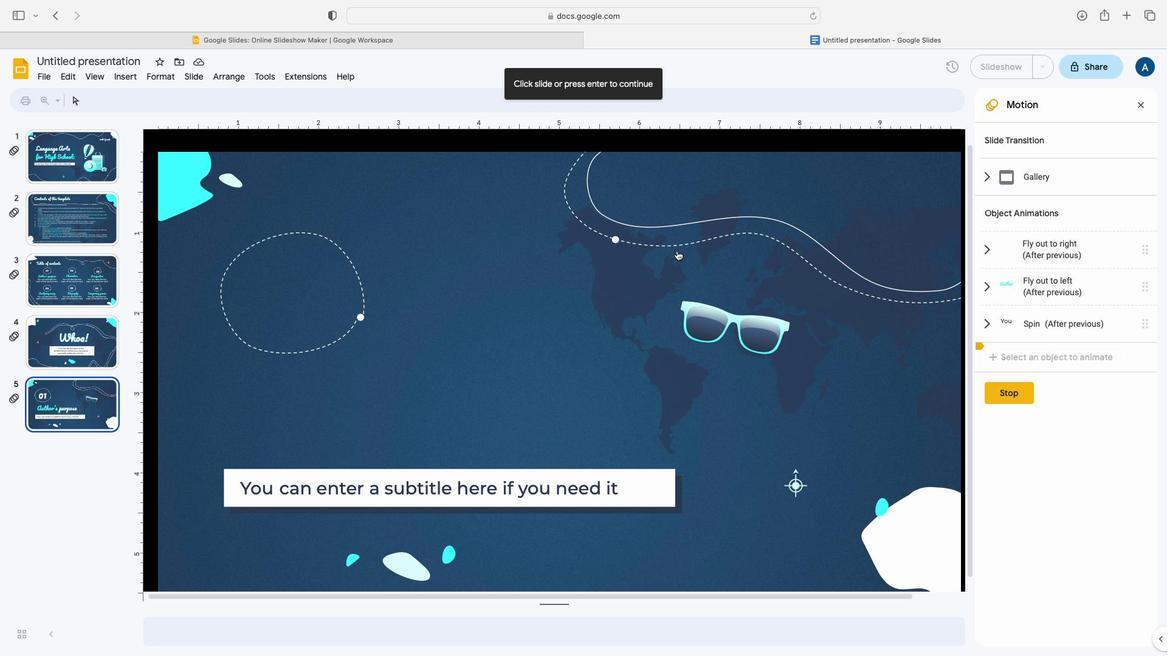 
Action: Mouse pressed left at (791, 473)
Screenshot: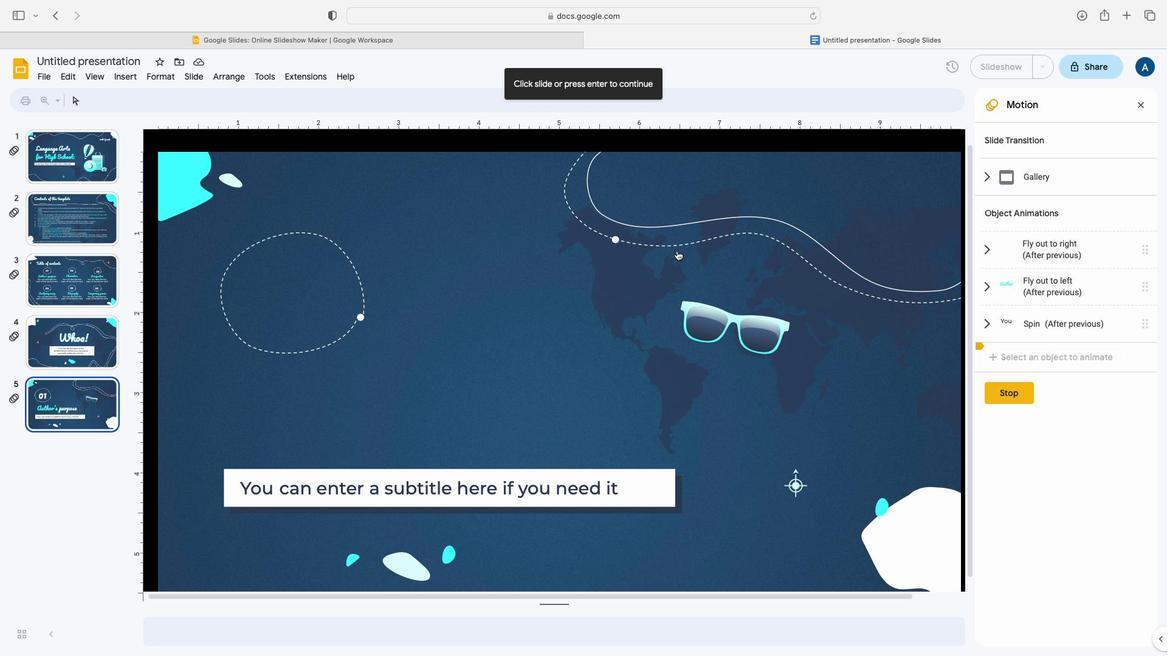 
Action: Mouse moved to (792, 472)
Screenshot: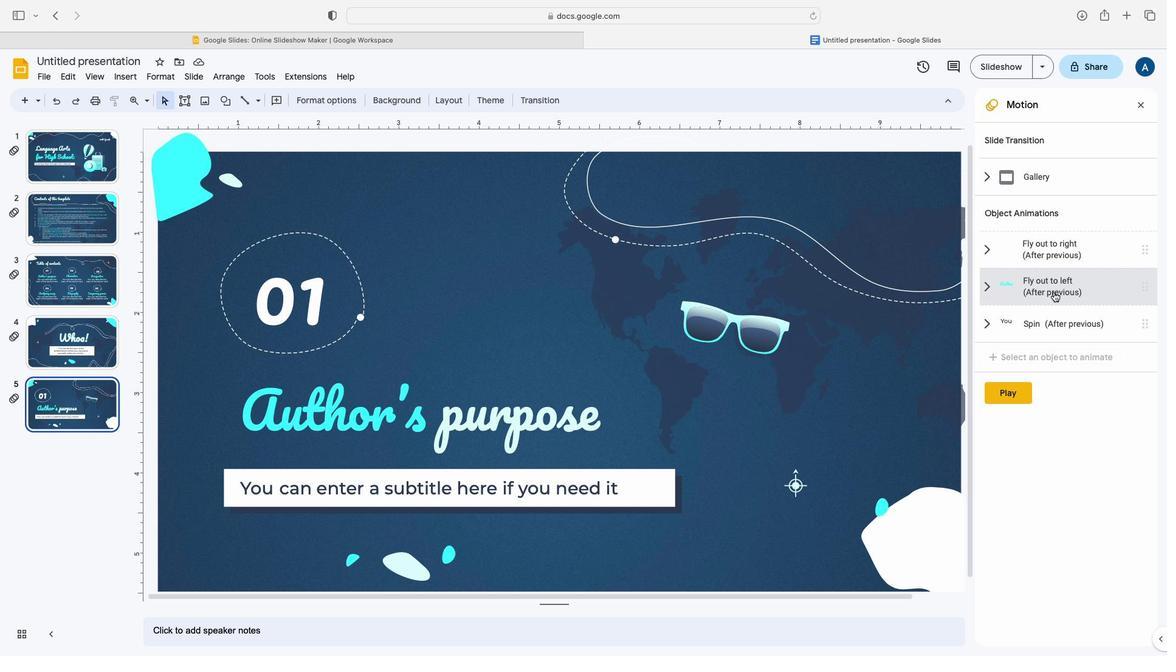 
Action: Mouse pressed left at (792, 472)
Screenshot: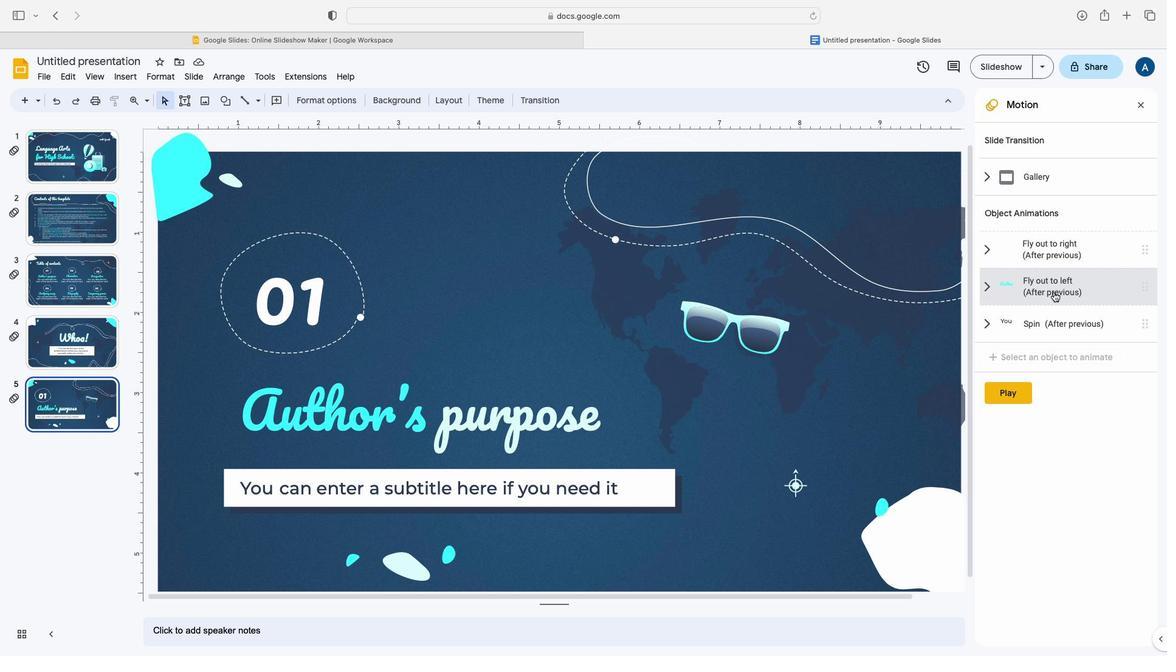 
Action: Mouse moved to (792, 471)
Screenshot: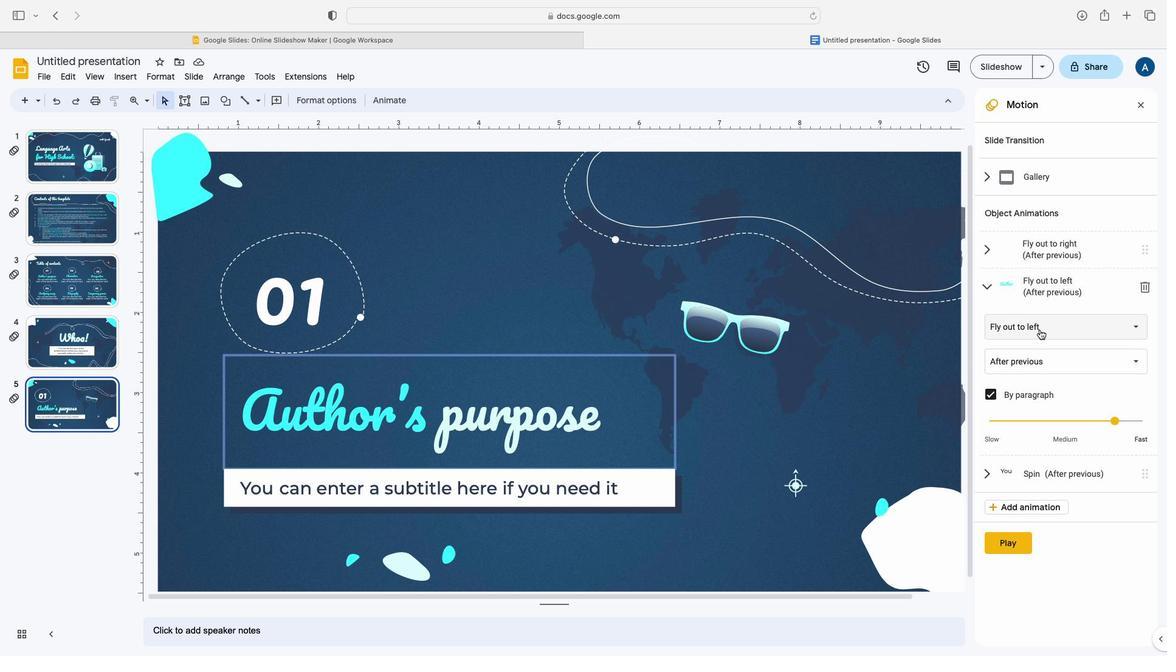
Action: Mouse pressed left at (792, 471)
Screenshot: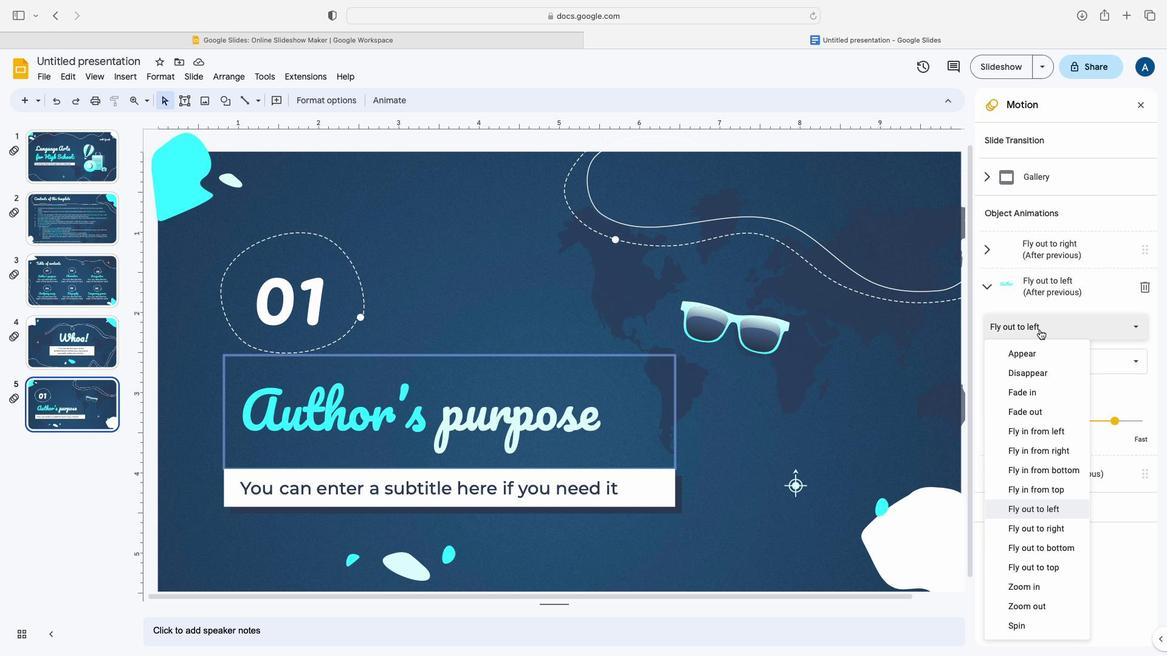 
Action: Mouse moved to (792, 468)
Screenshot: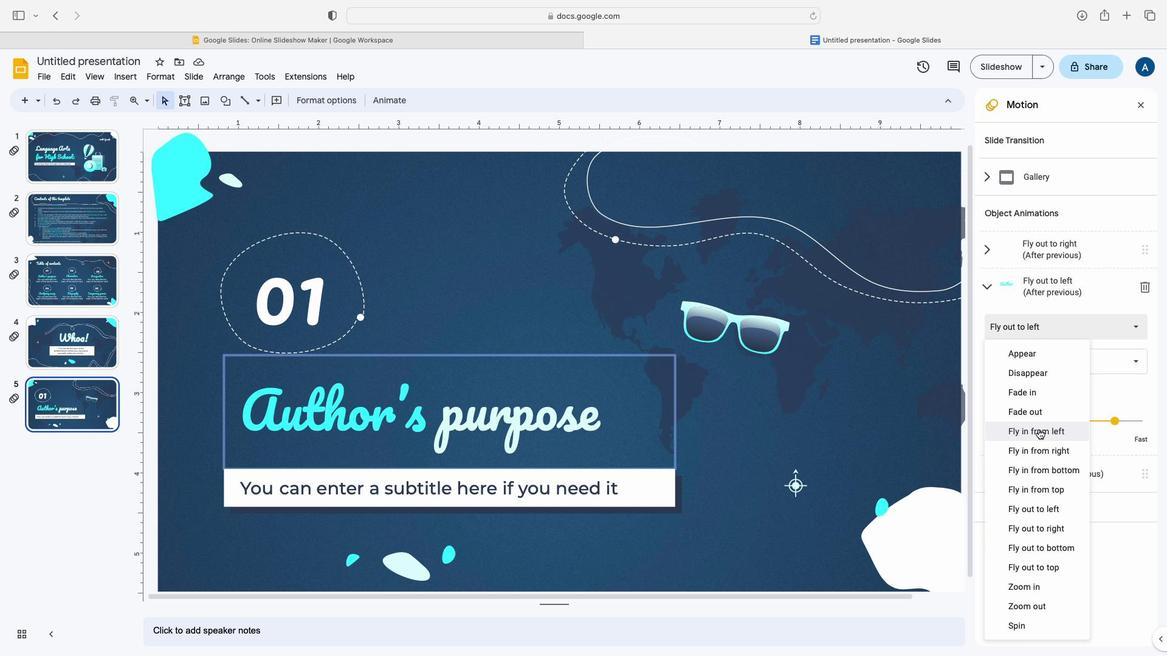 
Action: Mouse pressed left at (792, 468)
Screenshot: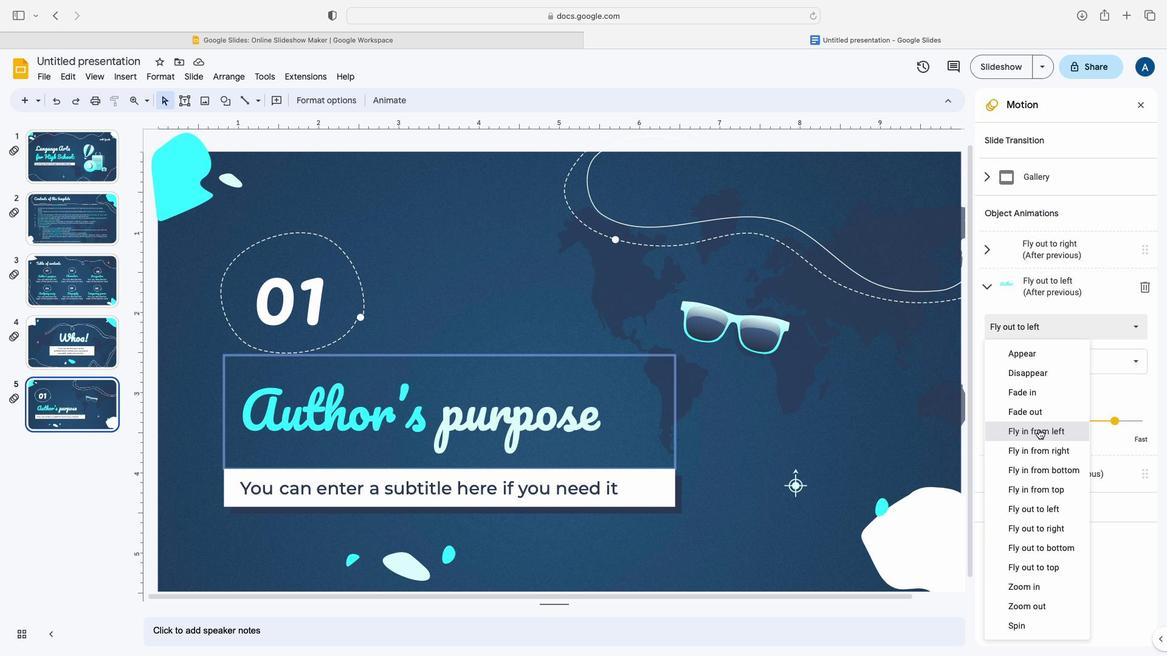 
Action: Mouse moved to (792, 474)
Screenshot: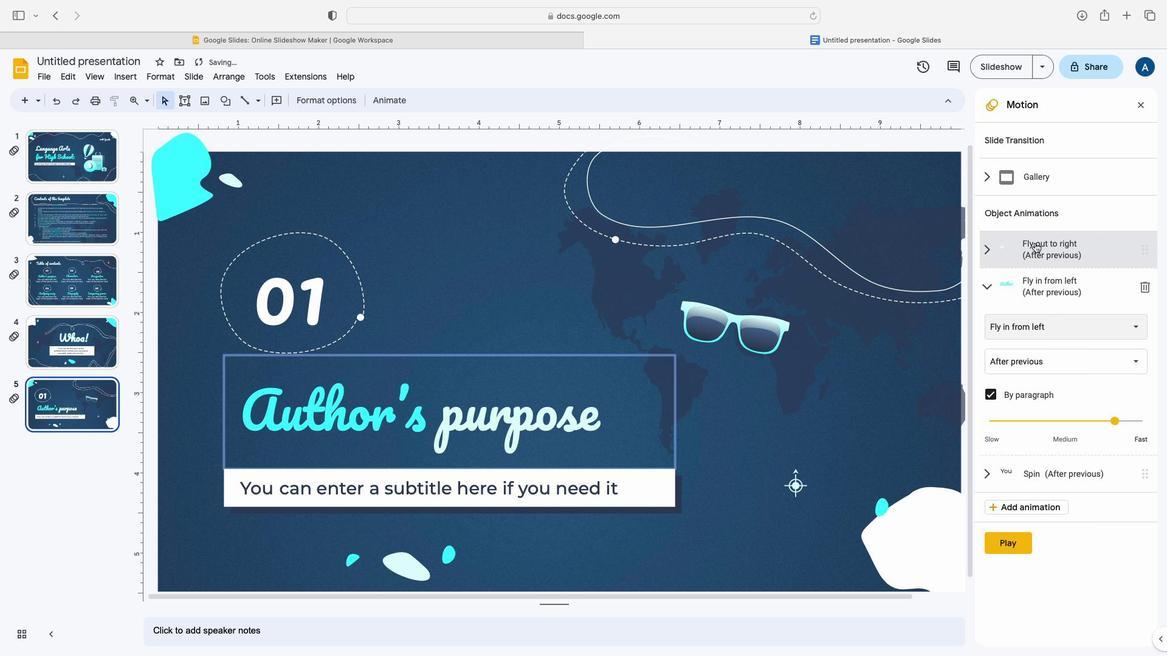 
Action: Mouse pressed left at (792, 474)
Screenshot: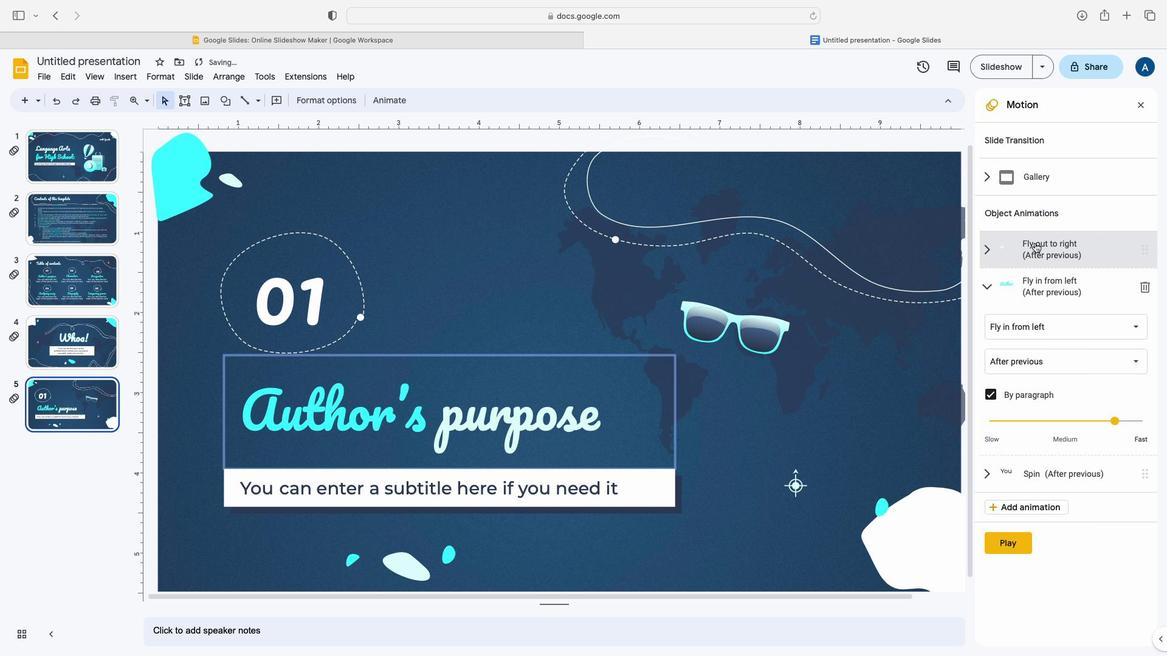
Action: Mouse moved to (792, 472)
Screenshot: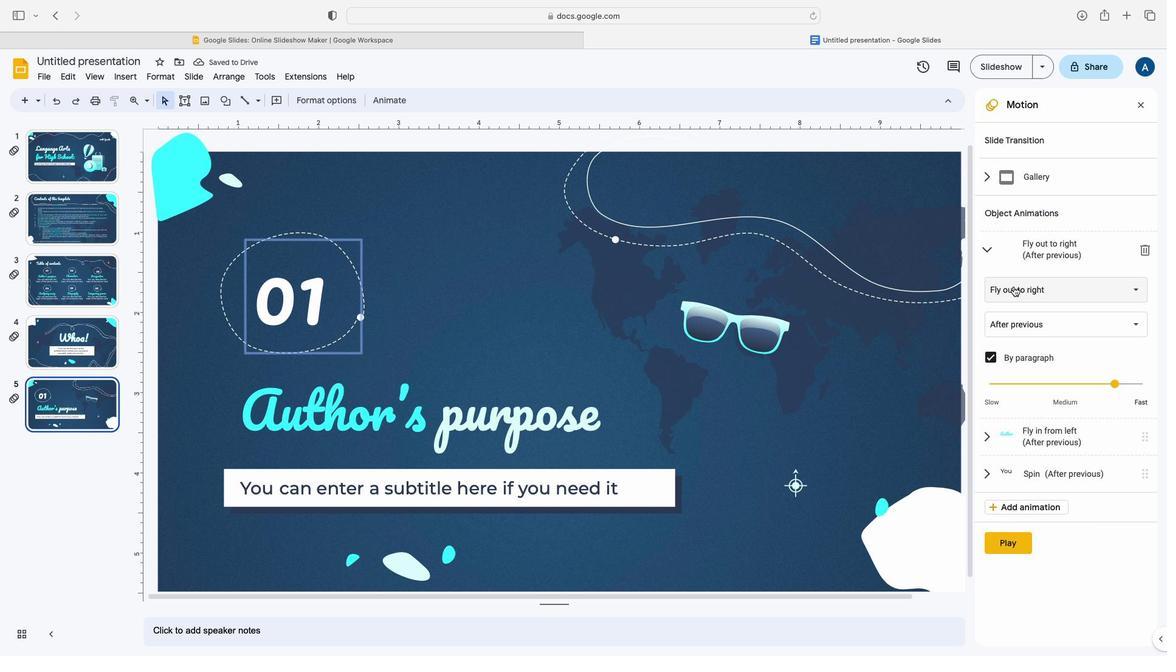 
Action: Mouse pressed left at (792, 472)
Screenshot: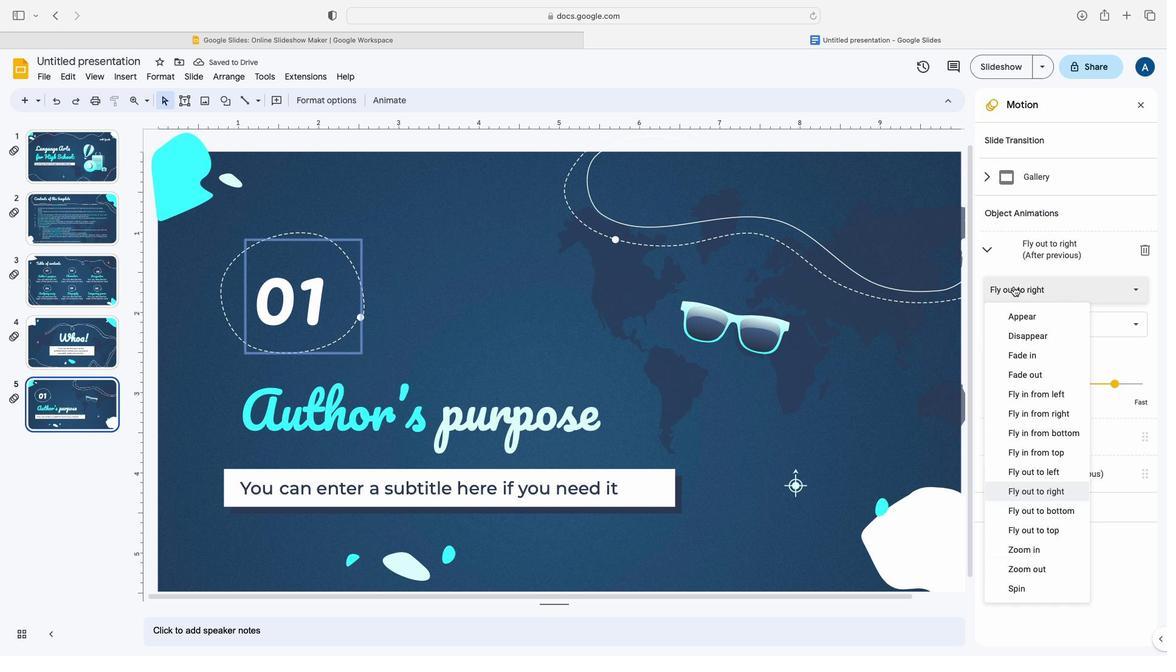 
Action: Mouse moved to (792, 468)
Screenshot: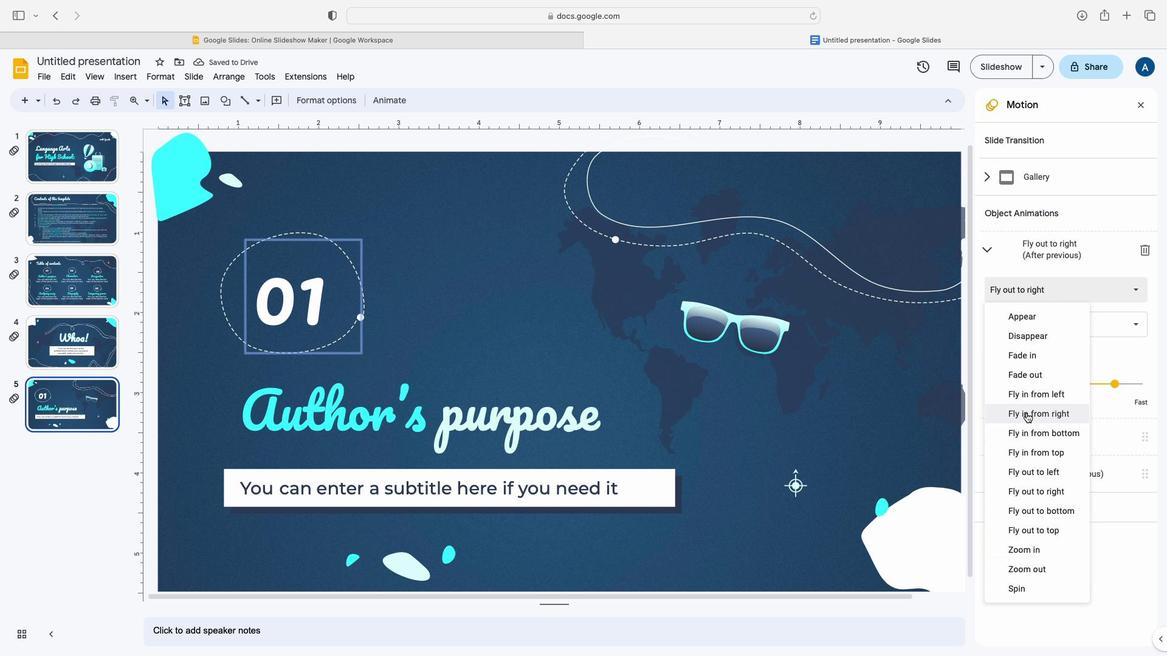 
Action: Mouse pressed left at (792, 468)
Screenshot: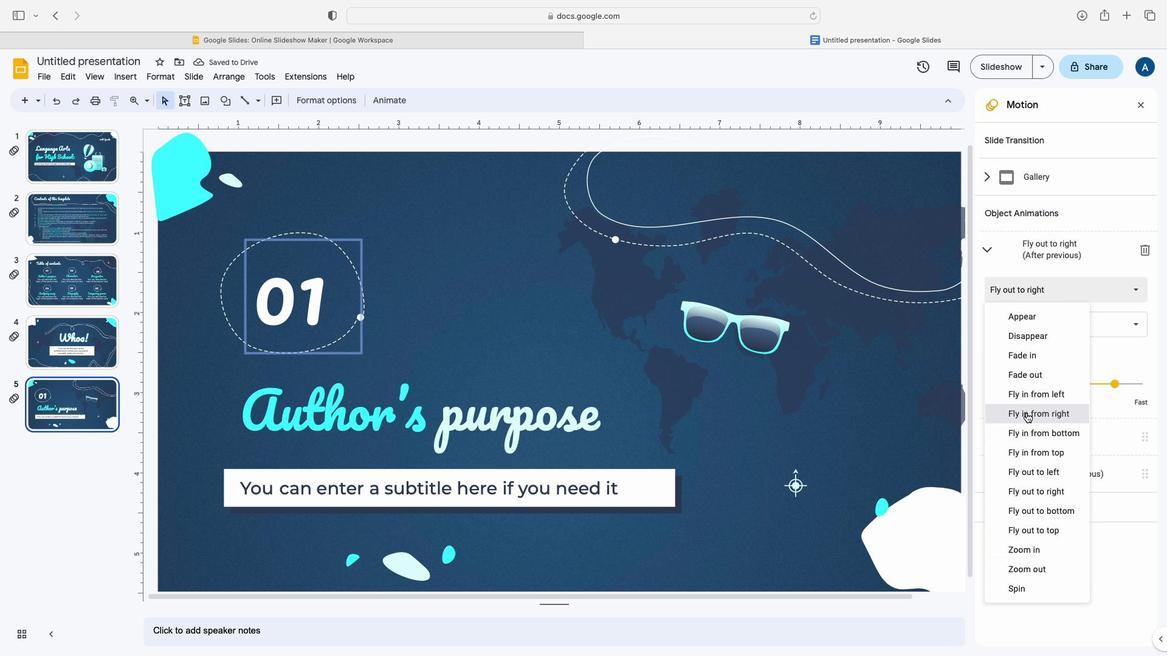 
Action: Mouse moved to (792, 464)
Screenshot: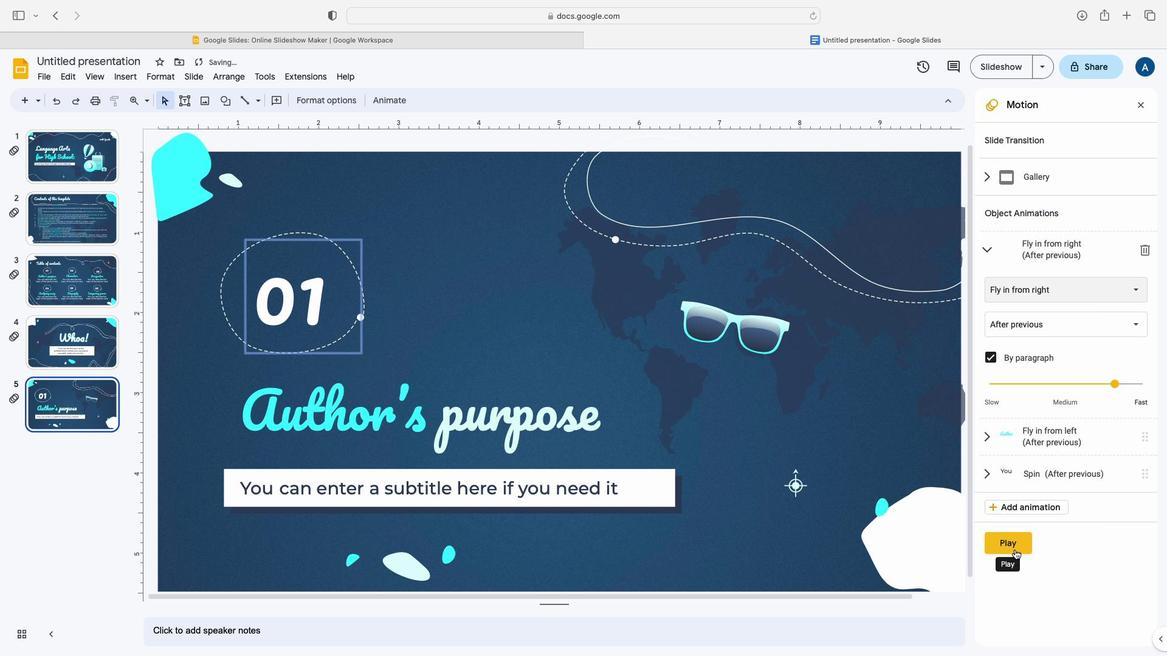 
Action: Mouse pressed left at (792, 464)
Screenshot: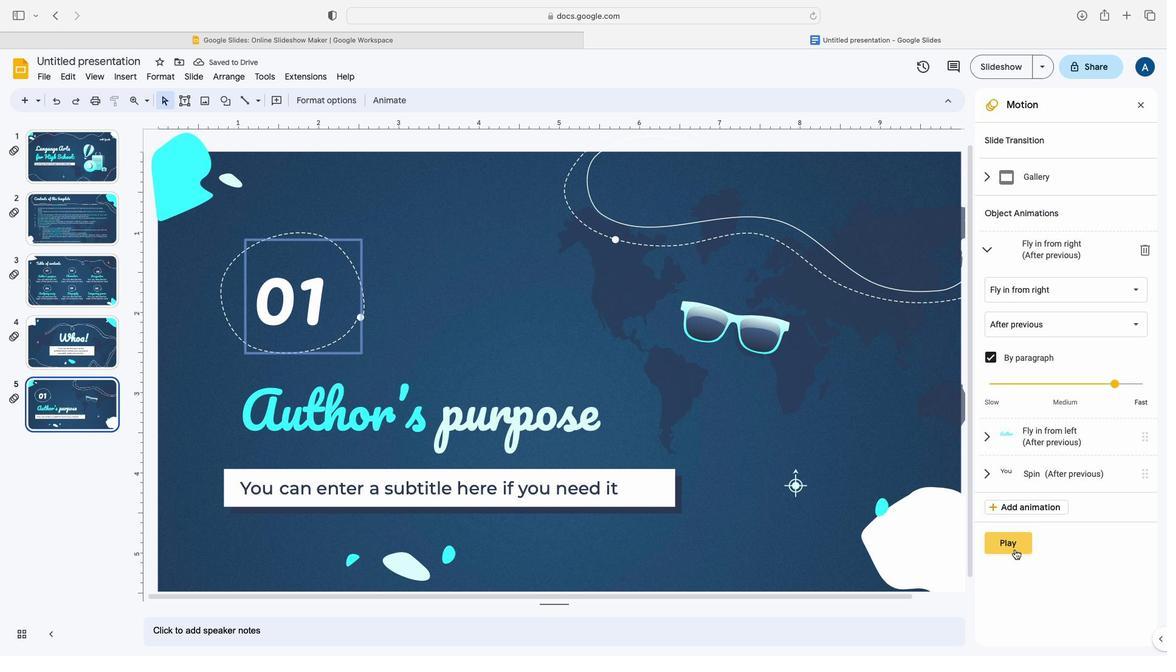 
Action: Mouse moved to (790, 472)
Screenshot: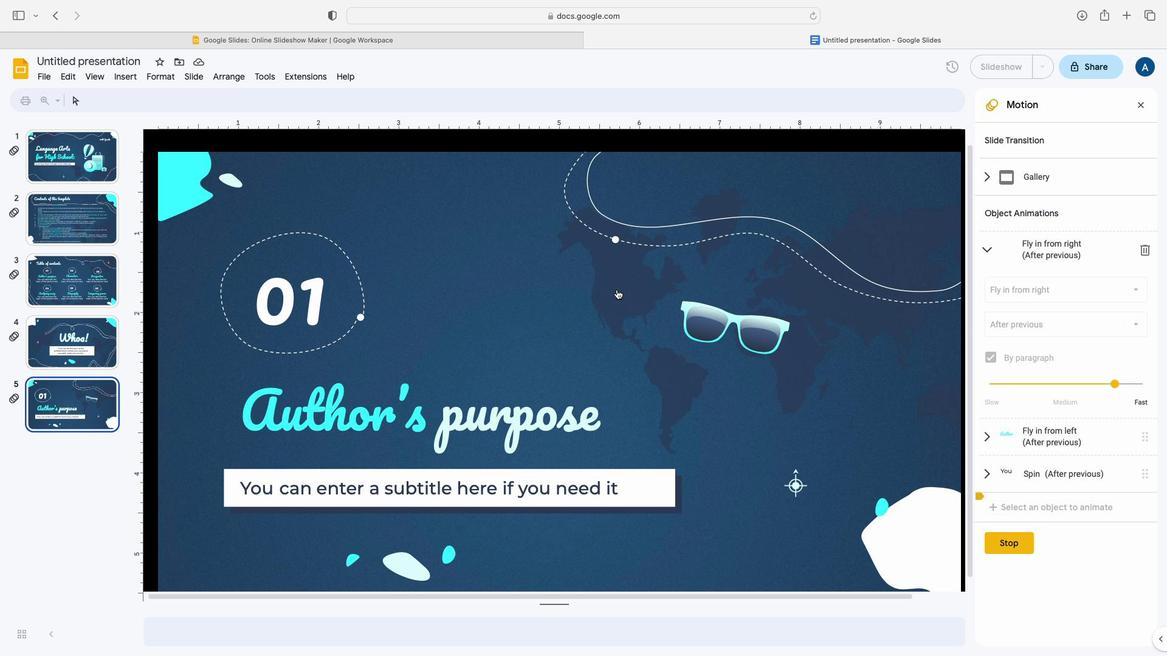 
Action: Mouse pressed left at (790, 472)
Screenshot: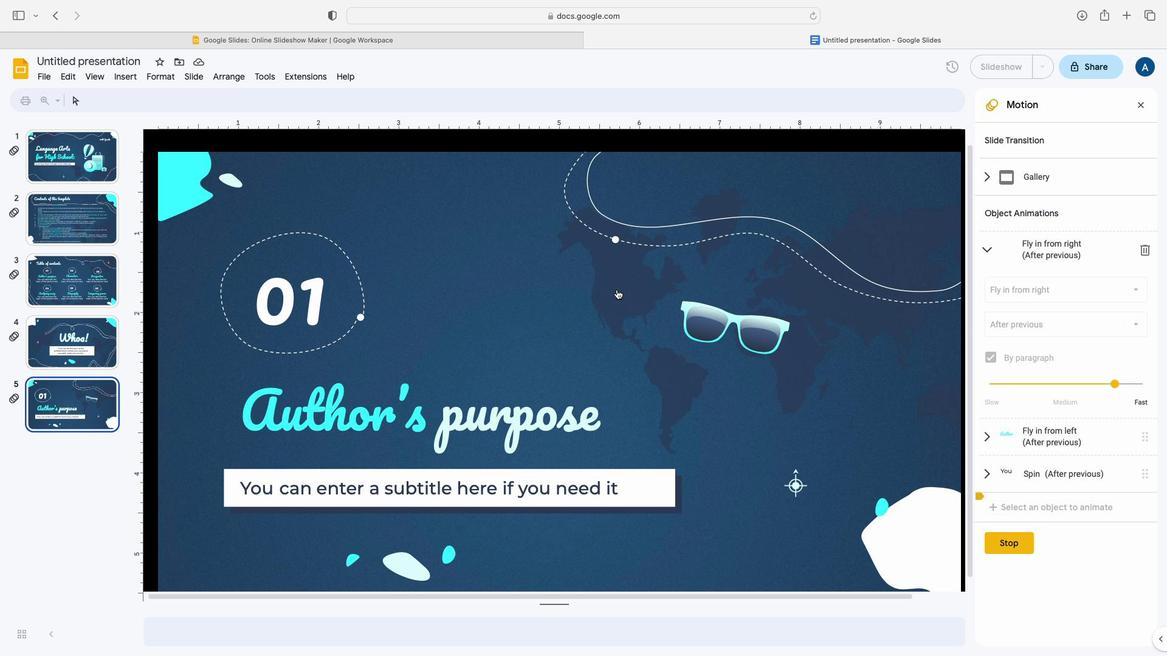 
Action: Mouse moved to (794, 470)
Screenshot: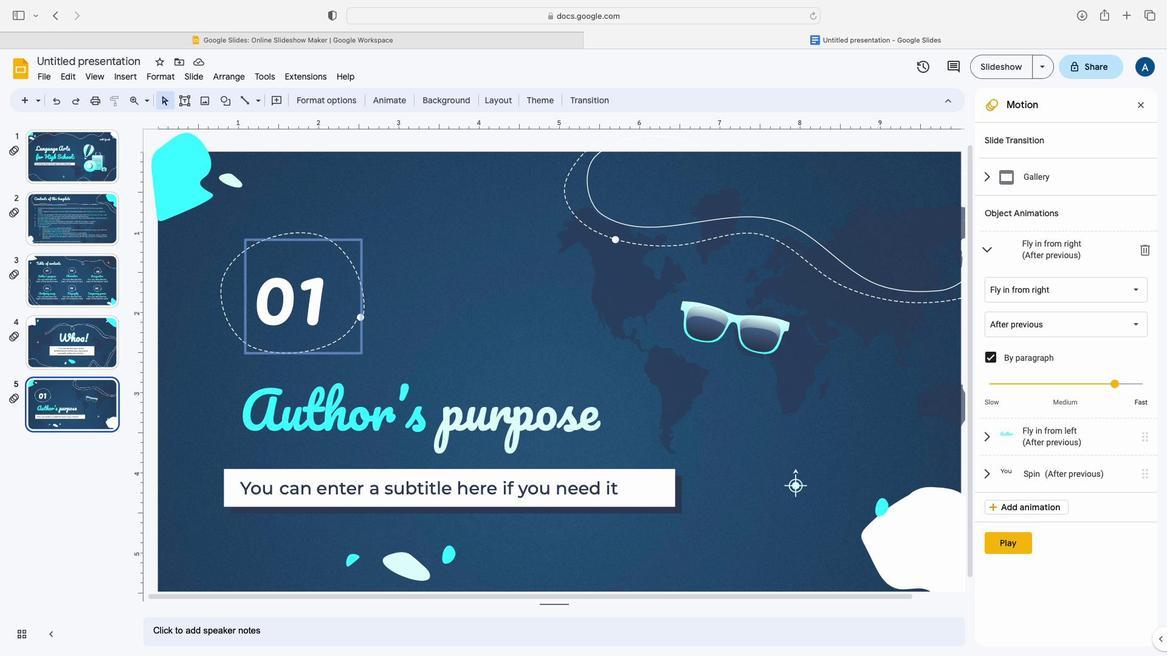 
Action: Mouse pressed left at (794, 470)
Screenshot: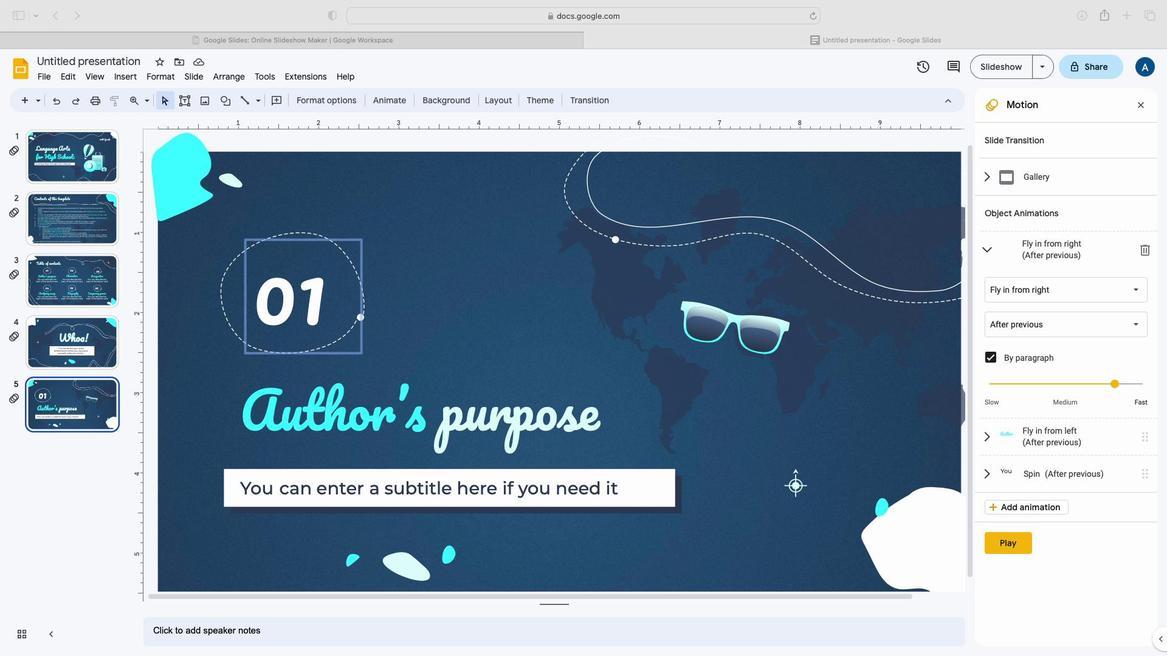 
